 Task: Experiment with the "Denoise" tool to reduce noise in a high ISO photo
Action: Mouse scrolled (1074, 510) with delta (12, 36)
Screenshot: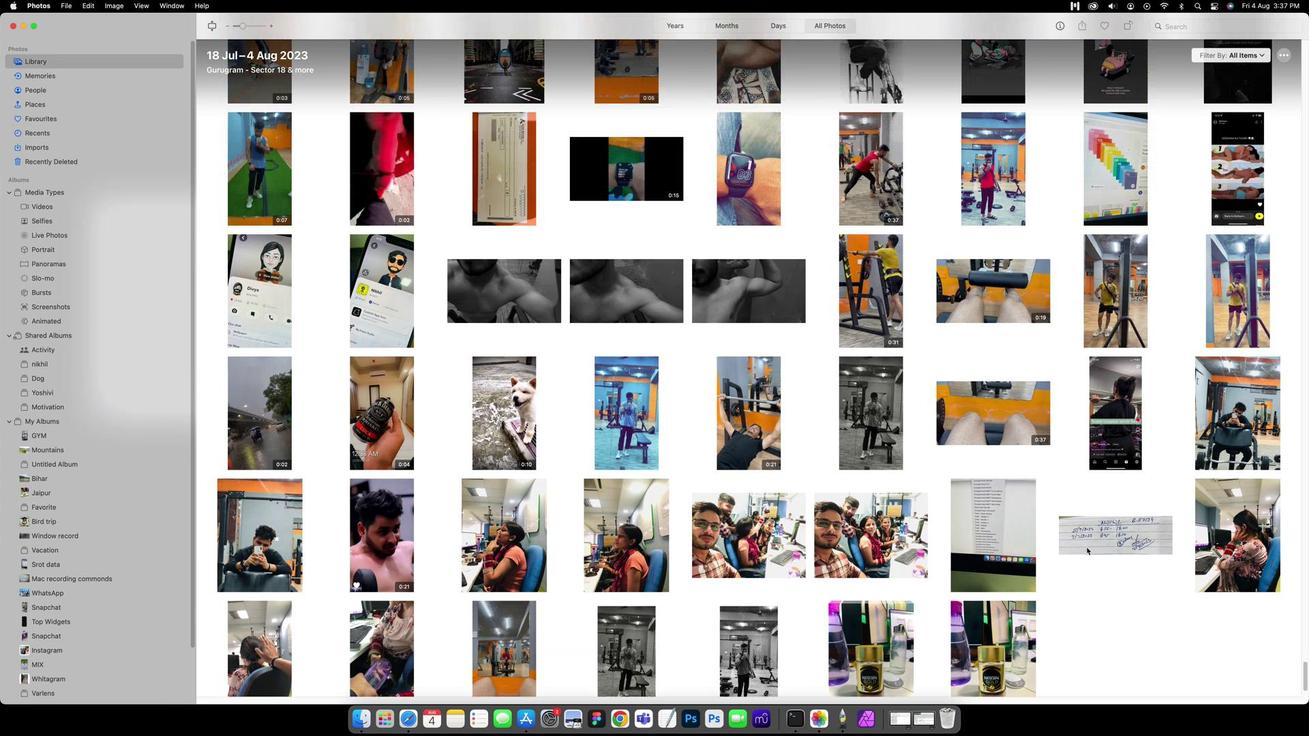 
Action: Mouse scrolled (1074, 510) with delta (12, 36)
Screenshot: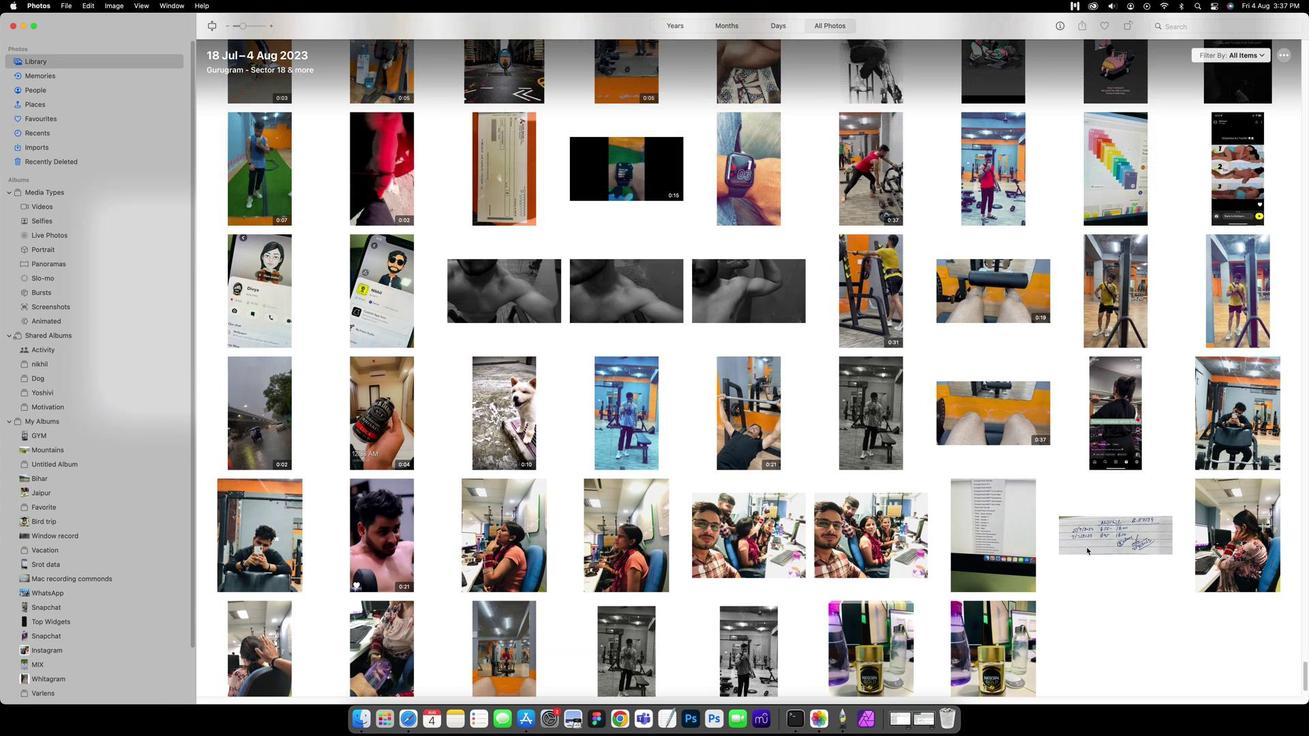 
Action: Mouse scrolled (1074, 510) with delta (12, 37)
Screenshot: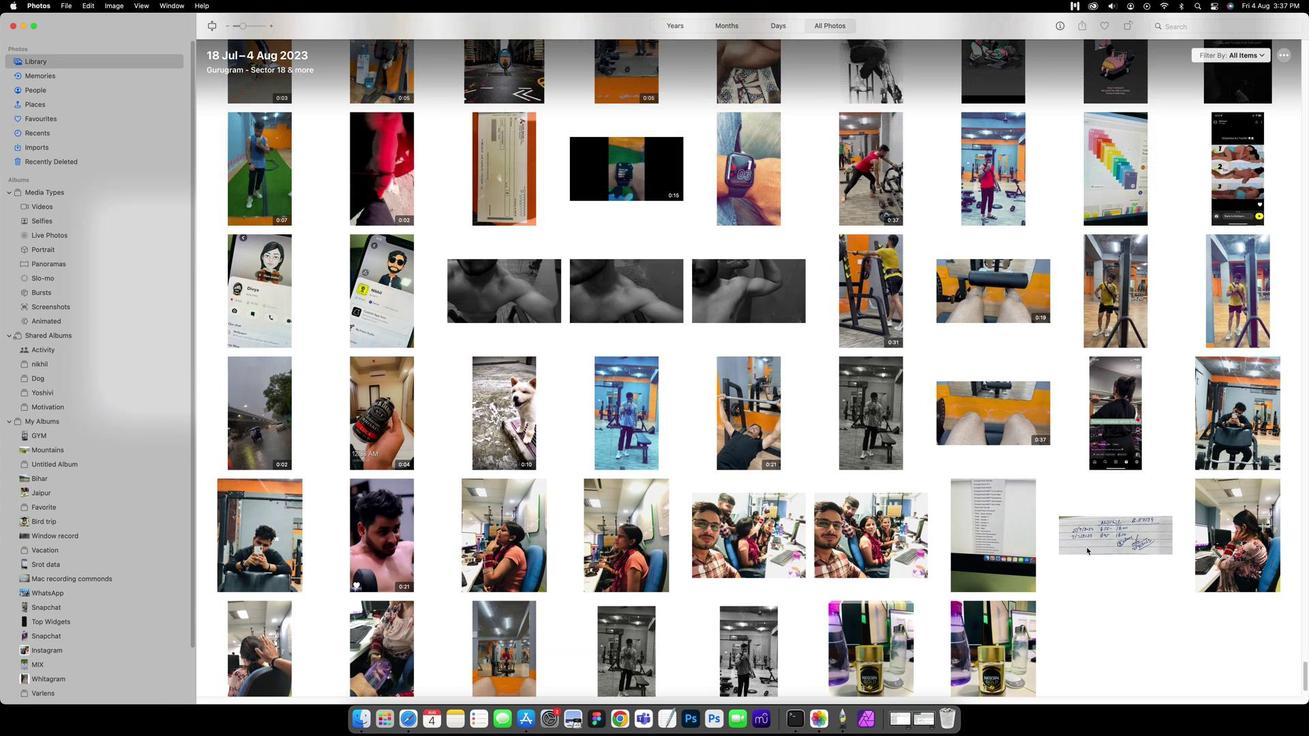 
Action: Mouse scrolled (1074, 510) with delta (12, 38)
Screenshot: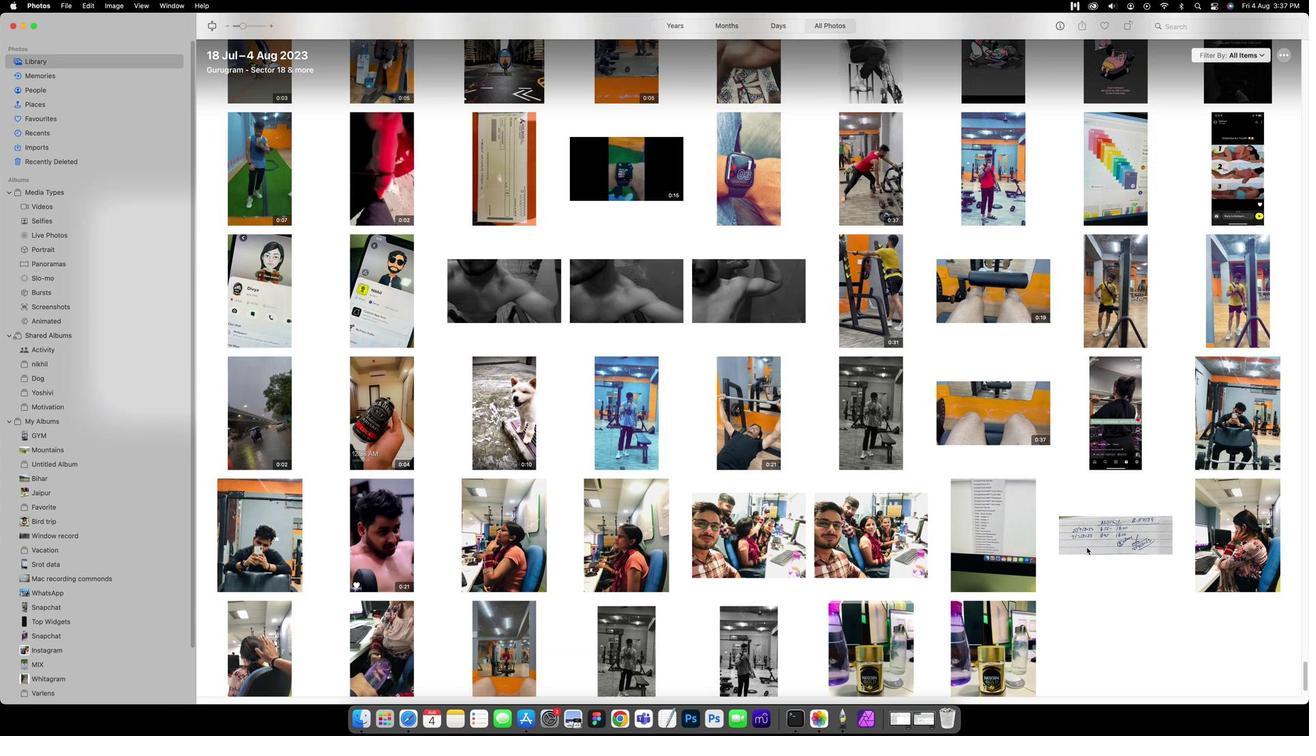 
Action: Mouse scrolled (1074, 510) with delta (12, 38)
Screenshot: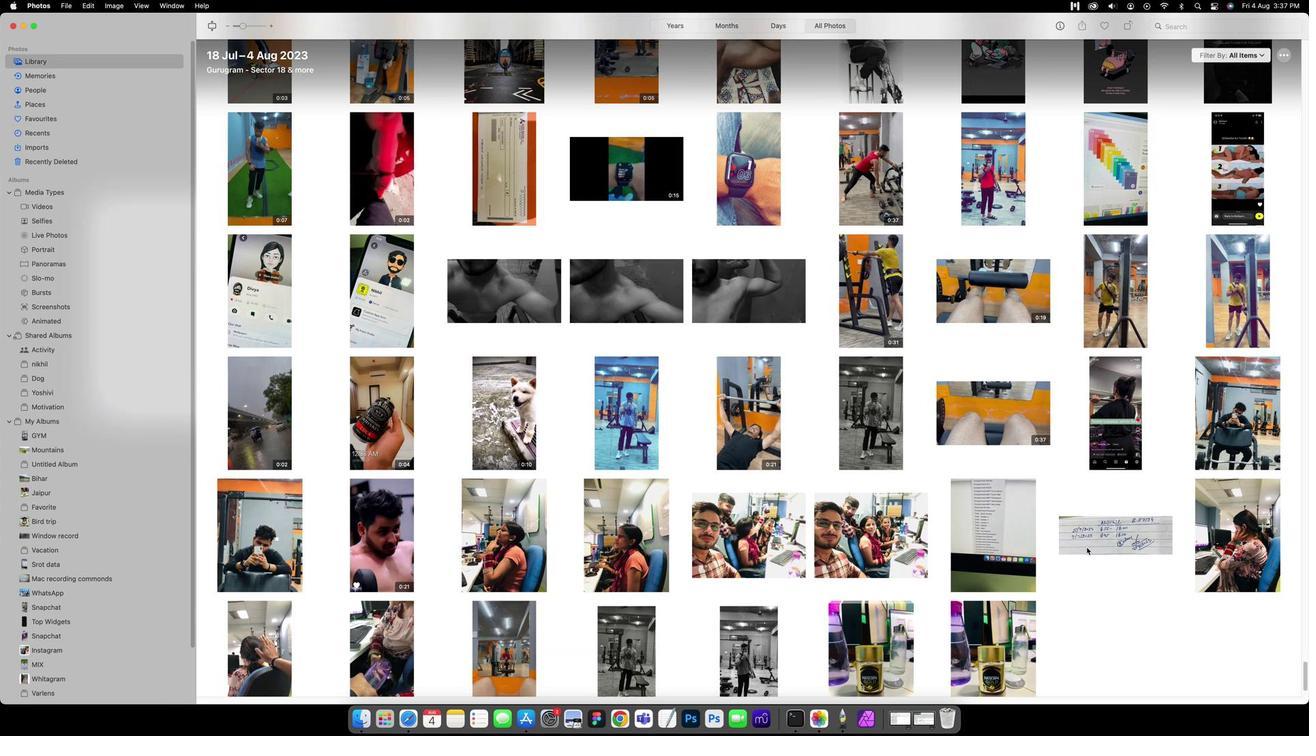 
Action: Mouse scrolled (1074, 510) with delta (12, 36)
Screenshot: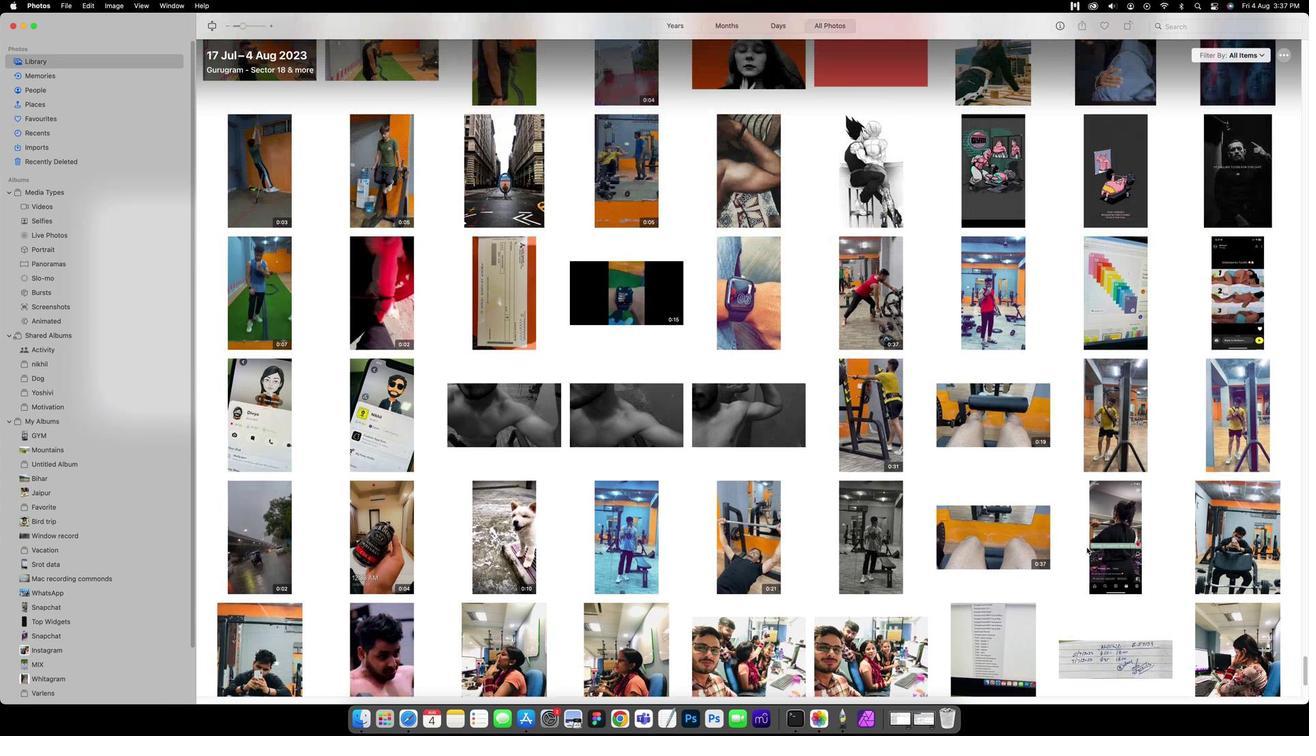 
Action: Mouse scrolled (1074, 510) with delta (12, 36)
Screenshot: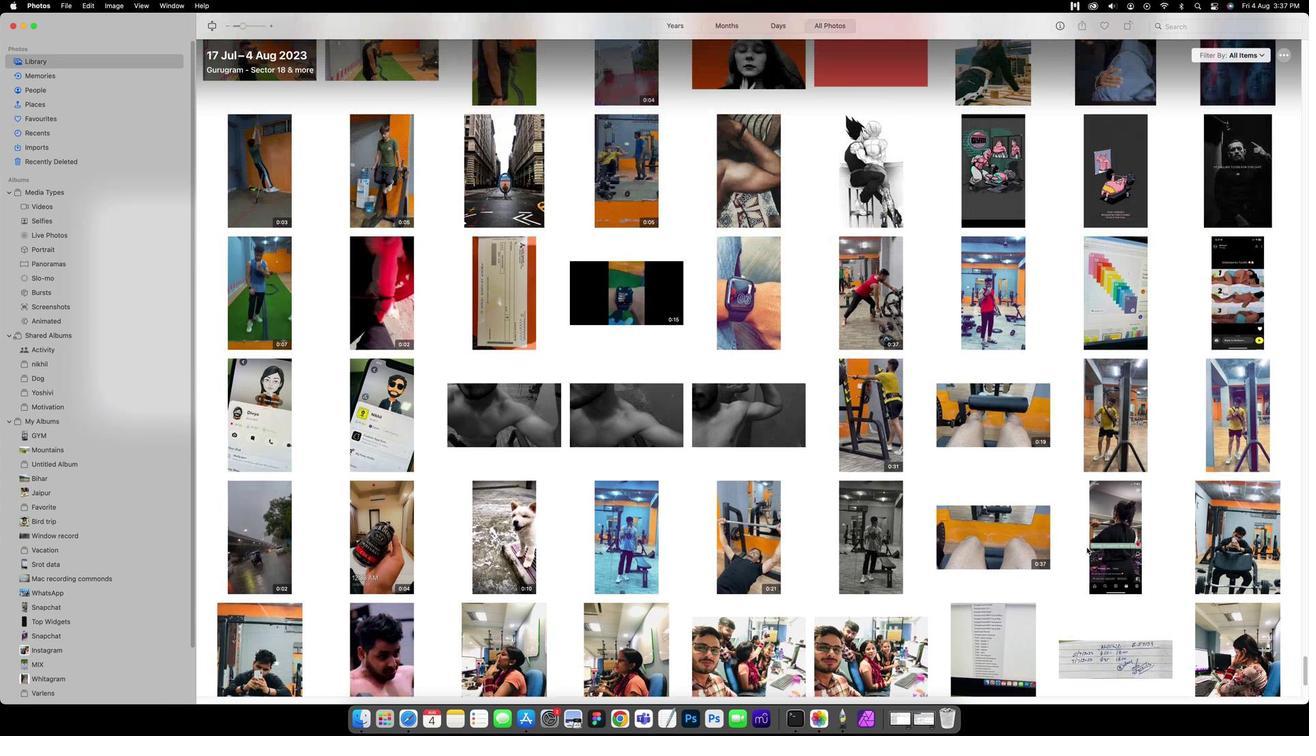
Action: Mouse scrolled (1074, 510) with delta (12, 38)
Screenshot: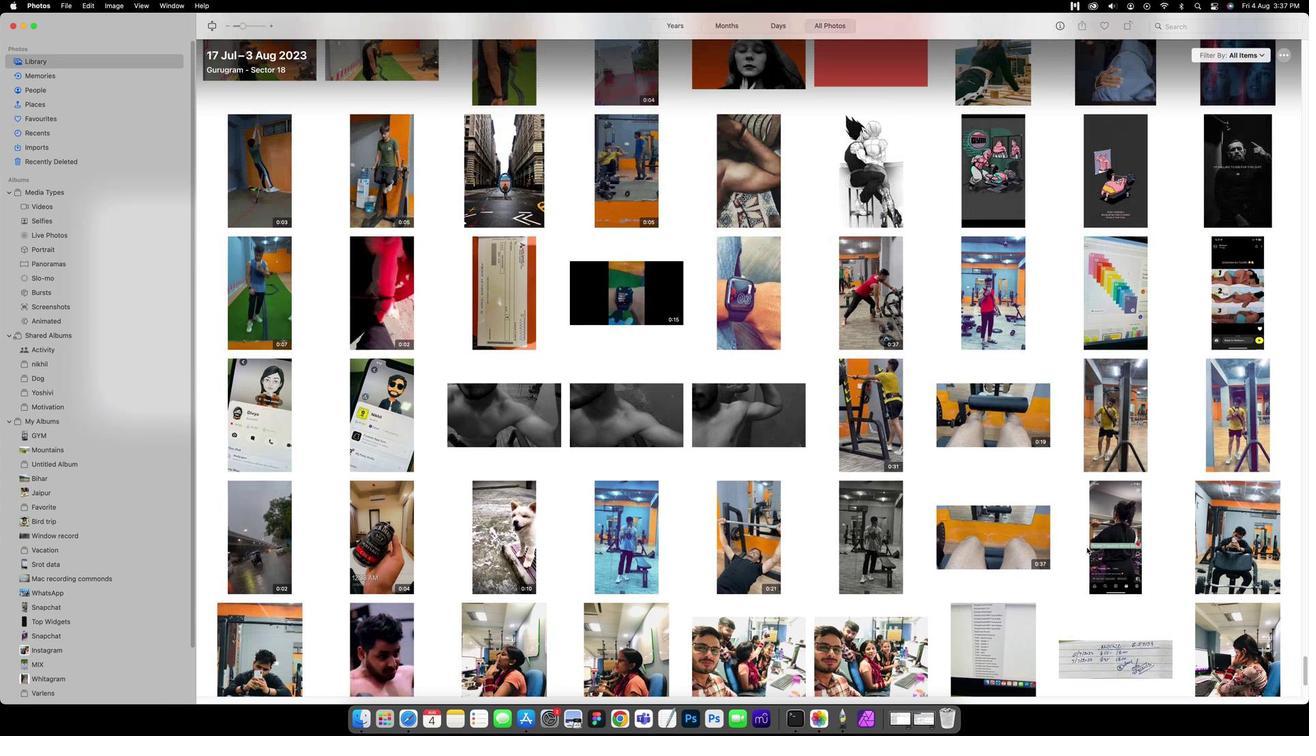 
Action: Mouse scrolled (1074, 510) with delta (12, 38)
Screenshot: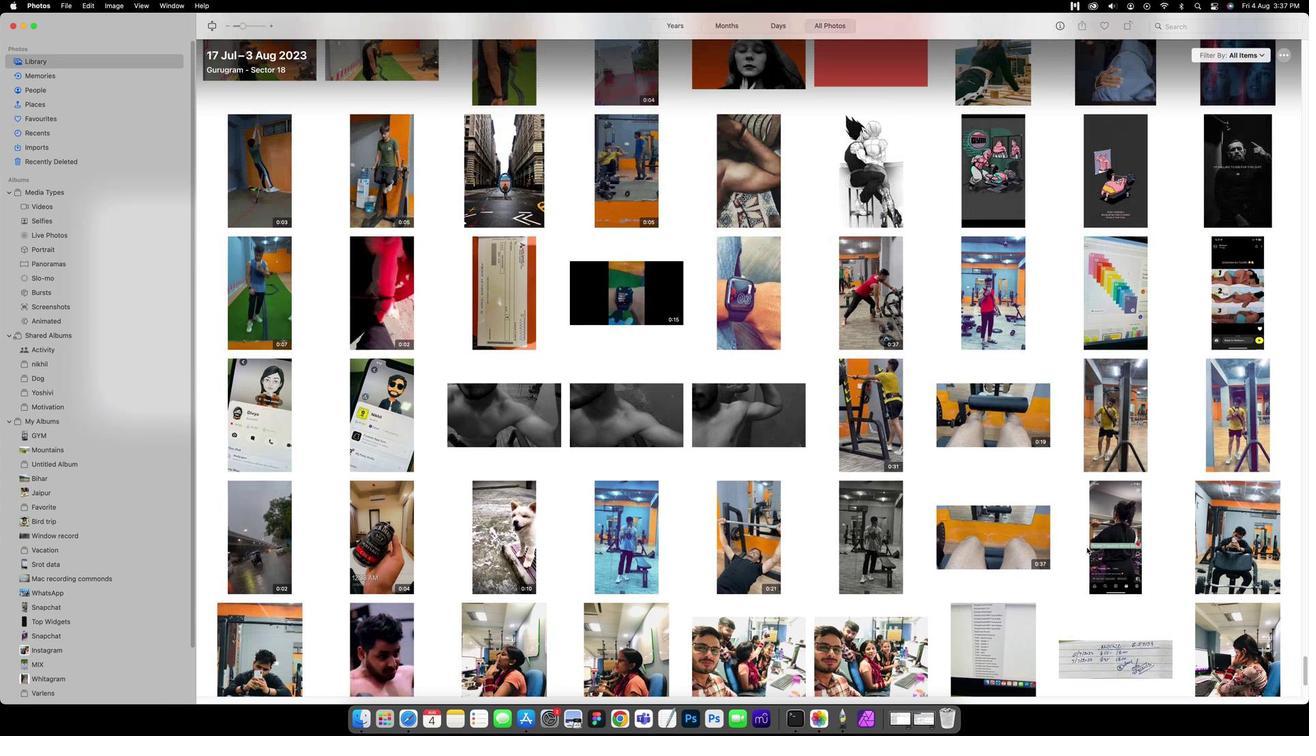 
Action: Mouse scrolled (1074, 510) with delta (12, 38)
Screenshot: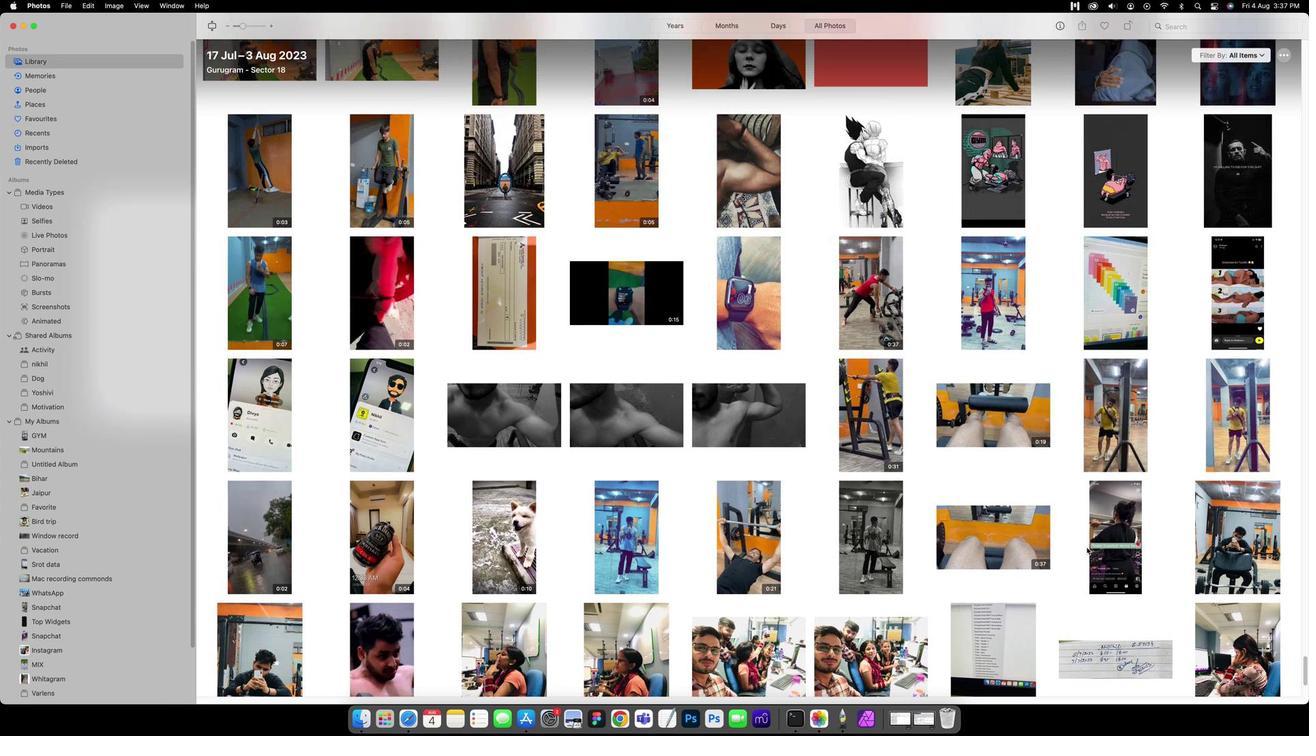 
Action: Mouse scrolled (1074, 510) with delta (12, 38)
Screenshot: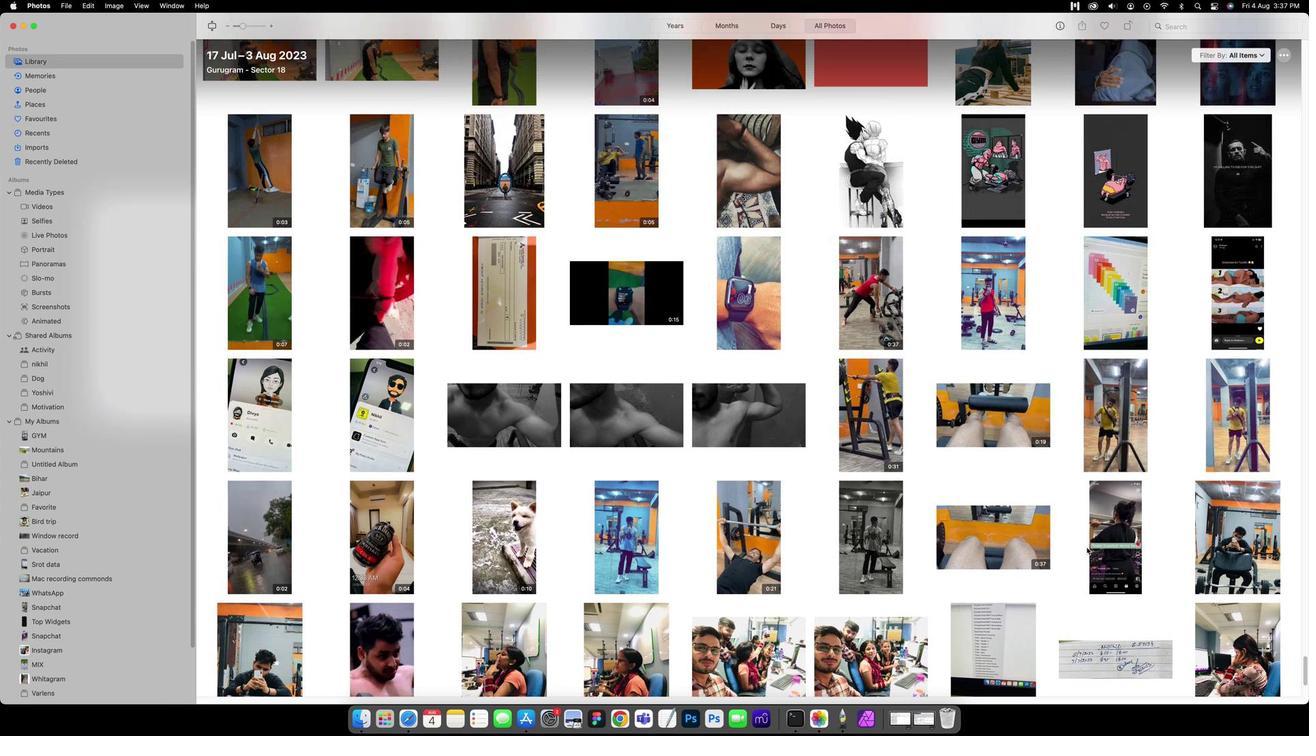 
Action: Mouse scrolled (1074, 510) with delta (12, 36)
Screenshot: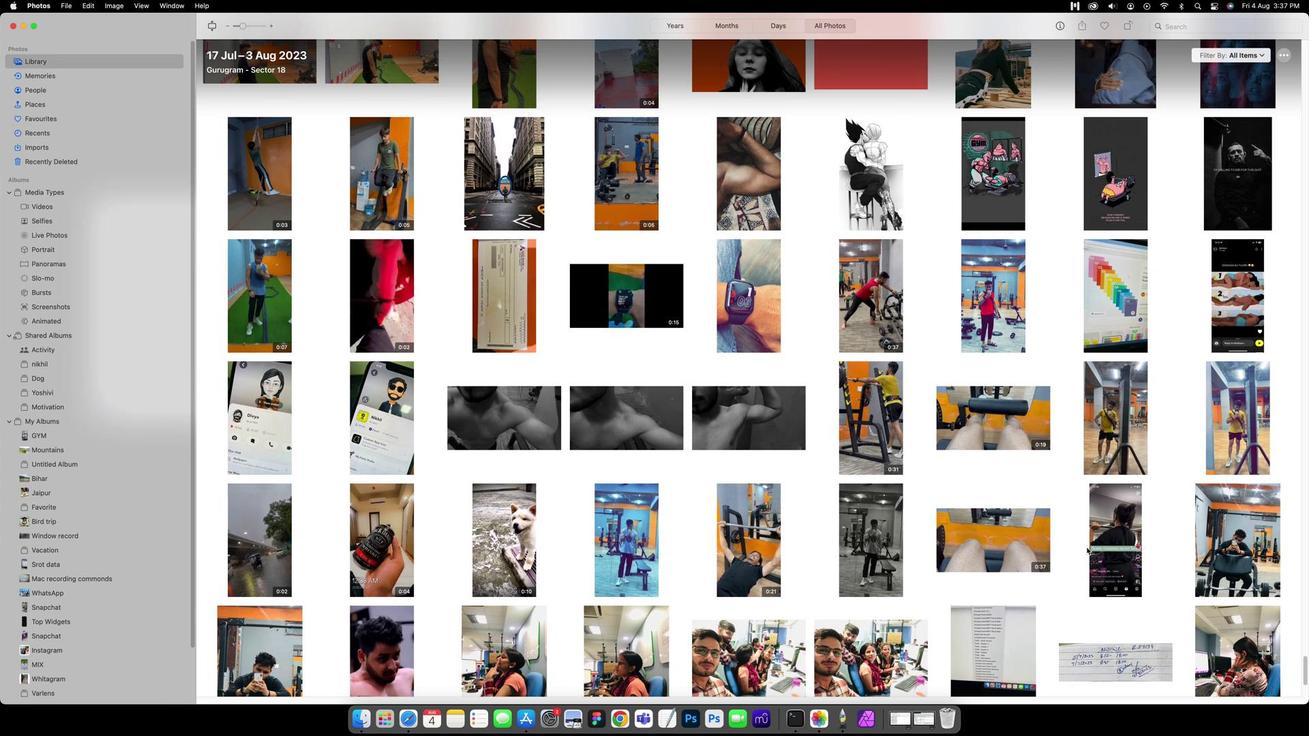 
Action: Mouse scrolled (1074, 510) with delta (12, 36)
Screenshot: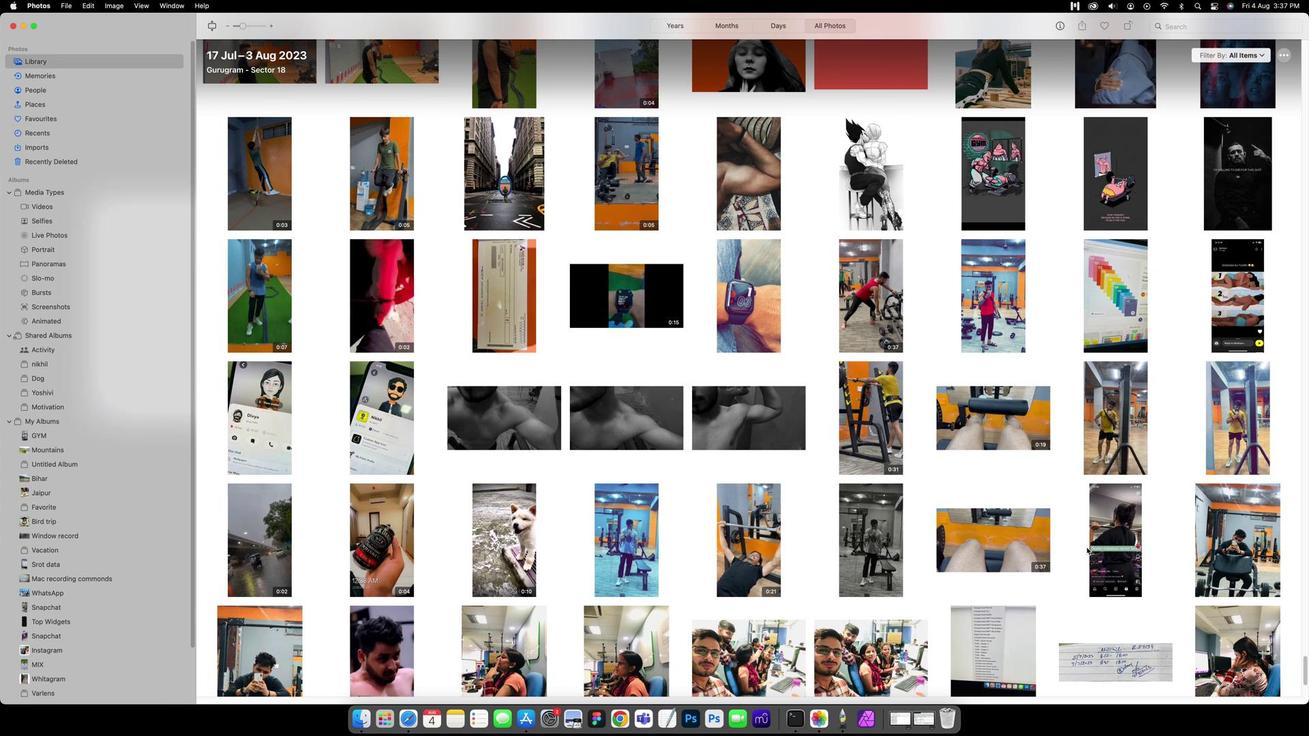 
Action: Mouse scrolled (1074, 510) with delta (12, 36)
Screenshot: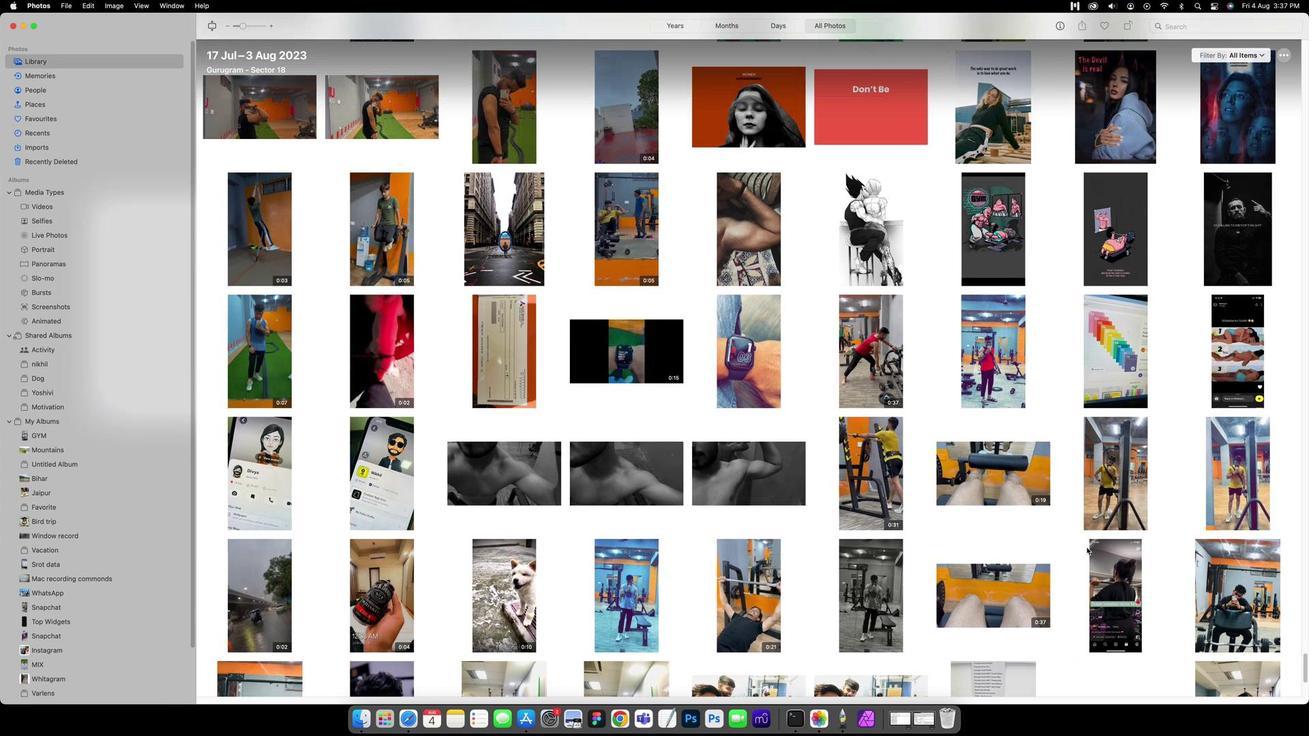 
Action: Mouse scrolled (1074, 510) with delta (12, 36)
Screenshot: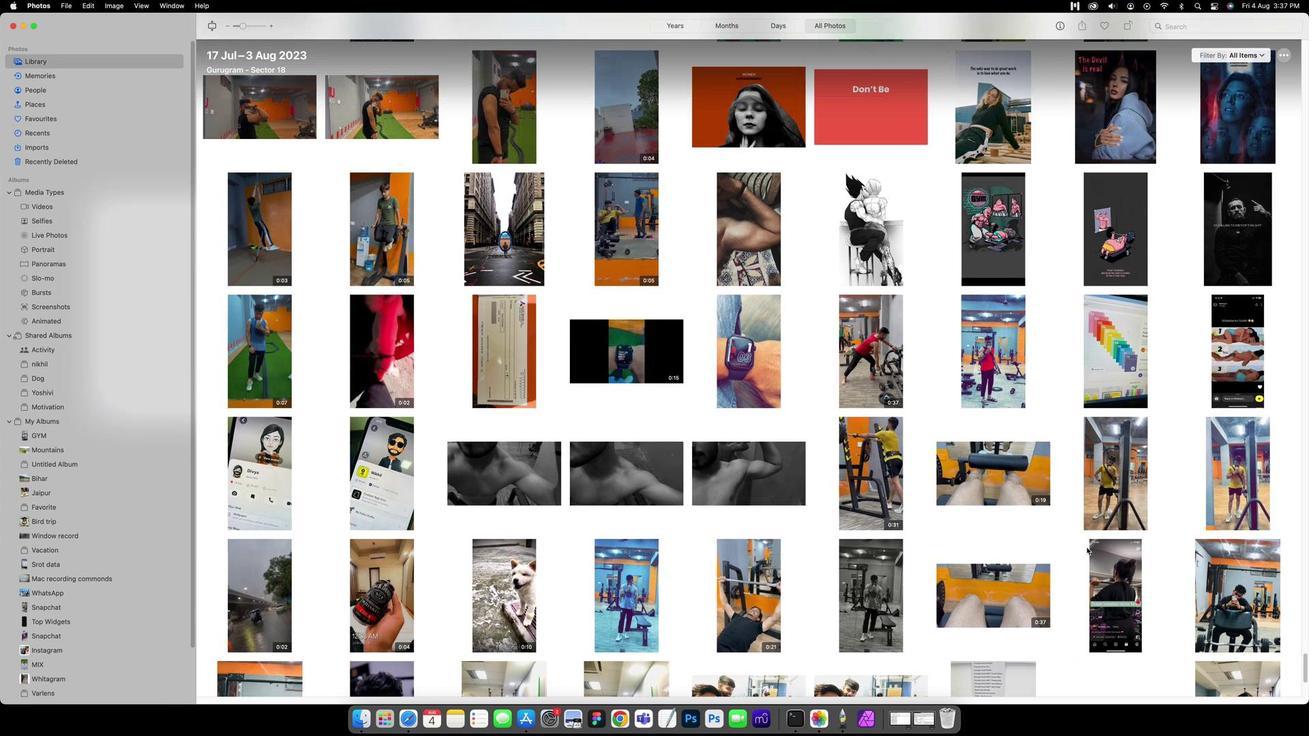 
Action: Mouse scrolled (1074, 510) with delta (12, 38)
Screenshot: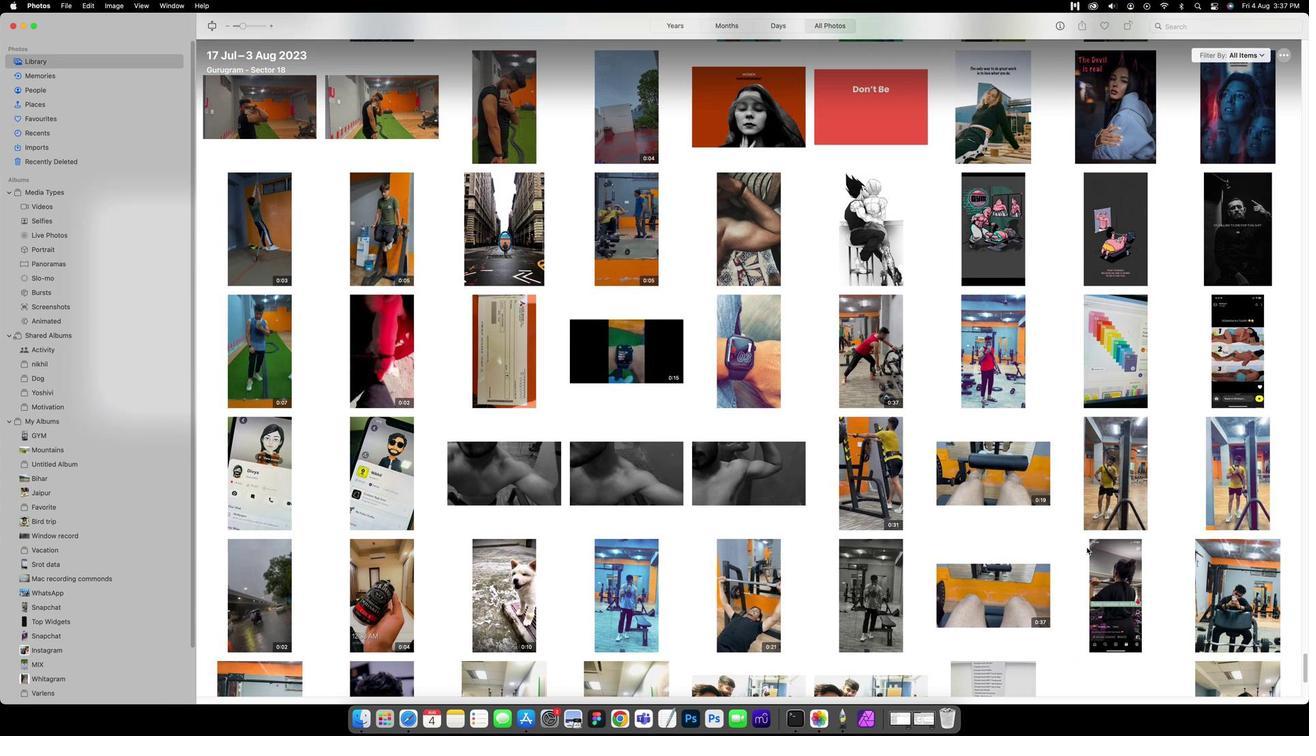 
Action: Mouse scrolled (1074, 510) with delta (12, 38)
Screenshot: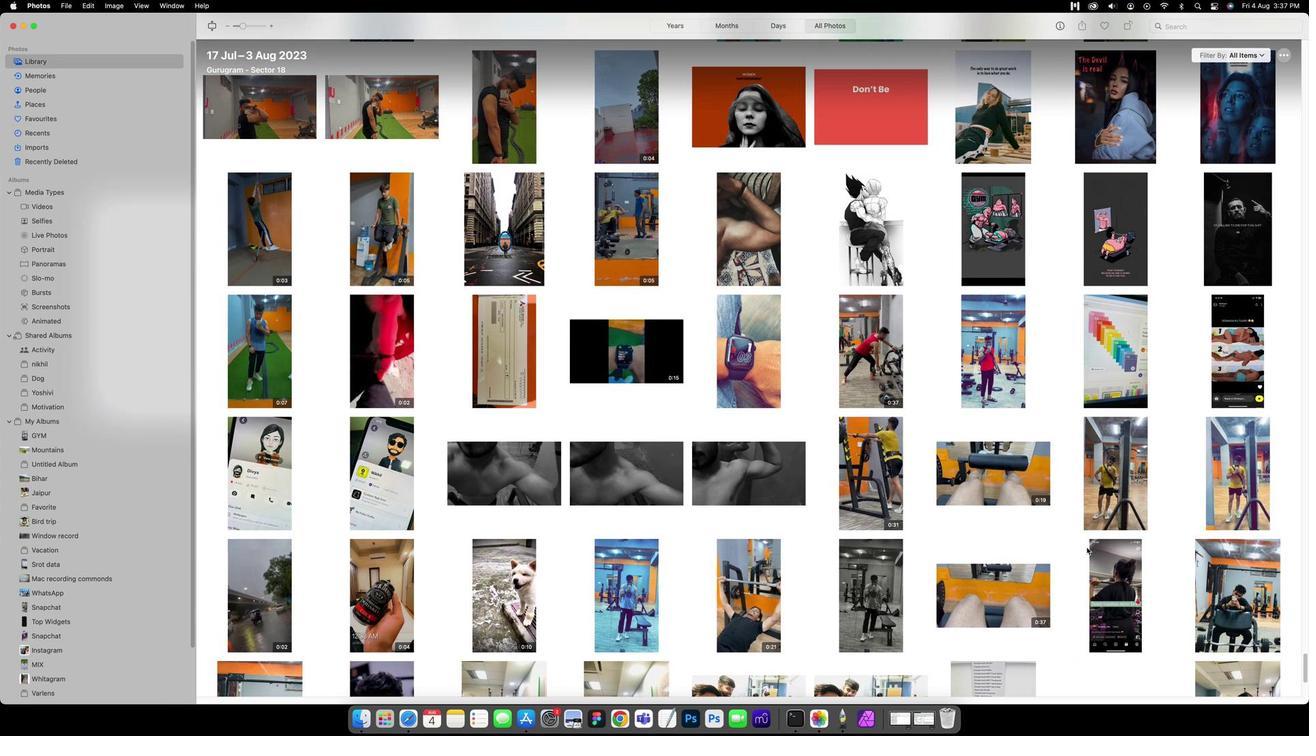 
Action: Mouse scrolled (1074, 510) with delta (12, 36)
Screenshot: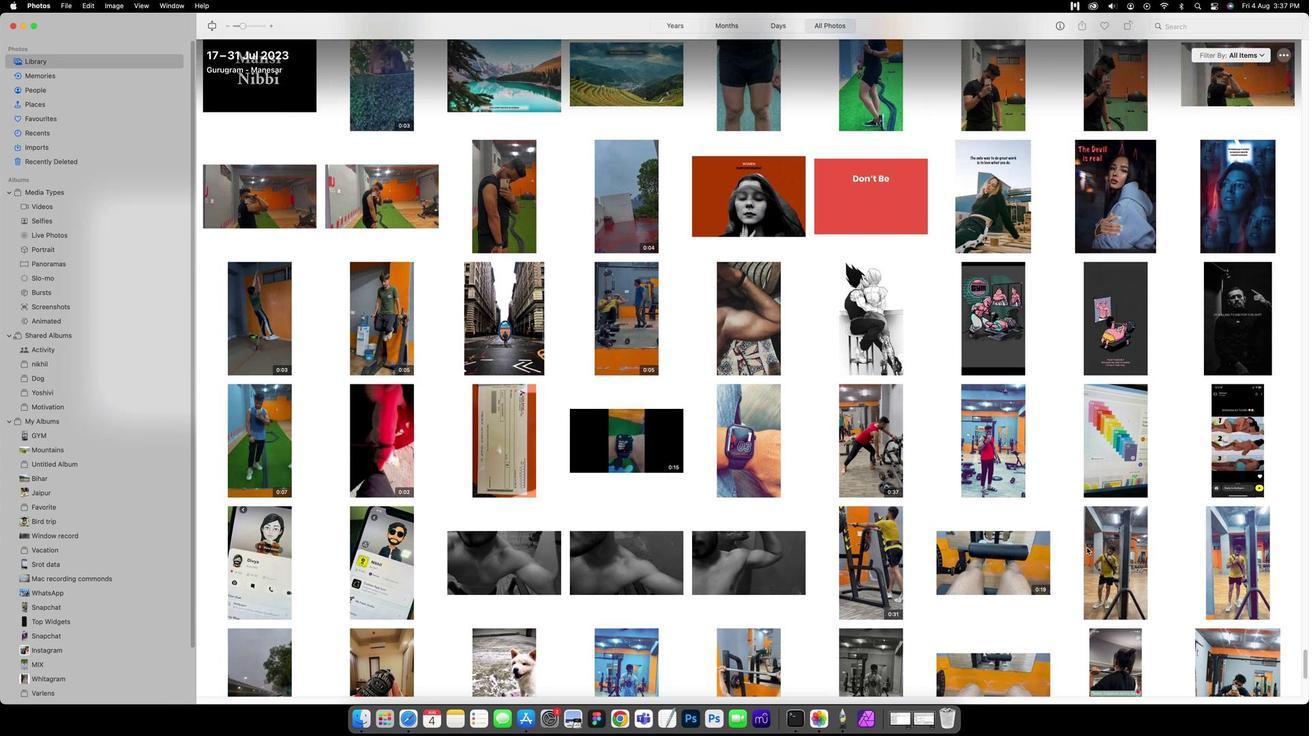 
Action: Mouse scrolled (1074, 510) with delta (12, 36)
Screenshot: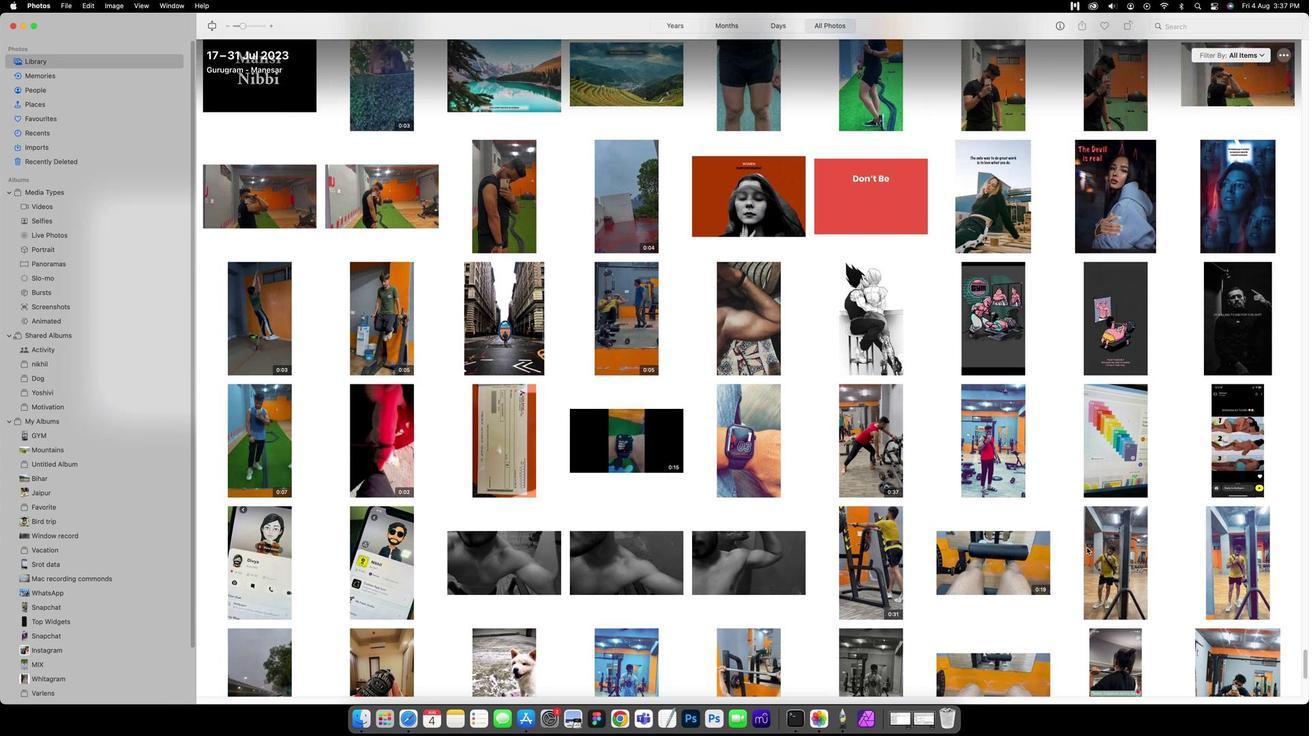 
Action: Mouse scrolled (1074, 510) with delta (12, 38)
Screenshot: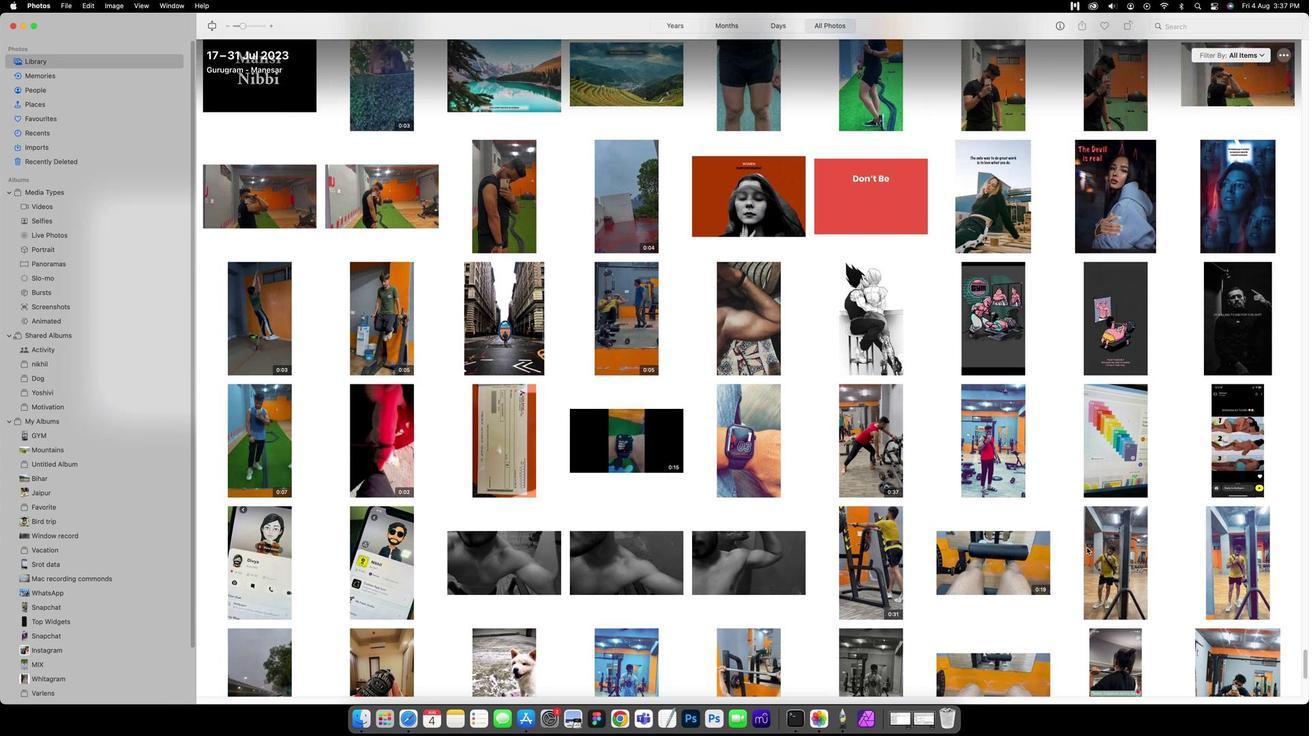 
Action: Mouse scrolled (1074, 510) with delta (12, 38)
Screenshot: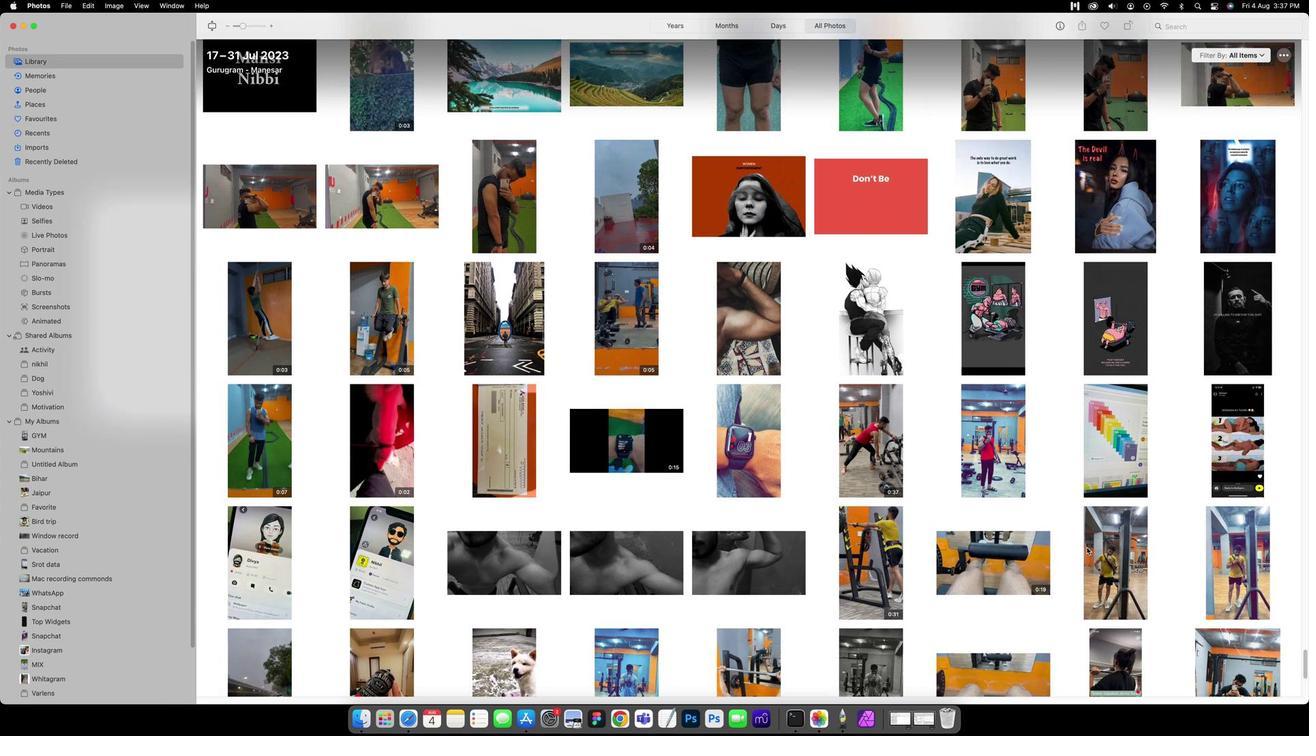 
Action: Mouse scrolled (1074, 510) with delta (12, 38)
Screenshot: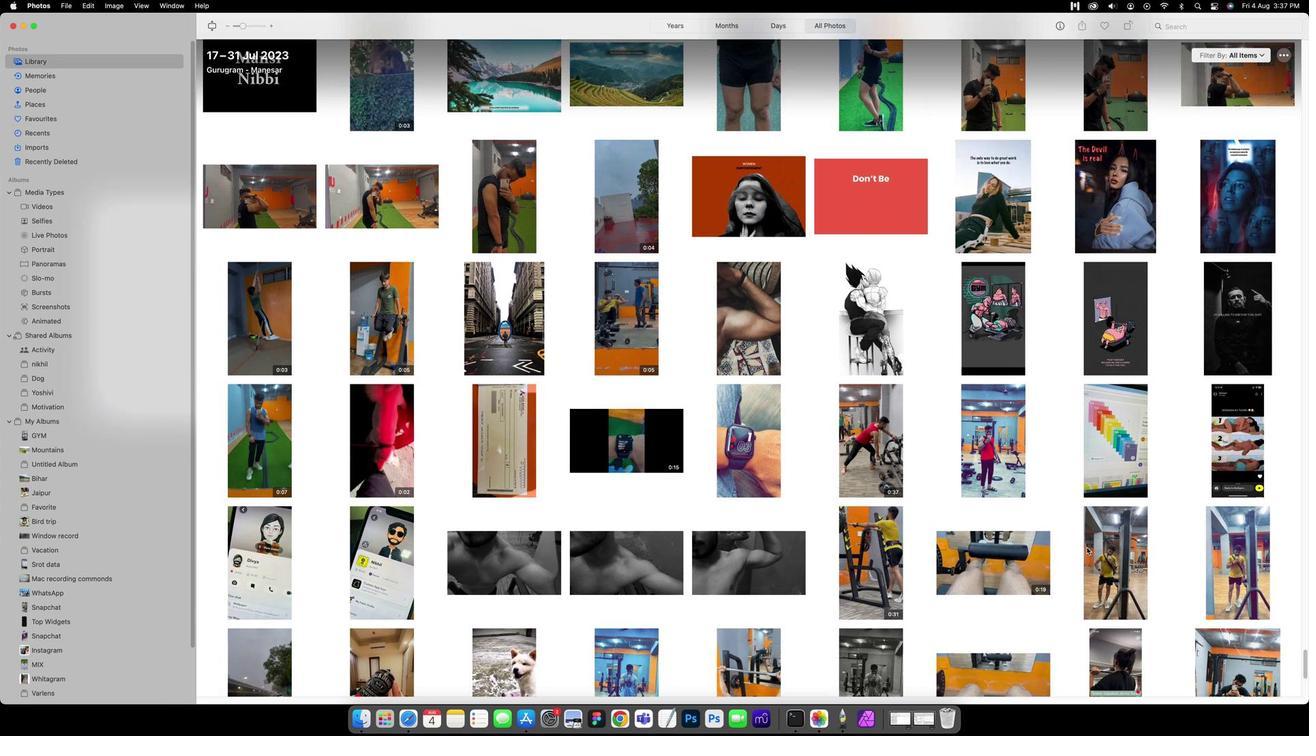 
Action: Mouse scrolled (1074, 510) with delta (12, 36)
Screenshot: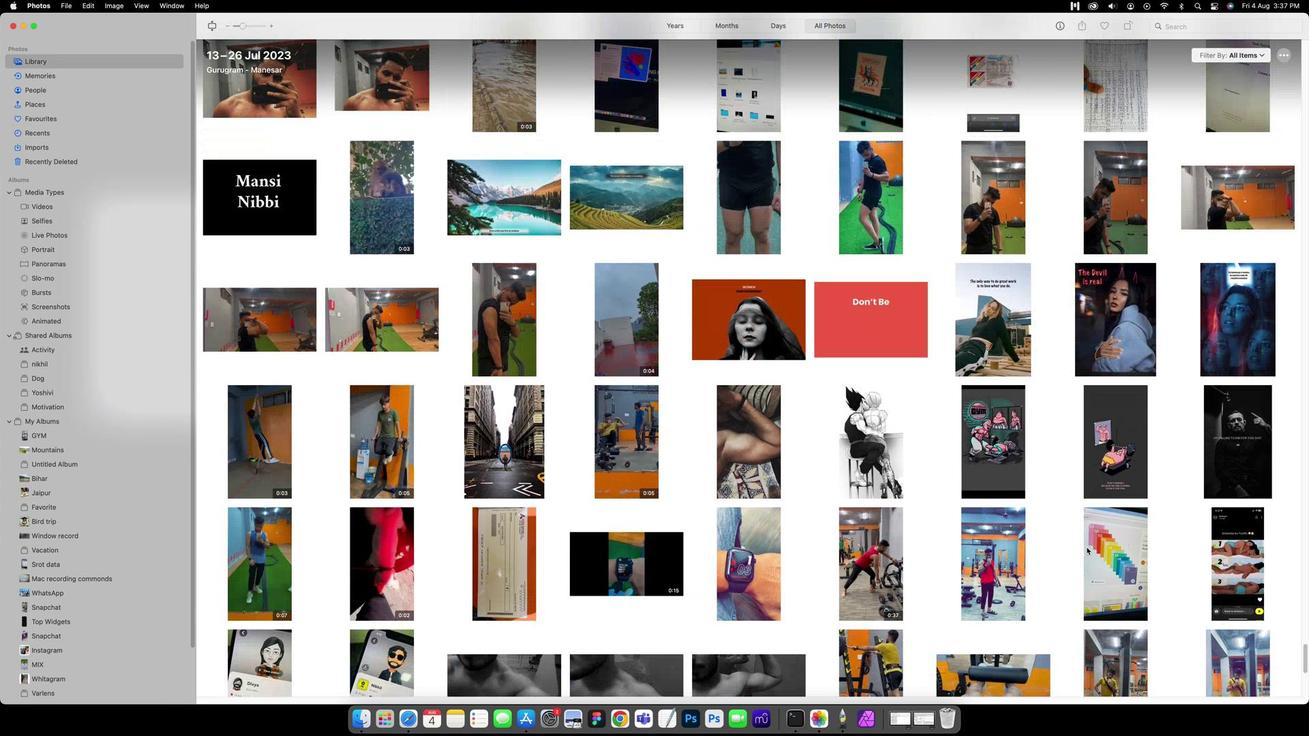 
Action: Mouse scrolled (1074, 510) with delta (12, 36)
Screenshot: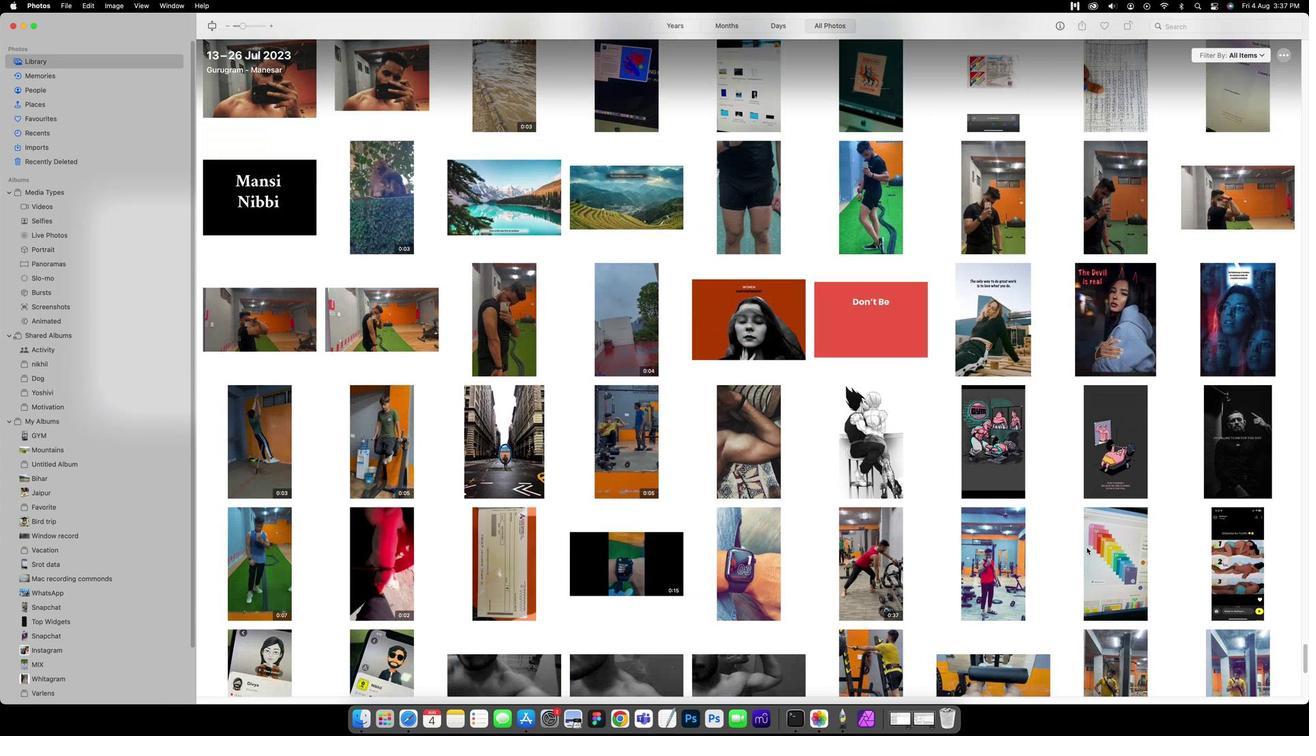 
Action: Mouse scrolled (1074, 510) with delta (12, 37)
Screenshot: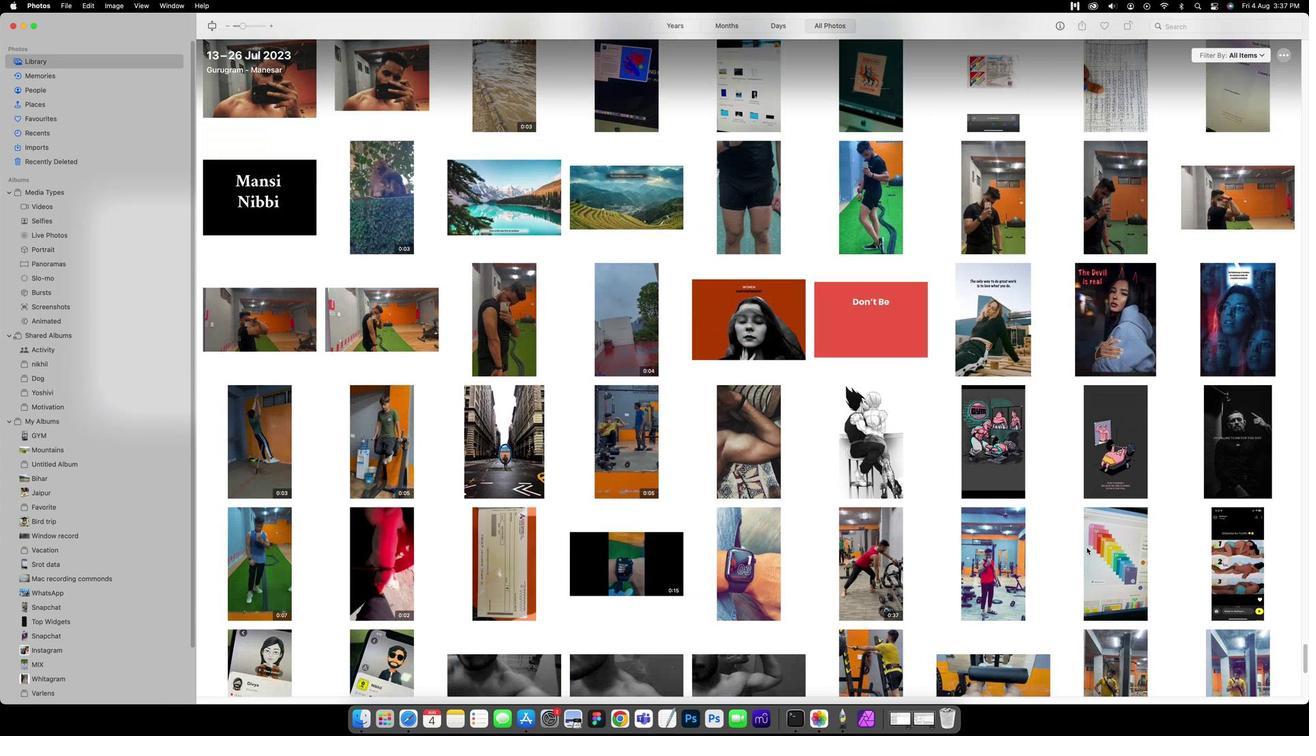 
Action: Mouse scrolled (1074, 510) with delta (12, 38)
Screenshot: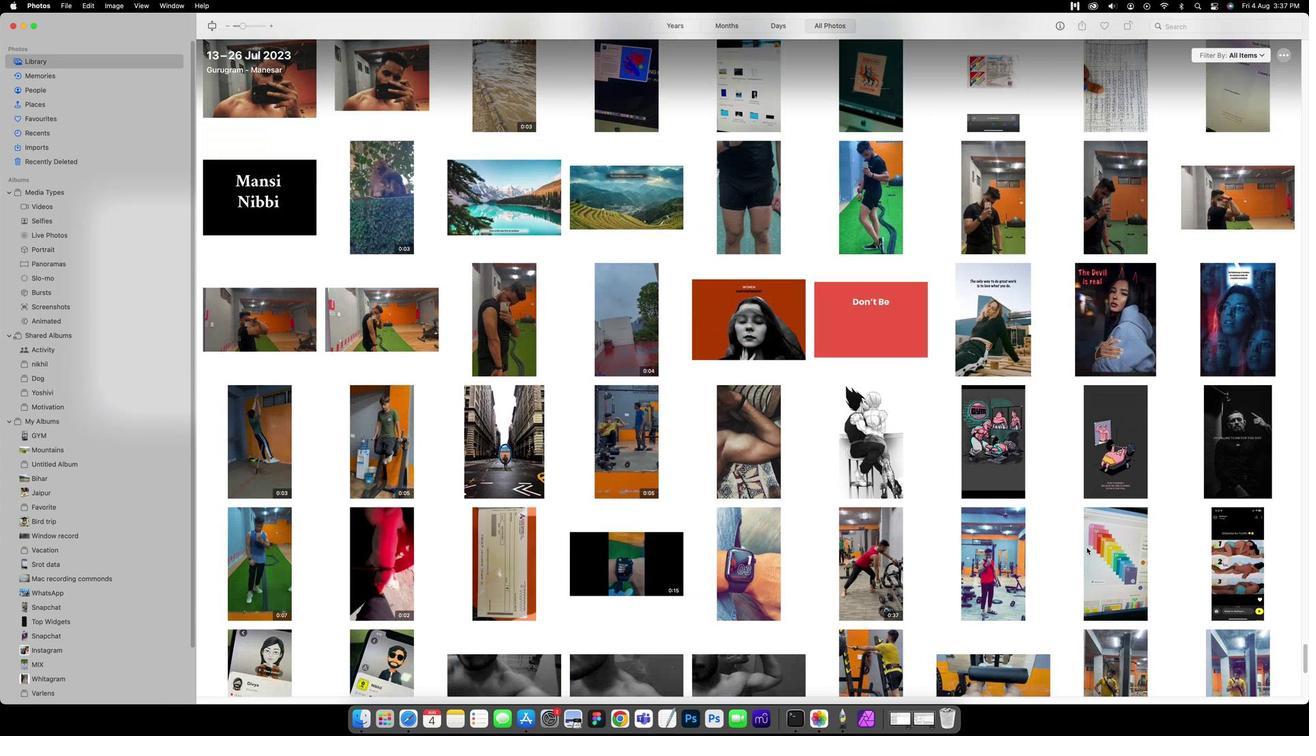 
Action: Mouse scrolled (1074, 510) with delta (12, 38)
Screenshot: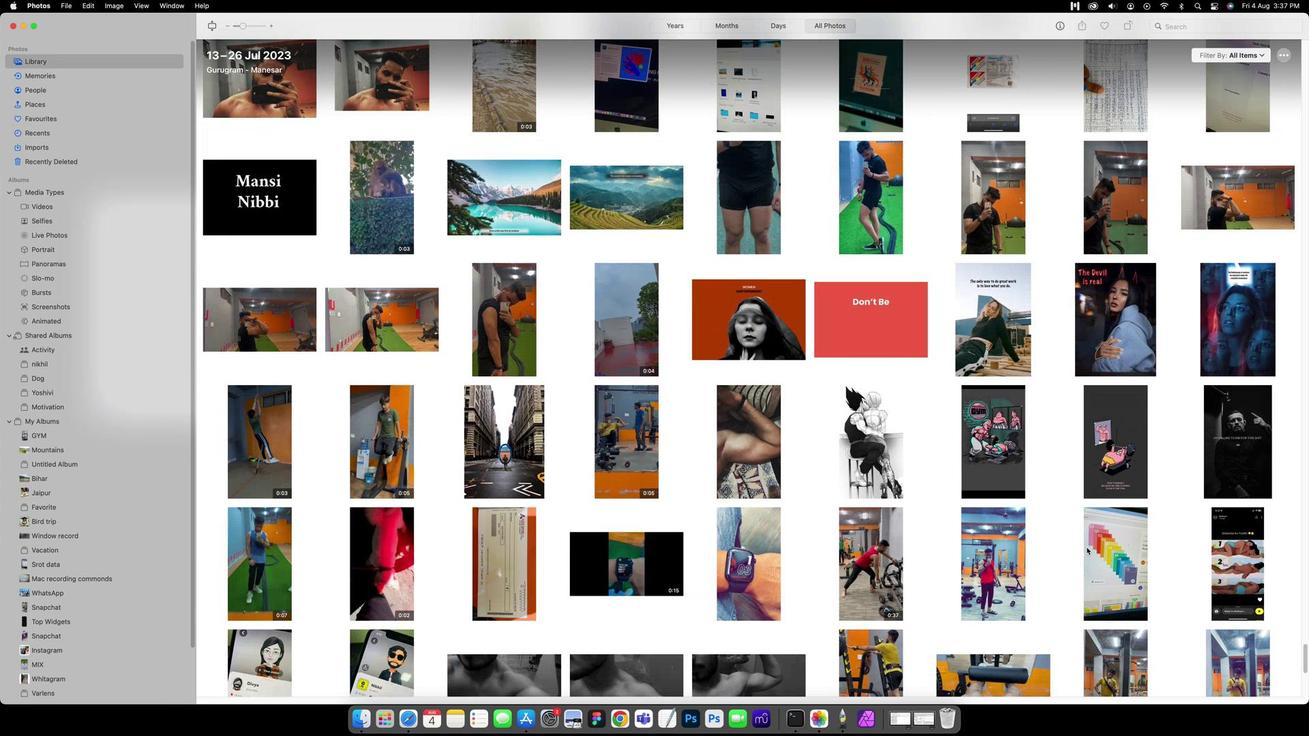 
Action: Mouse scrolled (1074, 510) with delta (12, 38)
Screenshot: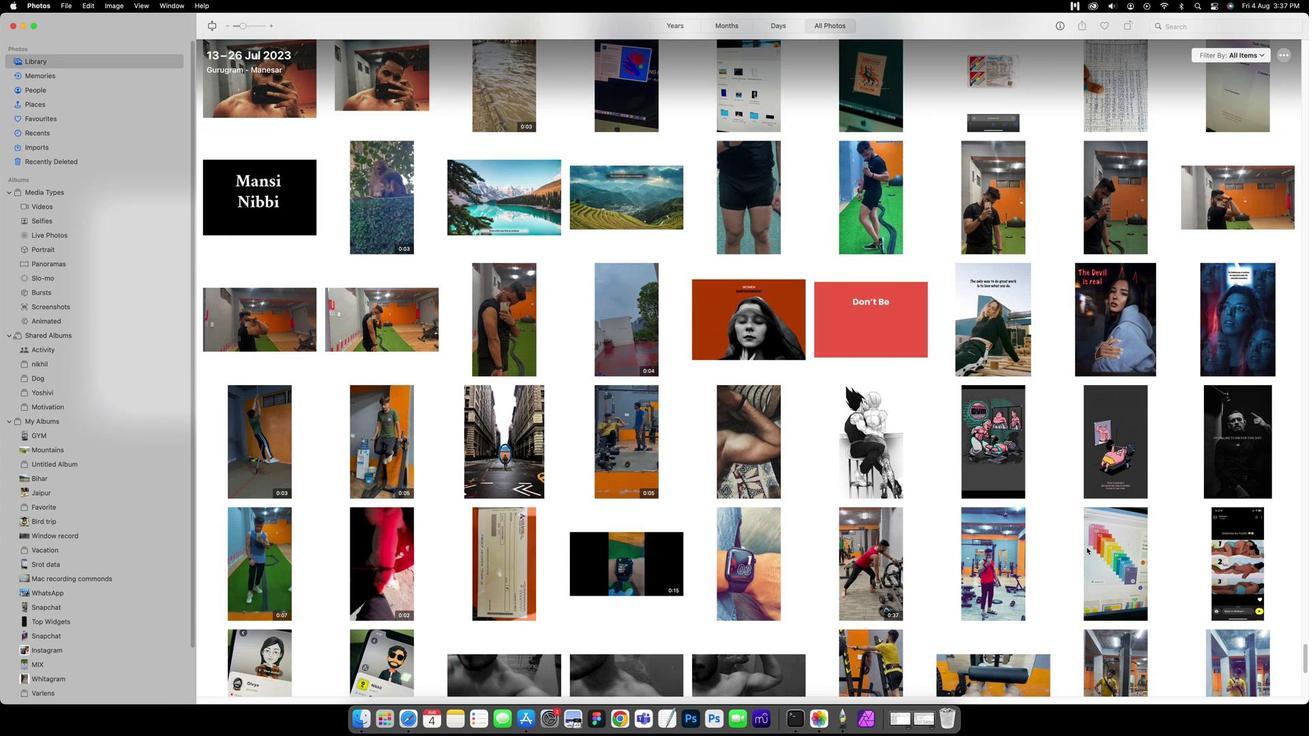 
Action: Mouse scrolled (1074, 510) with delta (12, 36)
Screenshot: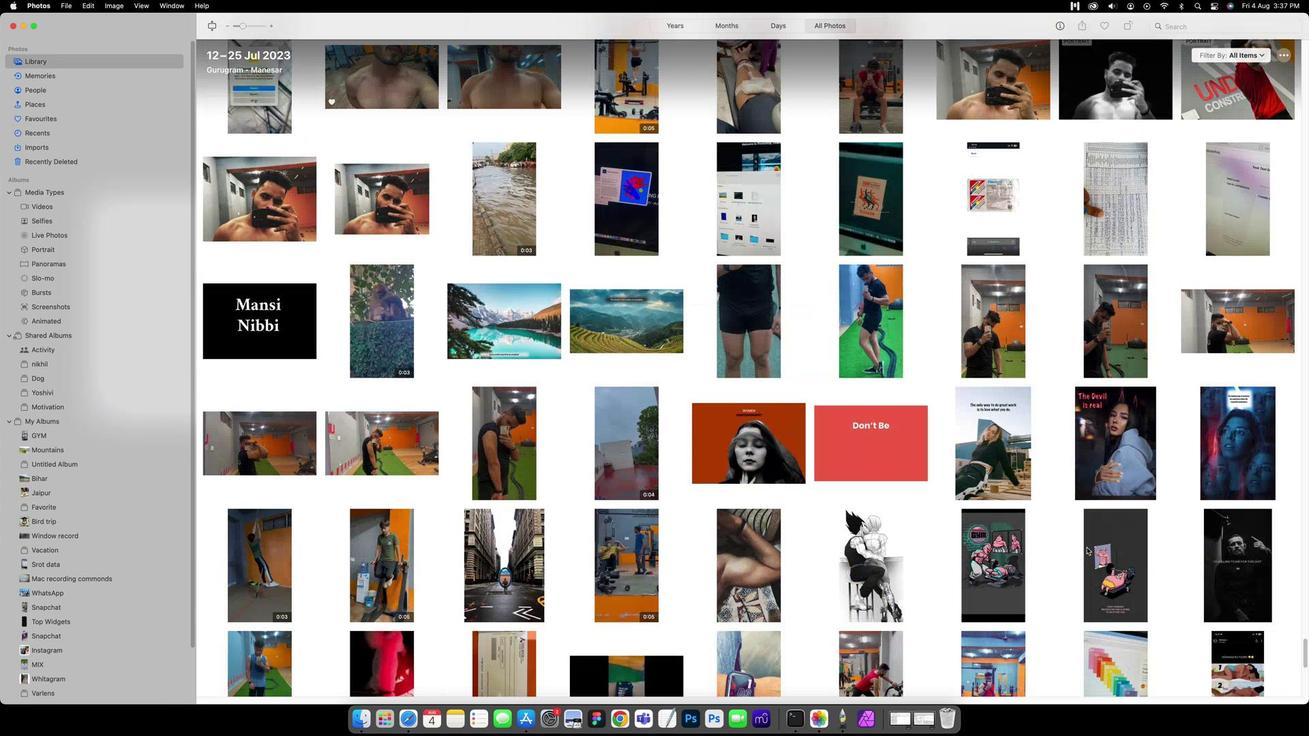 
Action: Mouse scrolled (1074, 510) with delta (12, 36)
Screenshot: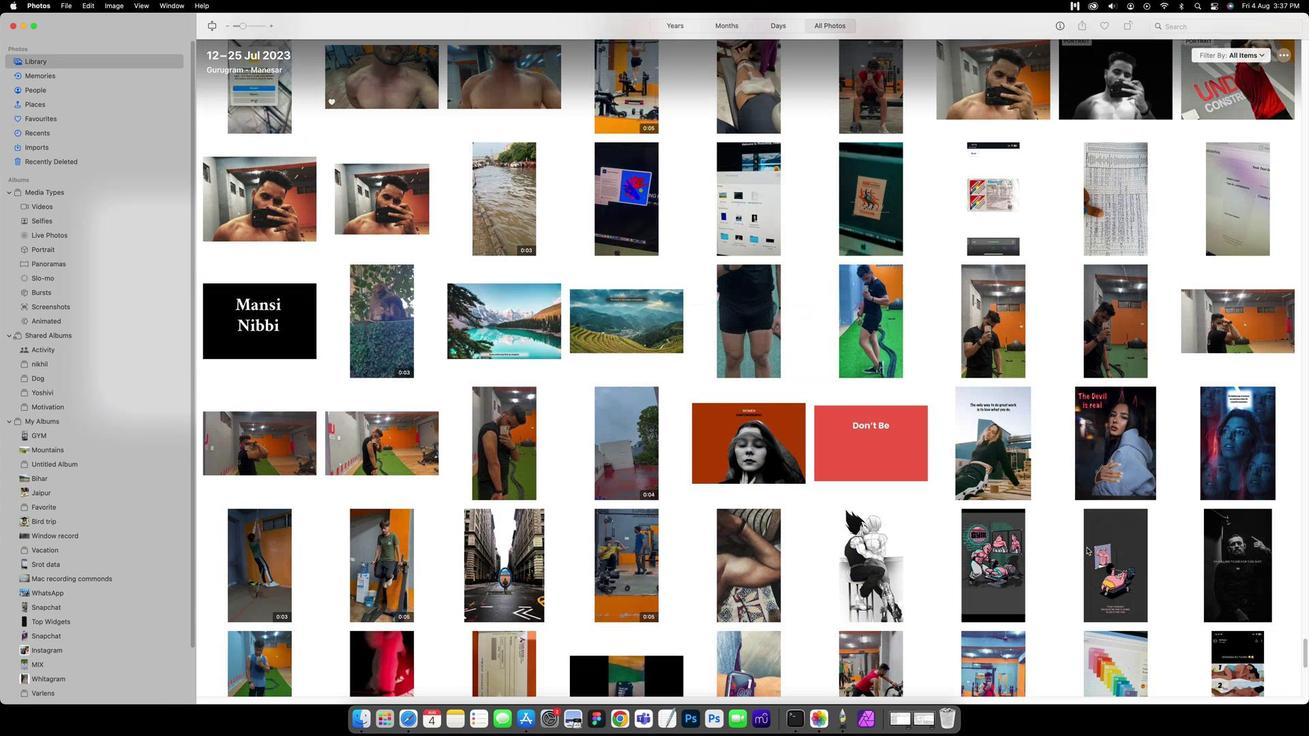 
Action: Mouse scrolled (1074, 510) with delta (12, 37)
Screenshot: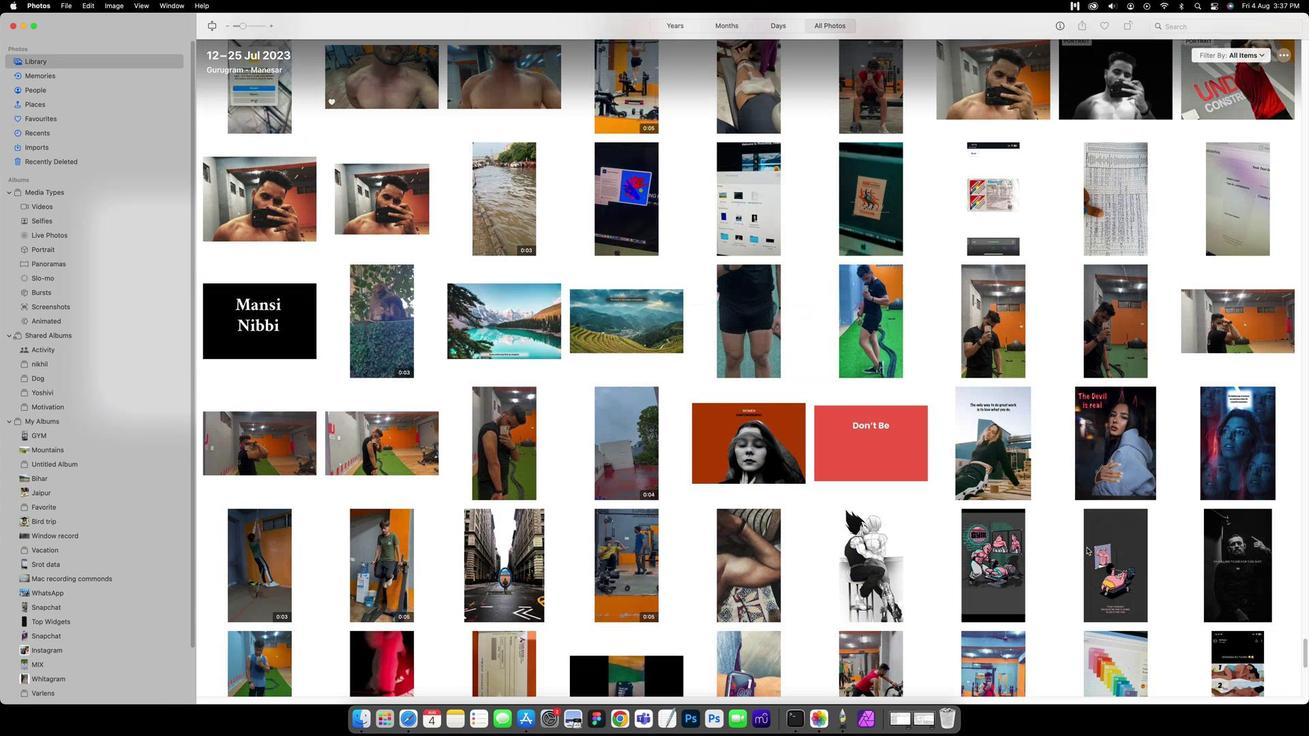 
Action: Mouse scrolled (1074, 510) with delta (12, 38)
Screenshot: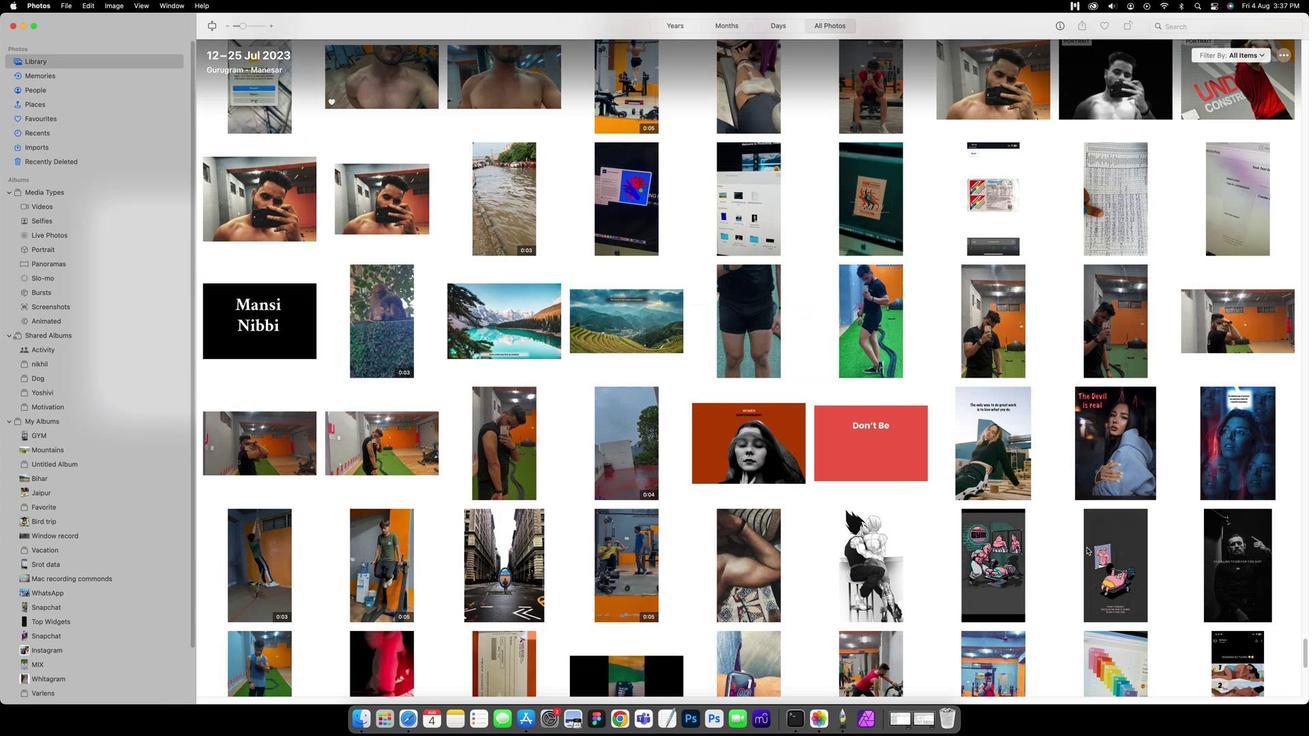 
Action: Mouse scrolled (1074, 510) with delta (12, 38)
Screenshot: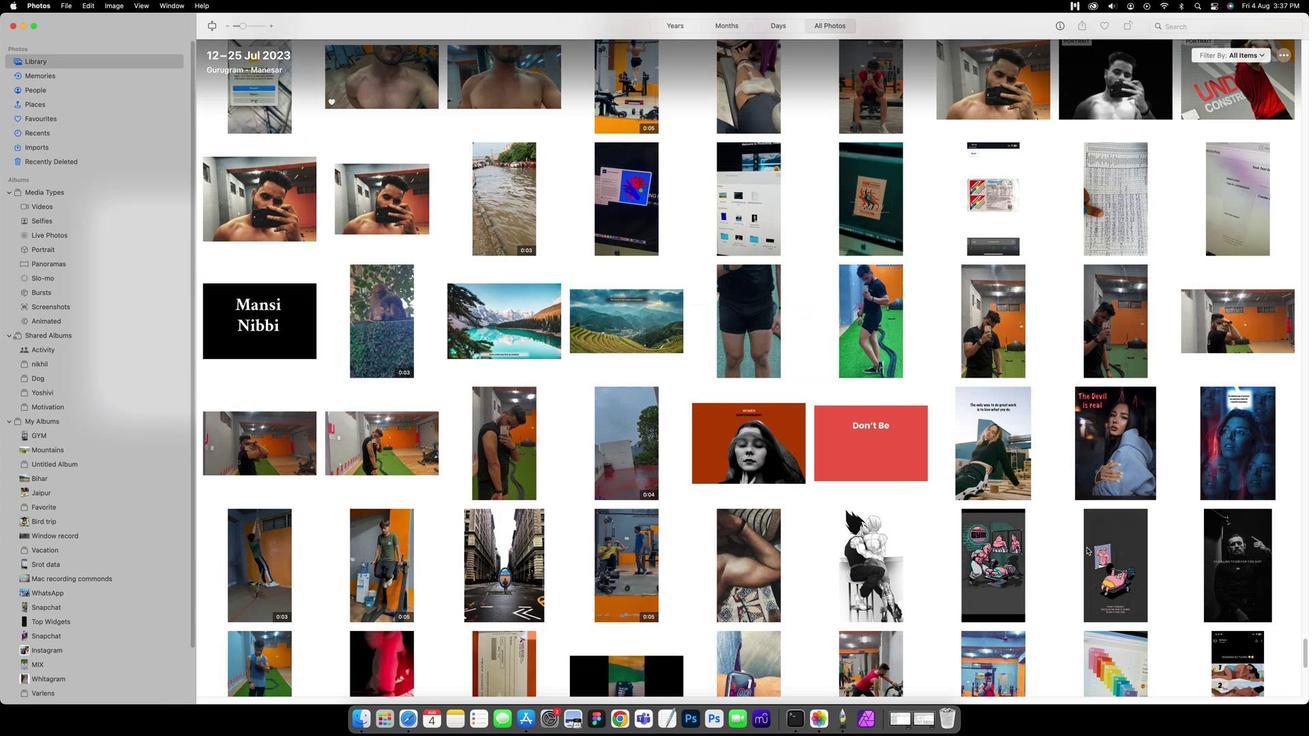 
Action: Mouse scrolled (1074, 510) with delta (12, 38)
Screenshot: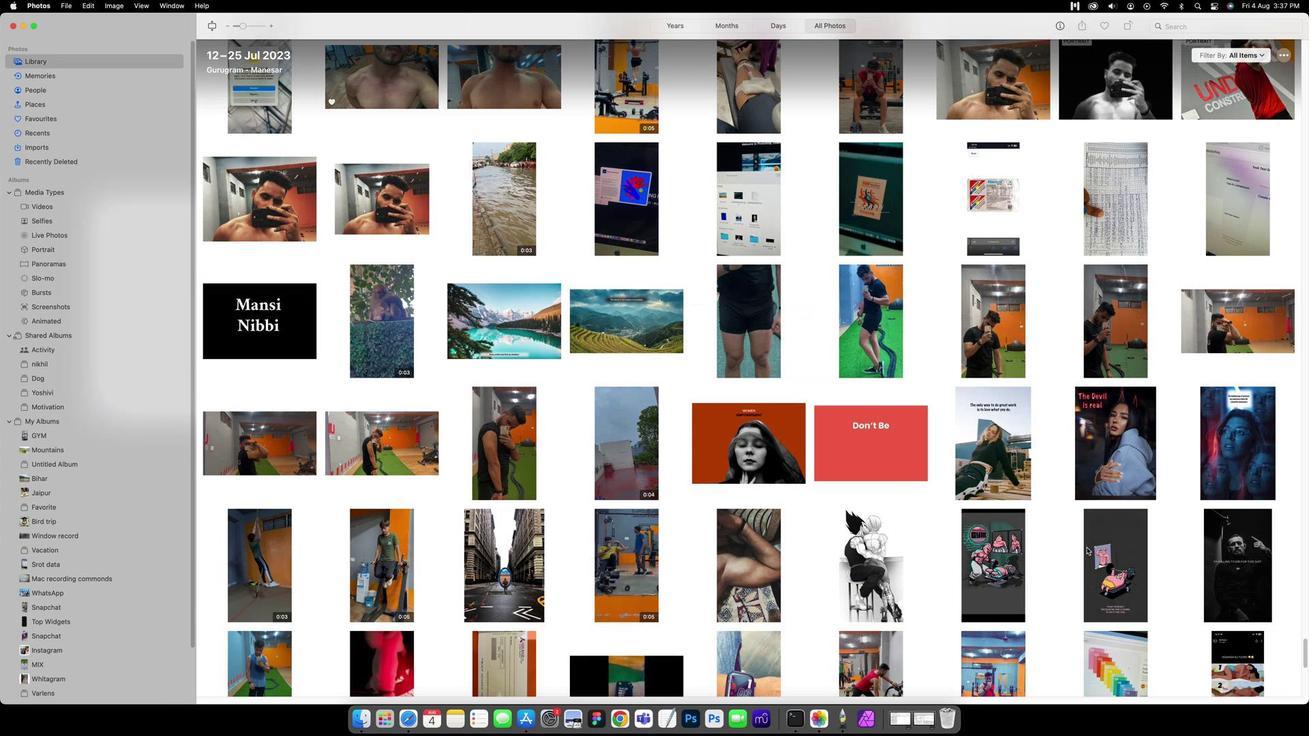 
Action: Mouse scrolled (1074, 510) with delta (12, 36)
Screenshot: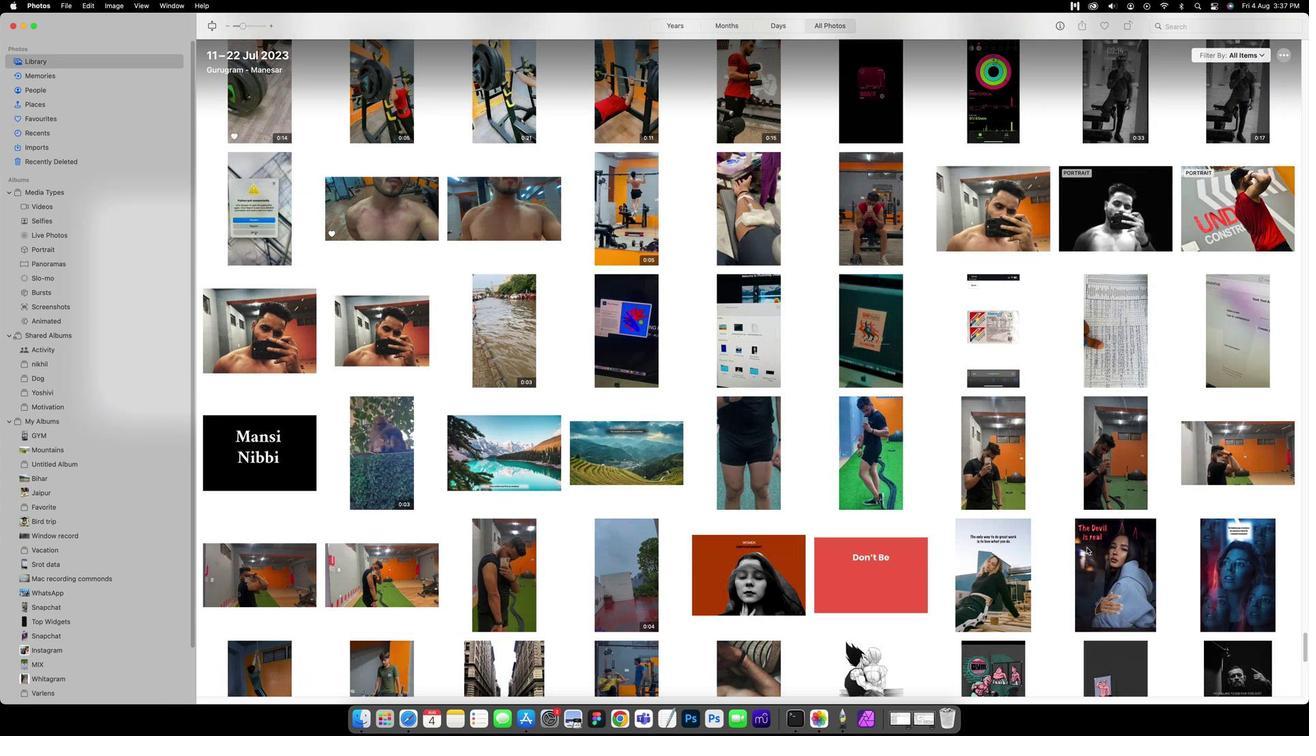 
Action: Mouse scrolled (1074, 510) with delta (12, 36)
Screenshot: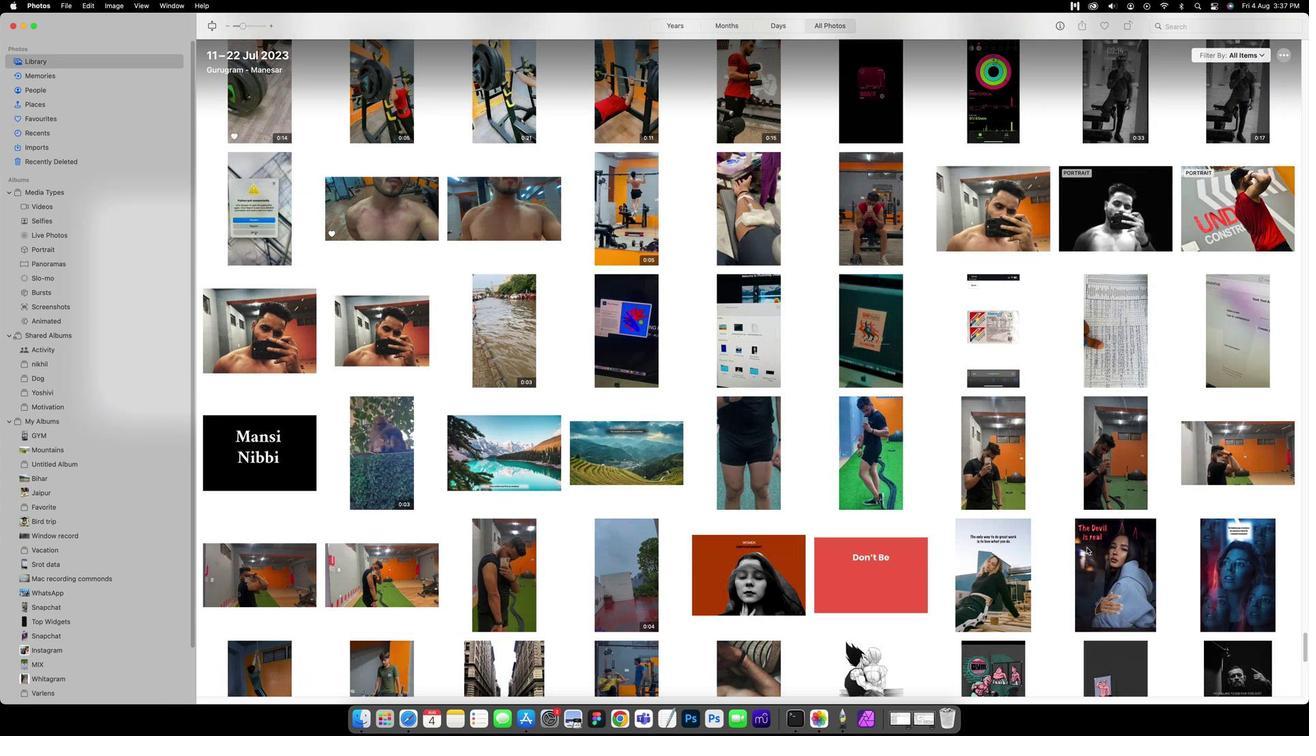 
Action: Mouse scrolled (1074, 510) with delta (12, 38)
Screenshot: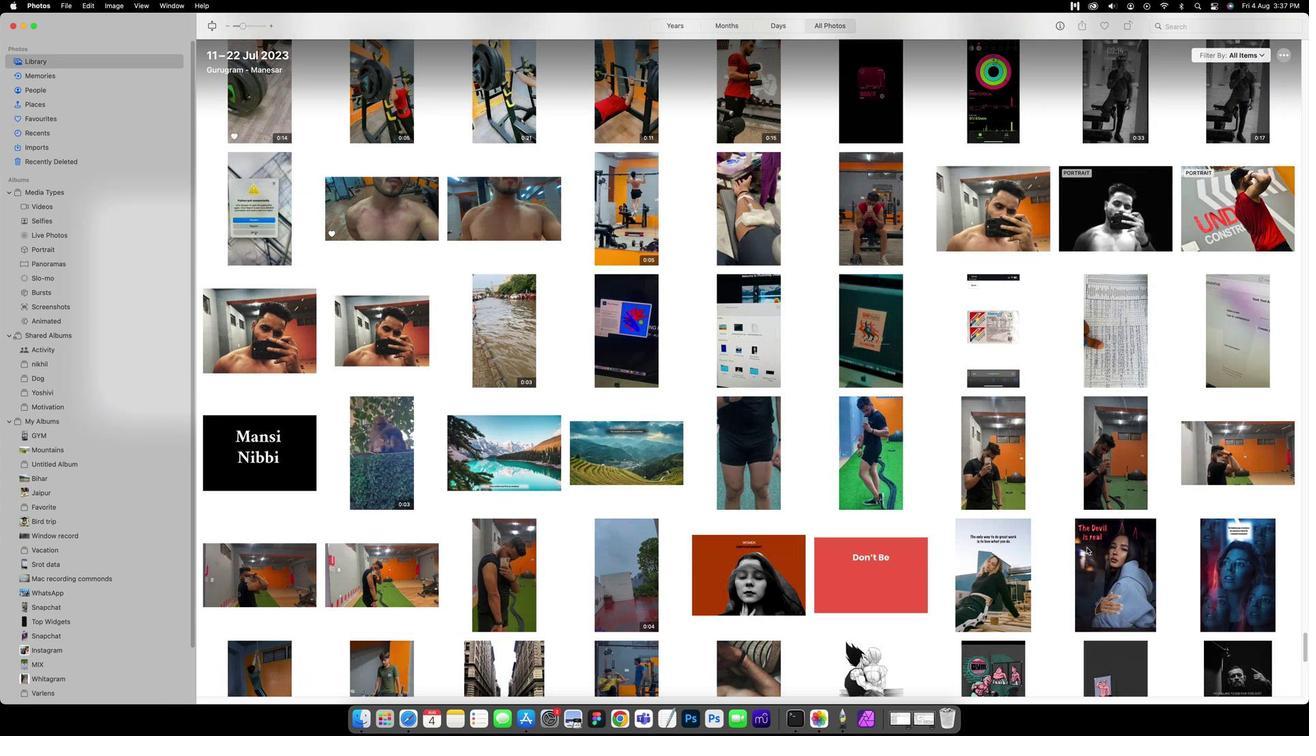 
Action: Mouse scrolled (1074, 510) with delta (12, 38)
Screenshot: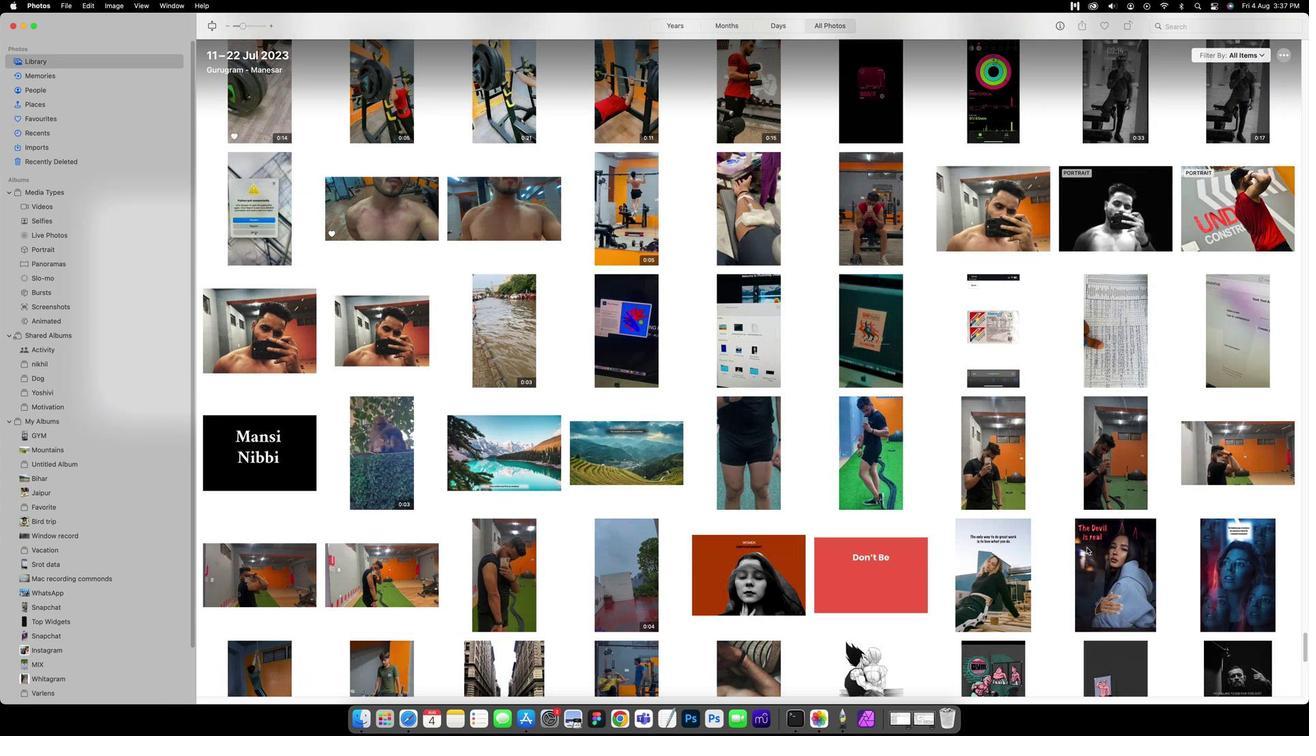 
Action: Mouse scrolled (1074, 510) with delta (12, 38)
Screenshot: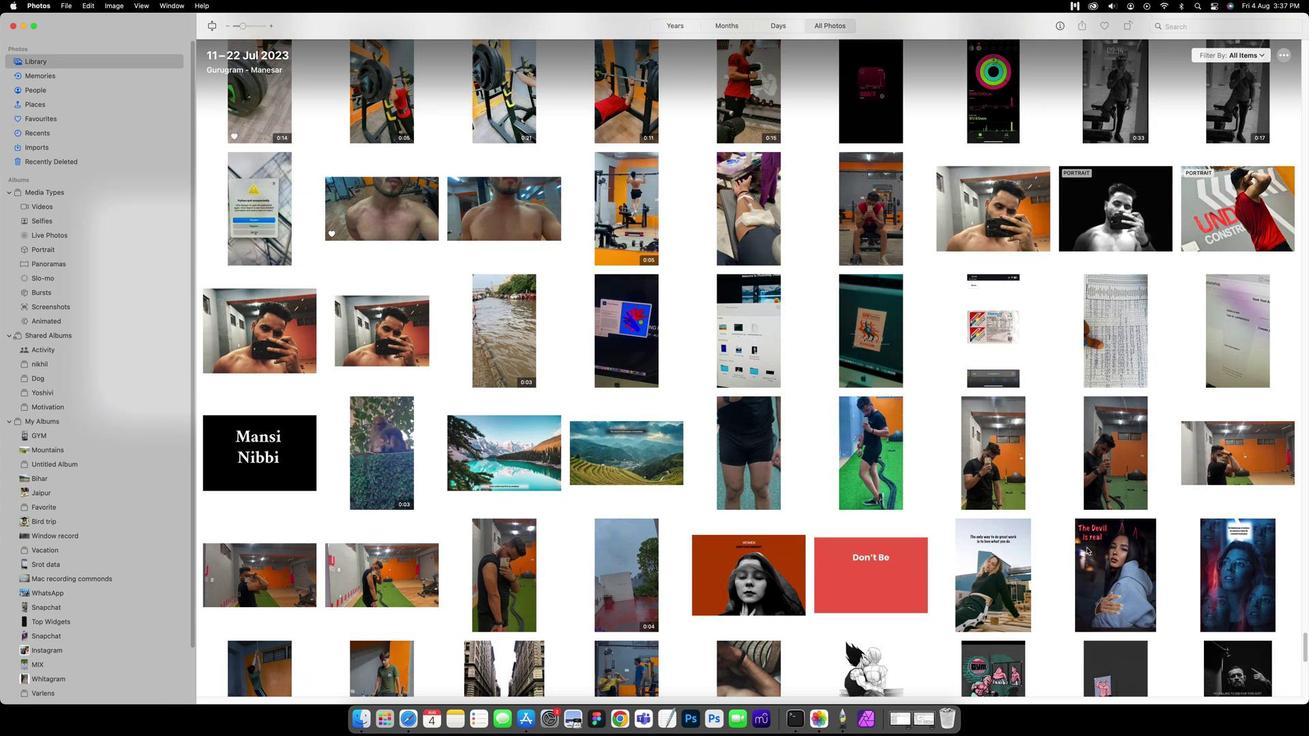 
Action: Mouse scrolled (1074, 510) with delta (12, 38)
Screenshot: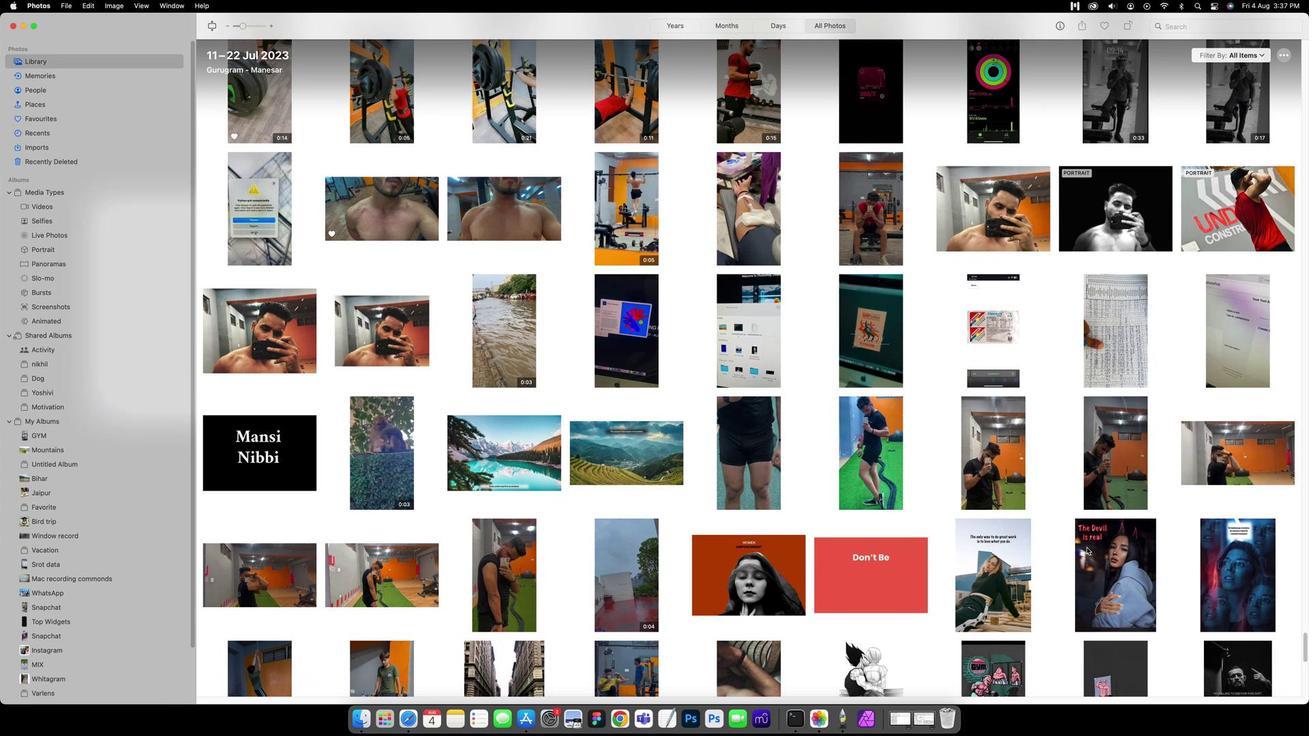 
Action: Mouse scrolled (1074, 510) with delta (12, 36)
Screenshot: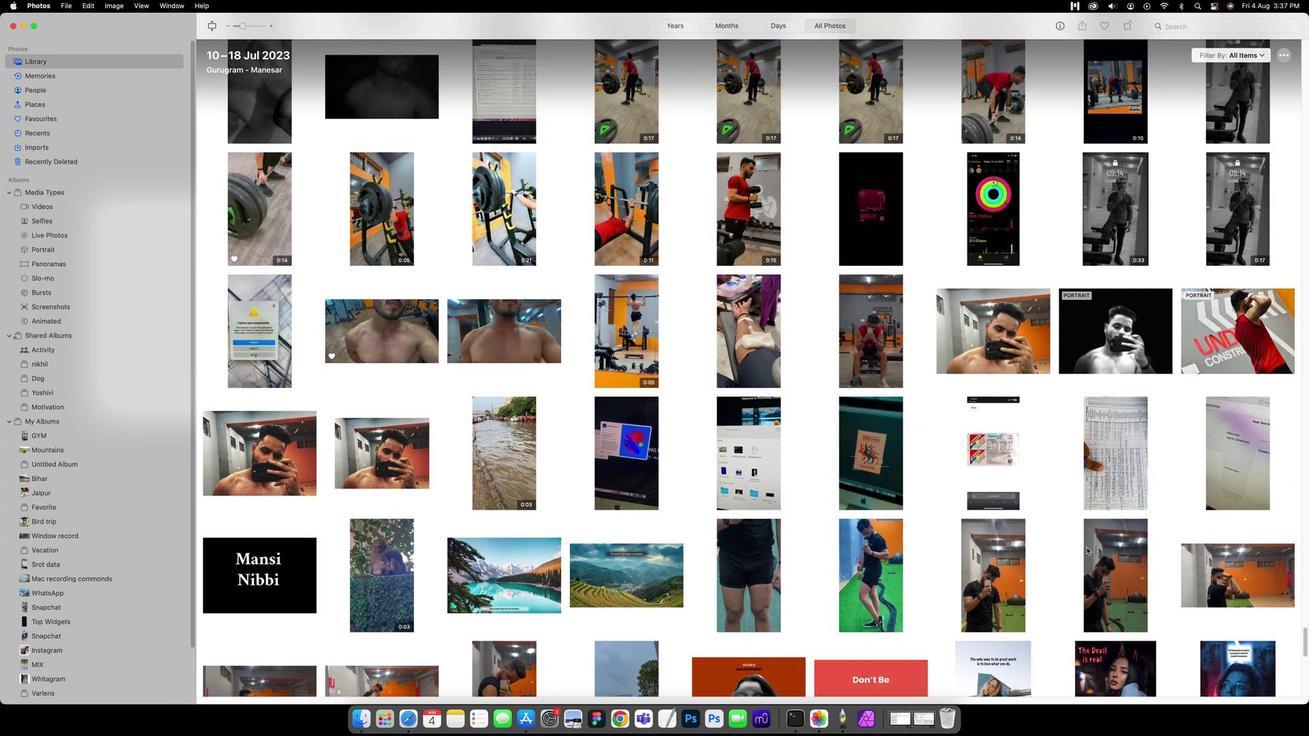 
Action: Mouse scrolled (1074, 510) with delta (12, 36)
Screenshot: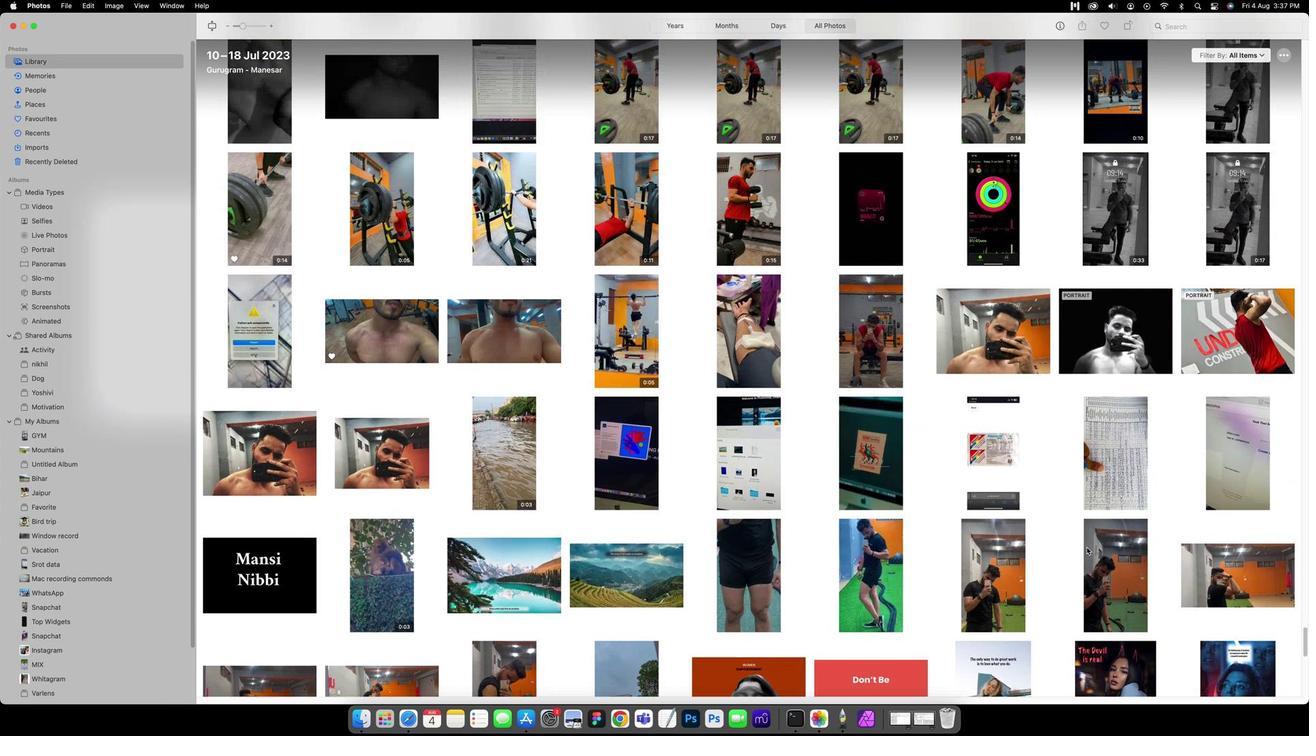 
Action: Mouse scrolled (1074, 510) with delta (12, 37)
Screenshot: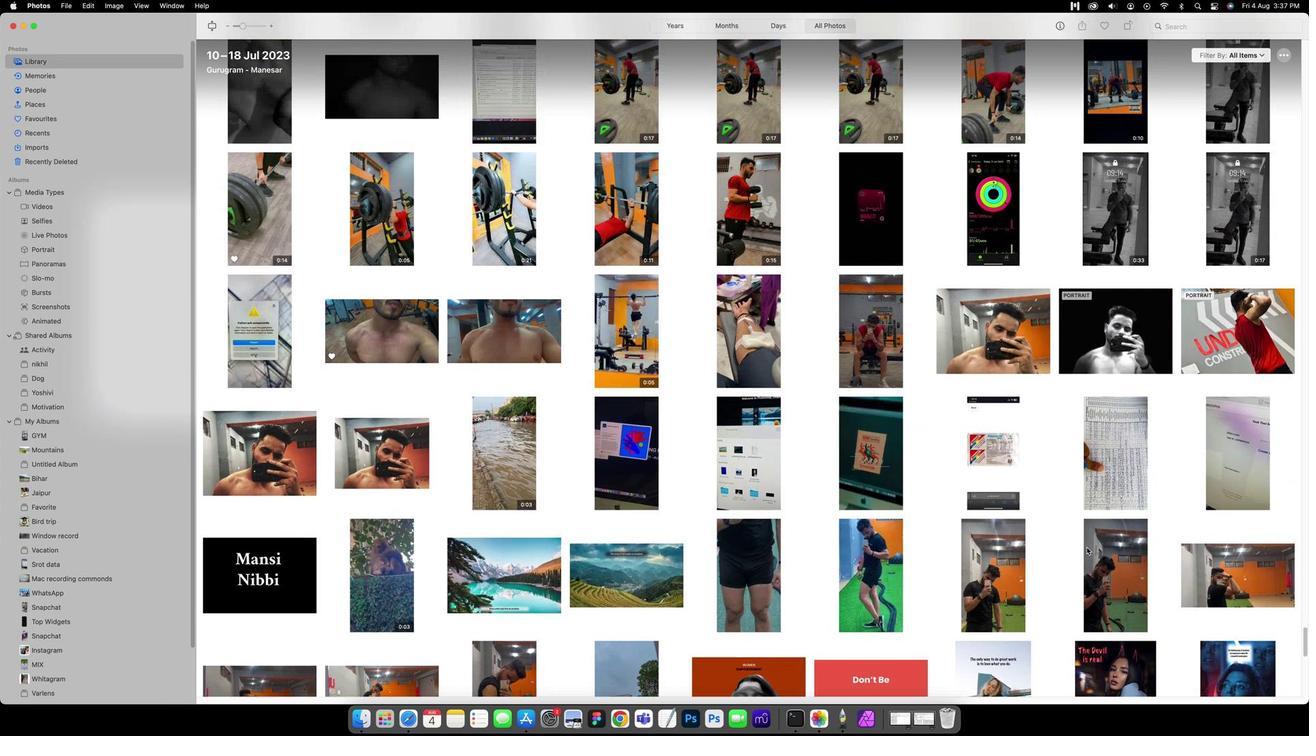 
Action: Mouse scrolled (1074, 510) with delta (12, 38)
Screenshot: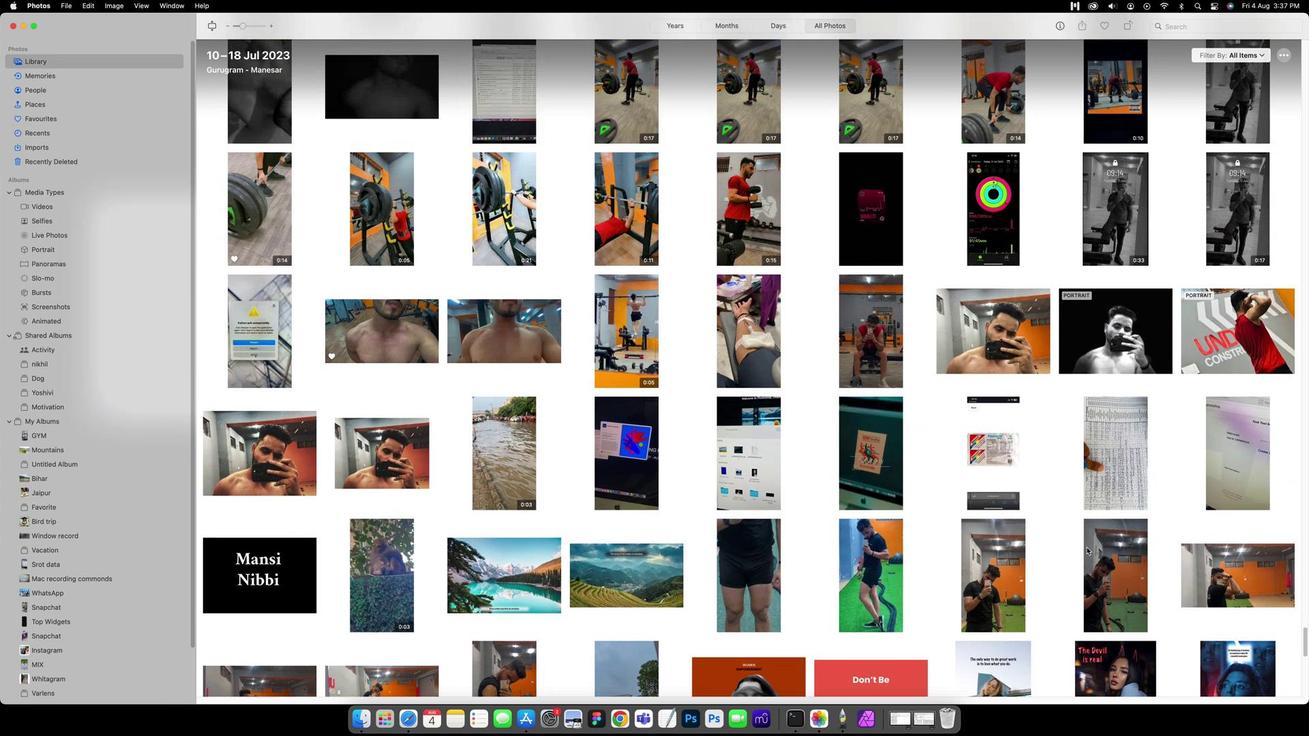 
Action: Mouse scrolled (1074, 510) with delta (12, 38)
Screenshot: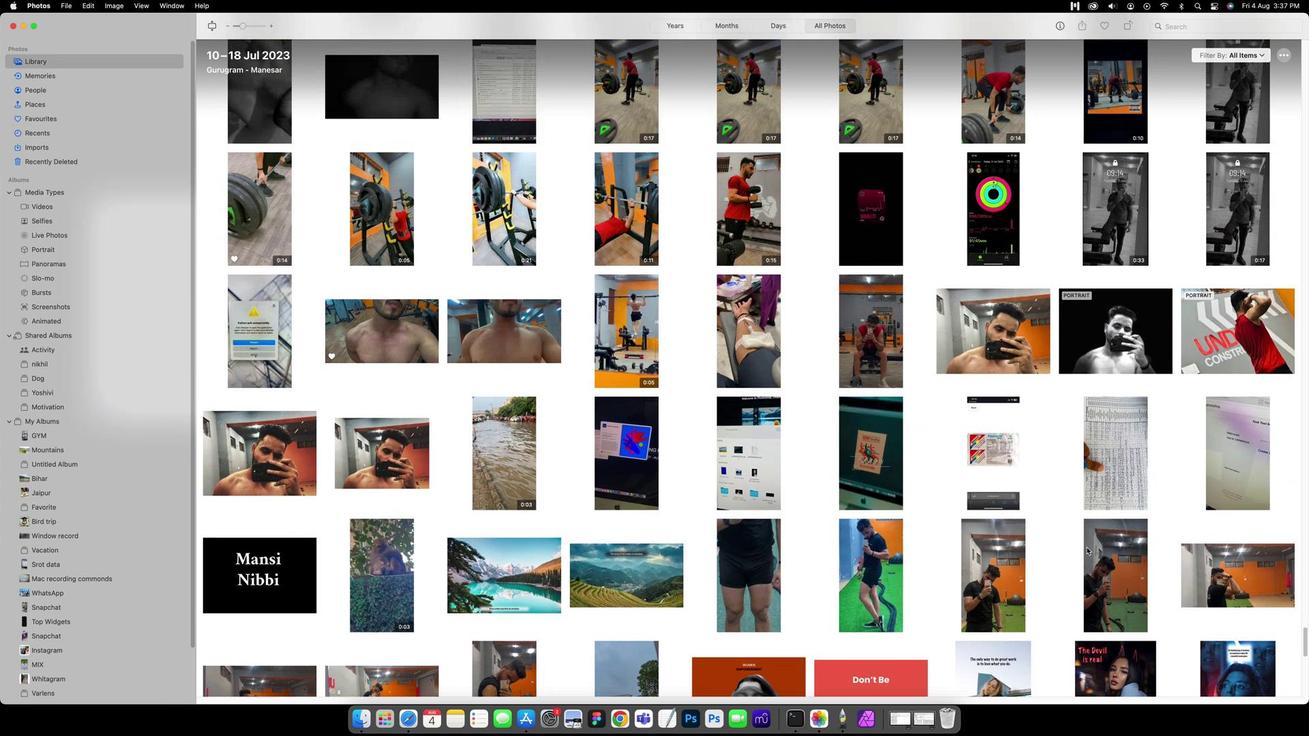 
Action: Mouse scrolled (1074, 510) with delta (12, 38)
Screenshot: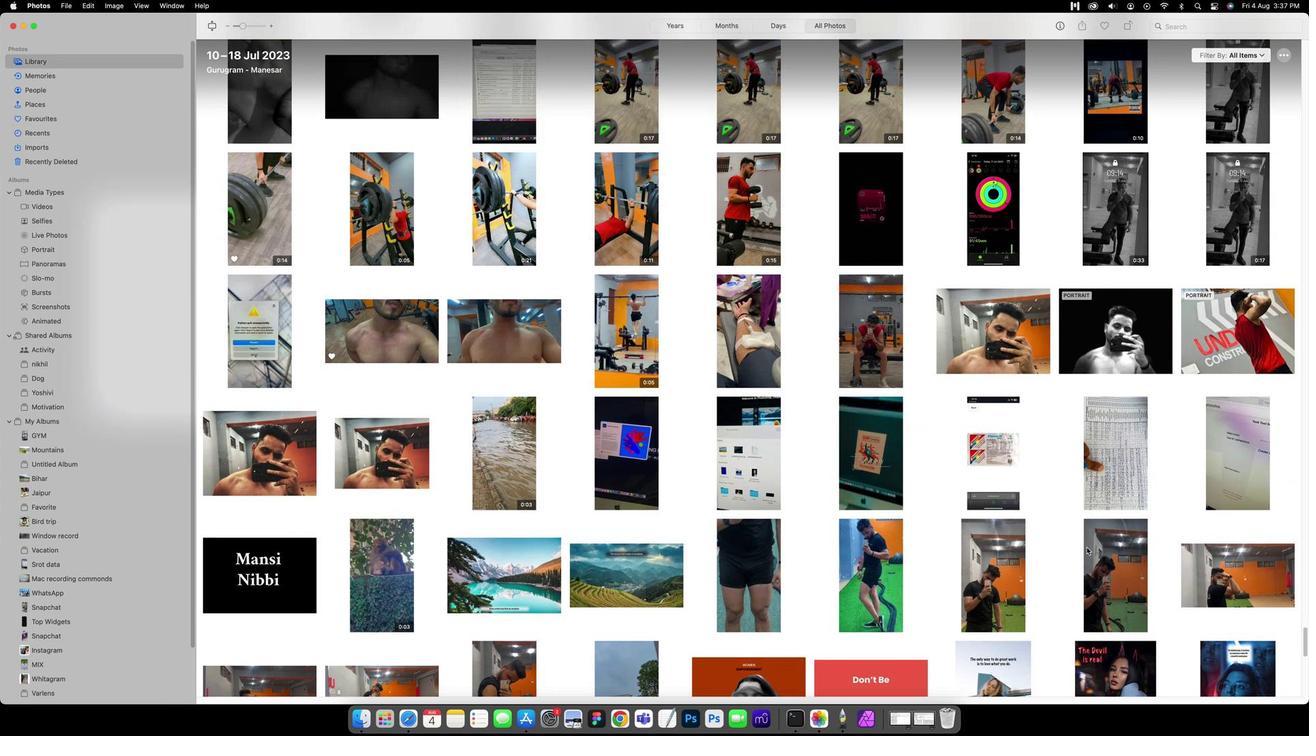 
Action: Mouse scrolled (1074, 510) with delta (12, 36)
Screenshot: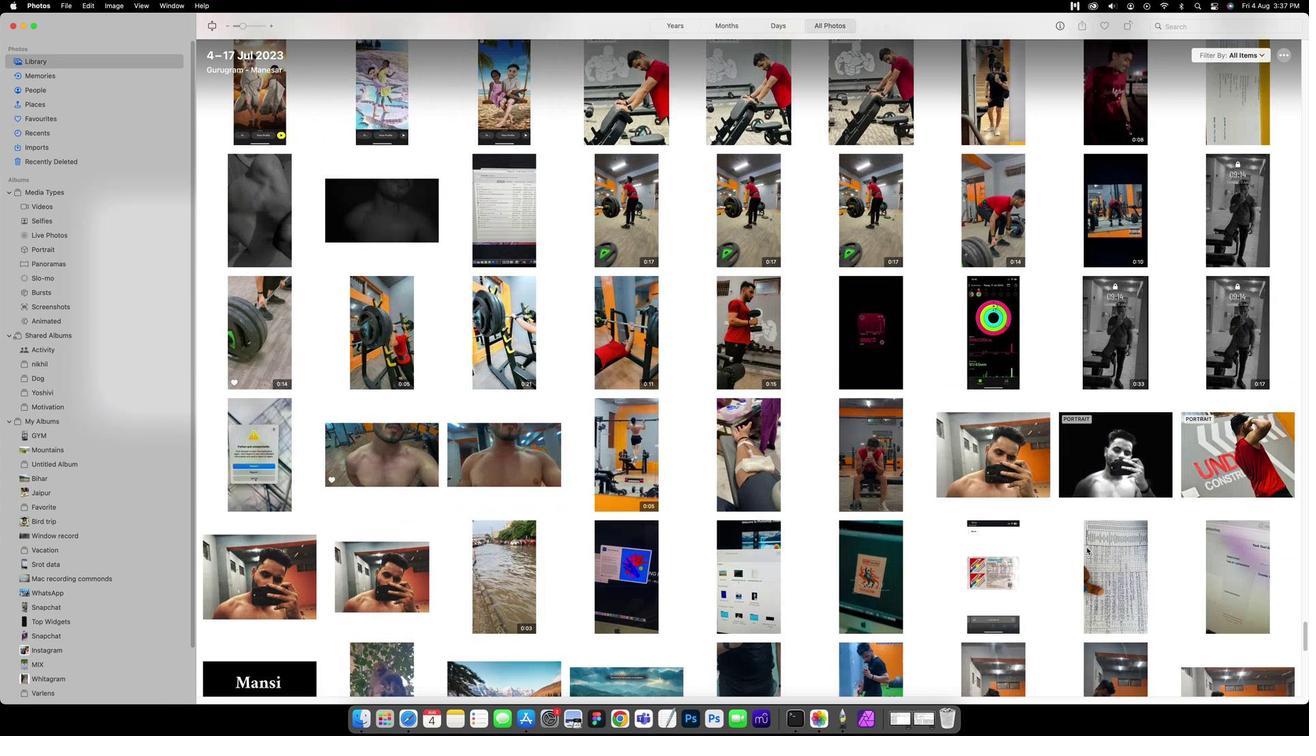 
Action: Mouse scrolled (1074, 510) with delta (12, 36)
Screenshot: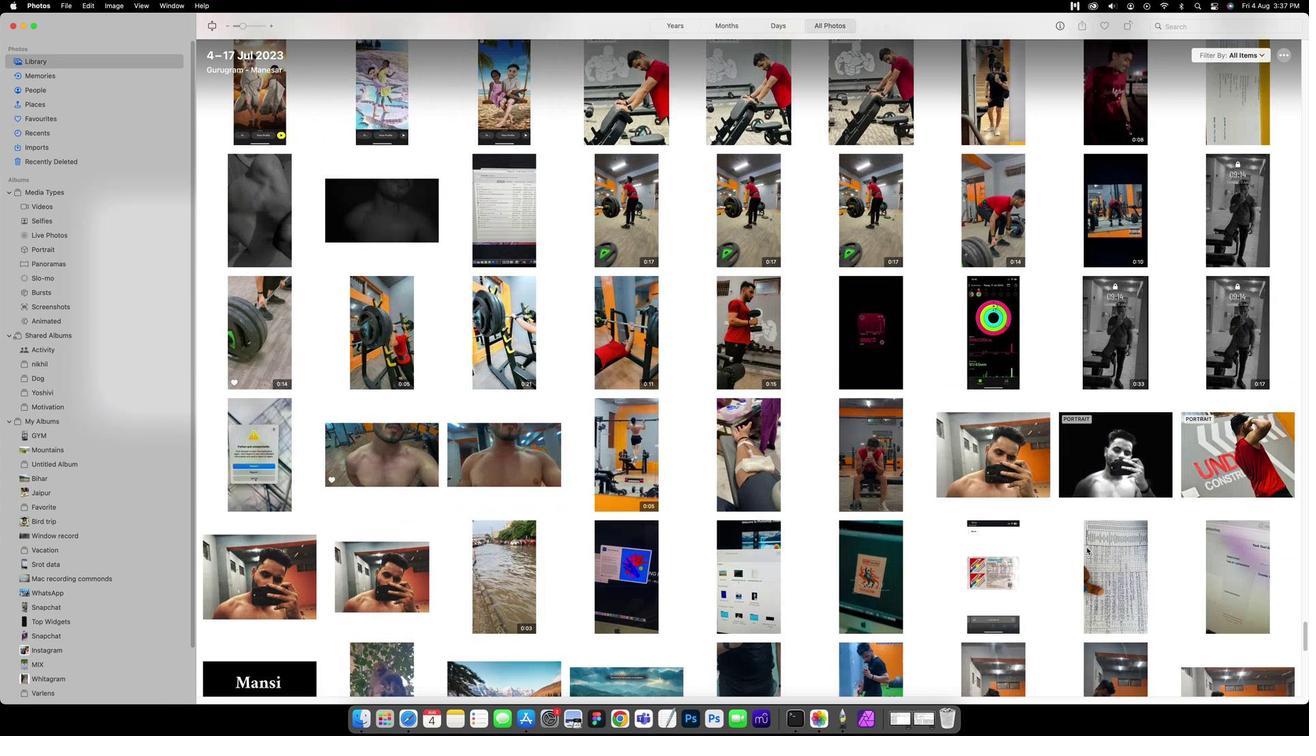 
Action: Mouse scrolled (1074, 510) with delta (12, 38)
Screenshot: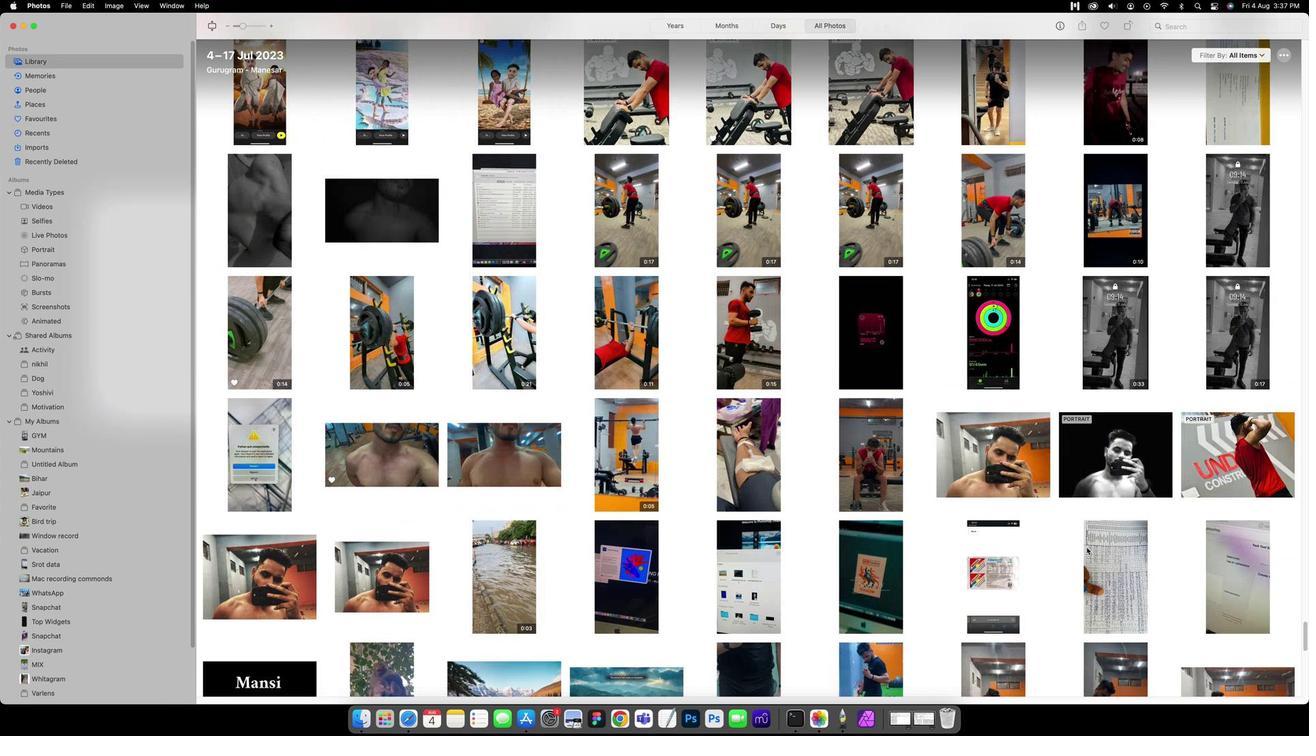 
Action: Mouse scrolled (1074, 510) with delta (12, 38)
Screenshot: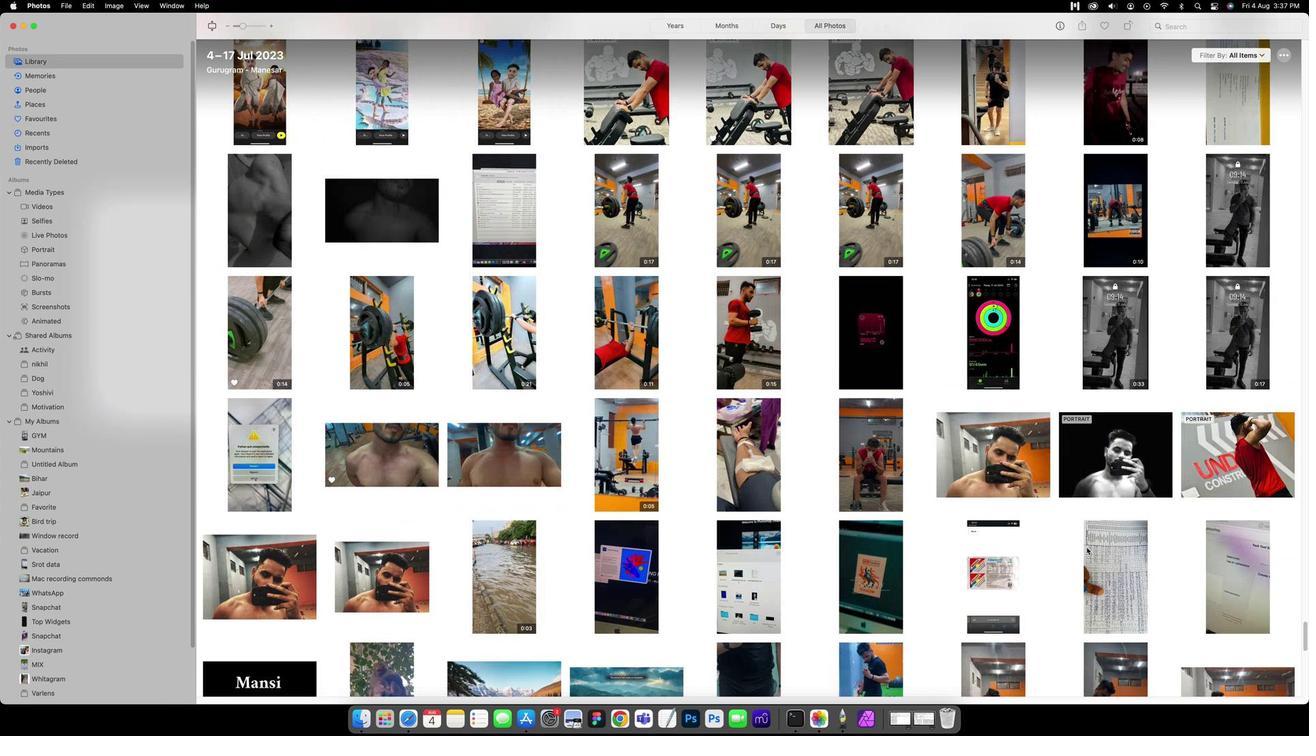 
Action: Mouse scrolled (1074, 510) with delta (12, 38)
Screenshot: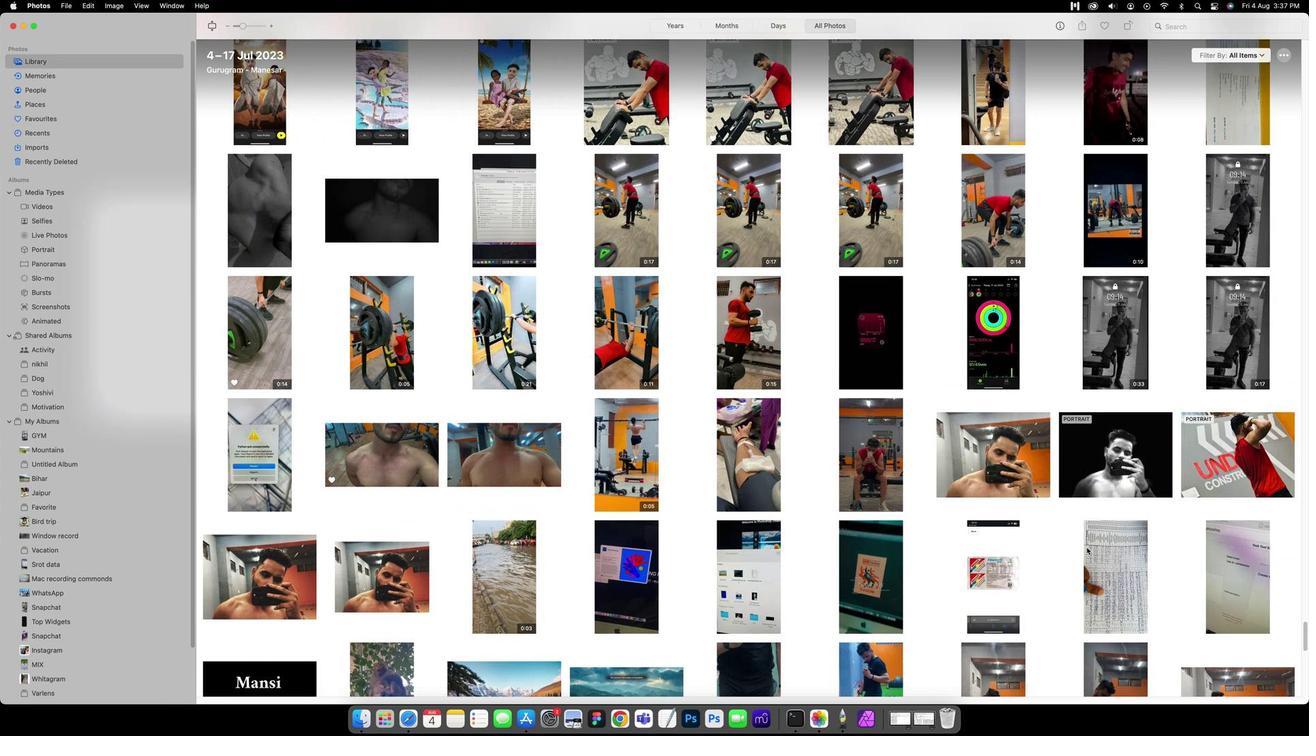 
Action: Mouse scrolled (1074, 510) with delta (12, 38)
Screenshot: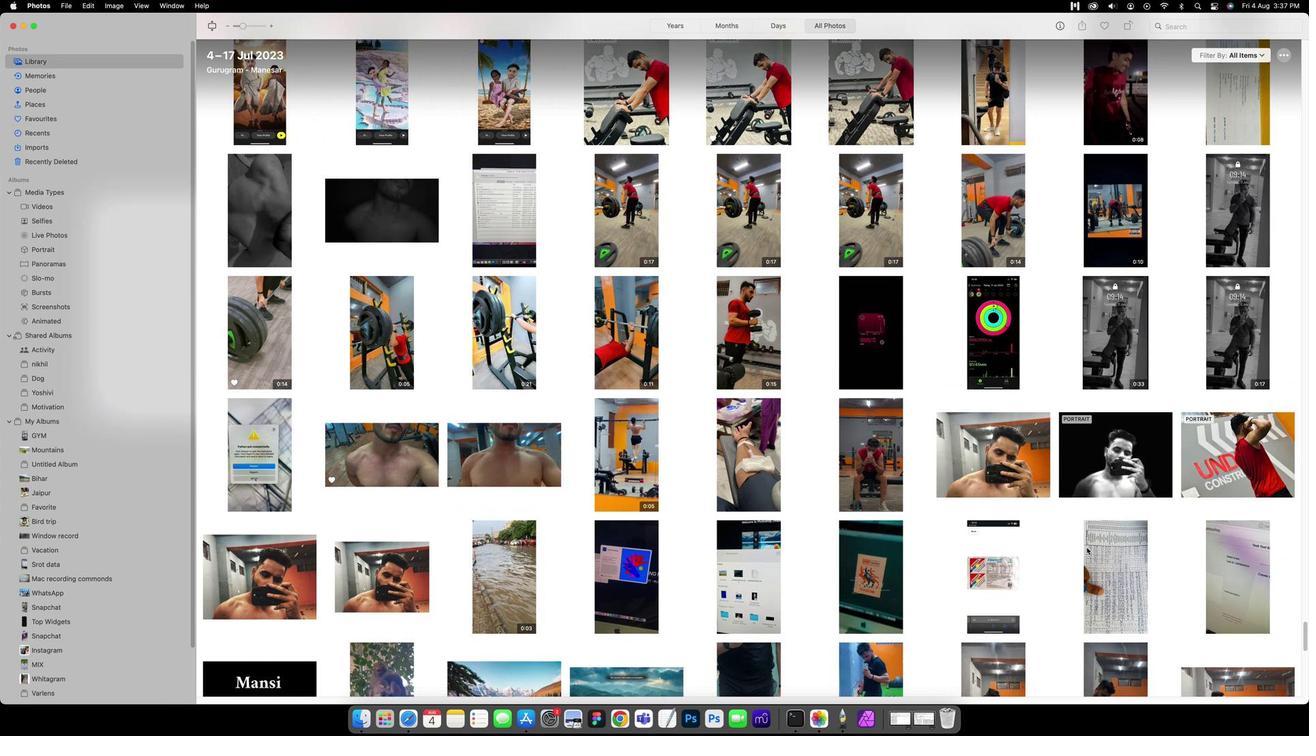 
Action: Mouse scrolled (1074, 510) with delta (12, 36)
Screenshot: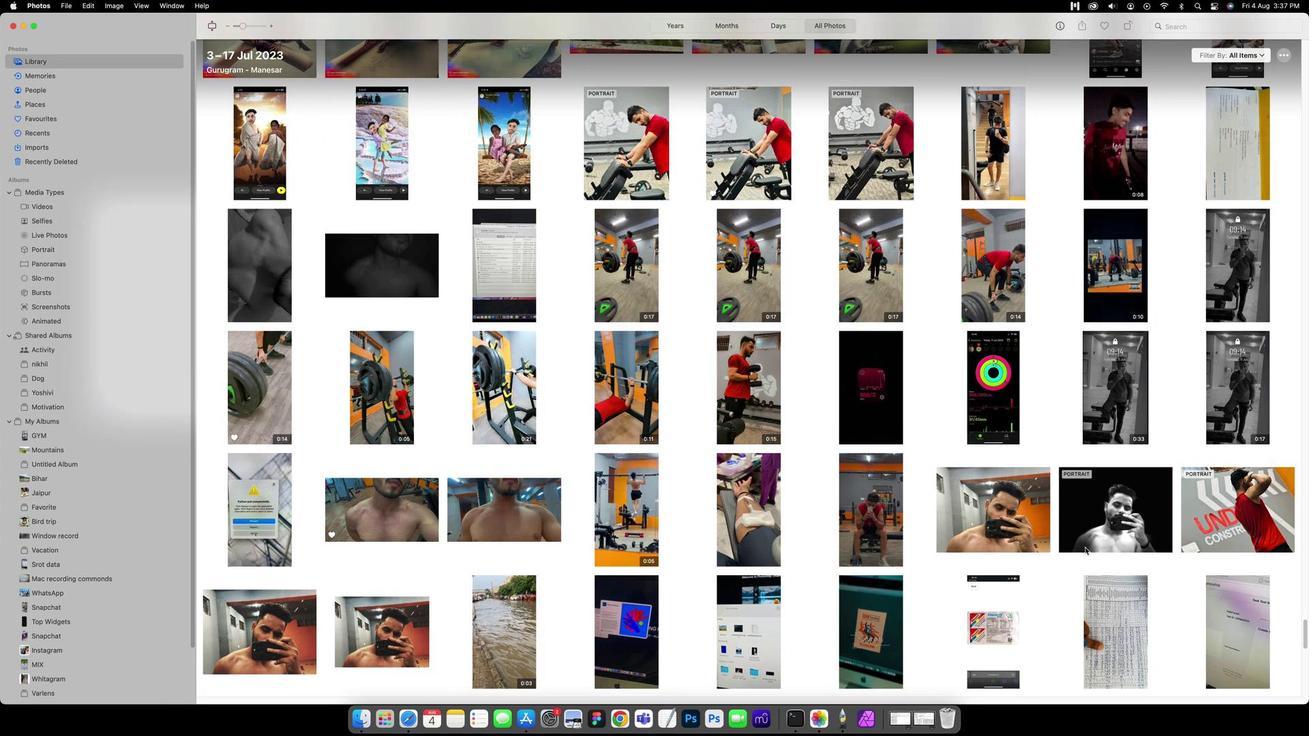 
Action: Mouse scrolled (1074, 510) with delta (12, 36)
Screenshot: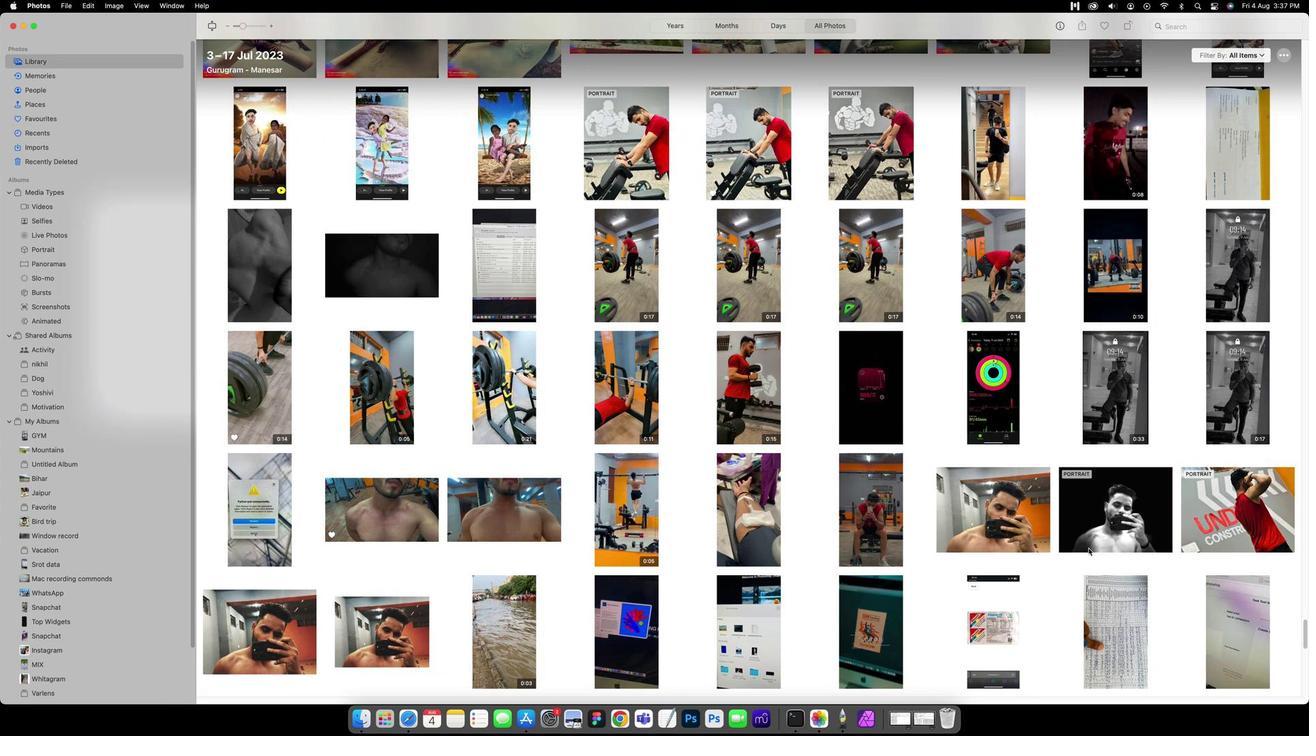 
Action: Mouse scrolled (1074, 510) with delta (12, 37)
Screenshot: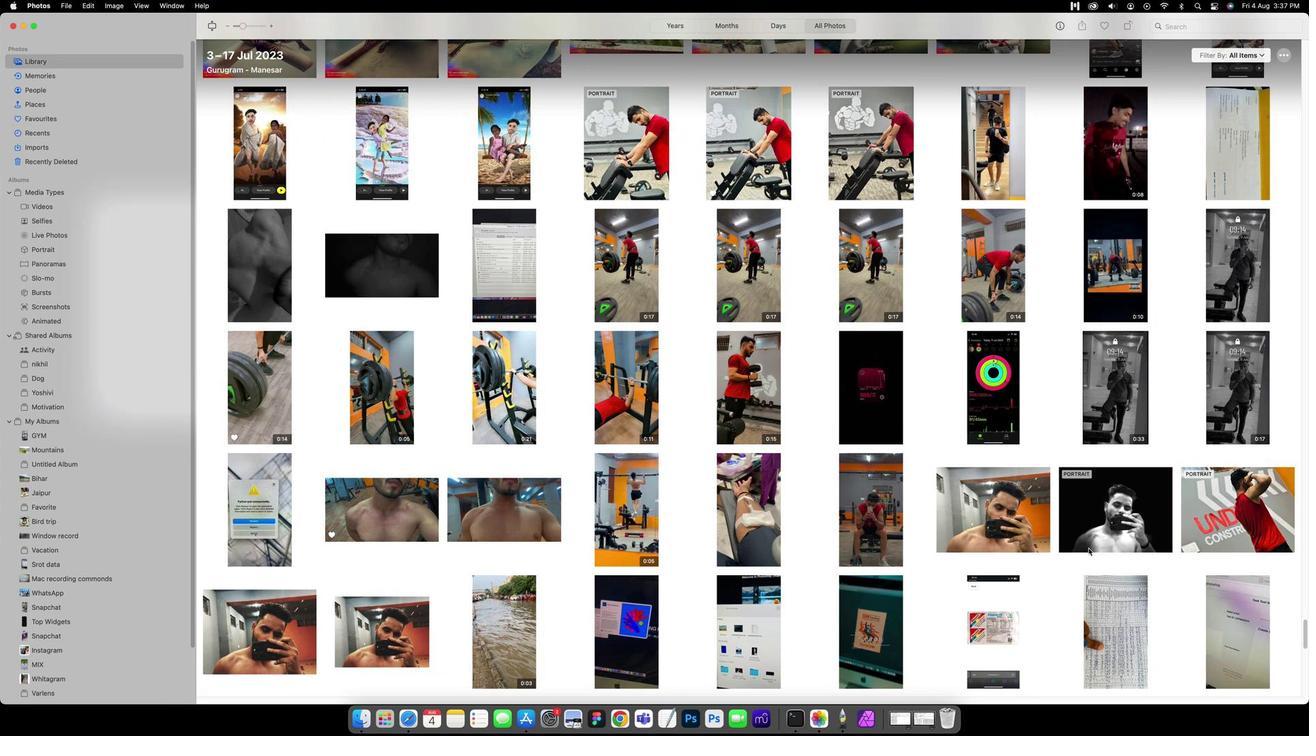 
Action: Mouse scrolled (1074, 510) with delta (12, 38)
Screenshot: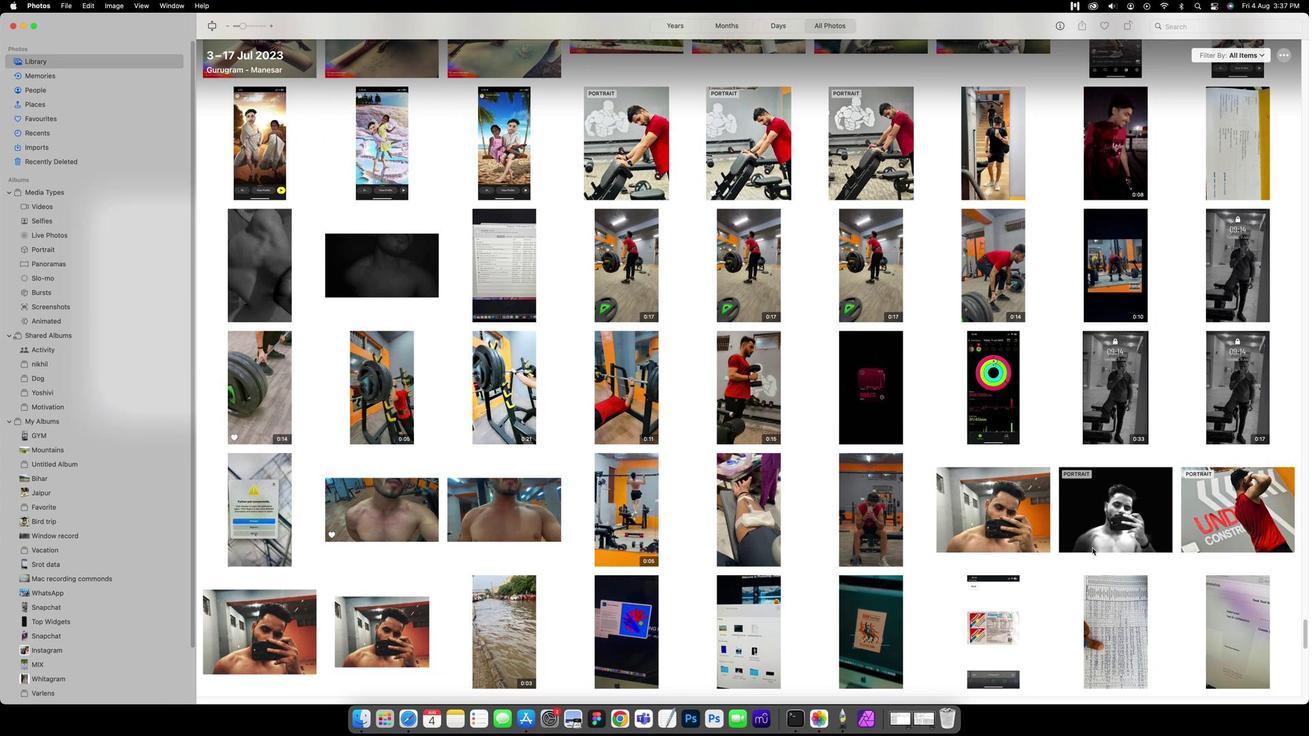 
Action: Mouse moved to (387, 250)
Screenshot: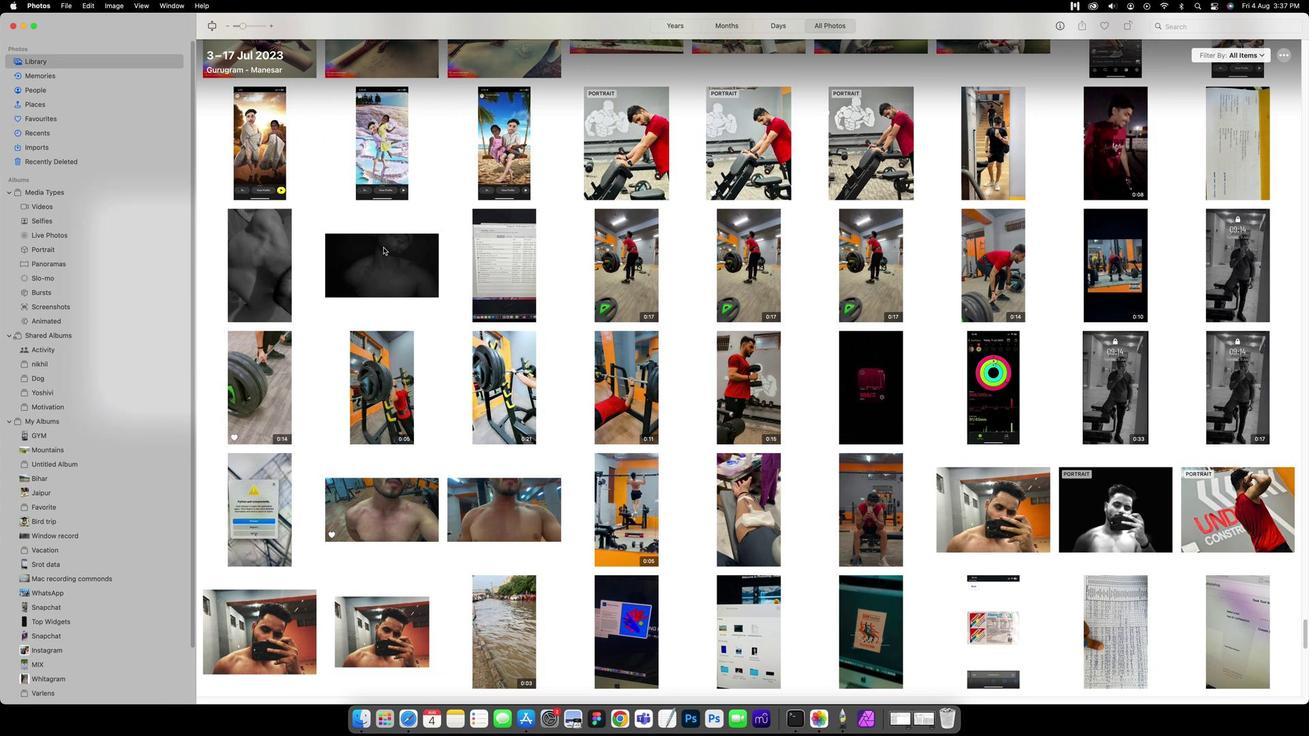 
Action: Mouse pressed left at (387, 250)
Screenshot: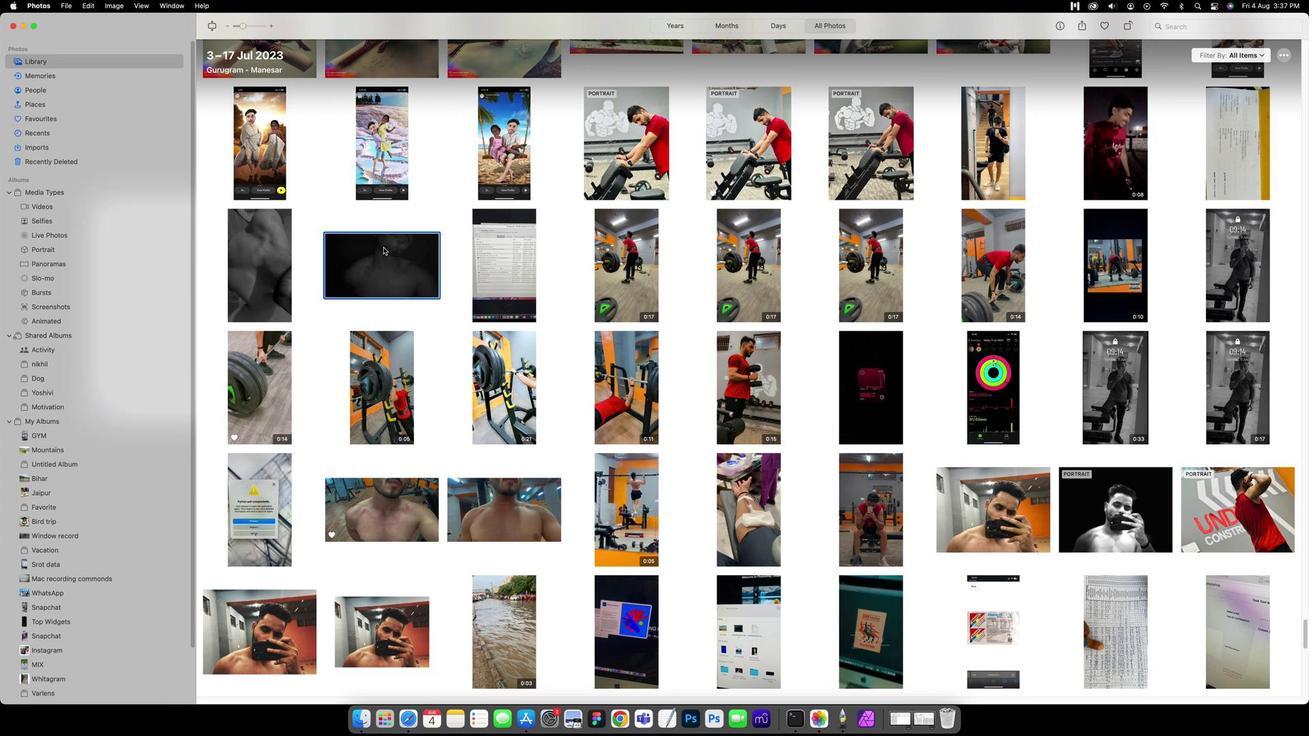 
Action: Mouse pressed left at (387, 250)
Screenshot: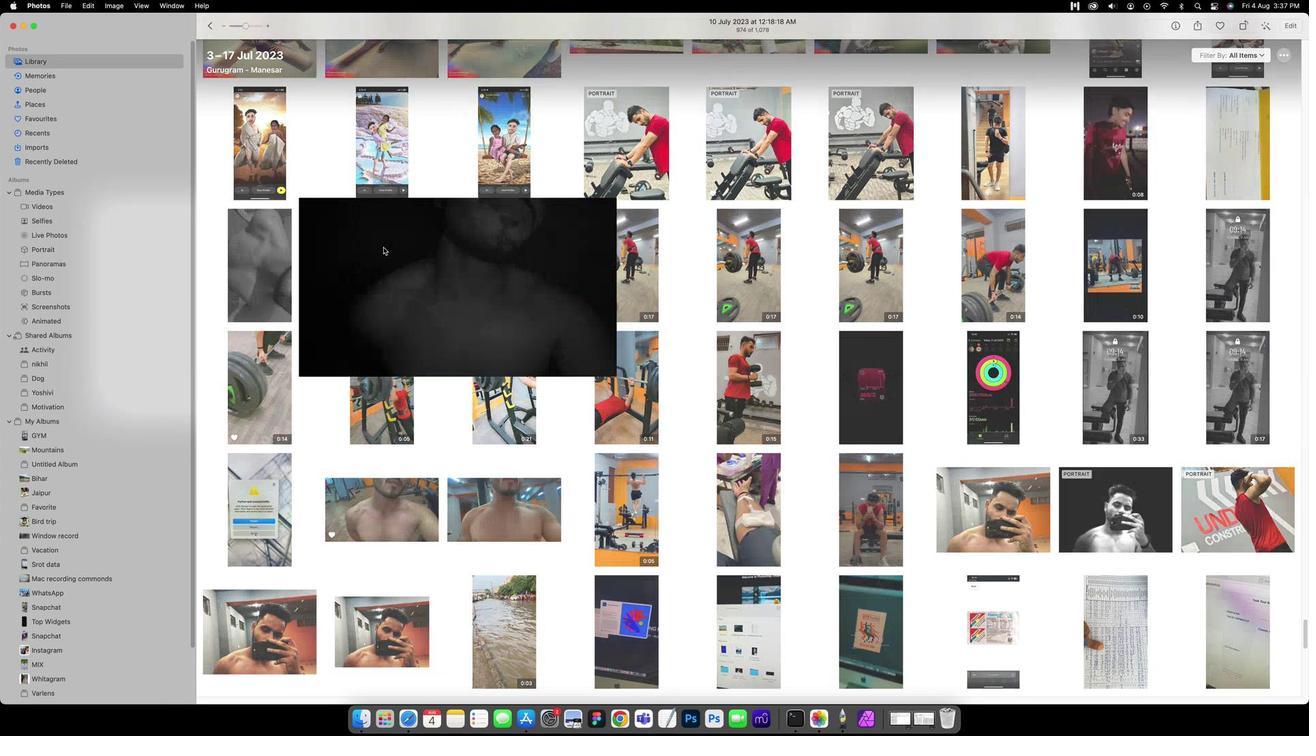 
Action: Mouse moved to (1273, 57)
Screenshot: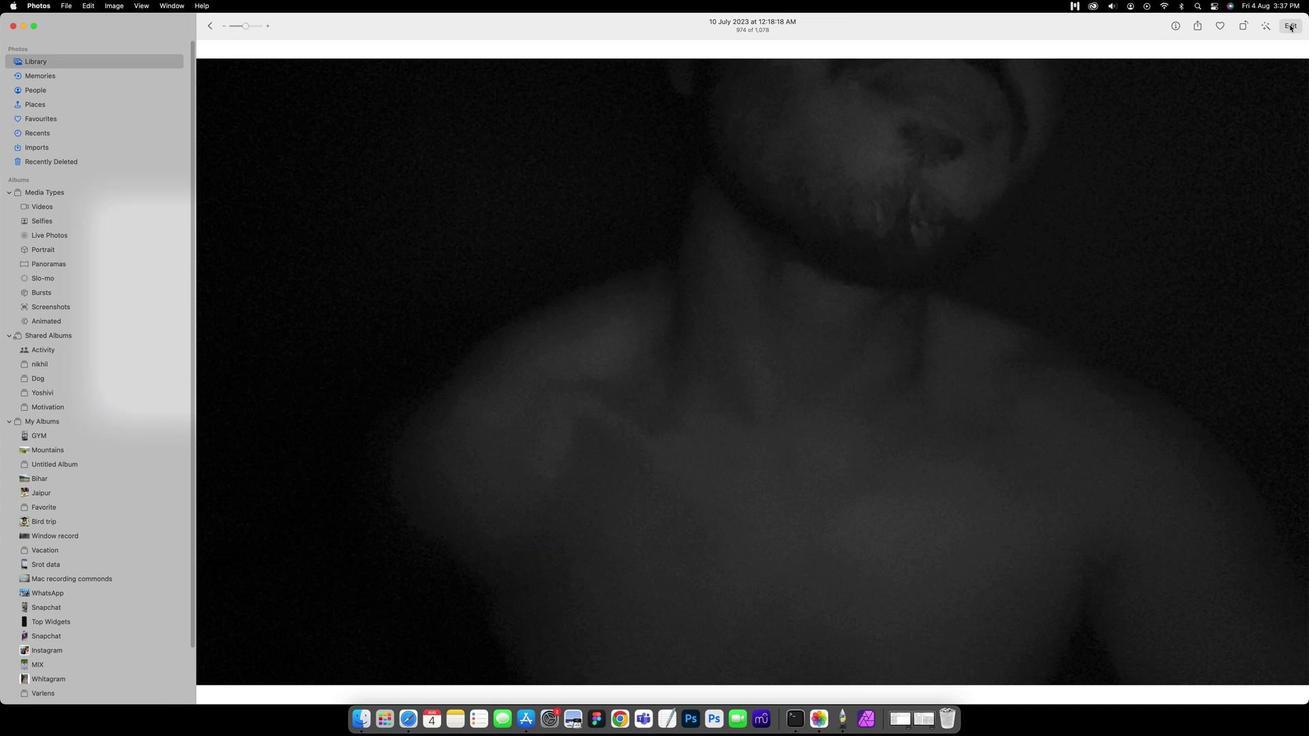
Action: Mouse pressed left at (1273, 57)
Screenshot: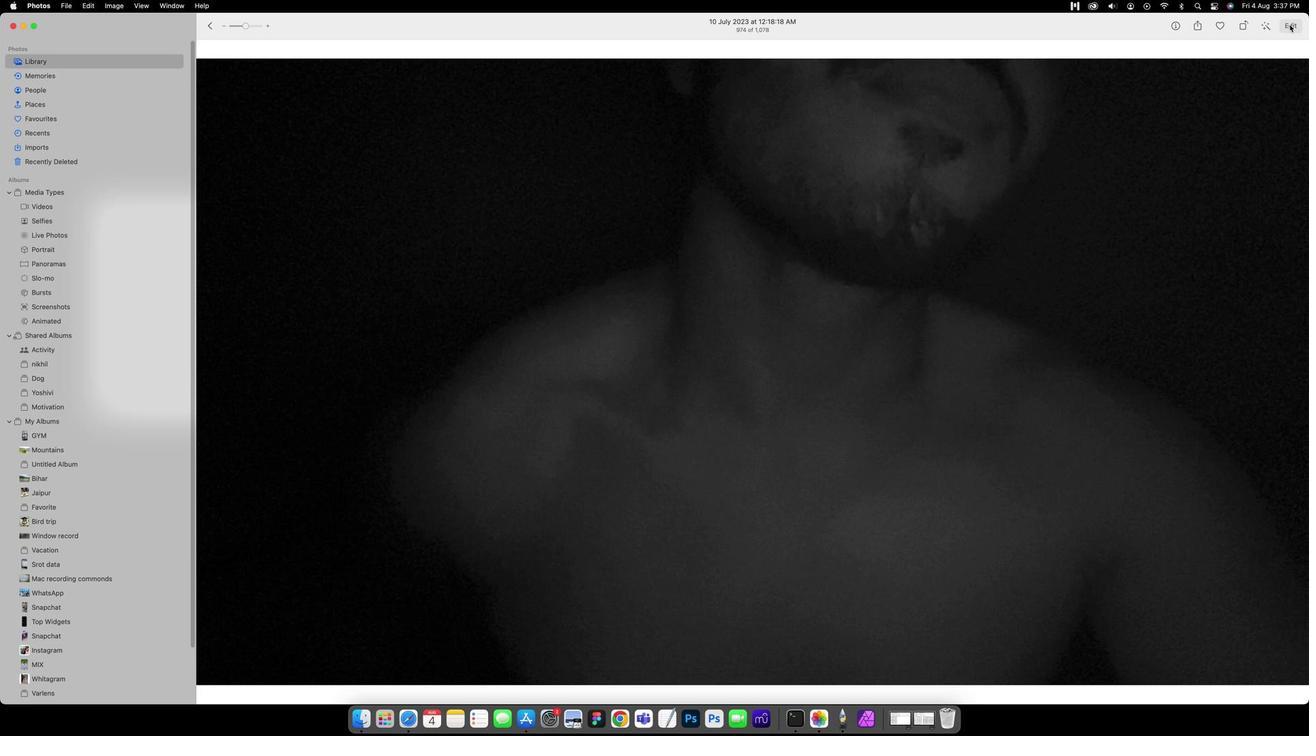 
Action: Mouse moved to (1256, 227)
Screenshot: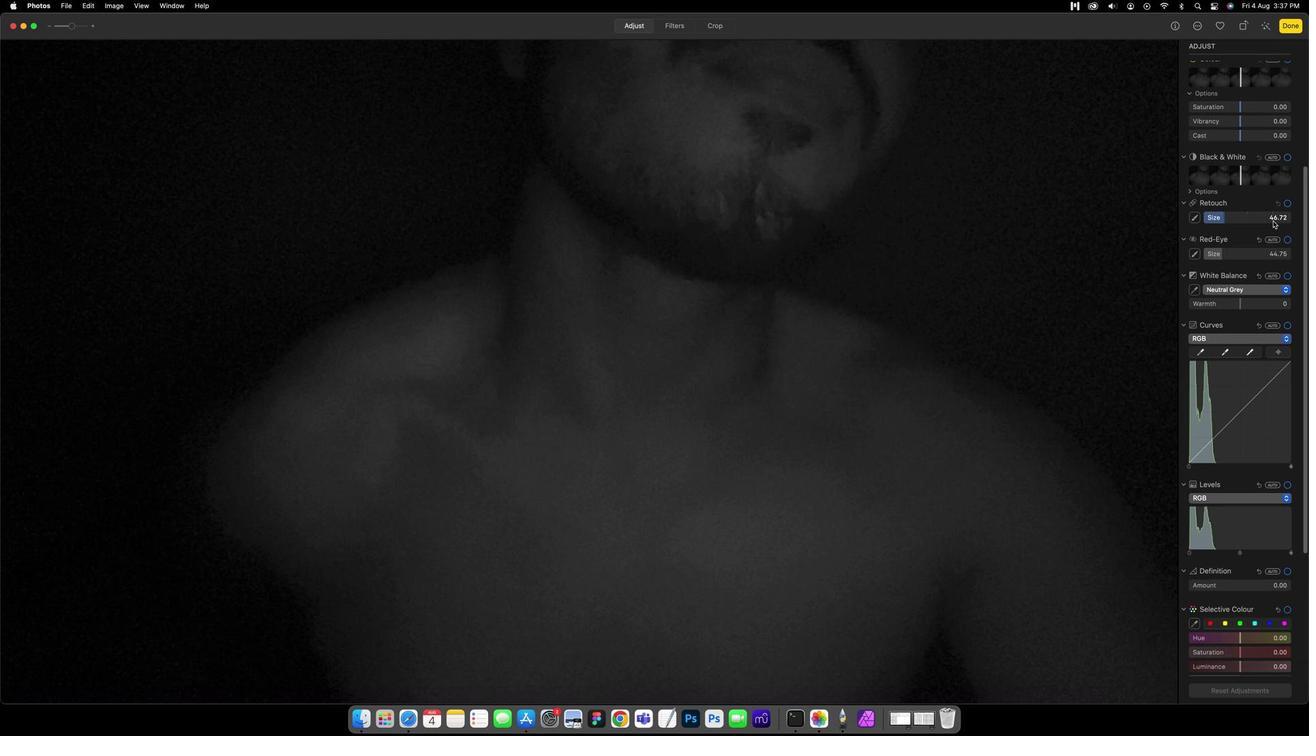 
Action: Mouse scrolled (1256, 227) with delta (12, 35)
Screenshot: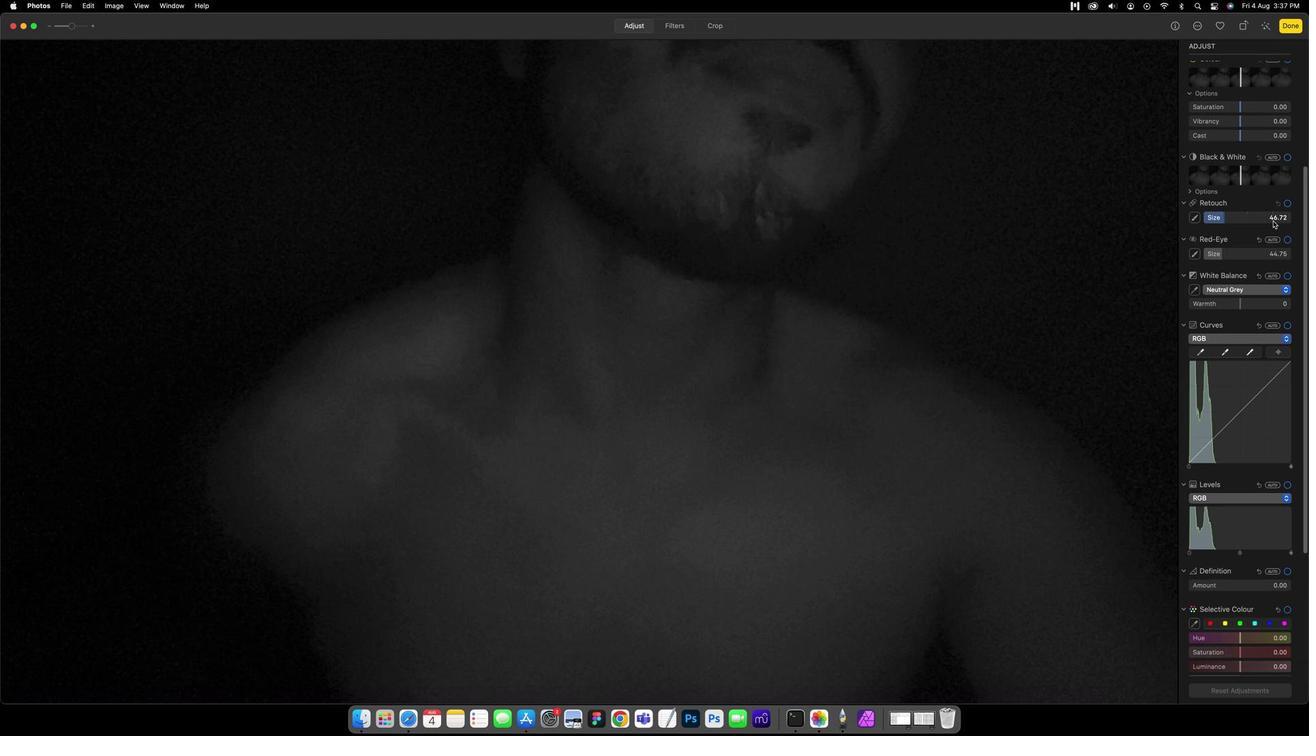 
Action: Mouse scrolled (1256, 227) with delta (12, 35)
Screenshot: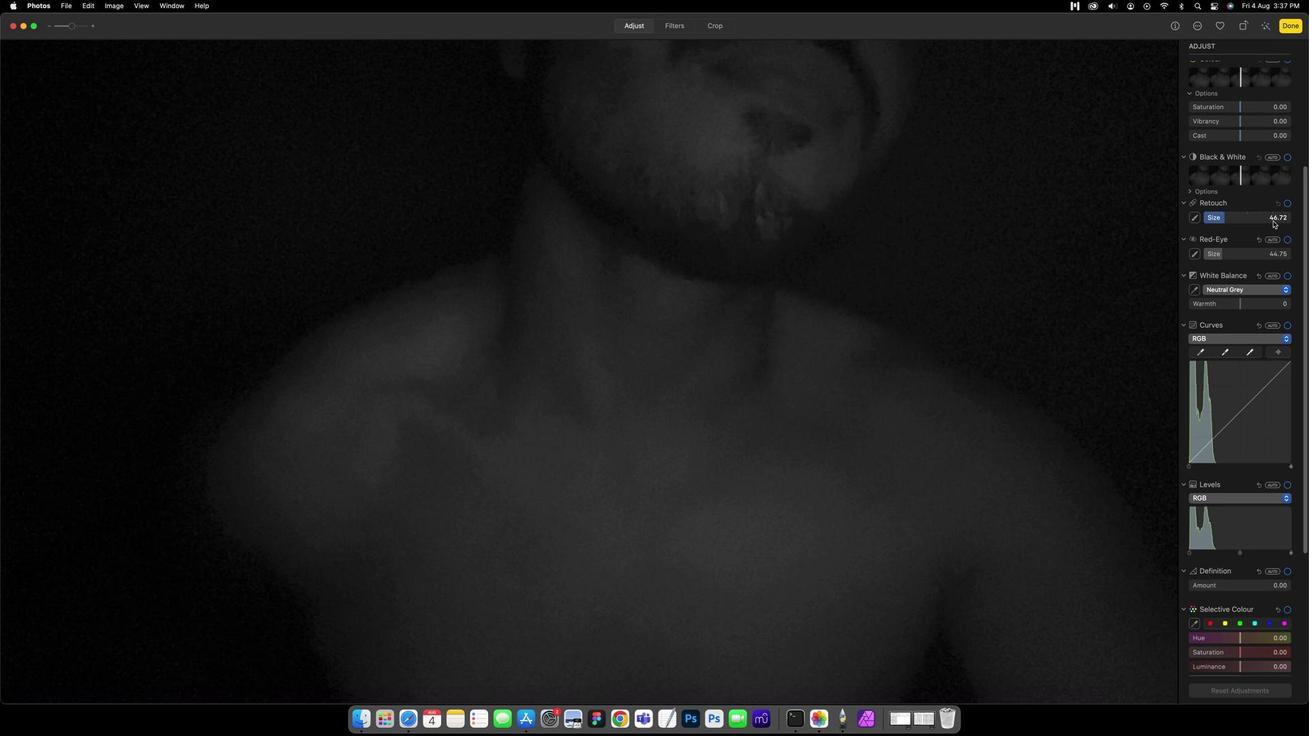 
Action: Mouse scrolled (1256, 227) with delta (12, 34)
Screenshot: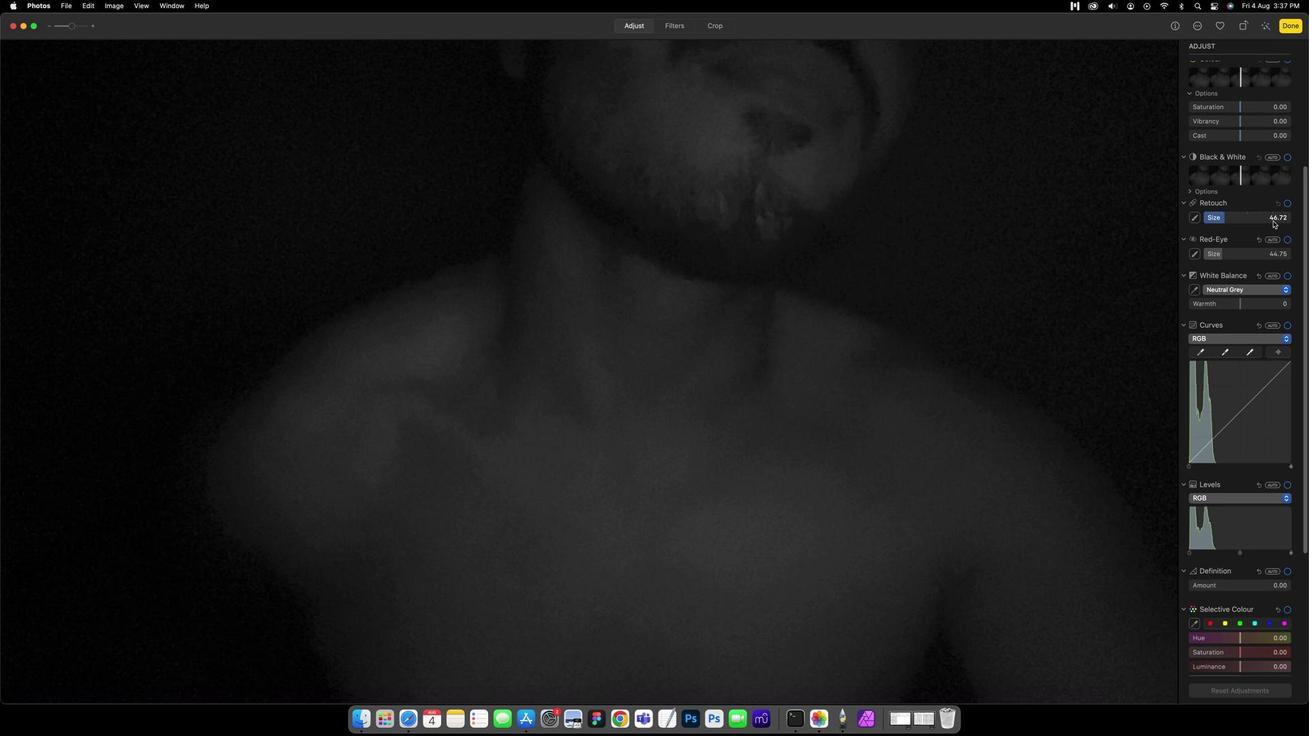
Action: Mouse scrolled (1256, 227) with delta (12, 34)
Screenshot: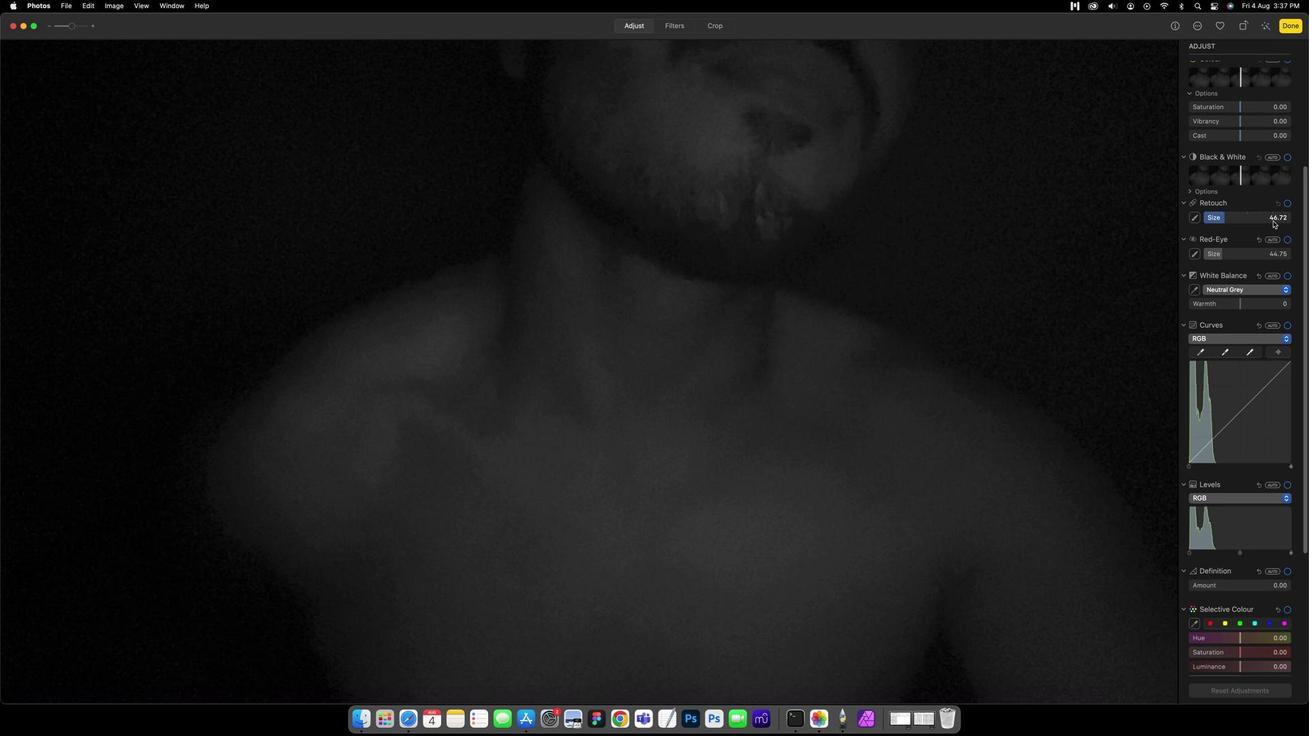 
Action: Mouse scrolled (1256, 227) with delta (12, 33)
Screenshot: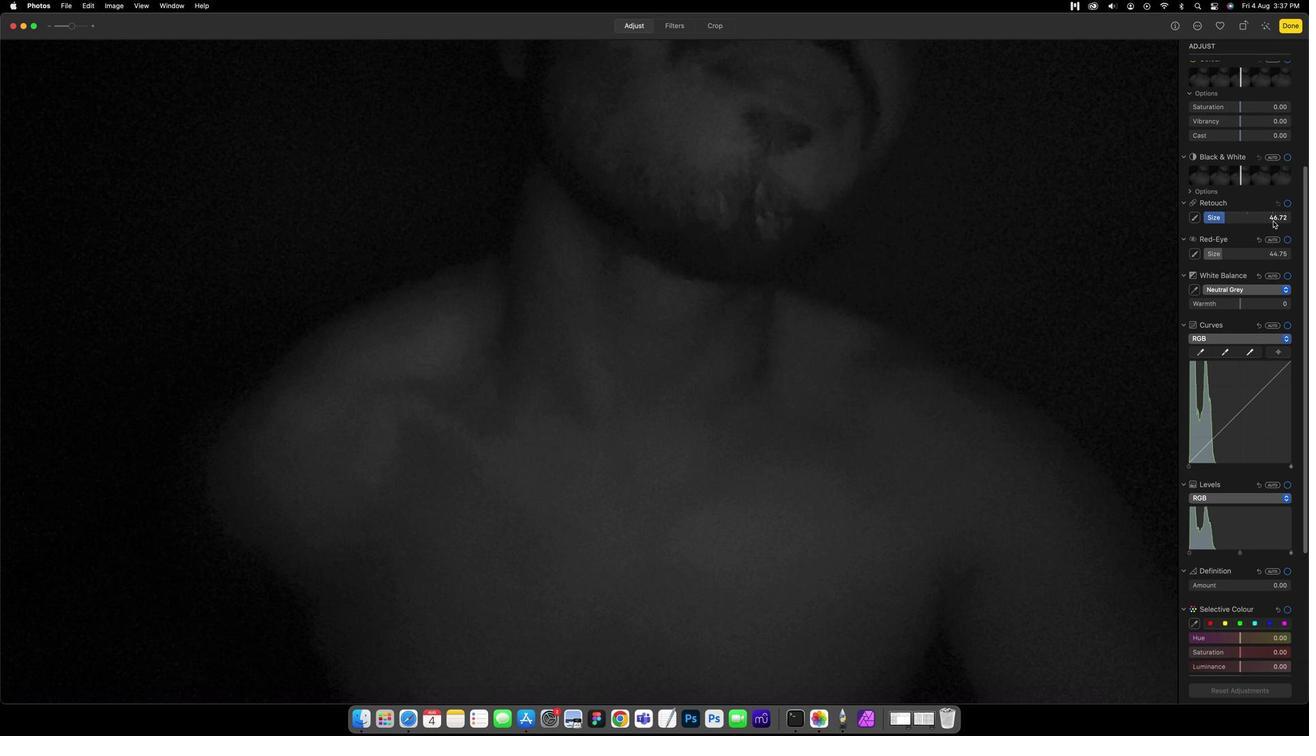 
Action: Mouse scrolled (1256, 227) with delta (12, 32)
Screenshot: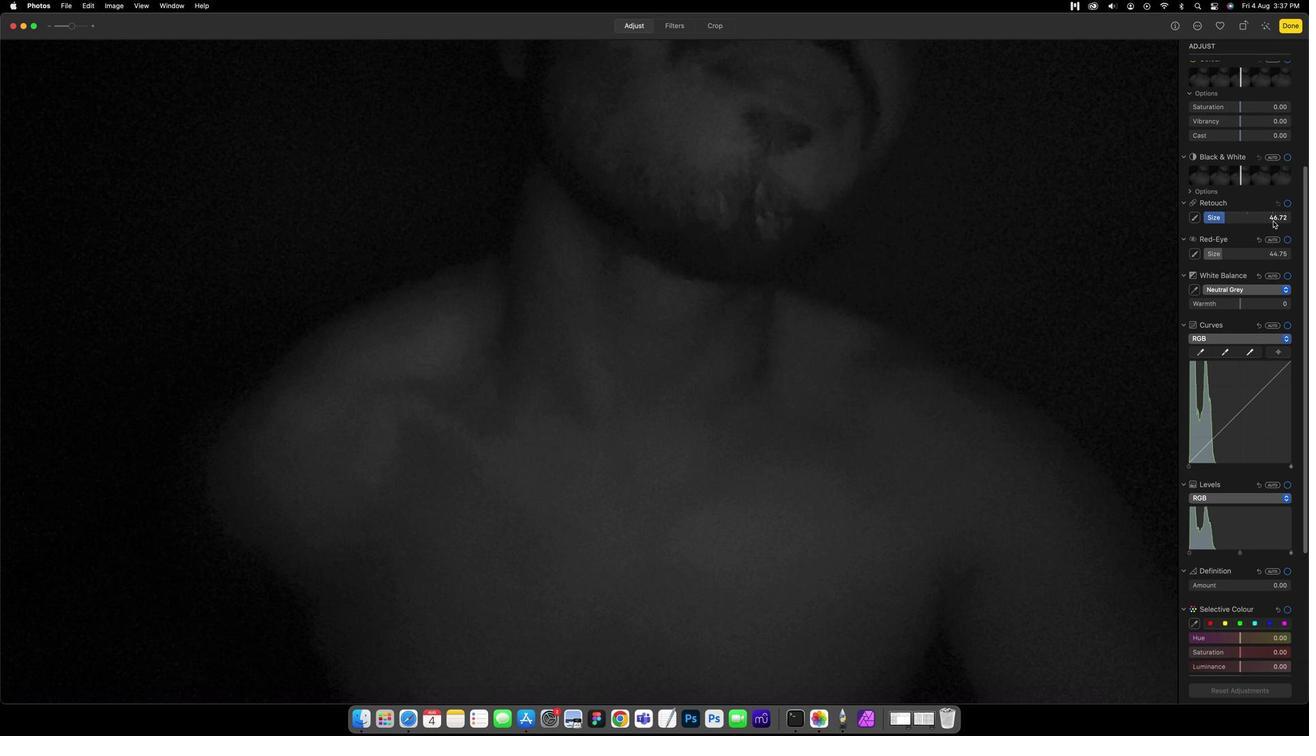 
Action: Mouse scrolled (1256, 227) with delta (12, 32)
Screenshot: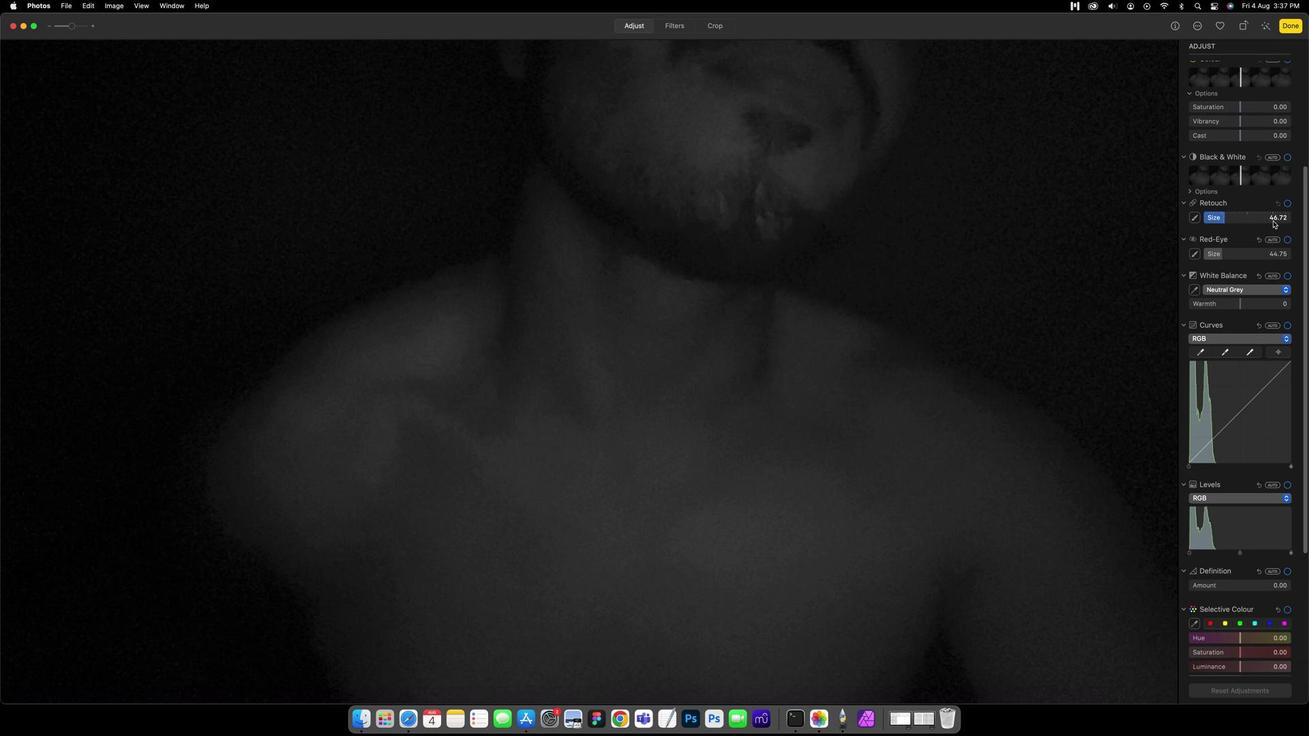 
Action: Mouse scrolled (1256, 227) with delta (12, 35)
Screenshot: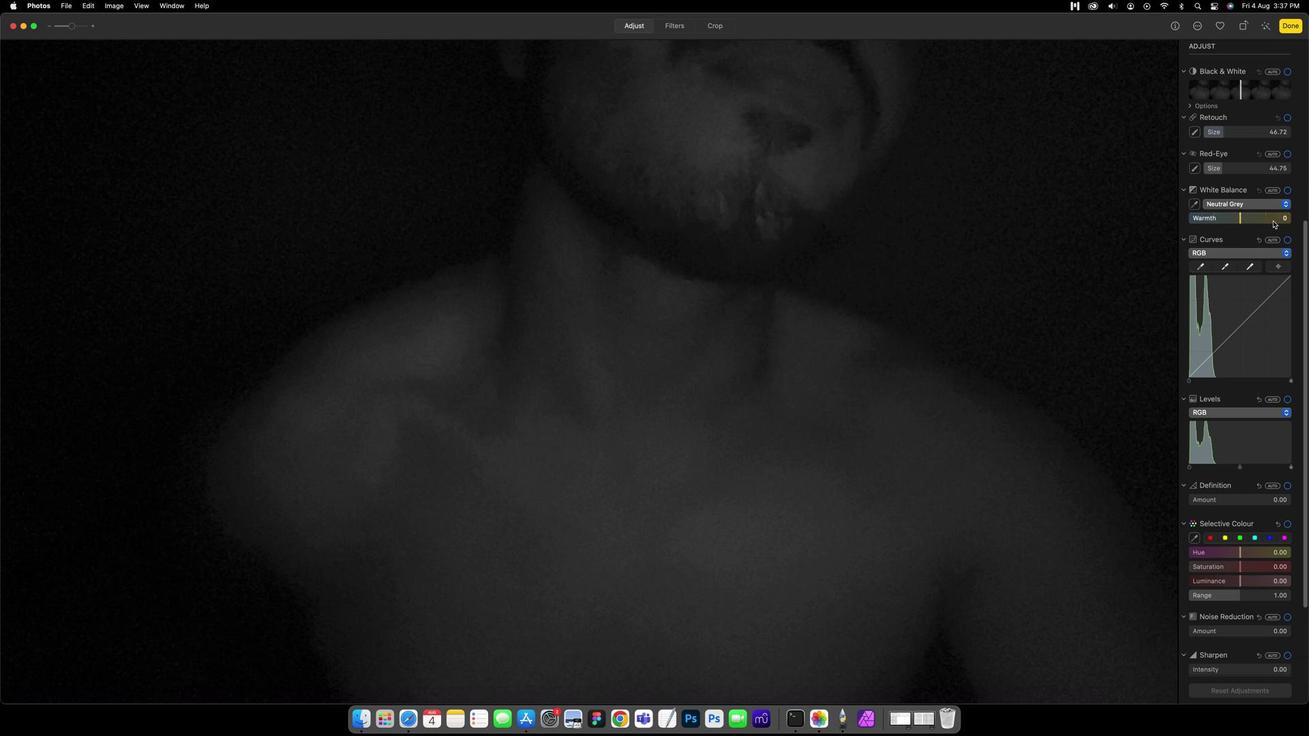 
Action: Mouse scrolled (1256, 227) with delta (12, 35)
Screenshot: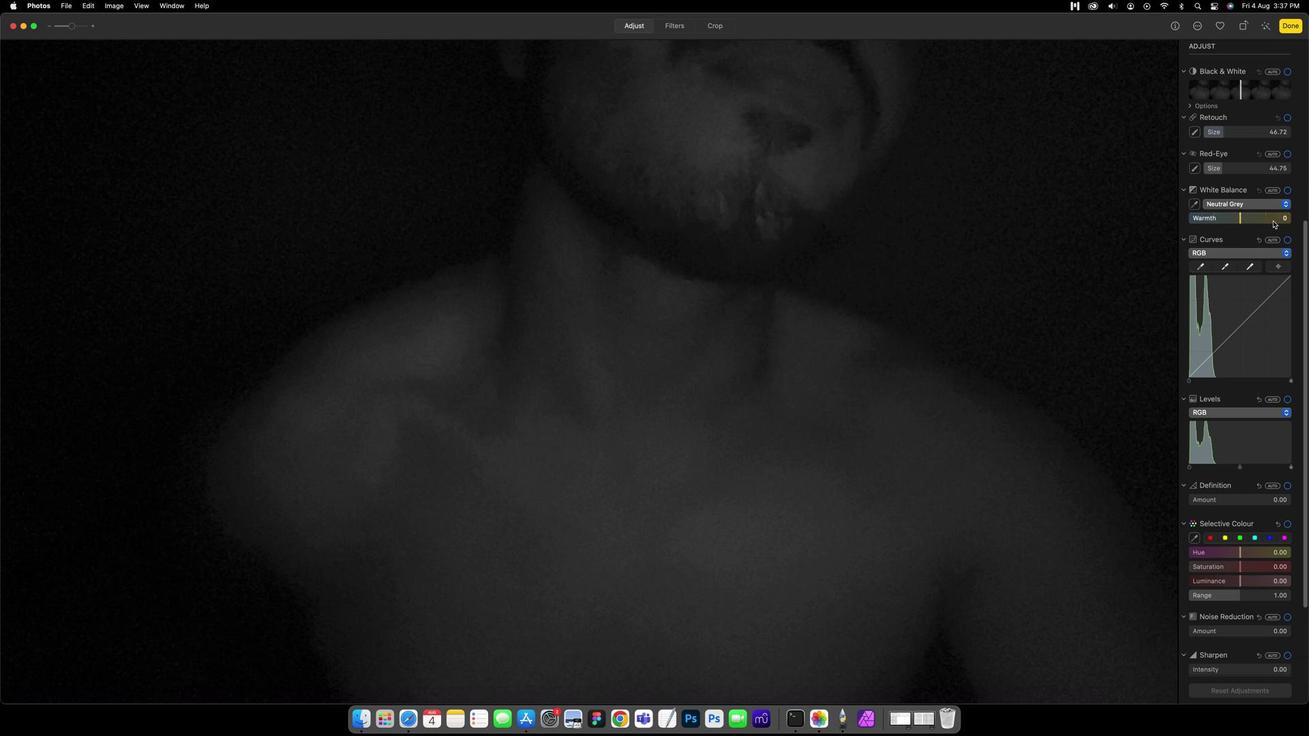 
Action: Mouse scrolled (1256, 227) with delta (12, 34)
Screenshot: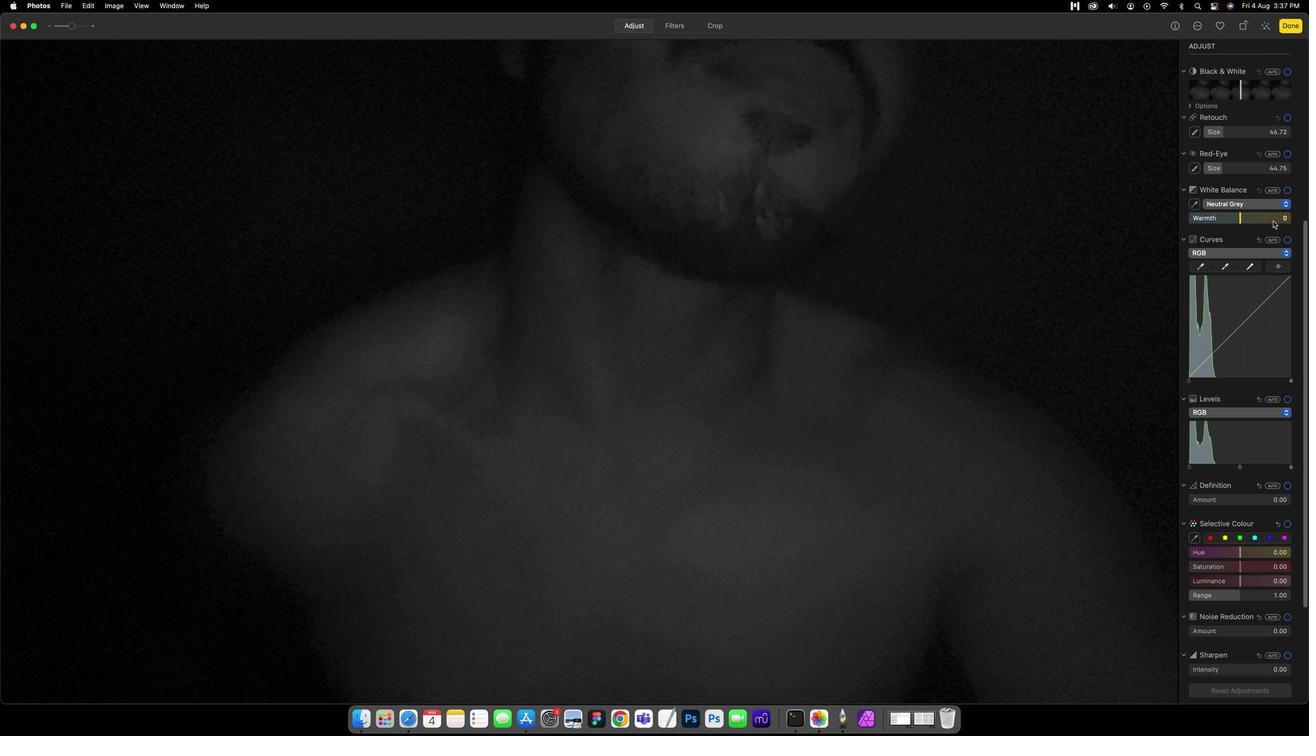 
Action: Mouse scrolled (1256, 227) with delta (12, 34)
Screenshot: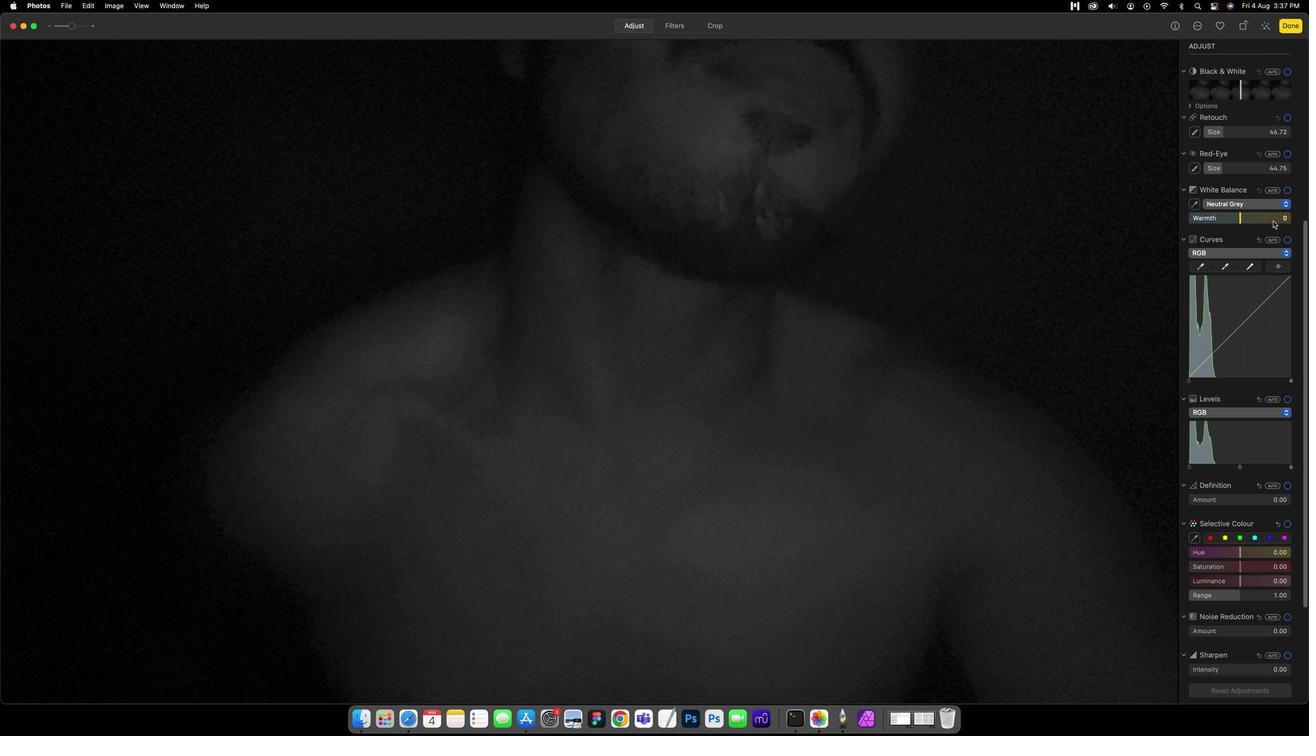 
Action: Mouse scrolled (1256, 227) with delta (12, 33)
Screenshot: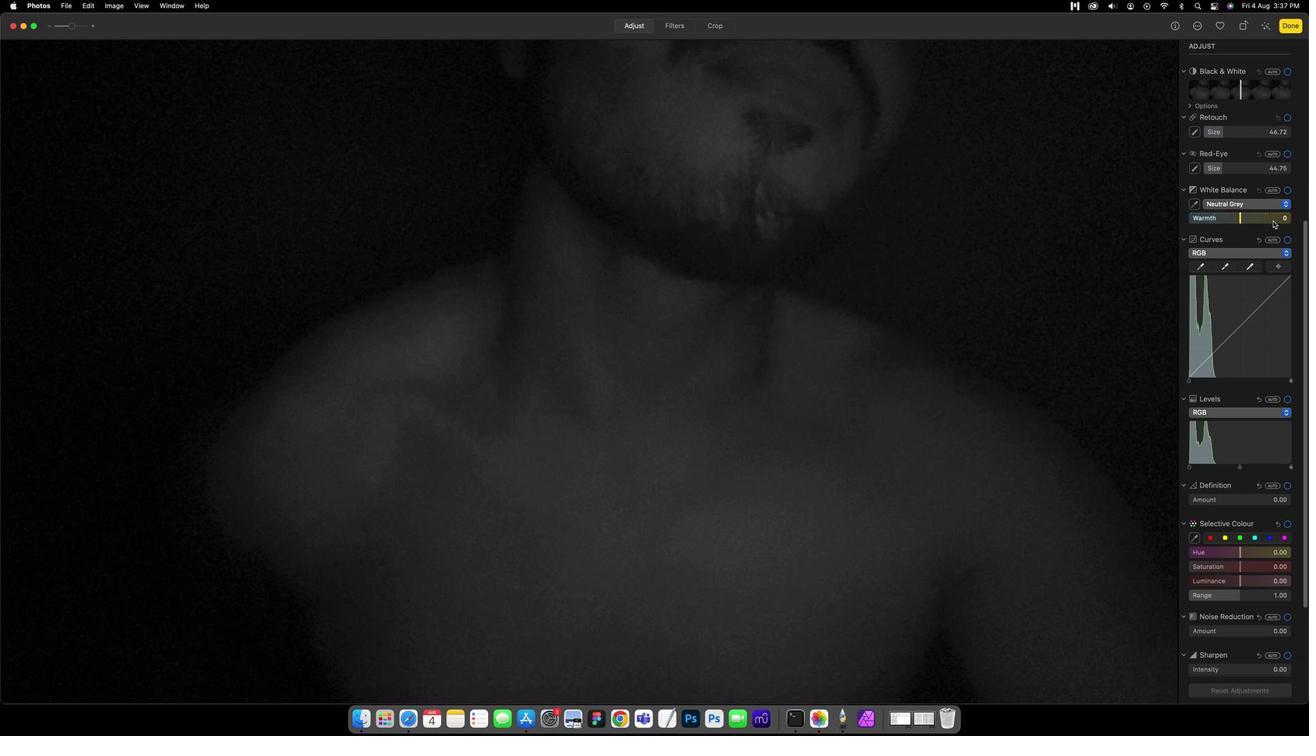 
Action: Mouse scrolled (1256, 227) with delta (12, 35)
Screenshot: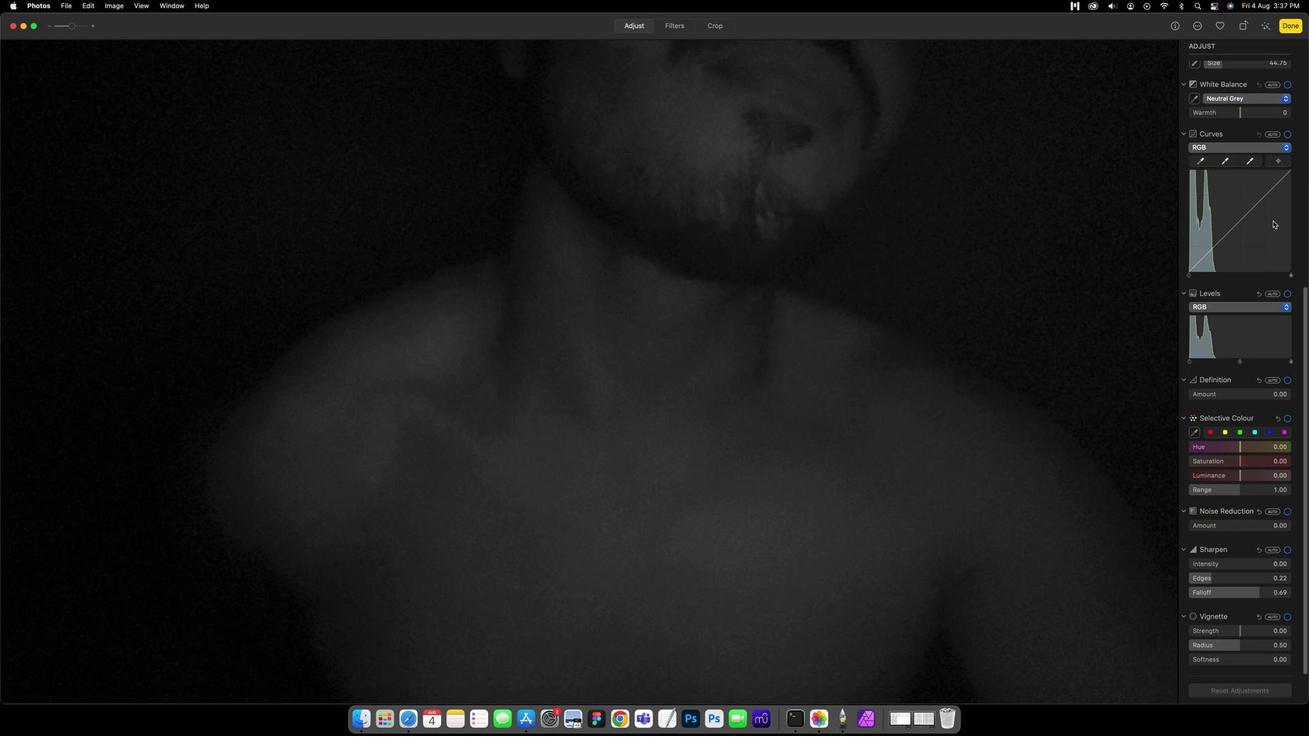 
Action: Mouse scrolled (1256, 227) with delta (12, 35)
Screenshot: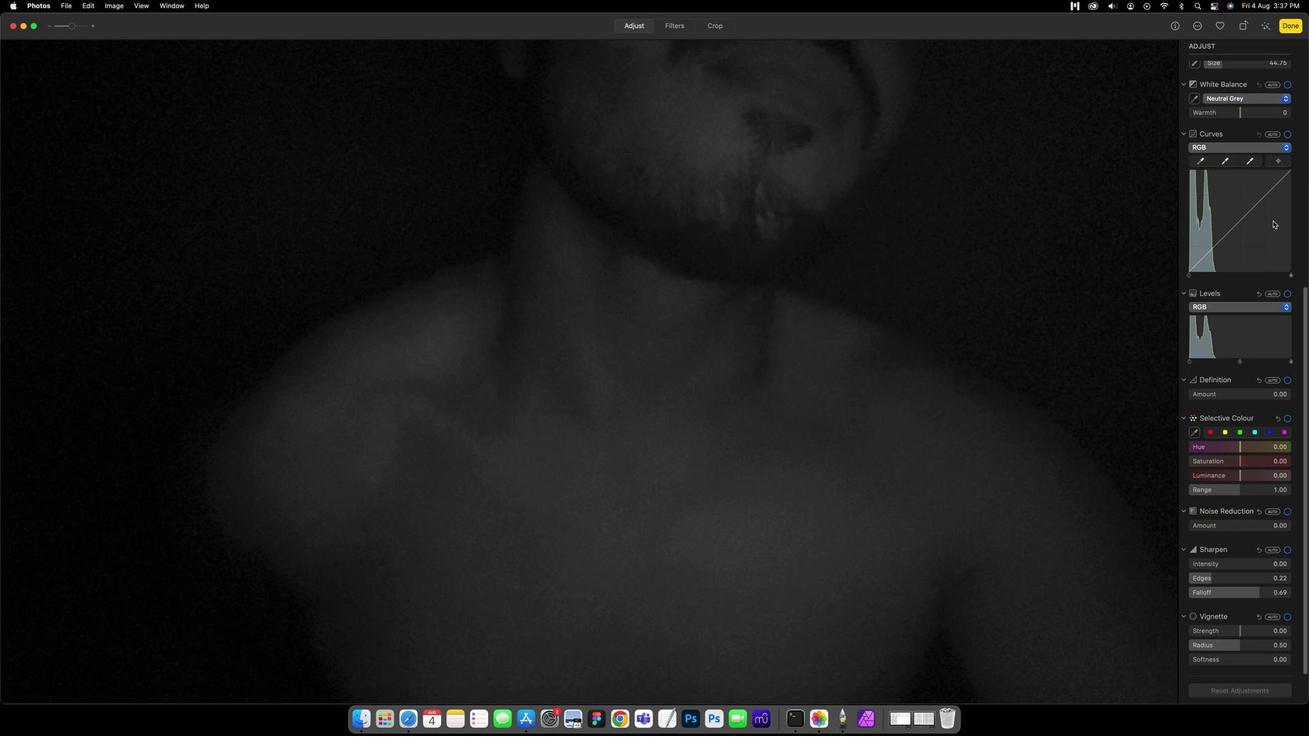 
Action: Mouse scrolled (1256, 227) with delta (12, 34)
Screenshot: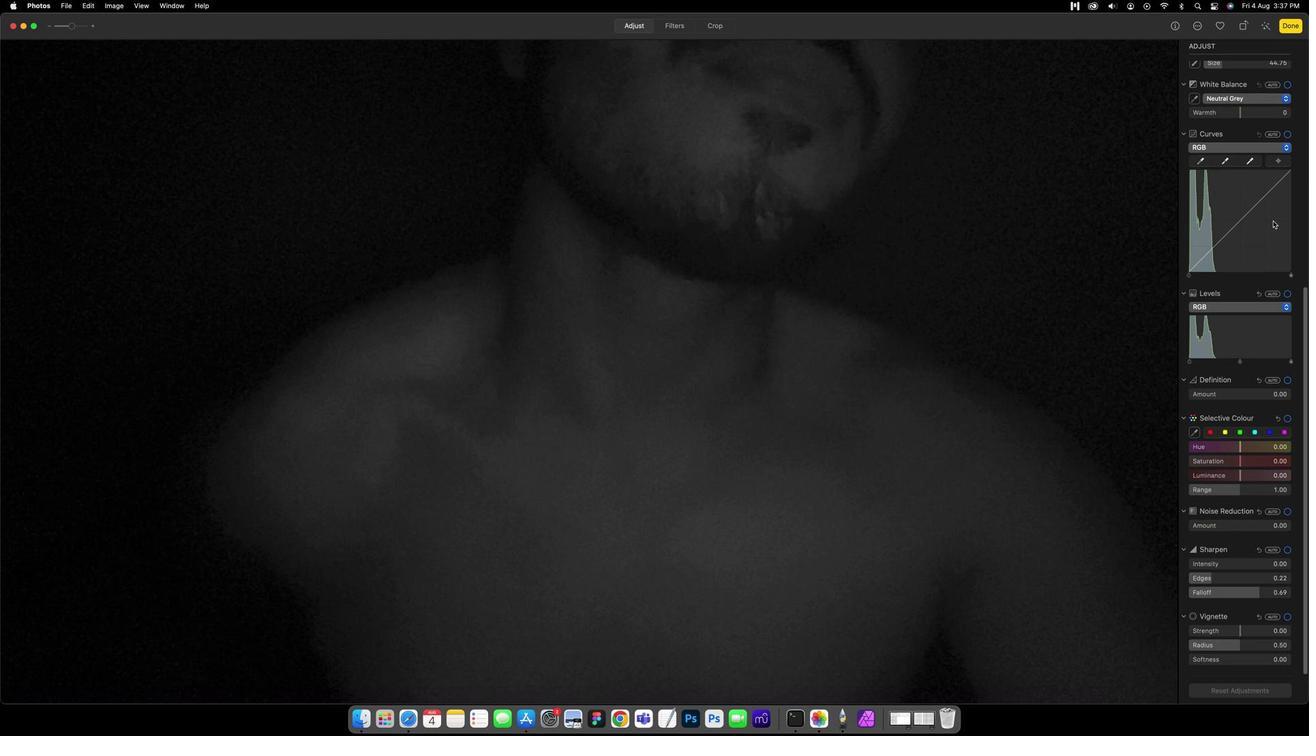 
Action: Mouse scrolled (1256, 227) with delta (12, 34)
Screenshot: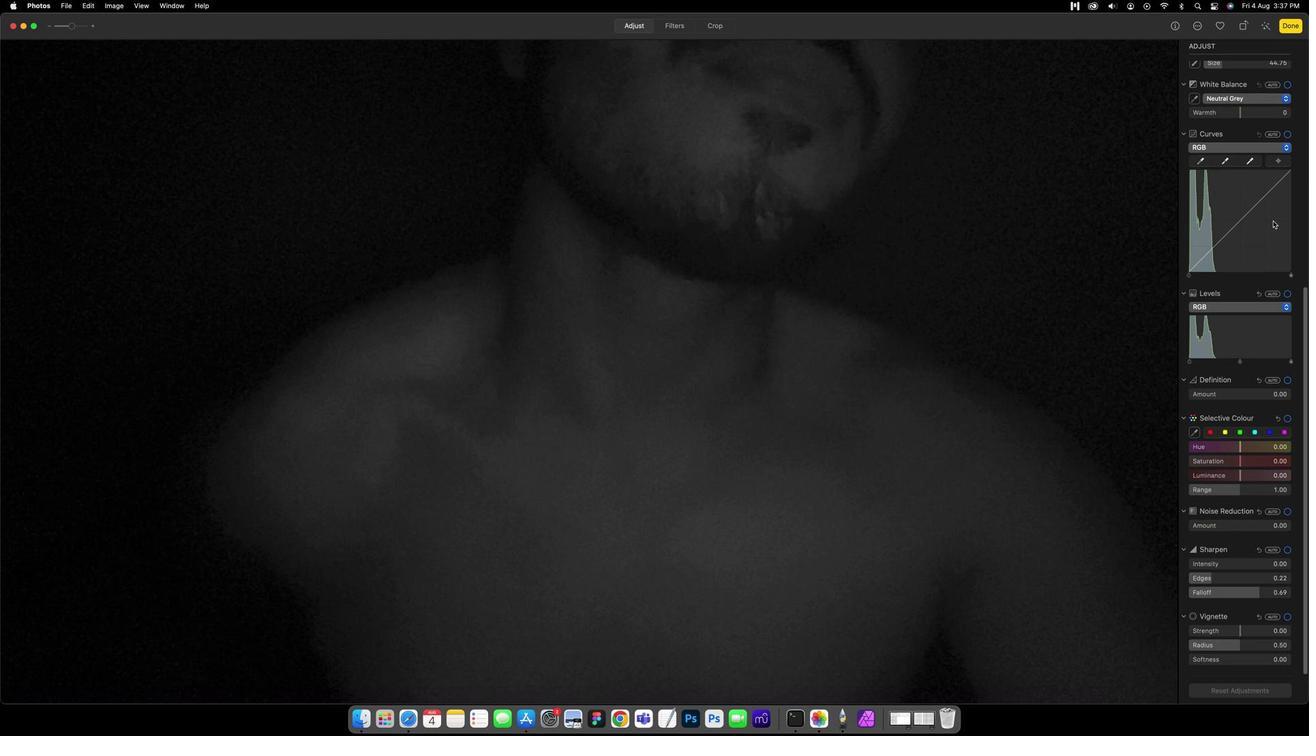 
Action: Mouse scrolled (1256, 227) with delta (12, 33)
Screenshot: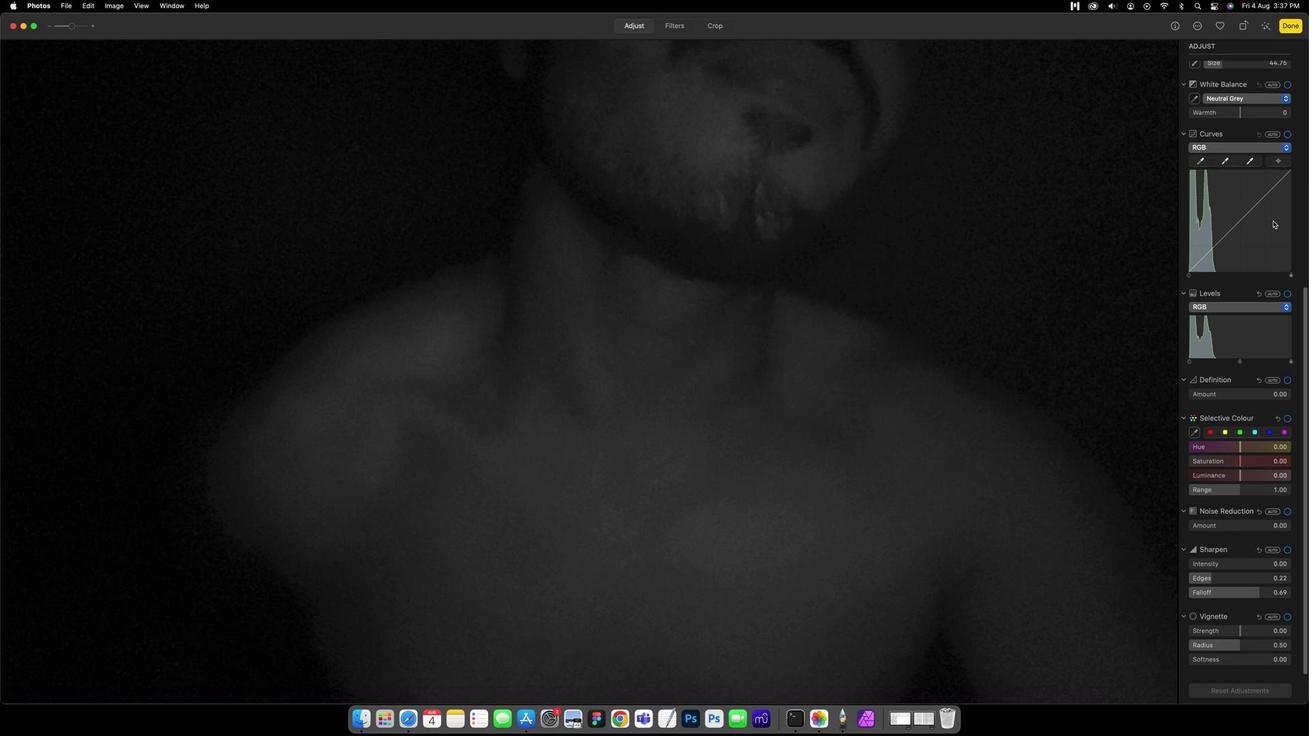 
Action: Mouse scrolled (1256, 227) with delta (12, 32)
Screenshot: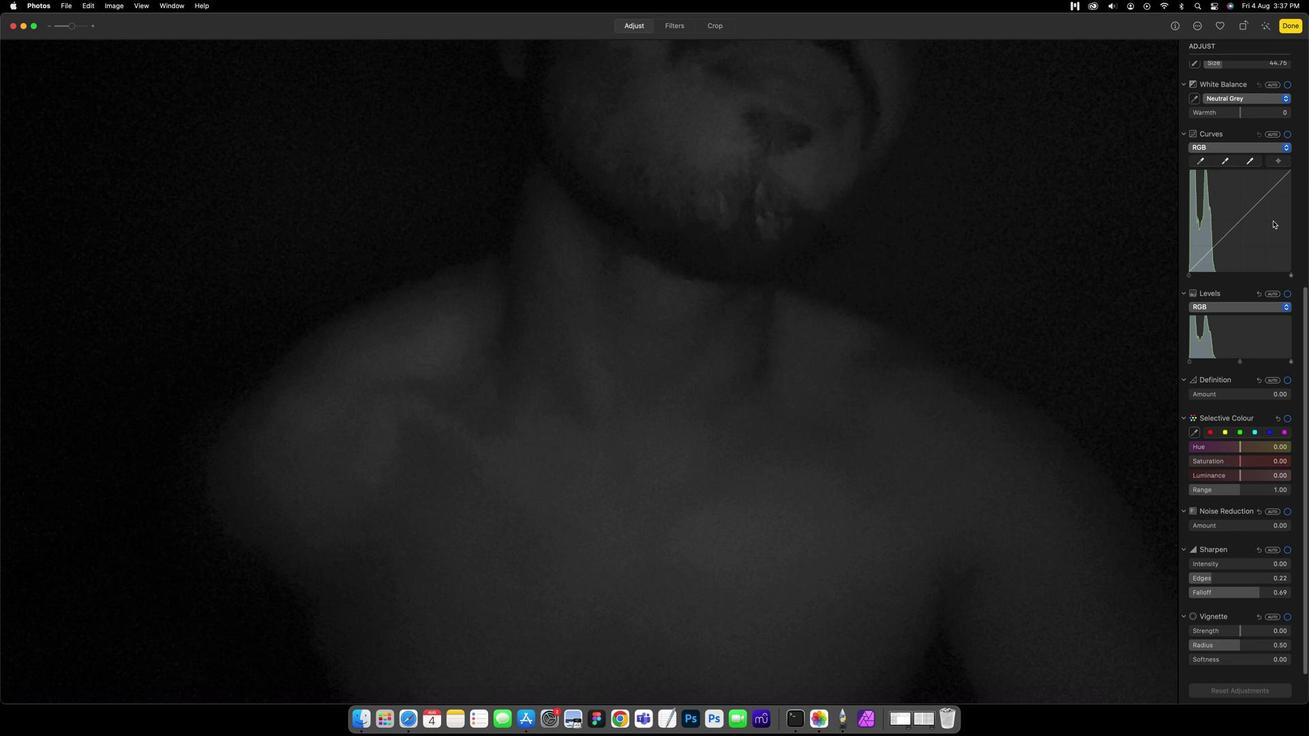 
Action: Mouse scrolled (1256, 227) with delta (12, 35)
Screenshot: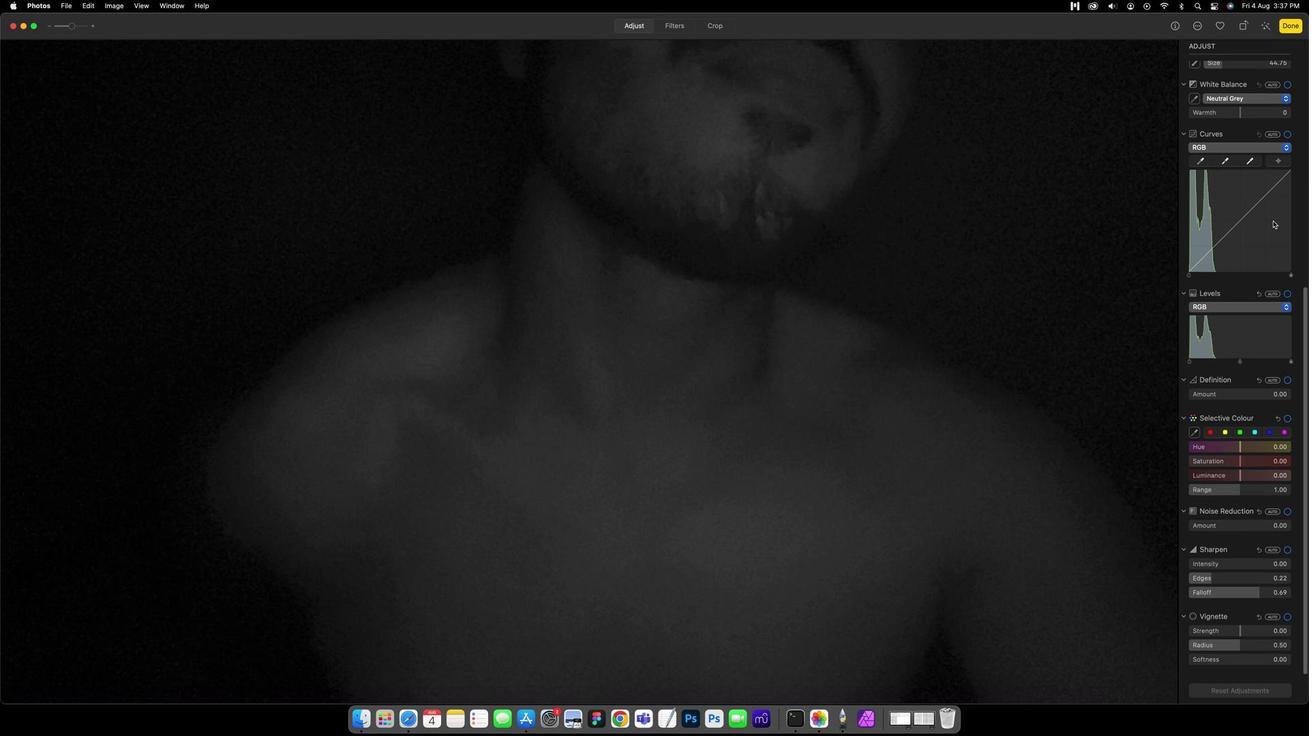 
Action: Mouse scrolled (1256, 227) with delta (12, 35)
Screenshot: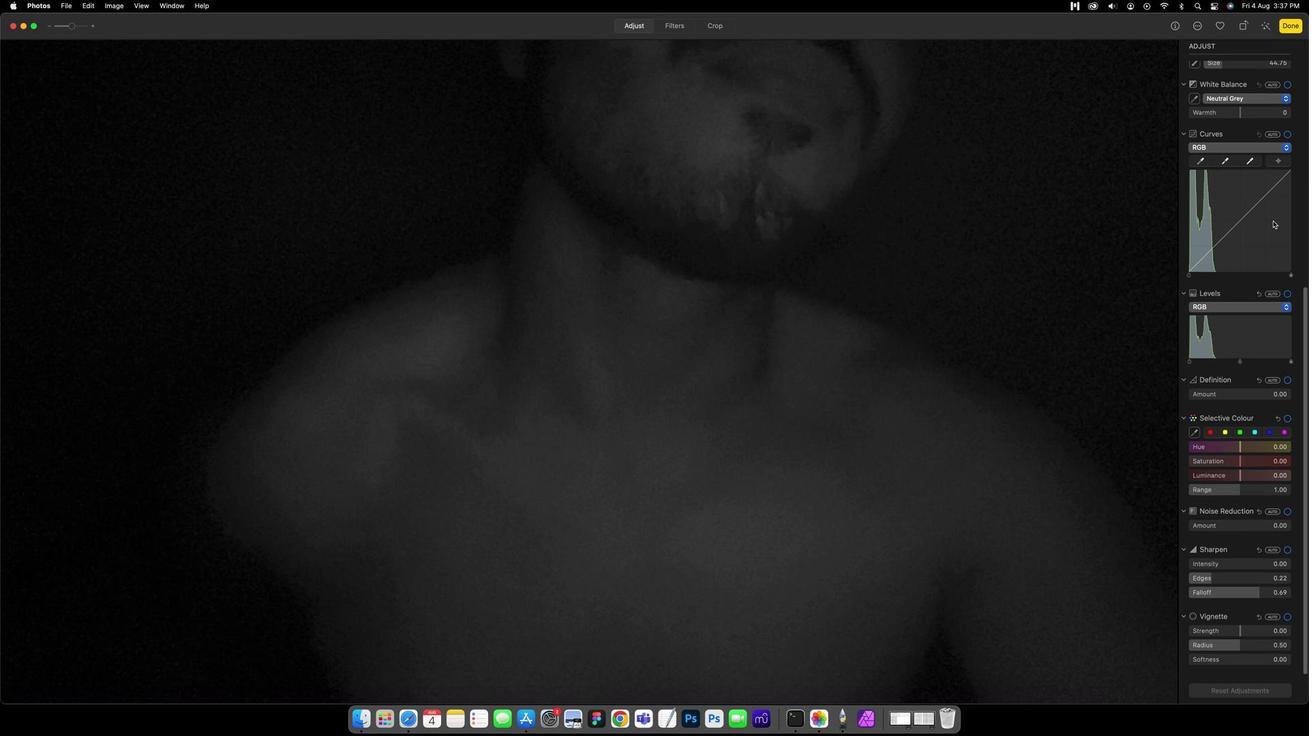 
Action: Mouse scrolled (1256, 227) with delta (12, 34)
Screenshot: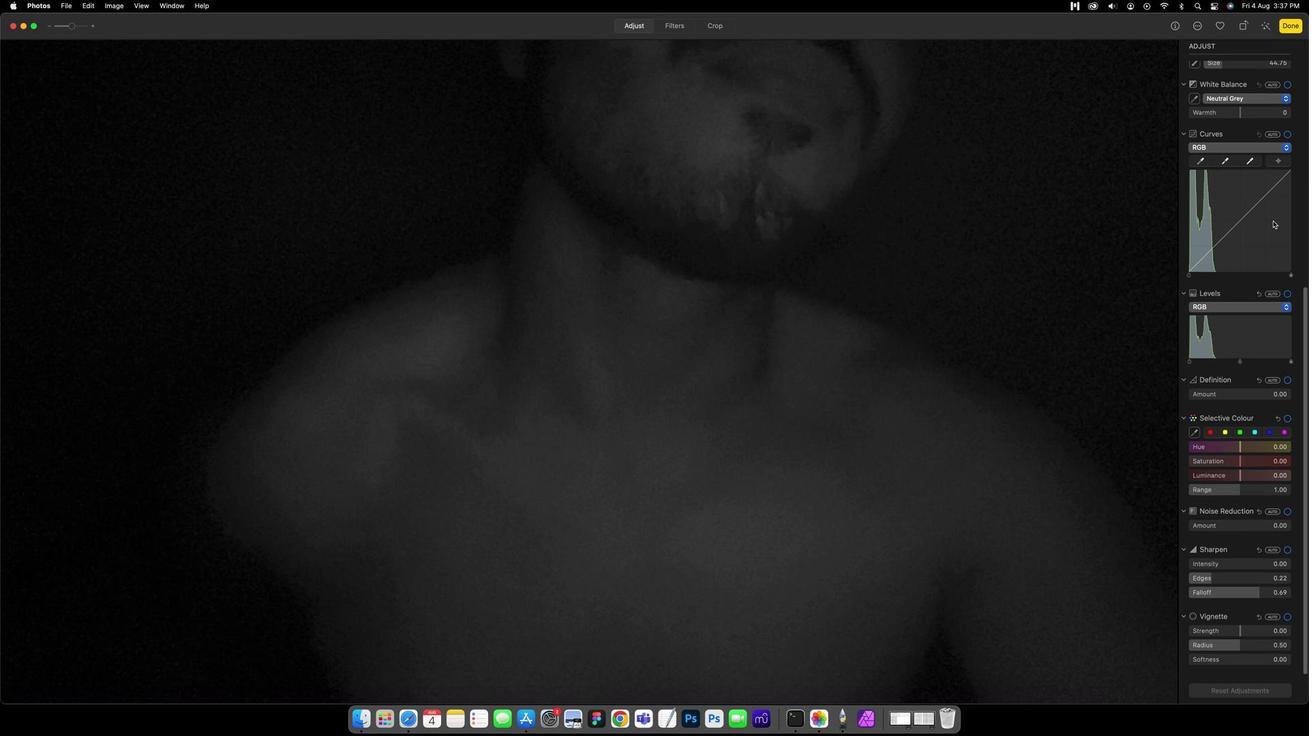 
Action: Mouse moved to (1178, 489)
Screenshot: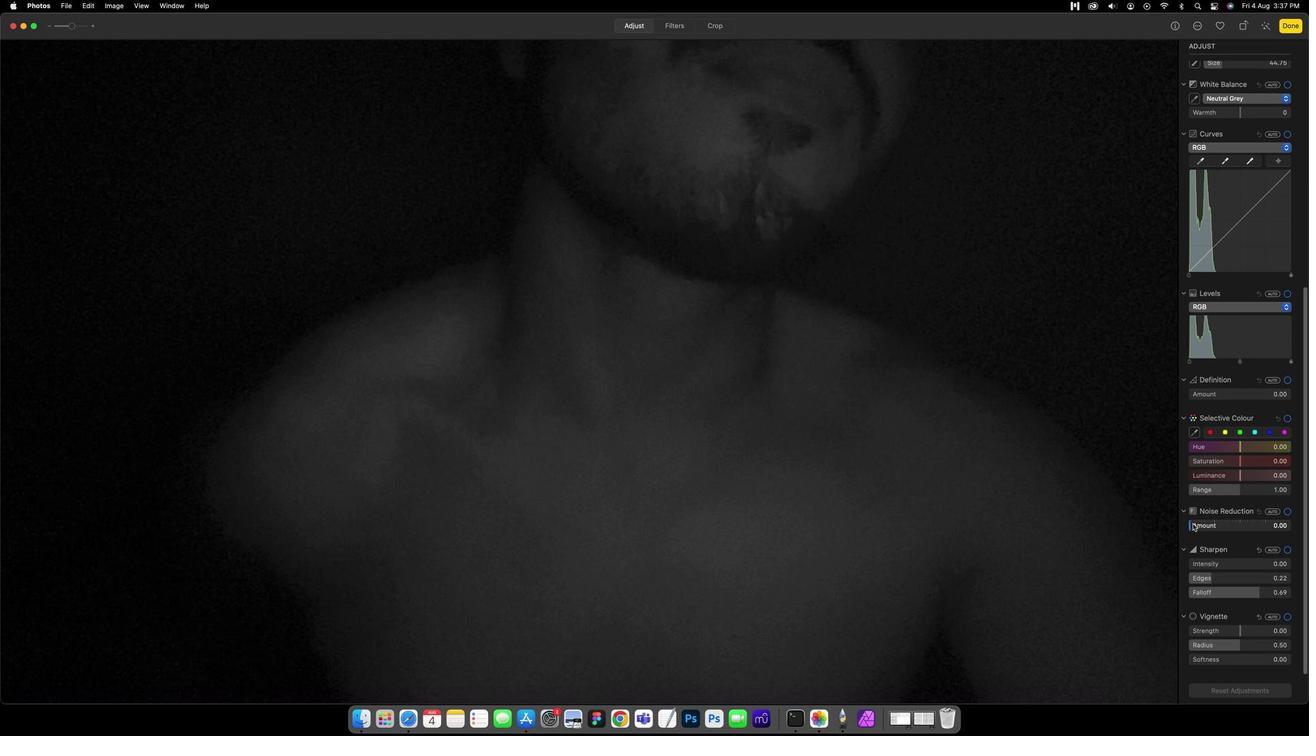 
Action: Mouse pressed left at (1178, 489)
Screenshot: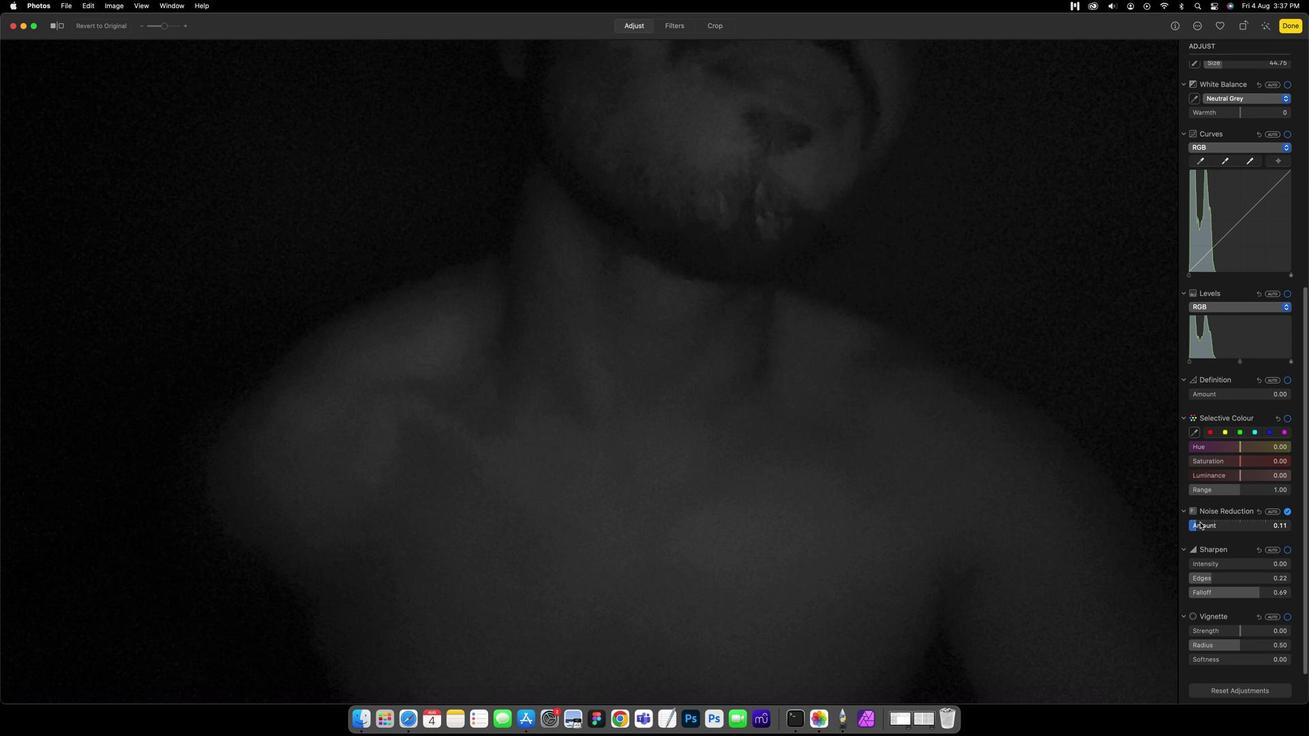 
Action: Mouse moved to (1191, 359)
Screenshot: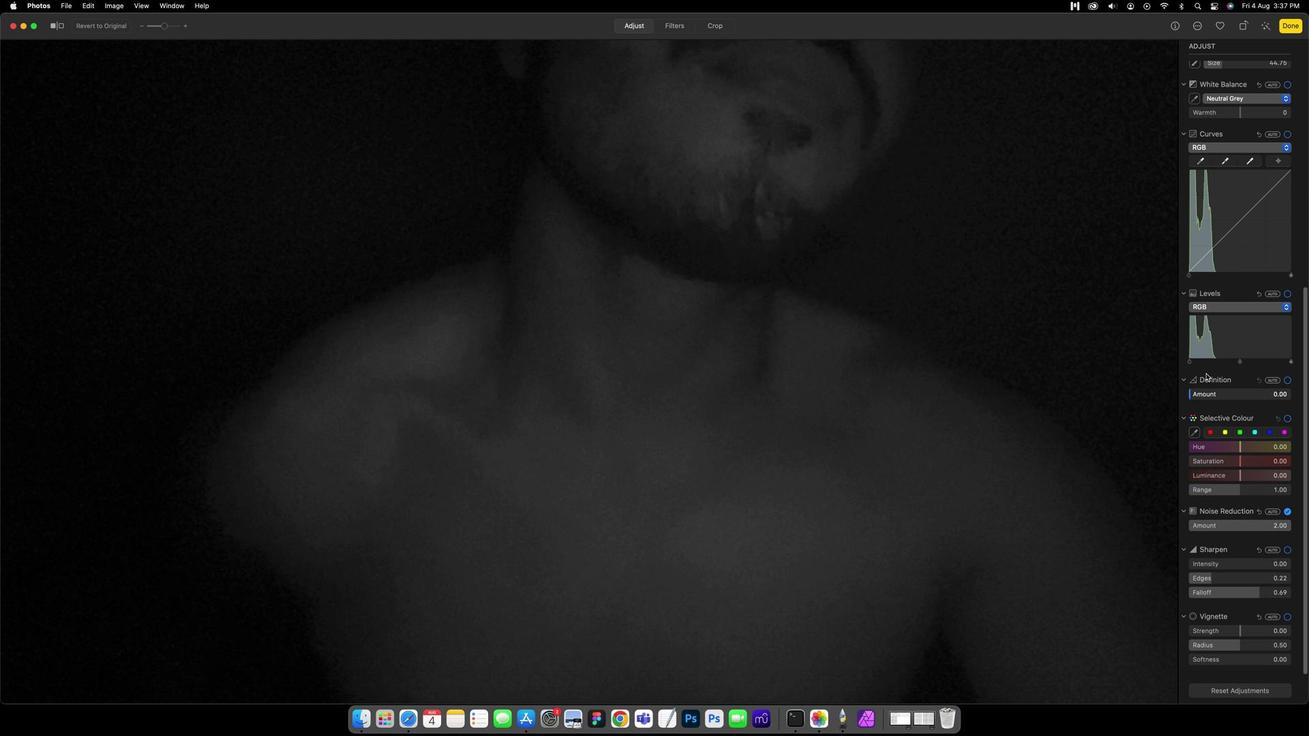 
Action: Mouse scrolled (1191, 359) with delta (12, 36)
Screenshot: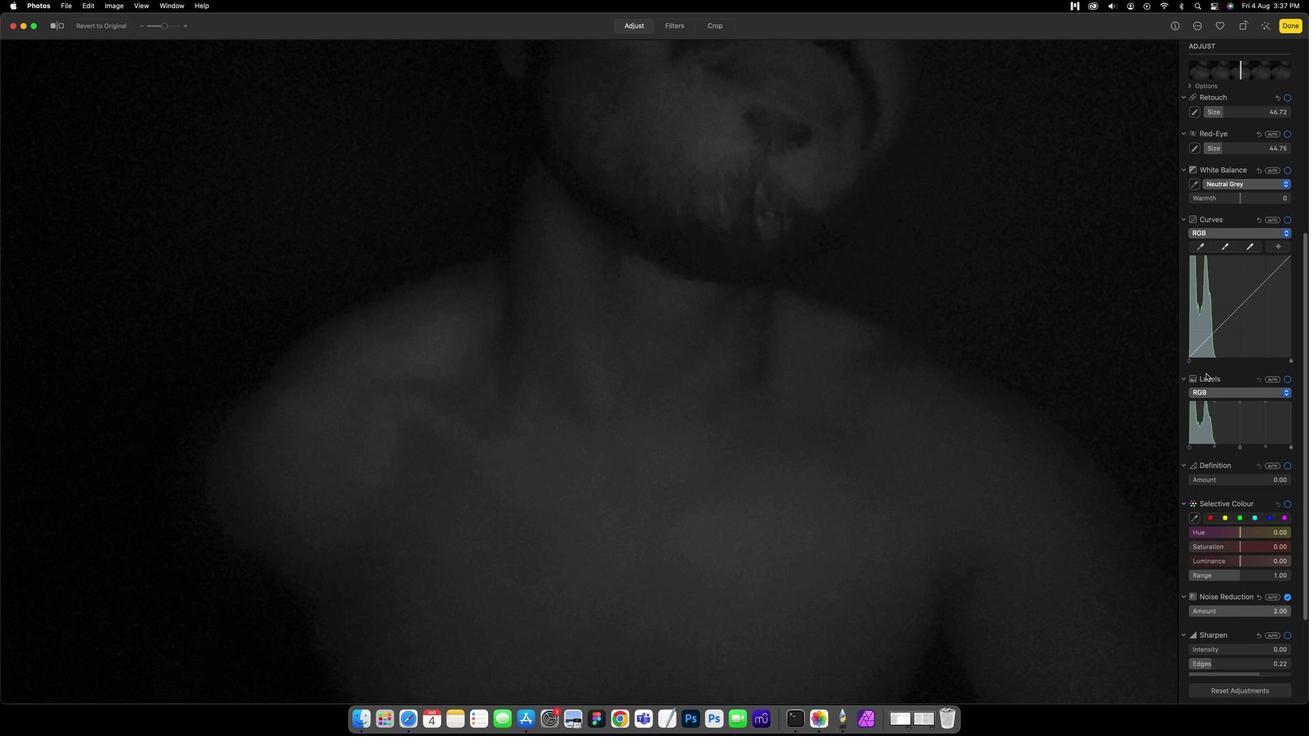 
Action: Mouse scrolled (1191, 359) with delta (12, 36)
Screenshot: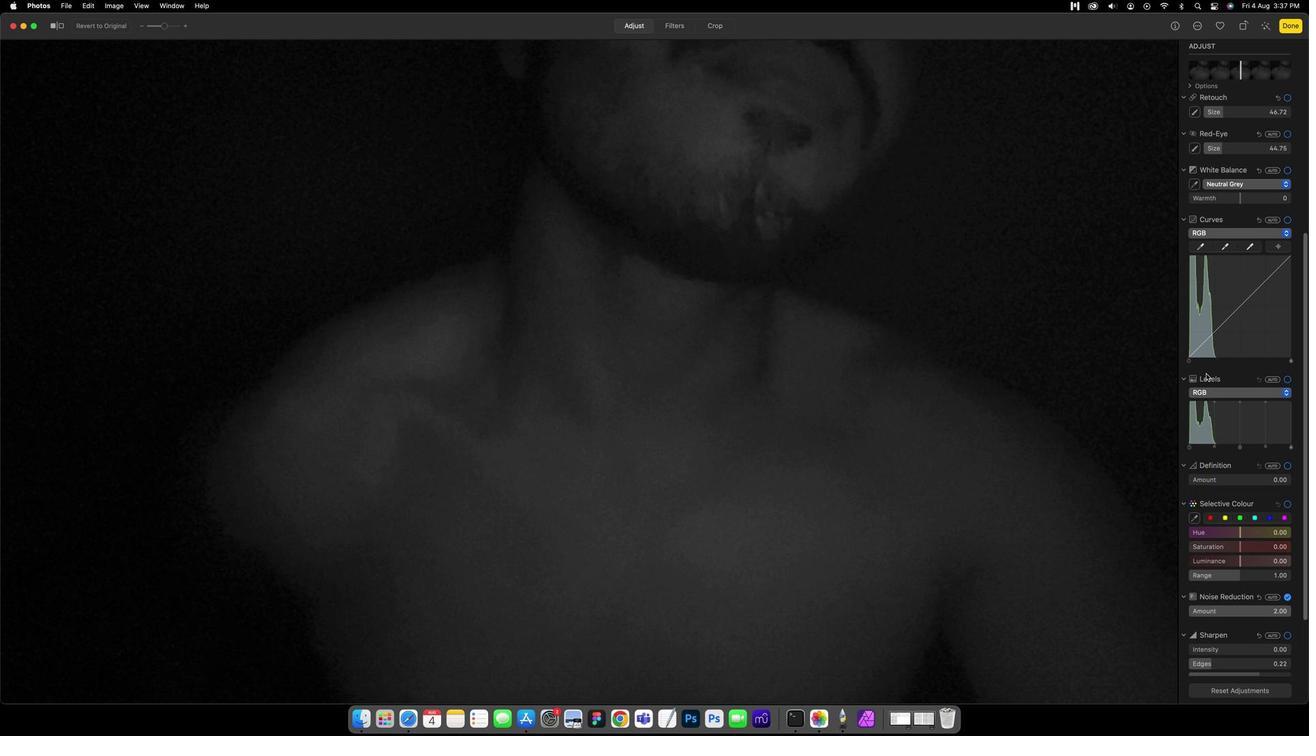 
Action: Mouse scrolled (1191, 359) with delta (12, 37)
Screenshot: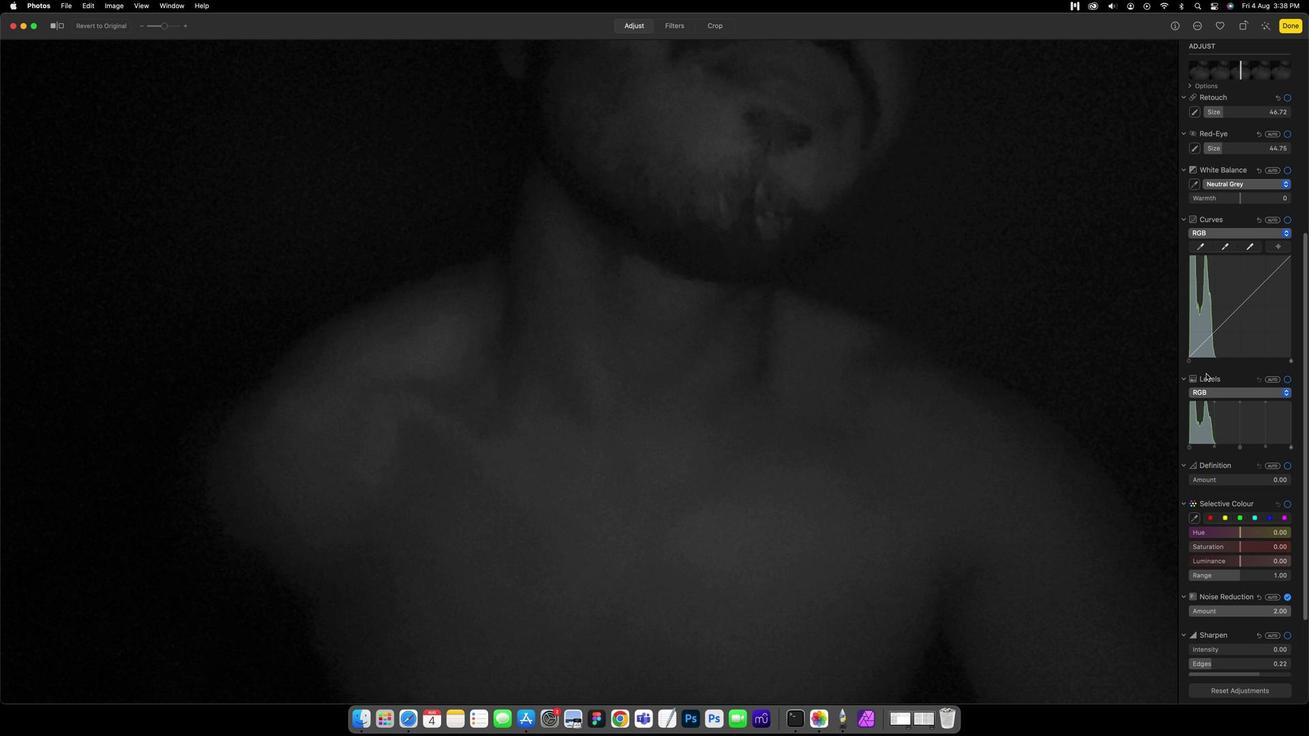 
Action: Mouse scrolled (1191, 359) with delta (12, 38)
Screenshot: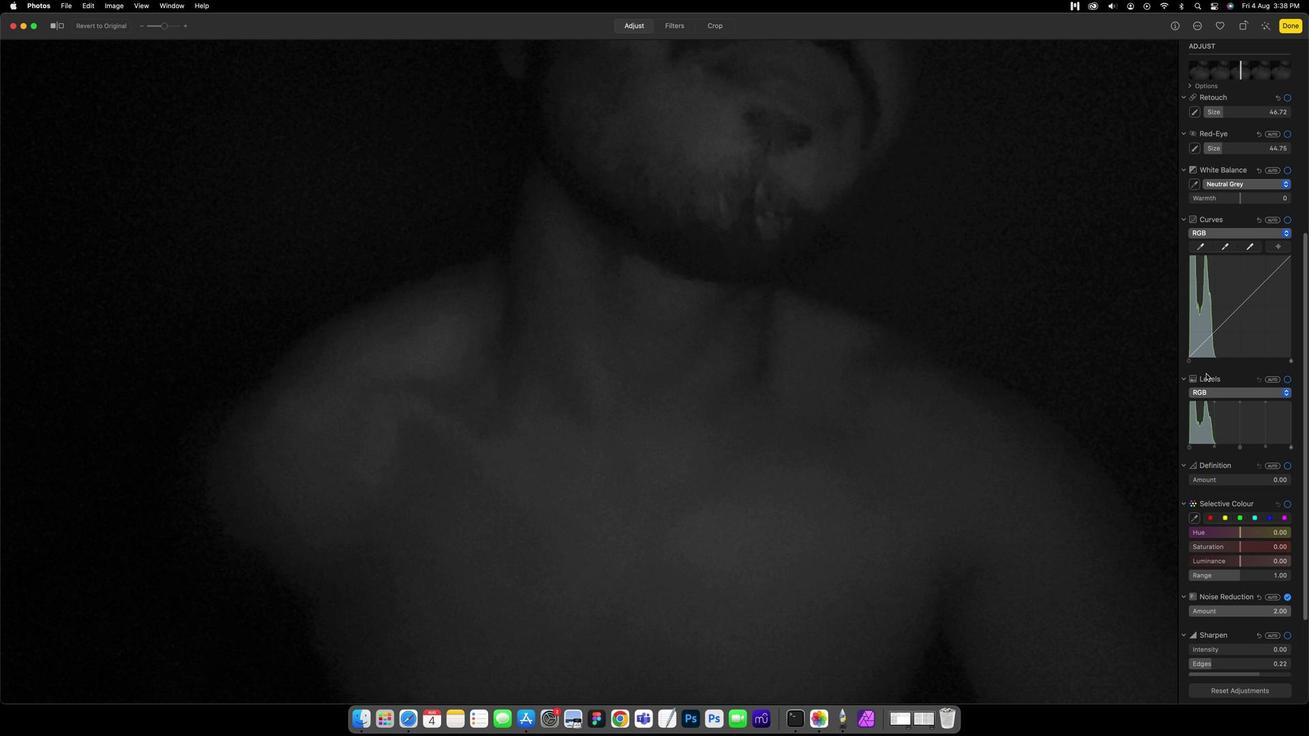 
Action: Mouse scrolled (1191, 359) with delta (12, 38)
Screenshot: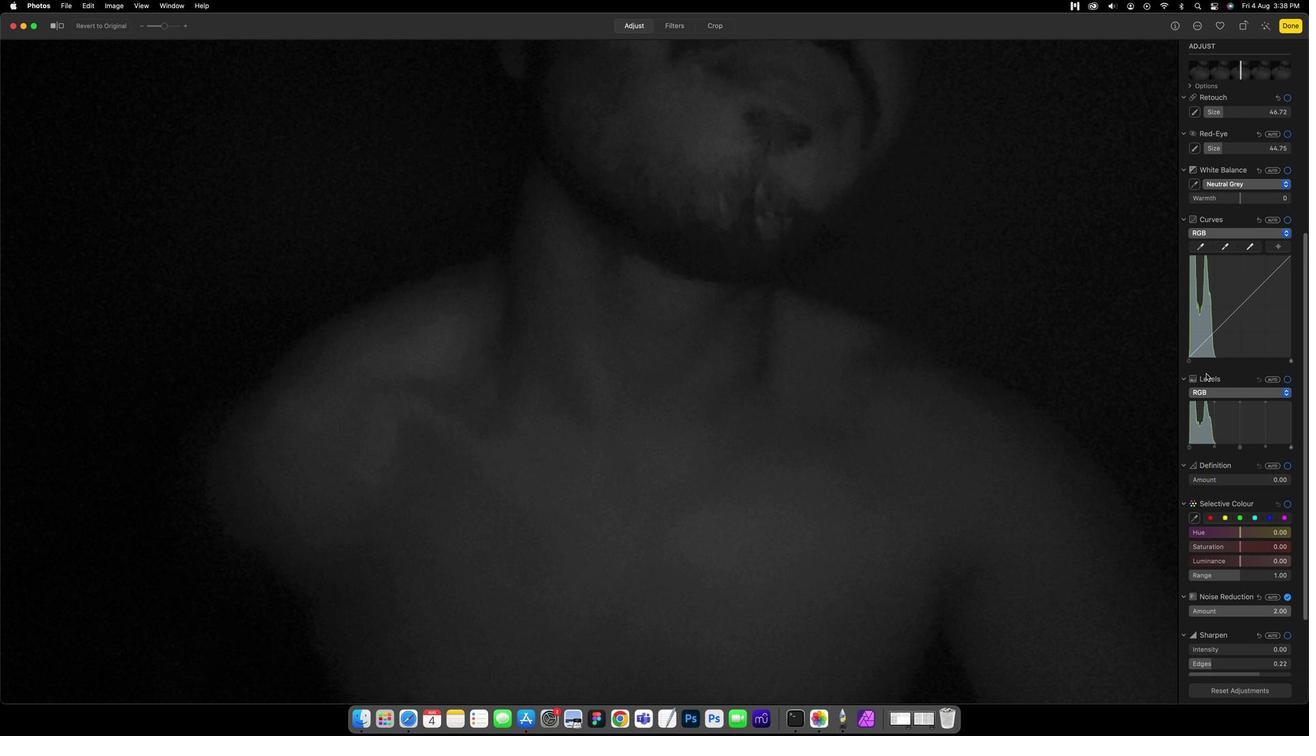 
Action: Mouse scrolled (1191, 359) with delta (12, 36)
Screenshot: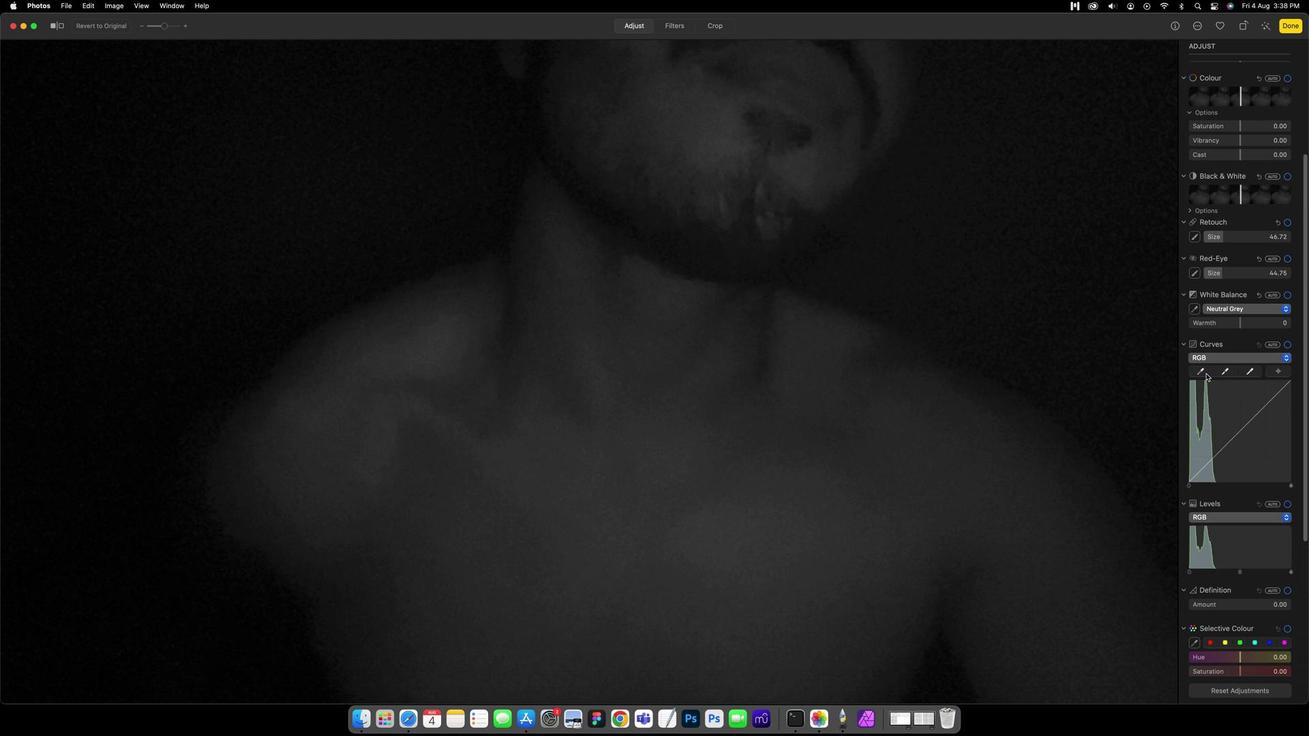 
Action: Mouse scrolled (1191, 359) with delta (12, 36)
Screenshot: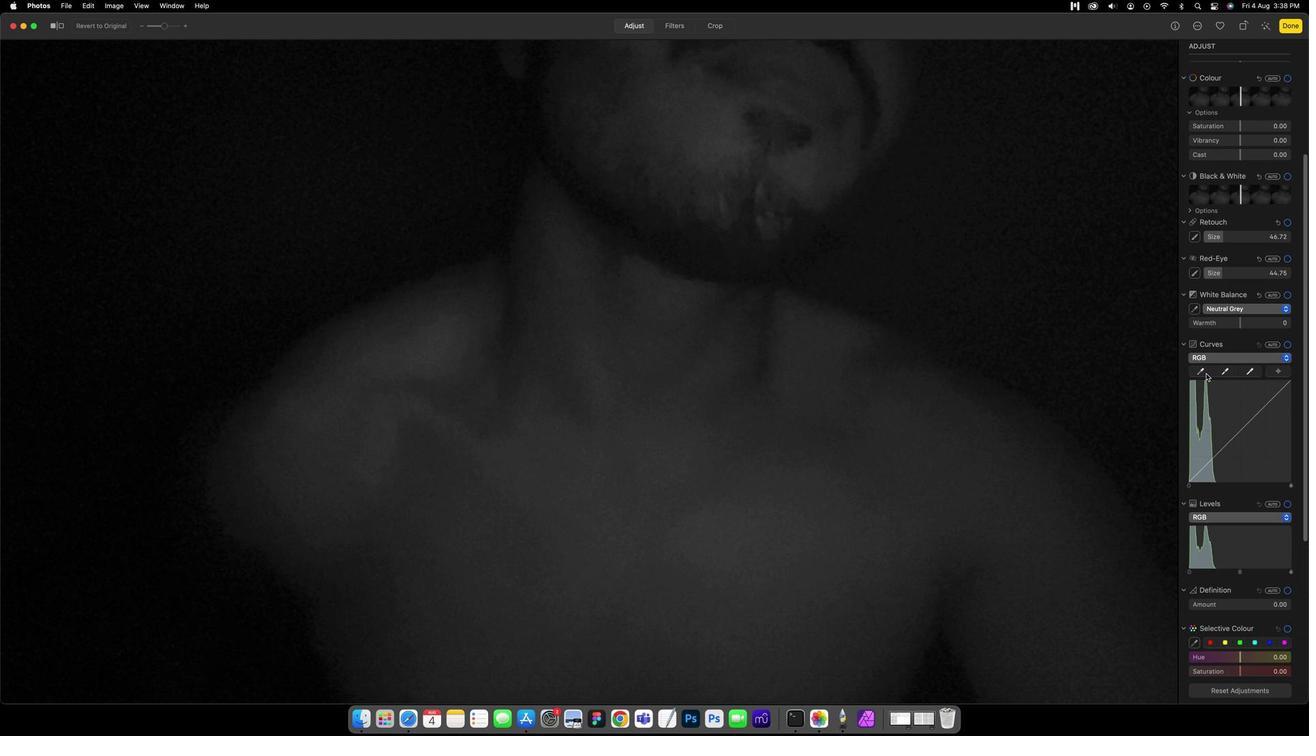
Action: Mouse scrolled (1191, 359) with delta (12, 37)
Screenshot: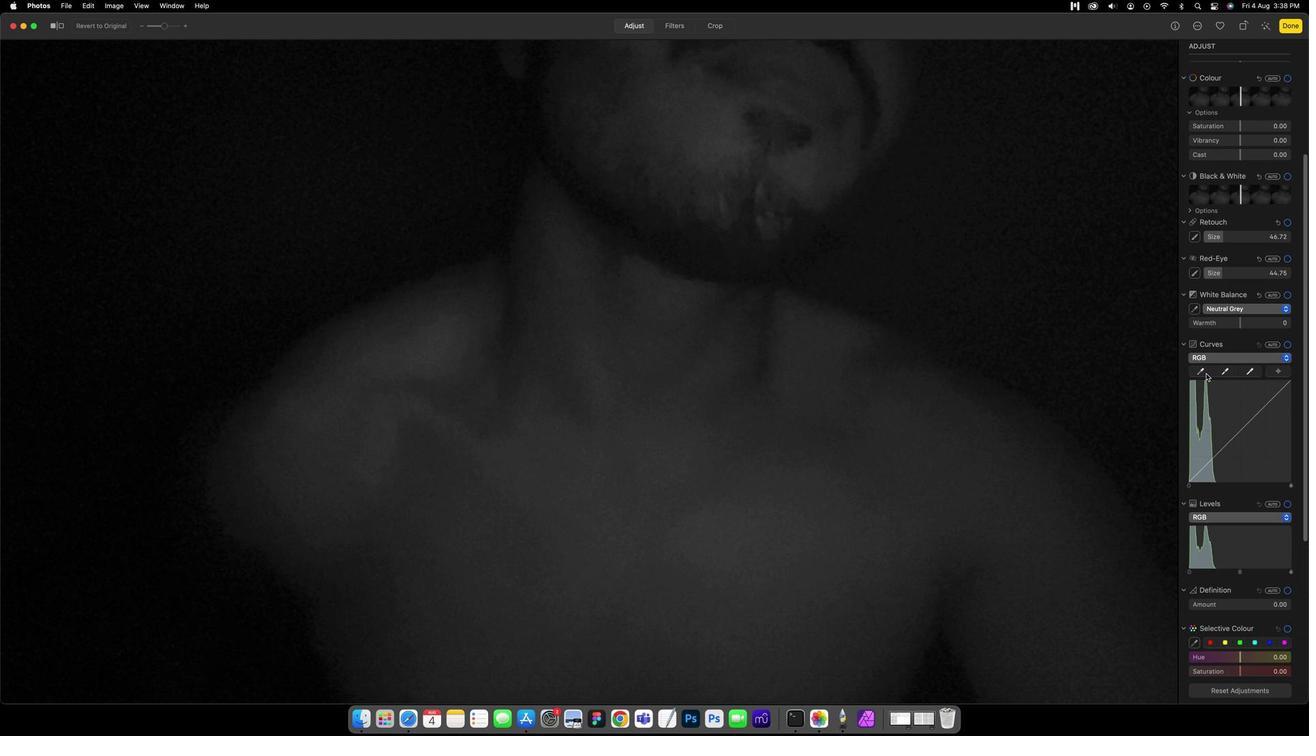 
Action: Mouse scrolled (1191, 359) with delta (12, 38)
Screenshot: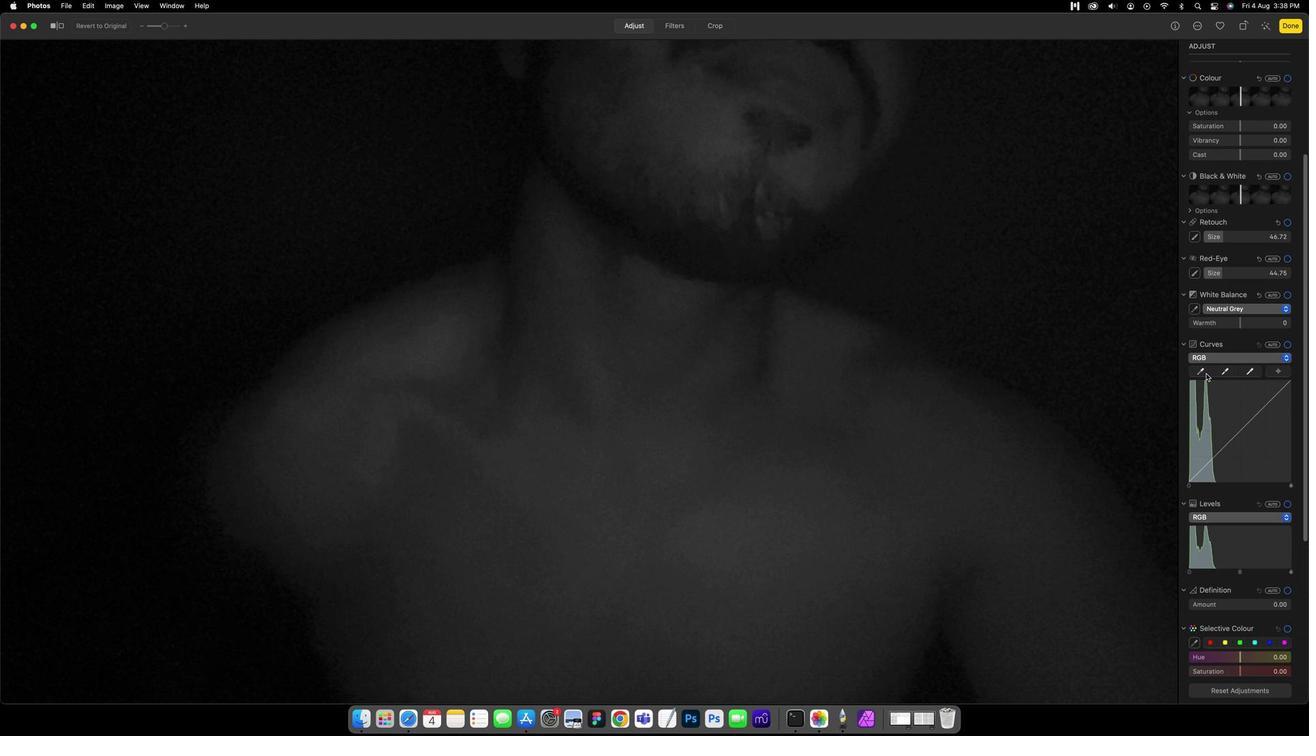 
Action: Mouse scrolled (1191, 359) with delta (12, 38)
Screenshot: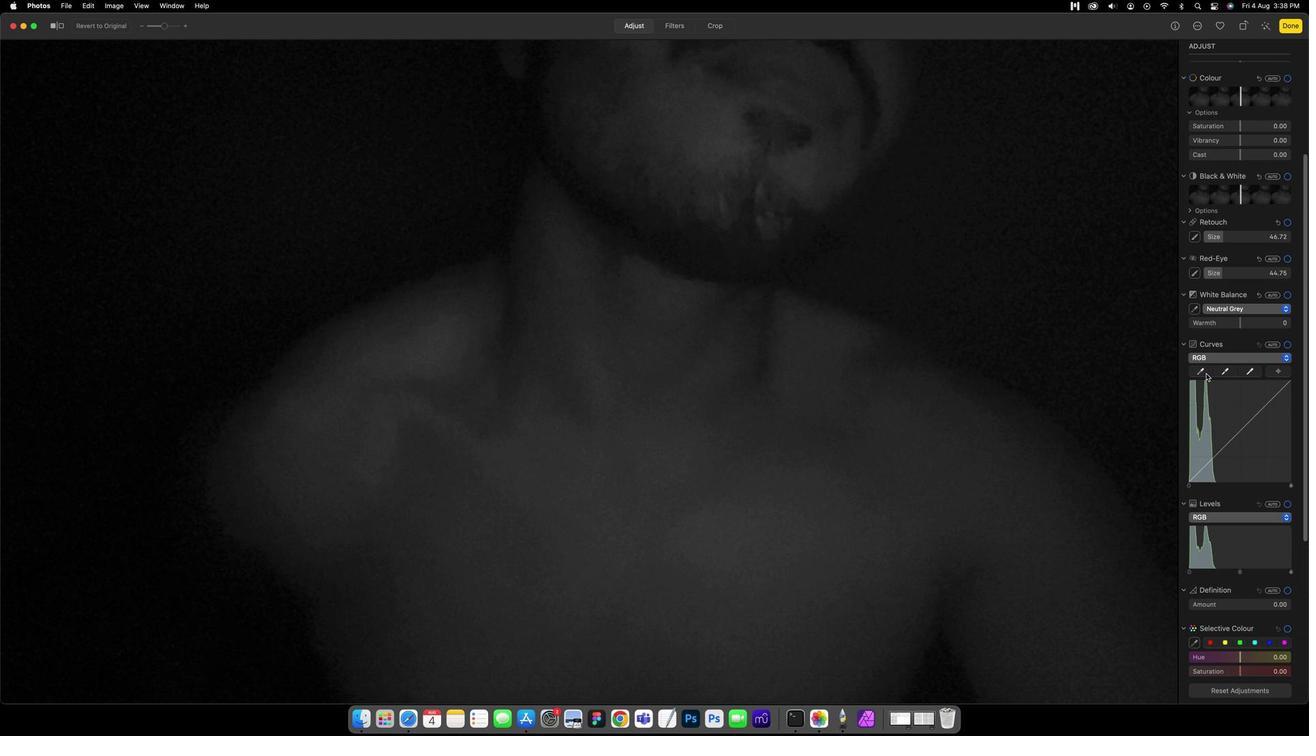 
Action: Mouse scrolled (1191, 359) with delta (12, 38)
Screenshot: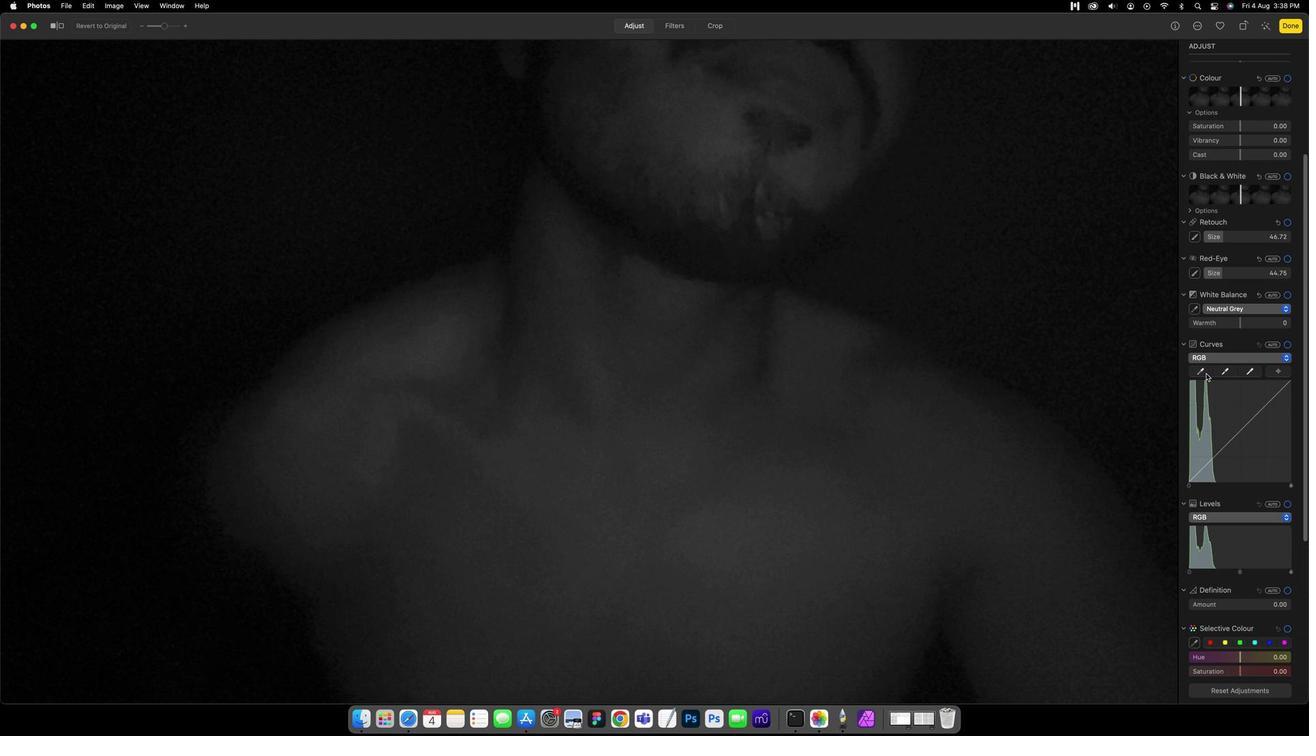 
Action: Mouse moved to (1191, 359)
Screenshot: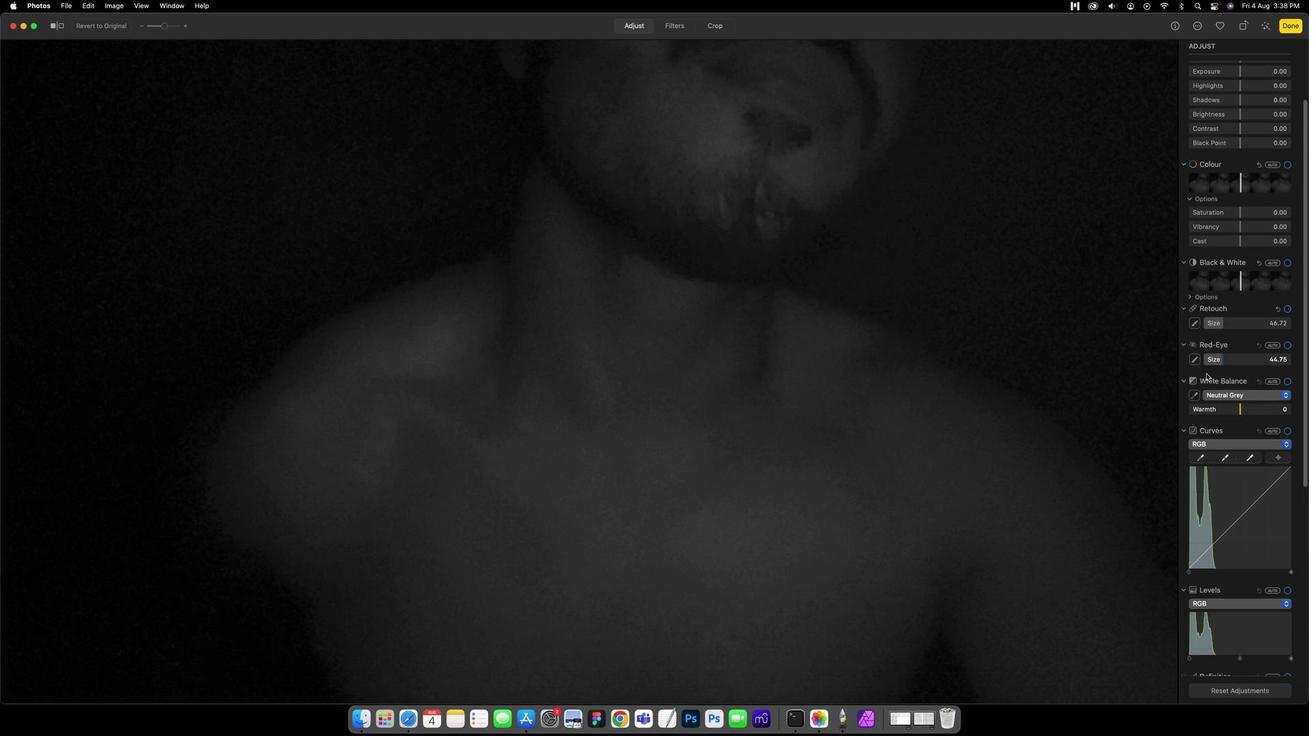 
Action: Mouse scrolled (1191, 359) with delta (12, 36)
Screenshot: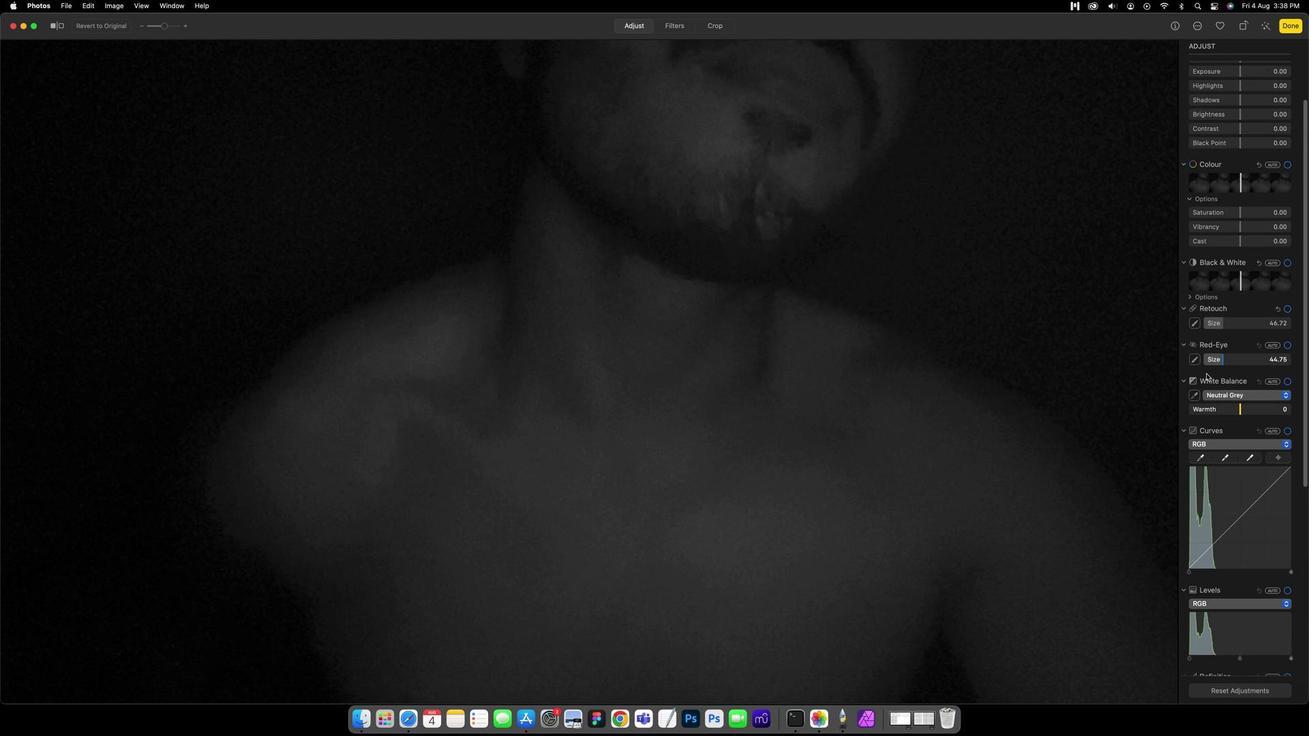 
Action: Mouse scrolled (1191, 359) with delta (12, 36)
Screenshot: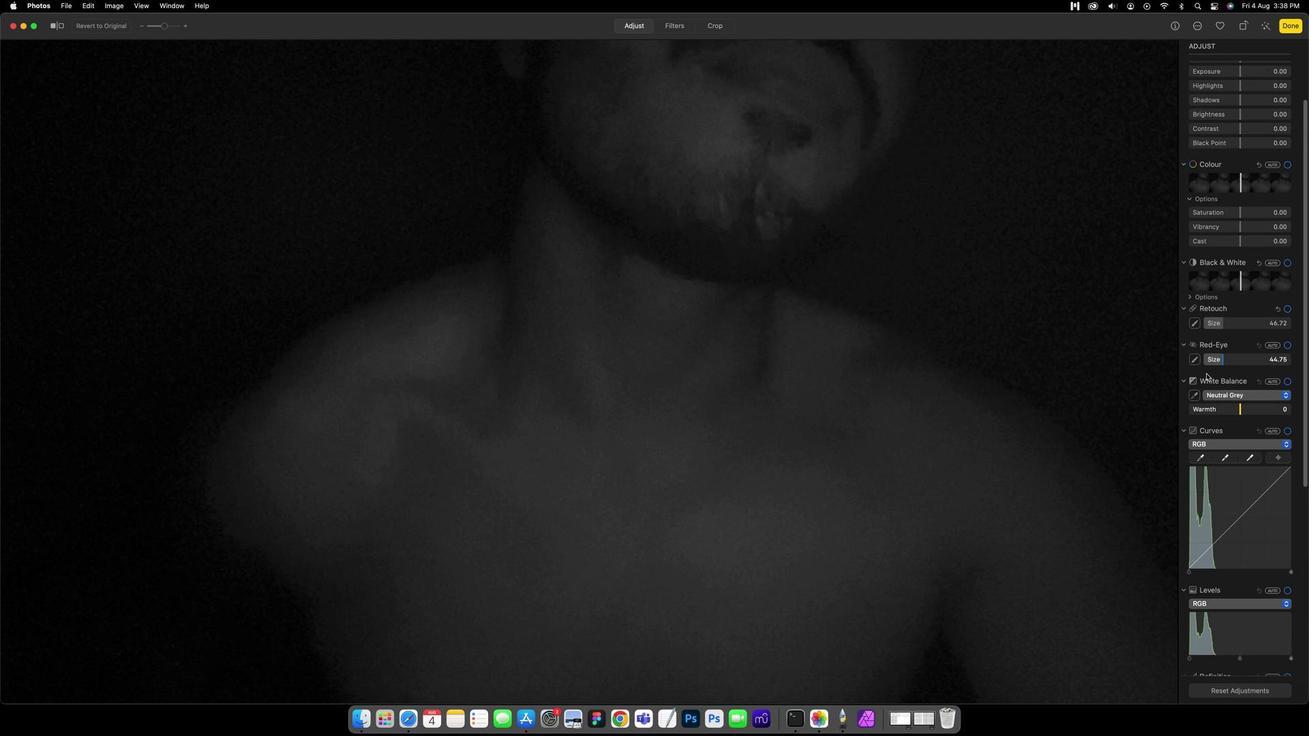 
Action: Mouse scrolled (1191, 359) with delta (12, 37)
Screenshot: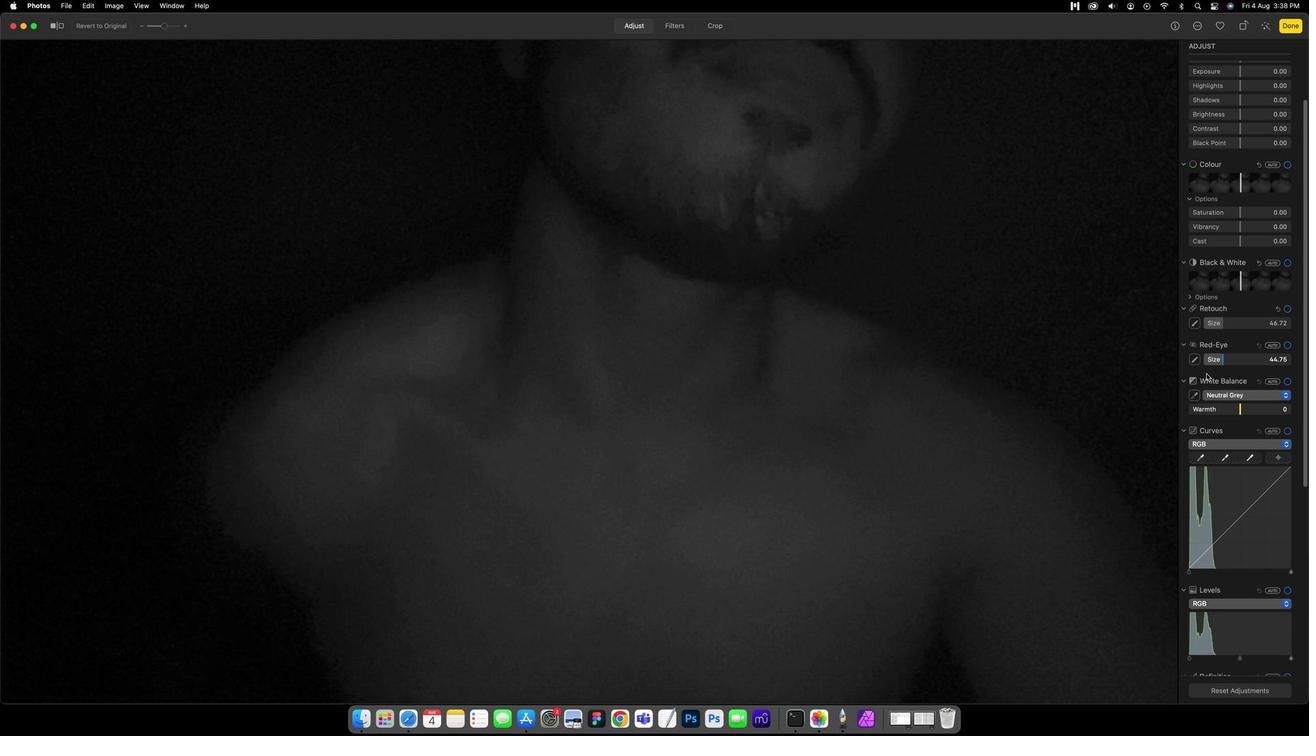 
Action: Mouse scrolled (1191, 359) with delta (12, 38)
Screenshot: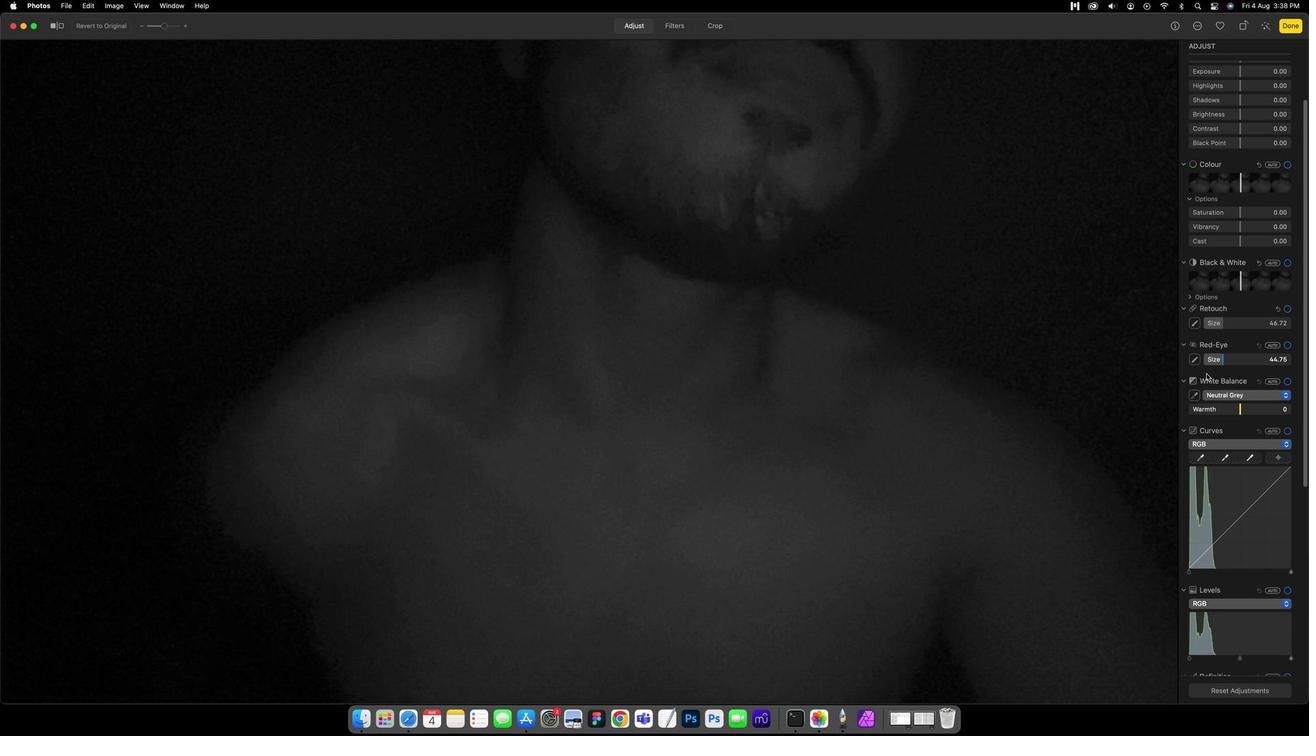 
Action: Mouse scrolled (1191, 359) with delta (12, 38)
Screenshot: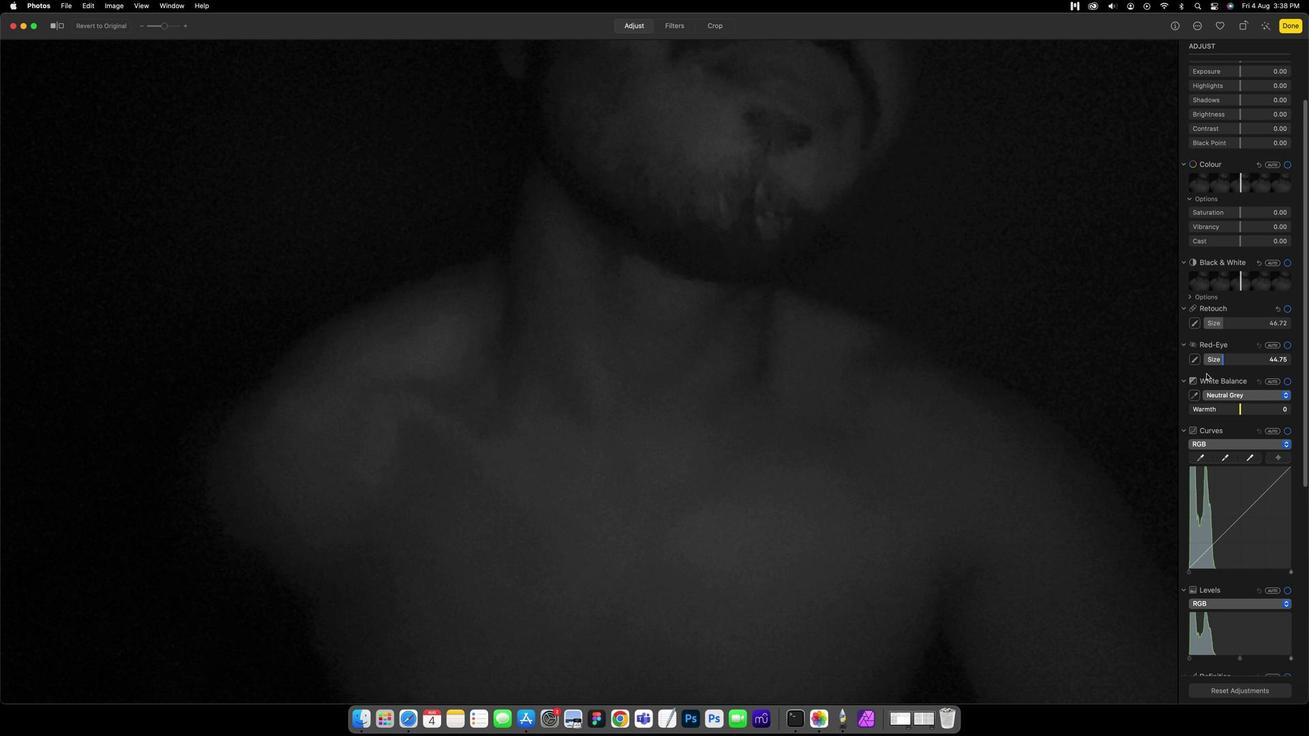 
Action: Mouse moved to (1228, 280)
Screenshot: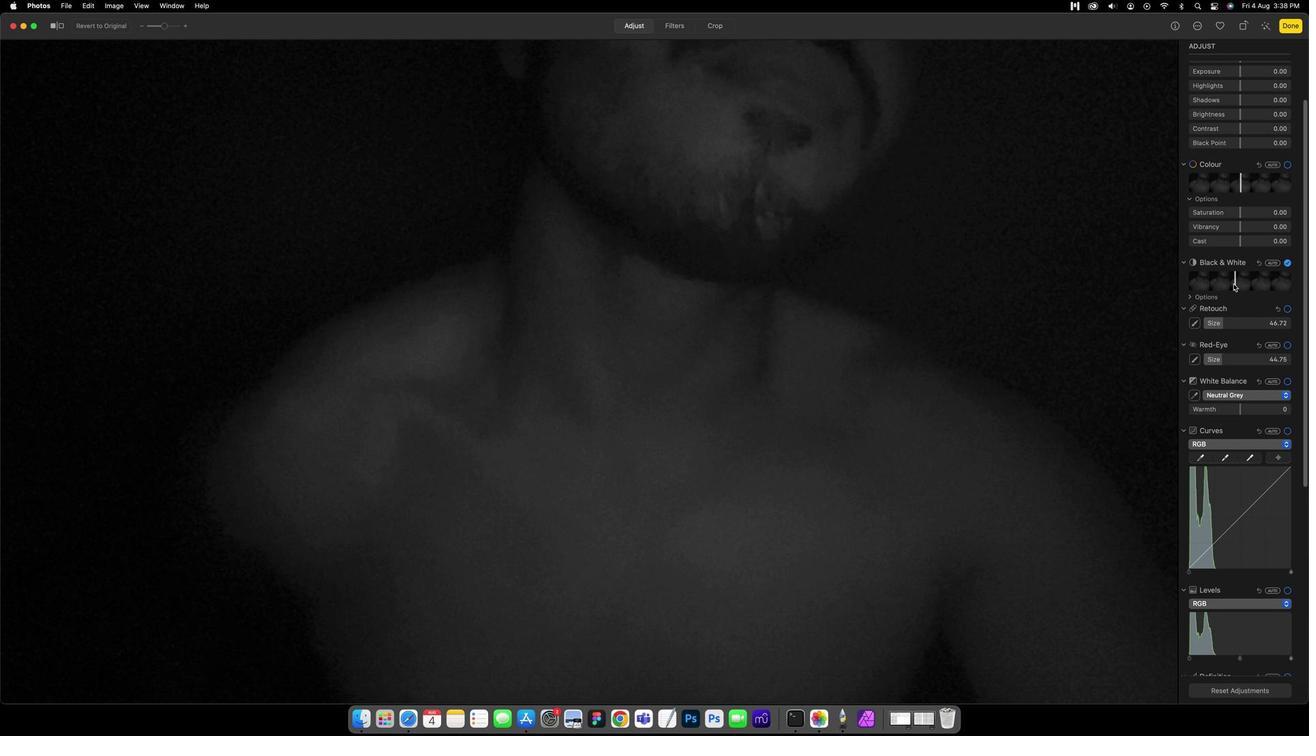 
Action: Mouse pressed left at (1228, 280)
Screenshot: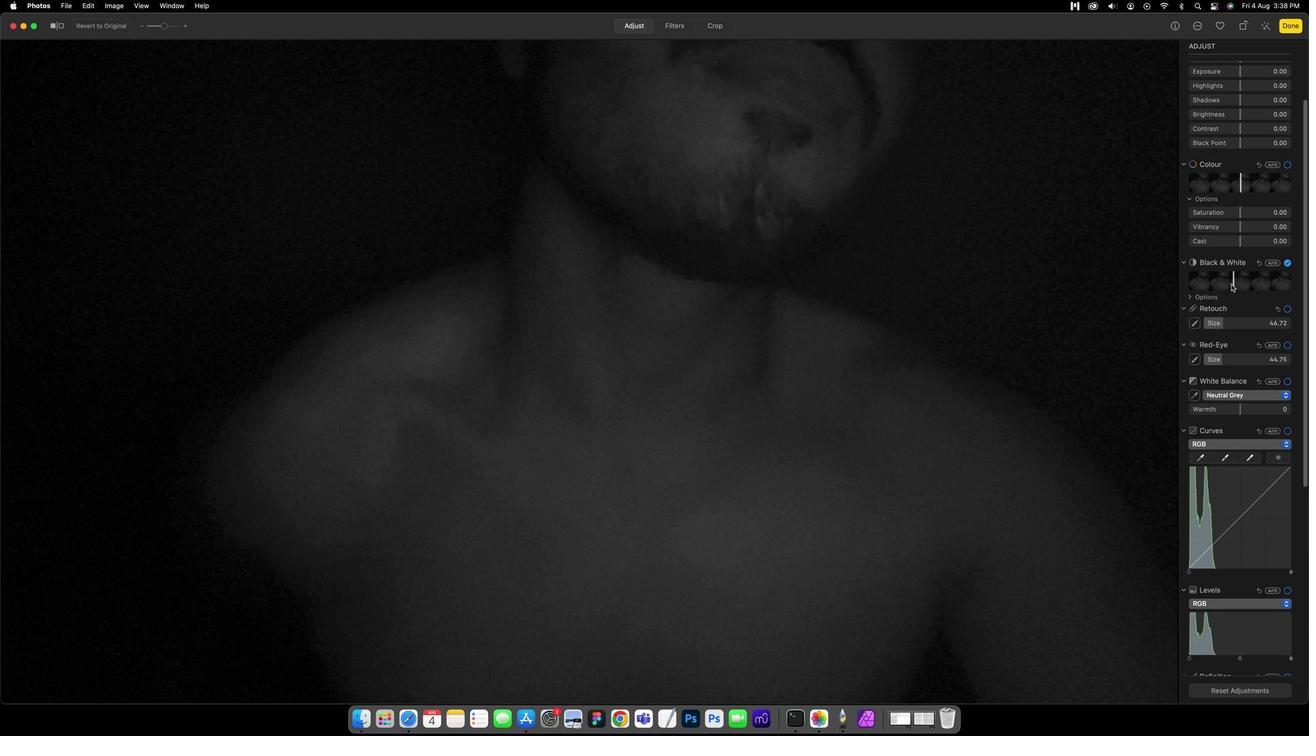 
Action: Mouse moved to (1197, 283)
Screenshot: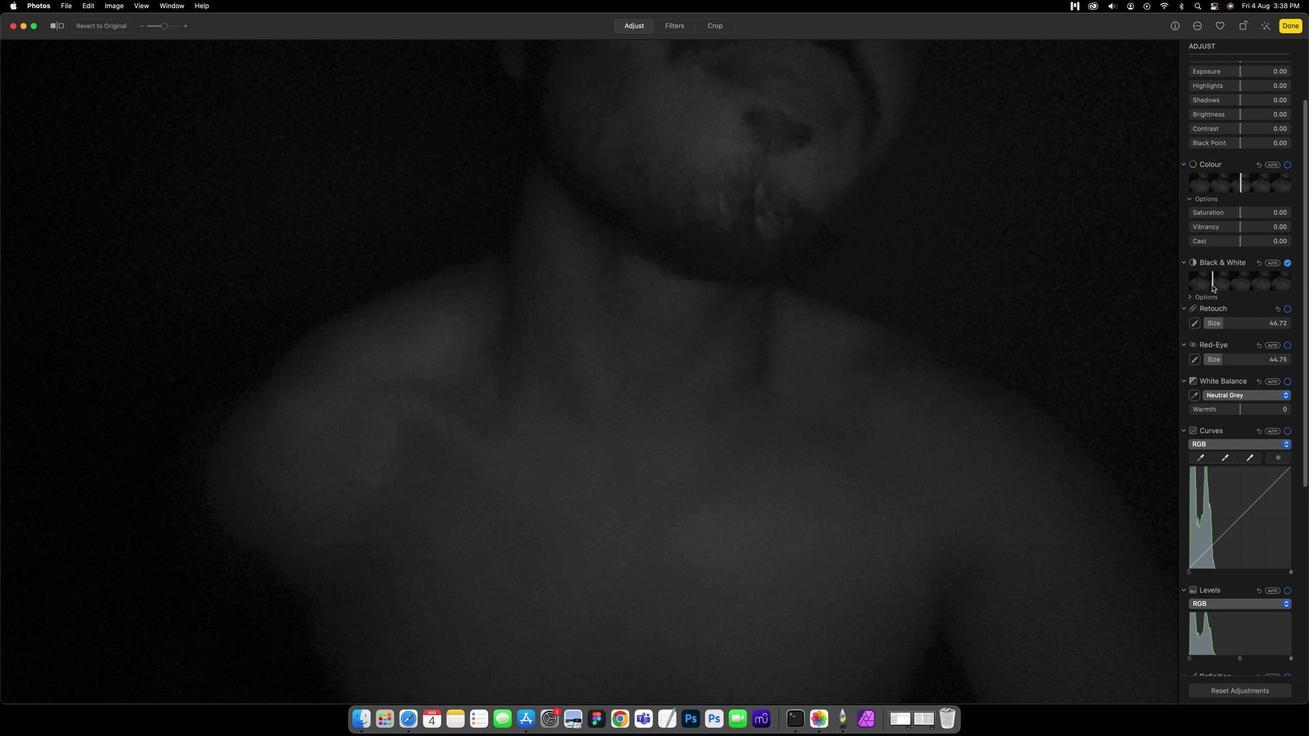 
Action: Mouse pressed left at (1197, 283)
Screenshot: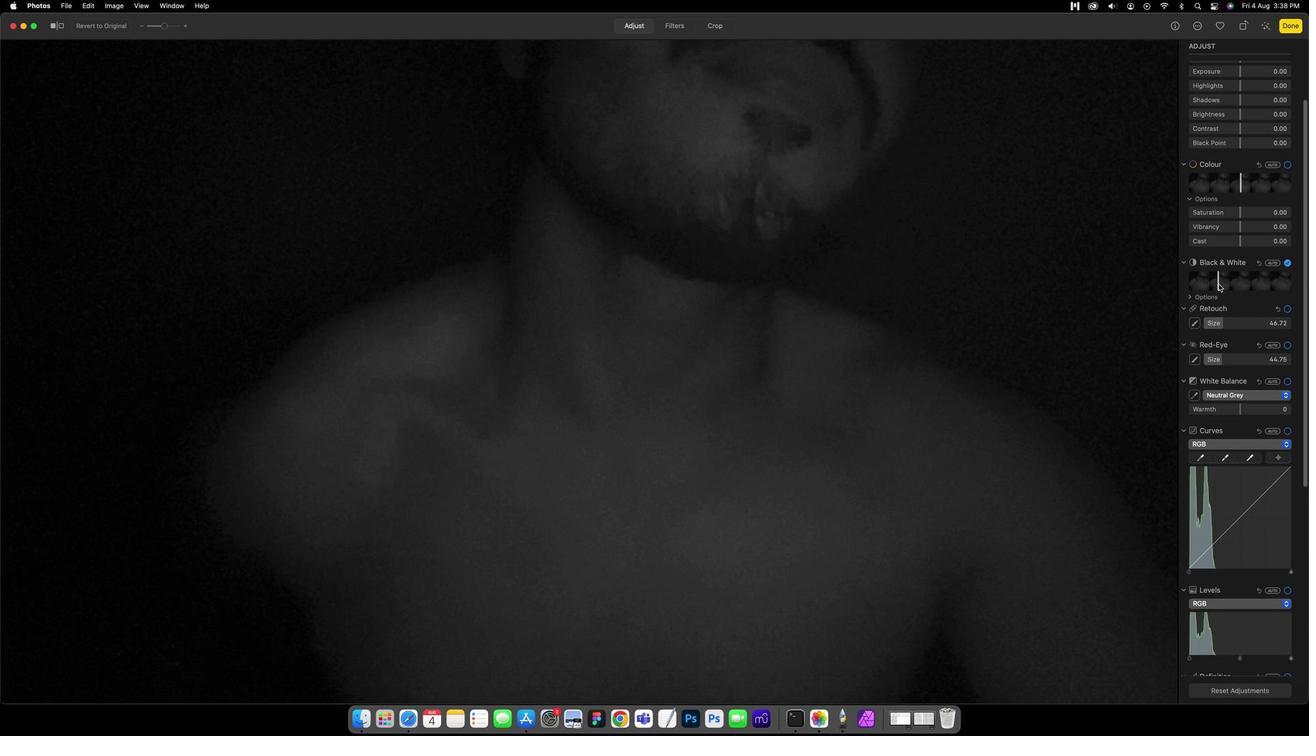 
Action: Mouse moved to (1214, 102)
Screenshot: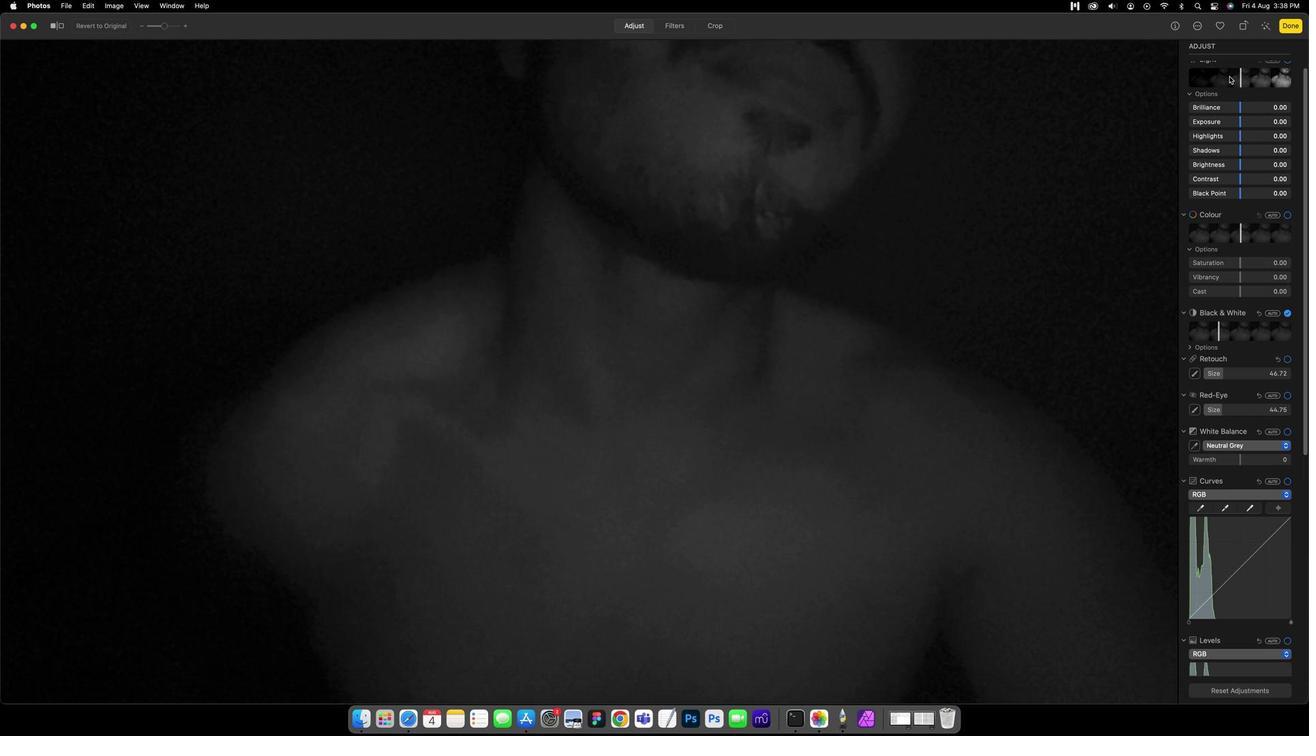 
Action: Mouse scrolled (1214, 102) with delta (12, 36)
Screenshot: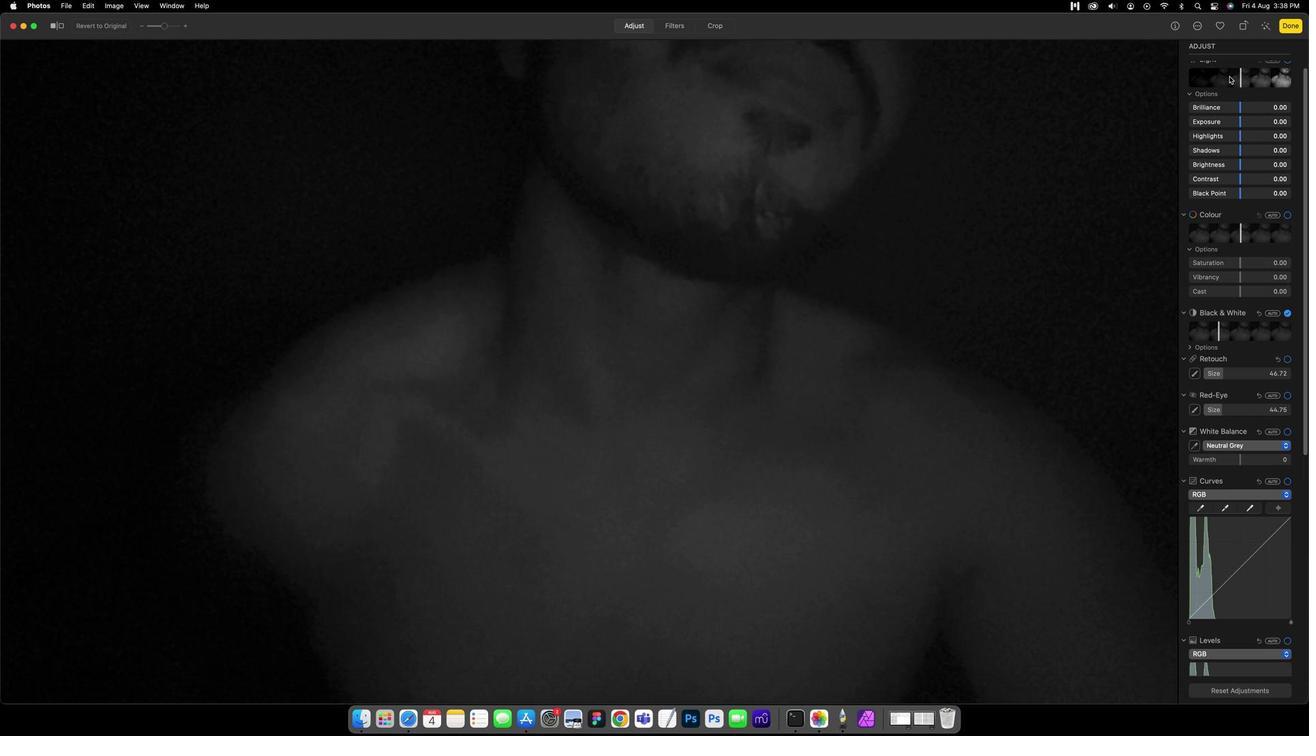 
Action: Mouse scrolled (1214, 102) with delta (12, 36)
Screenshot: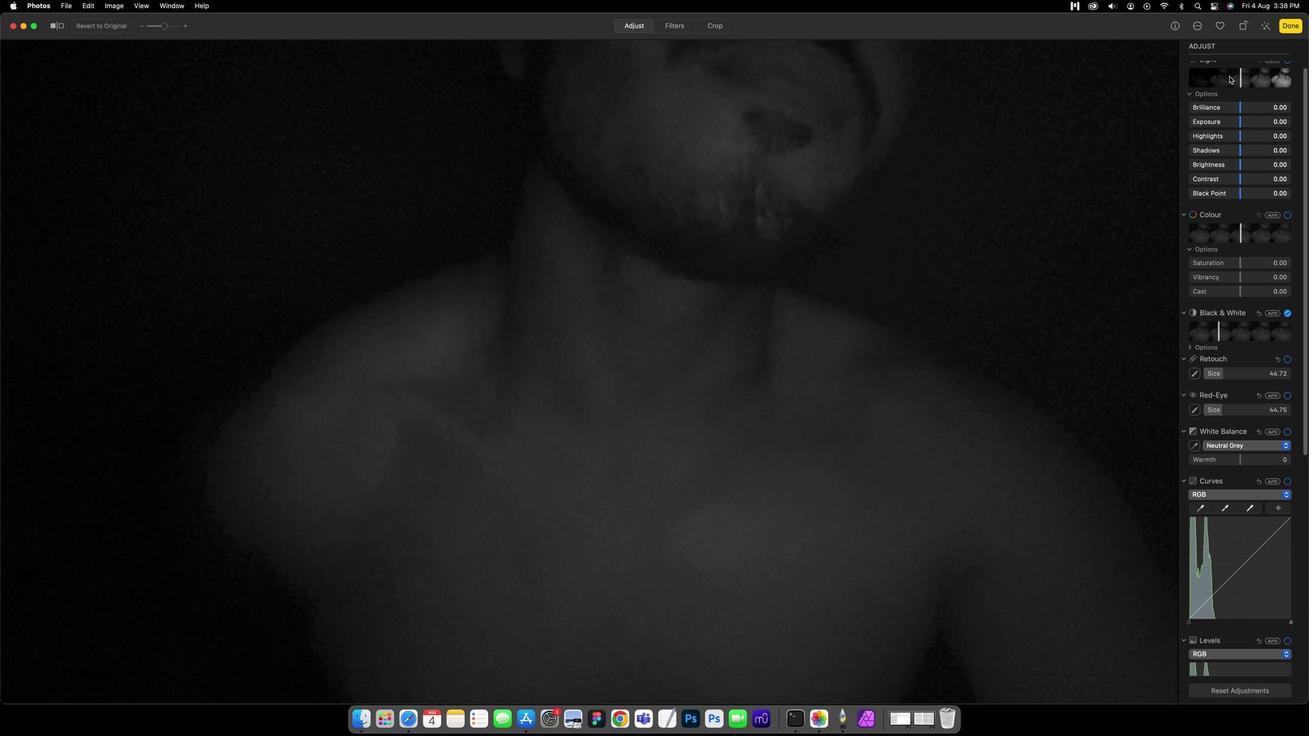 
Action: Mouse scrolled (1214, 102) with delta (12, 37)
Screenshot: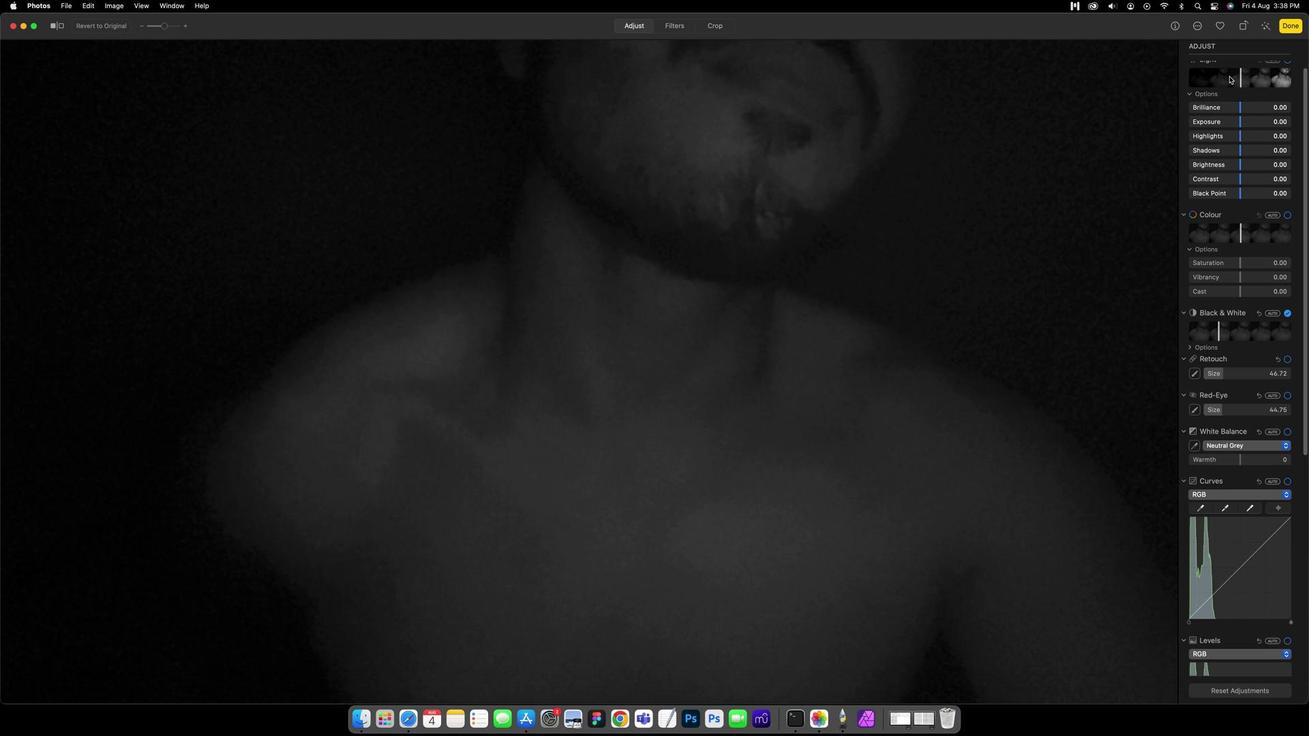 
Action: Mouse scrolled (1214, 102) with delta (12, 38)
Screenshot: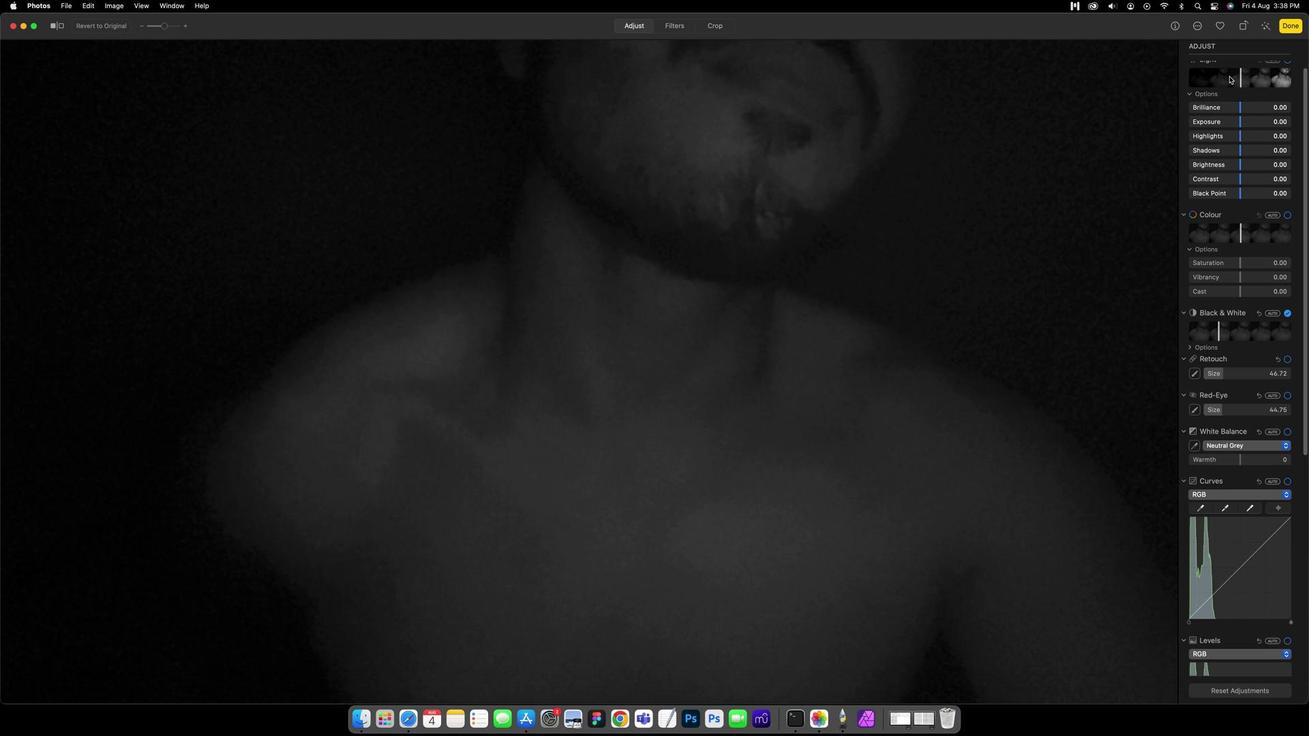 
Action: Mouse moved to (1224, 132)
Screenshot: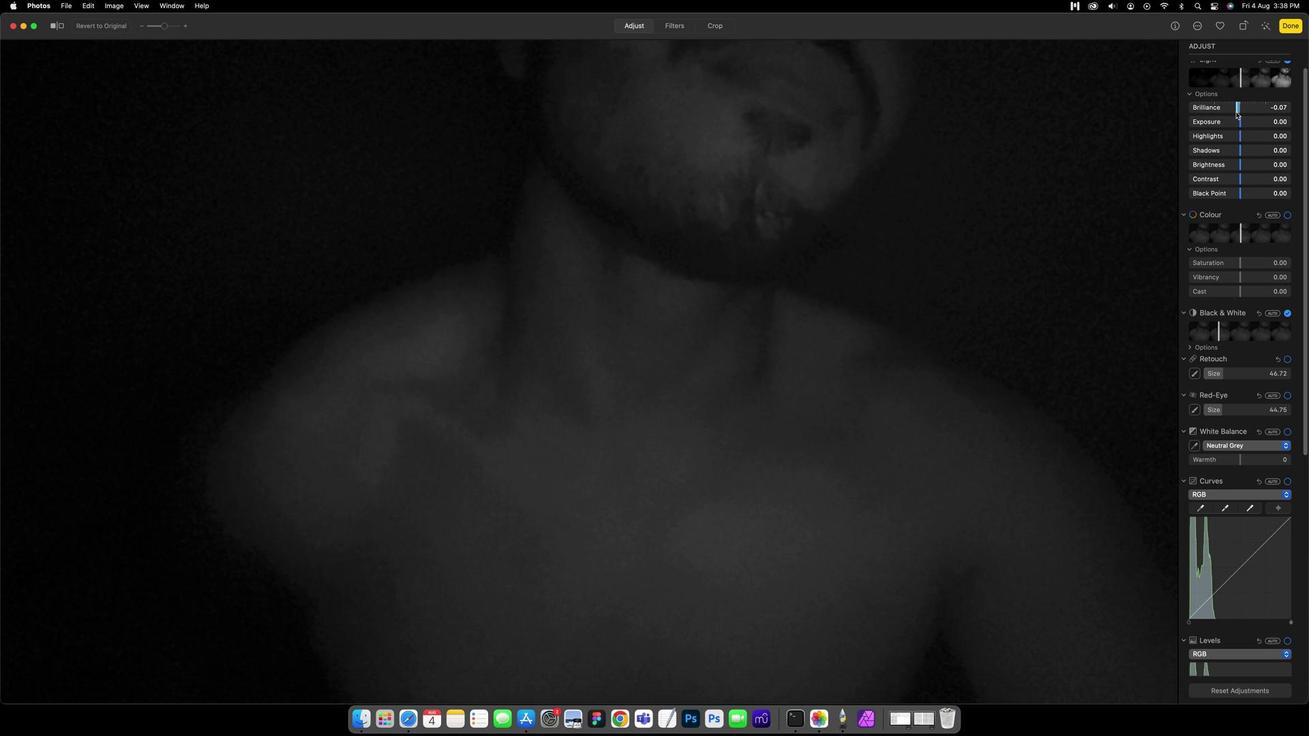 
Action: Mouse pressed left at (1224, 132)
Screenshot: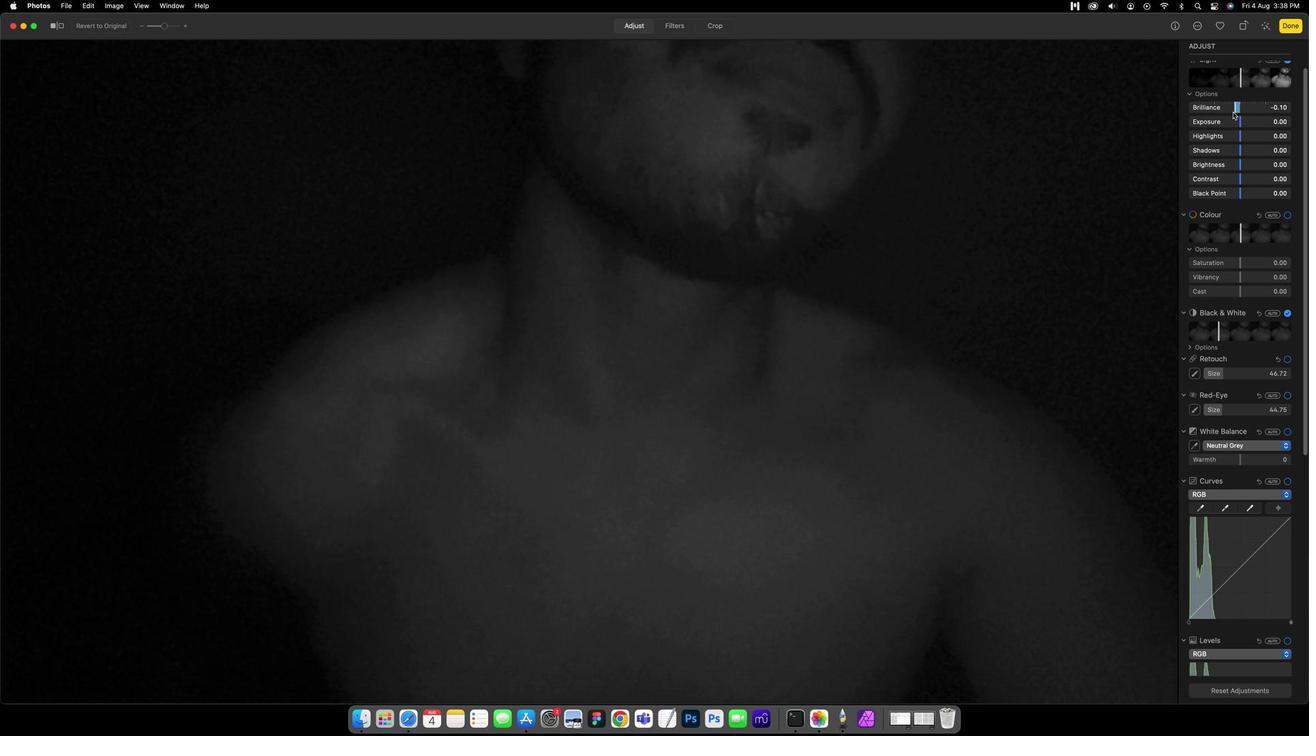 
Action: Mouse moved to (1226, 139)
Screenshot: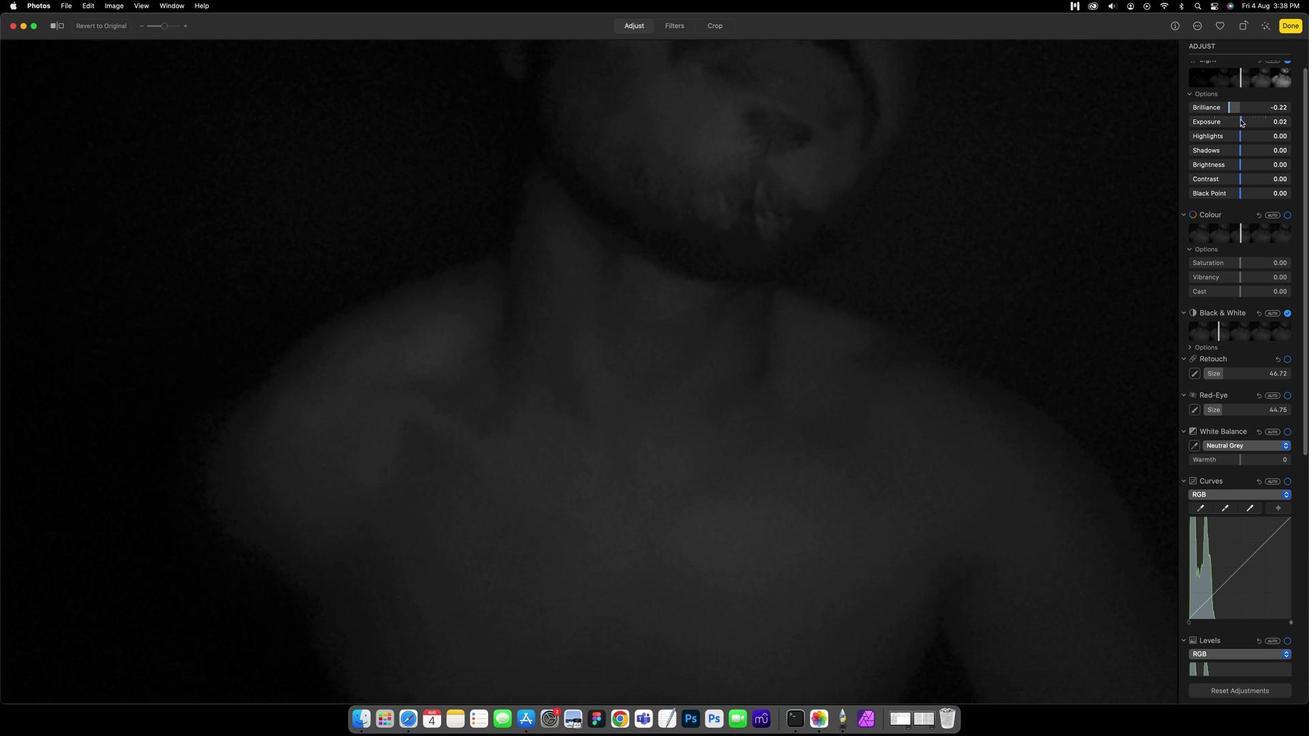 
Action: Mouse pressed left at (1226, 139)
Screenshot: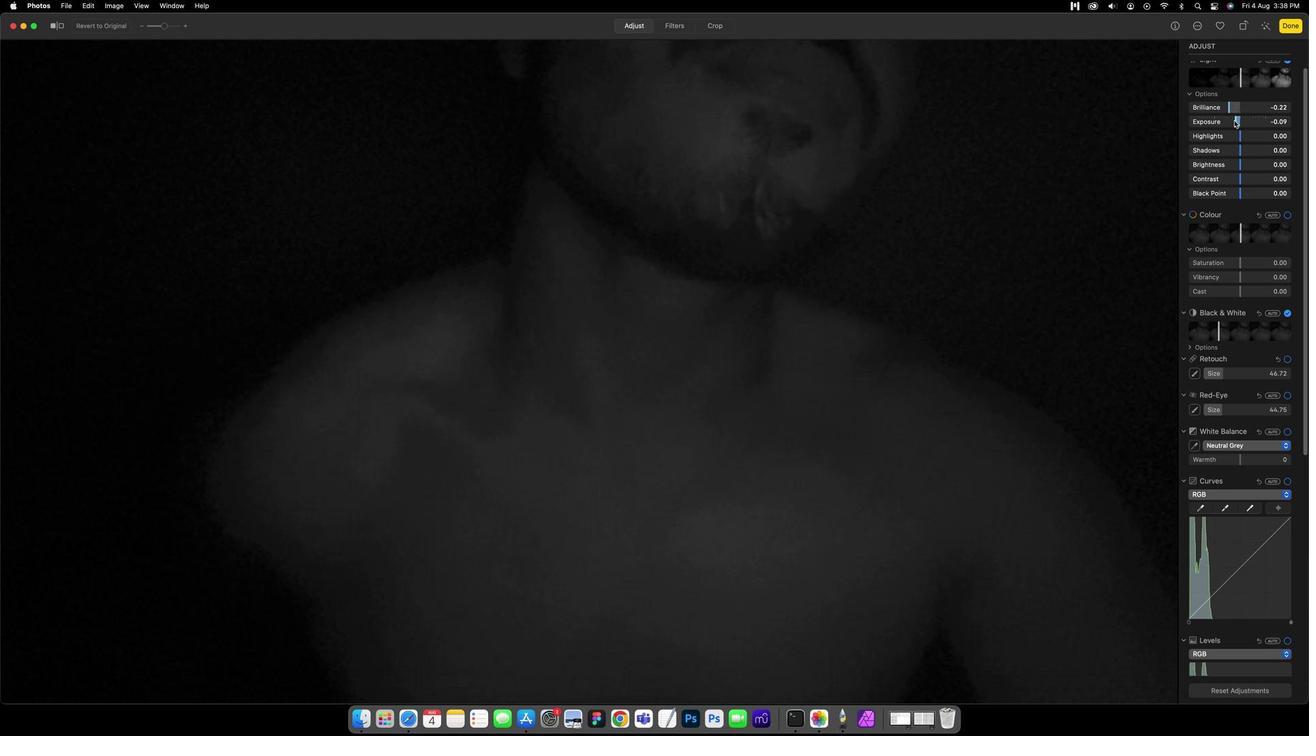 
Action: Mouse moved to (1224, 142)
Screenshot: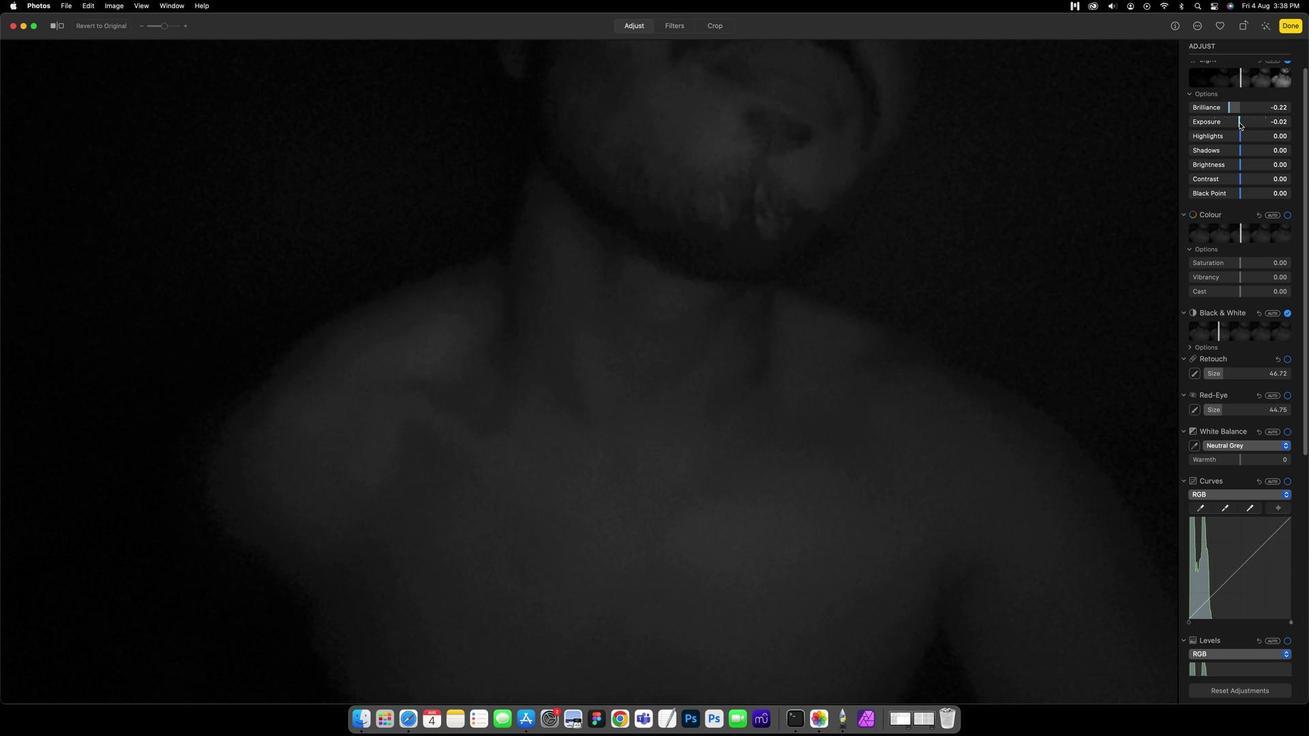 
Action: Mouse pressed left at (1224, 142)
Screenshot: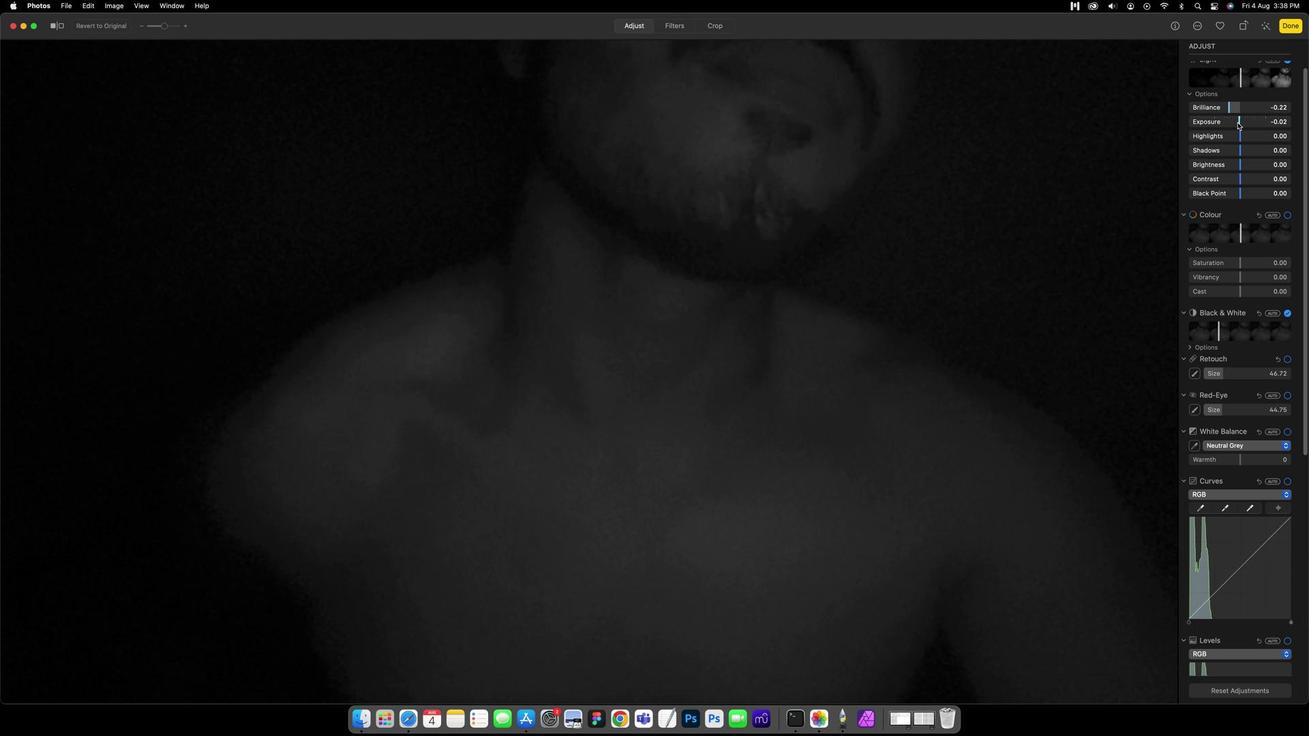 
Action: Mouse moved to (1227, 151)
Screenshot: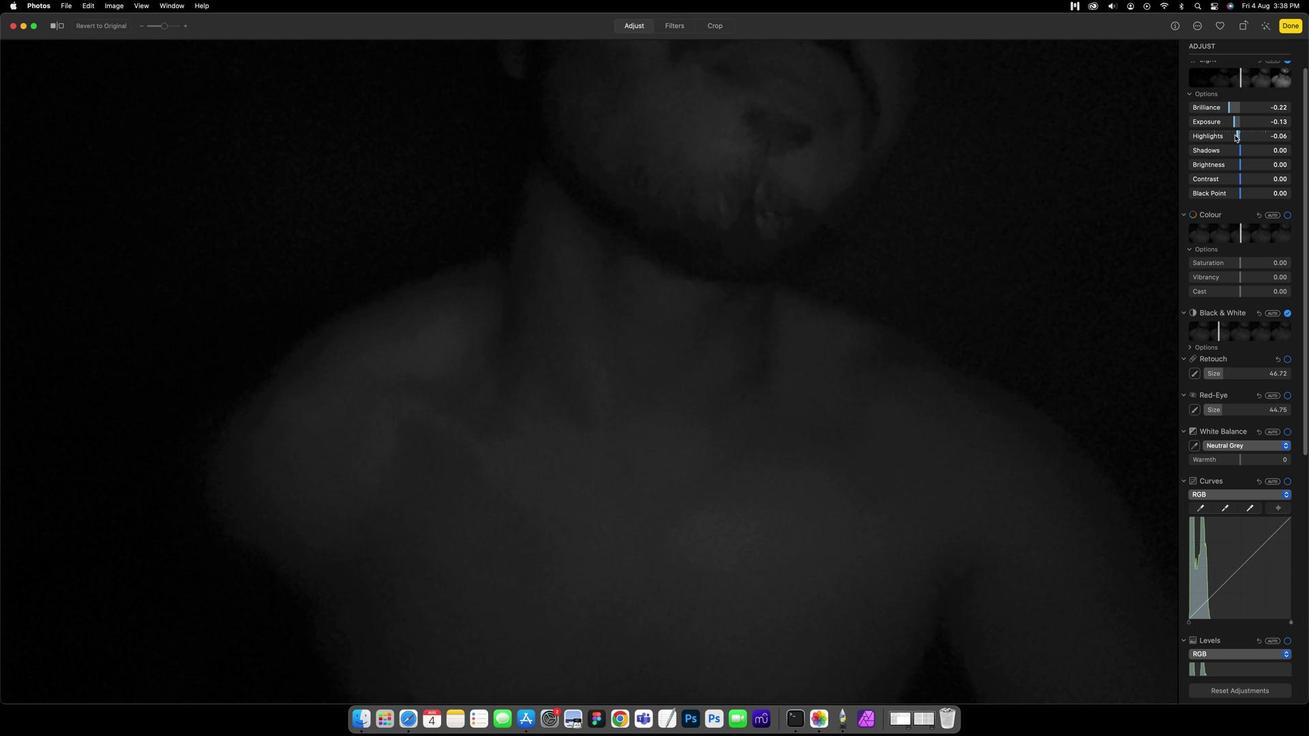 
Action: Mouse pressed left at (1227, 151)
Screenshot: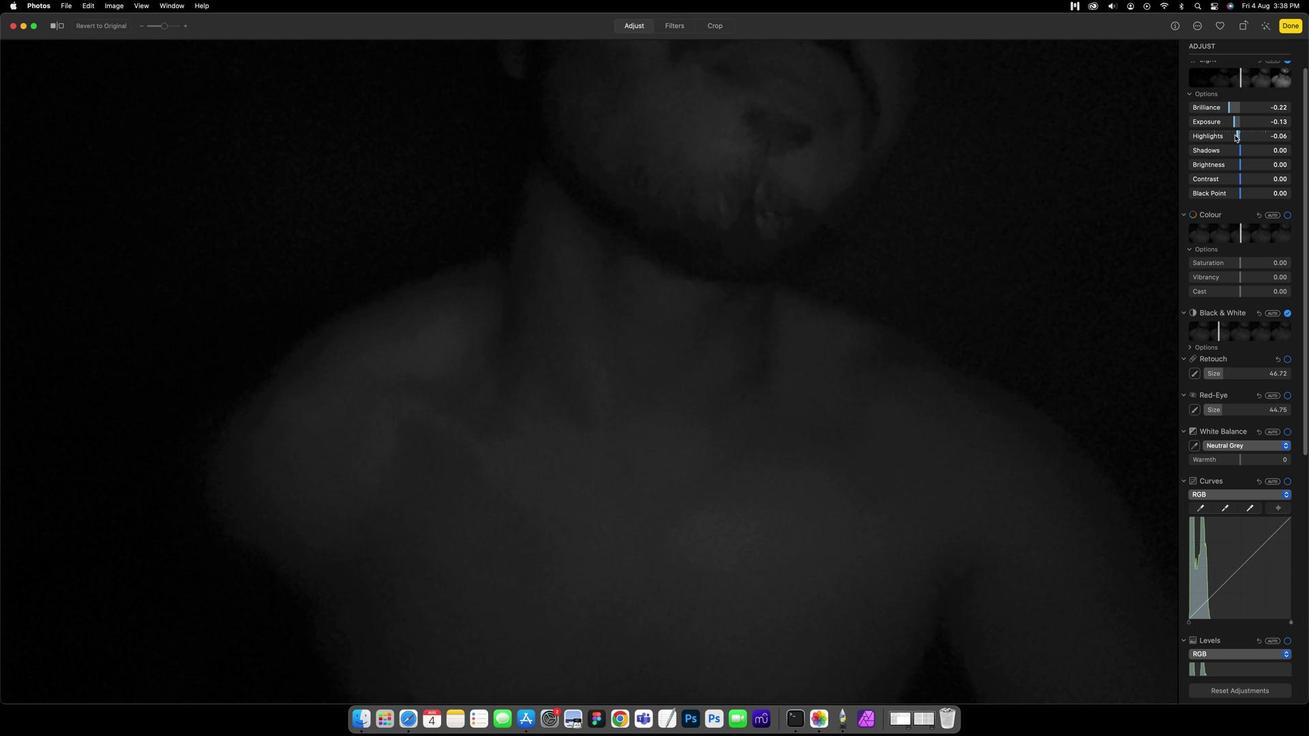 
Action: Mouse moved to (1226, 169)
Screenshot: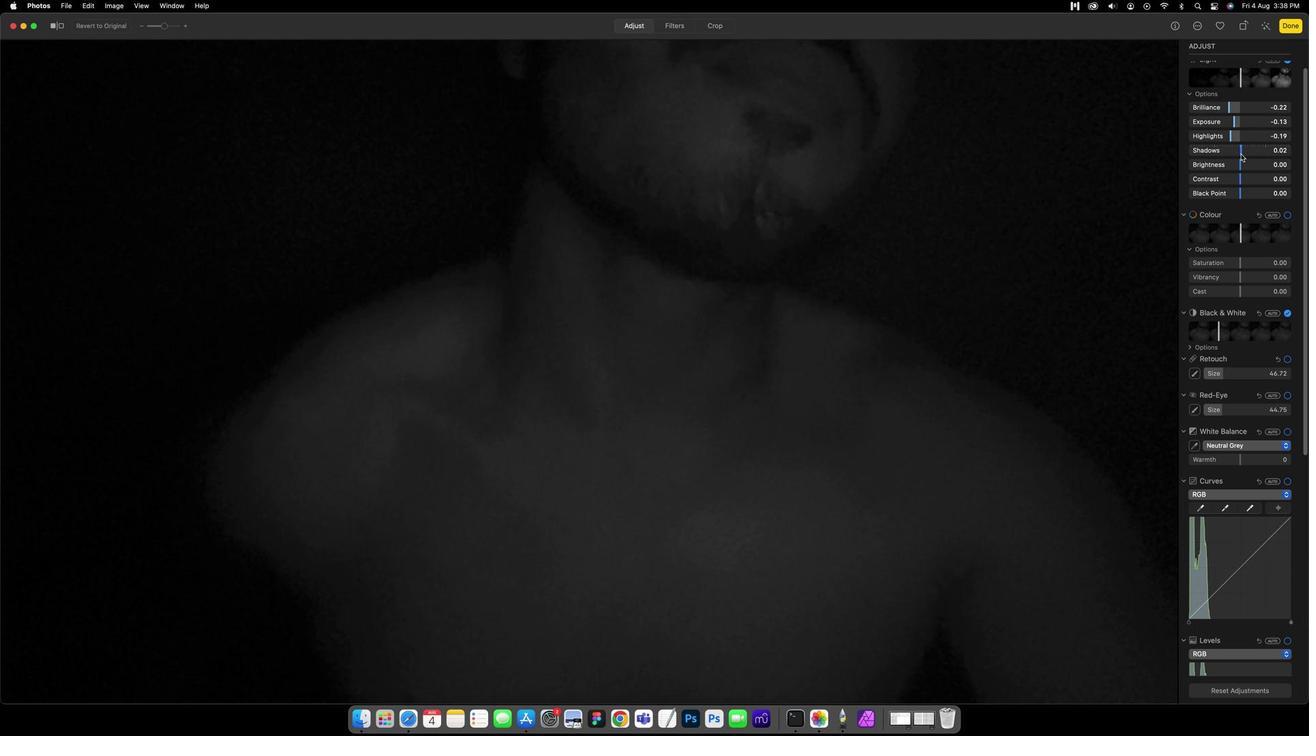 
Action: Mouse pressed left at (1226, 169)
Screenshot: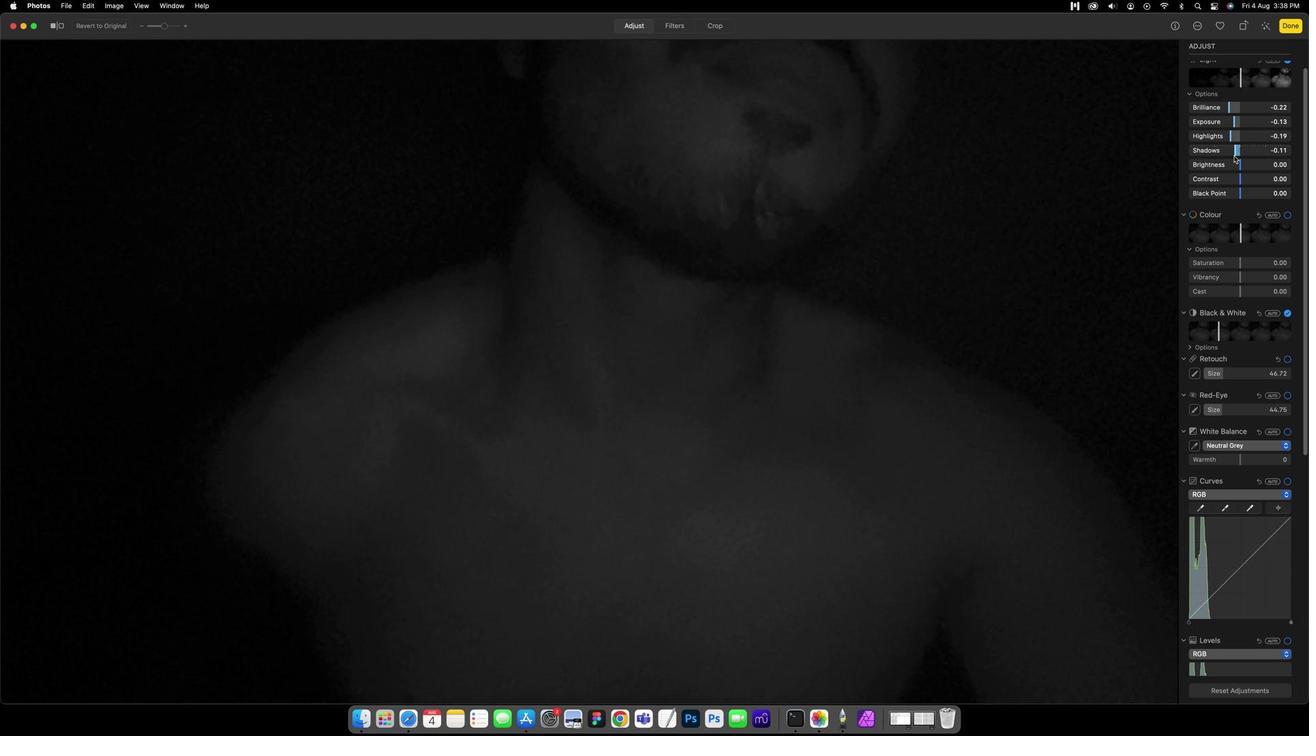 
Action: Mouse moved to (1225, 180)
Screenshot: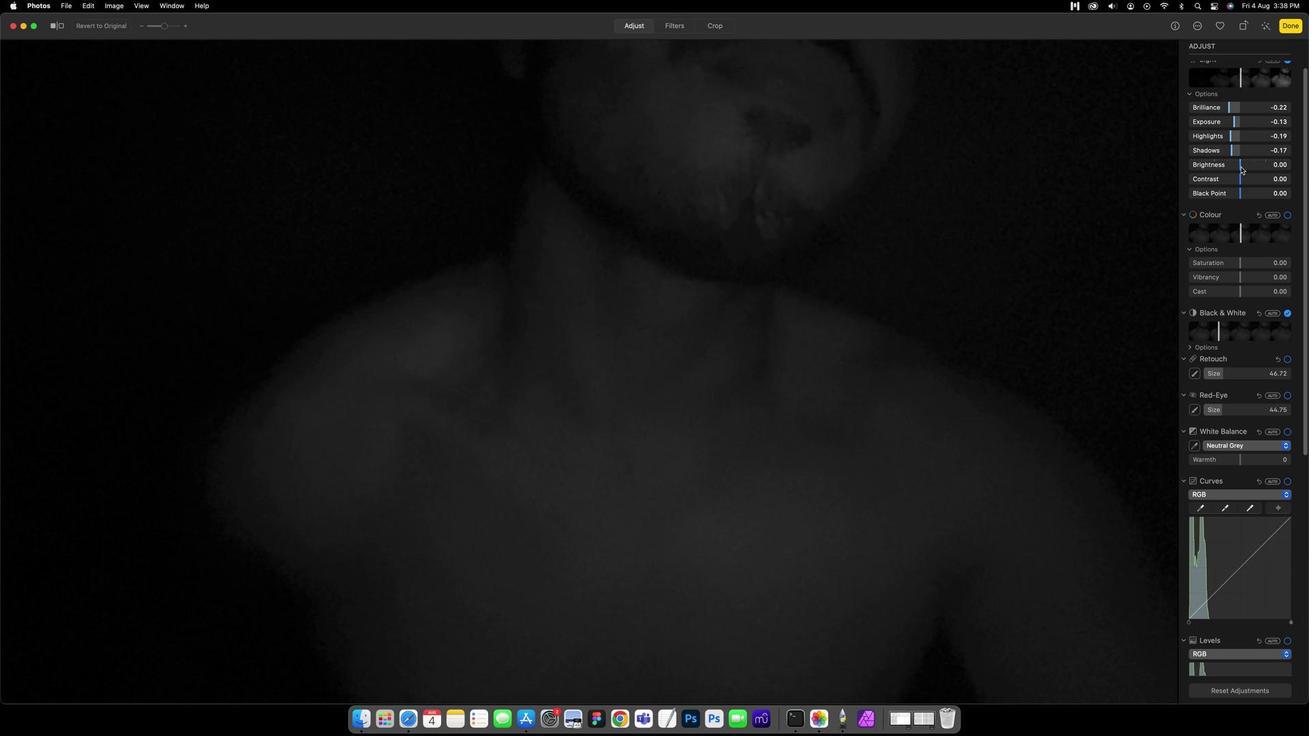 
Action: Mouse pressed left at (1225, 180)
Screenshot: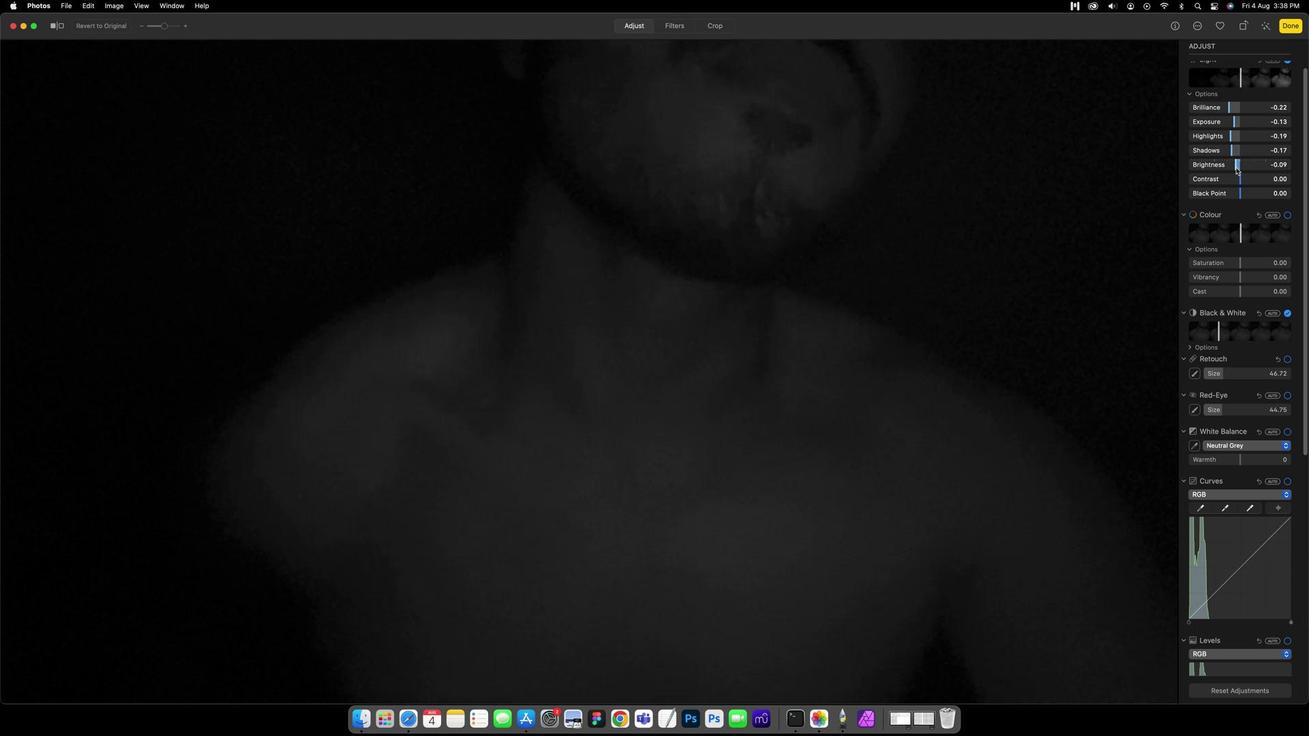 
Action: Mouse moved to (1223, 189)
Screenshot: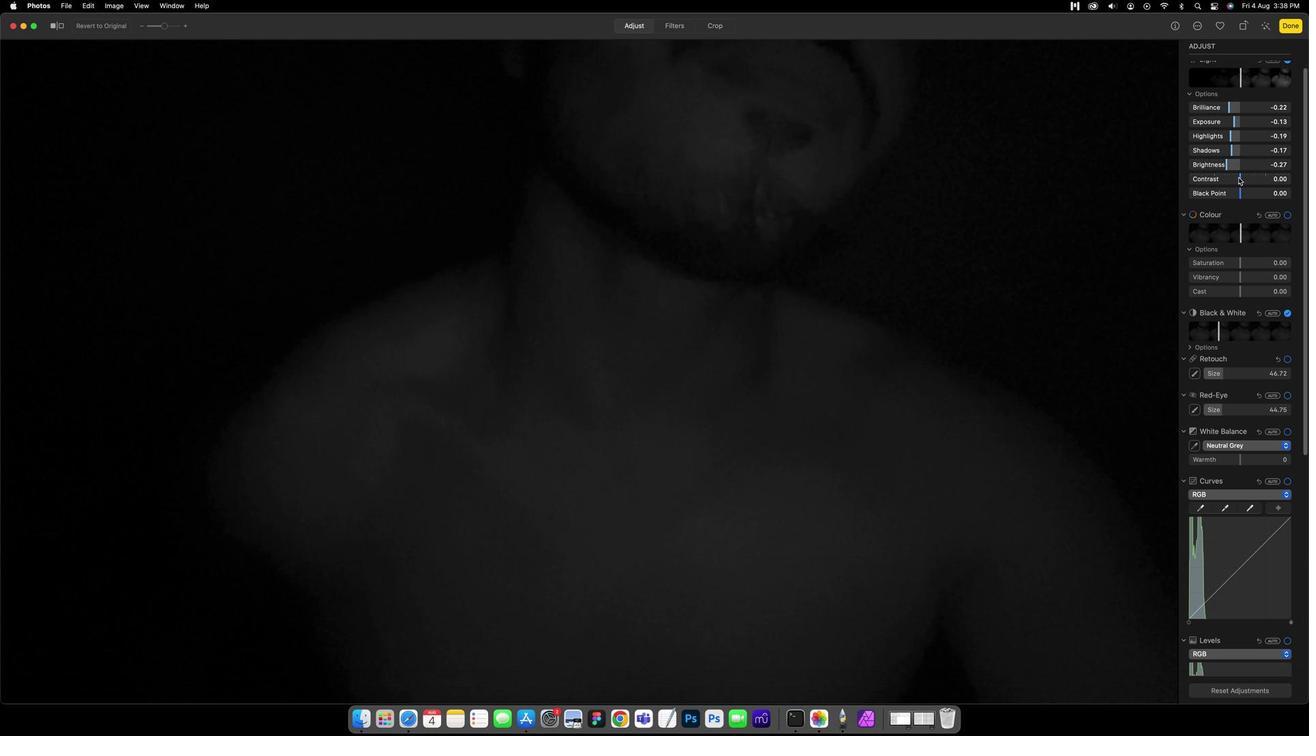 
Action: Mouse pressed left at (1223, 189)
Screenshot: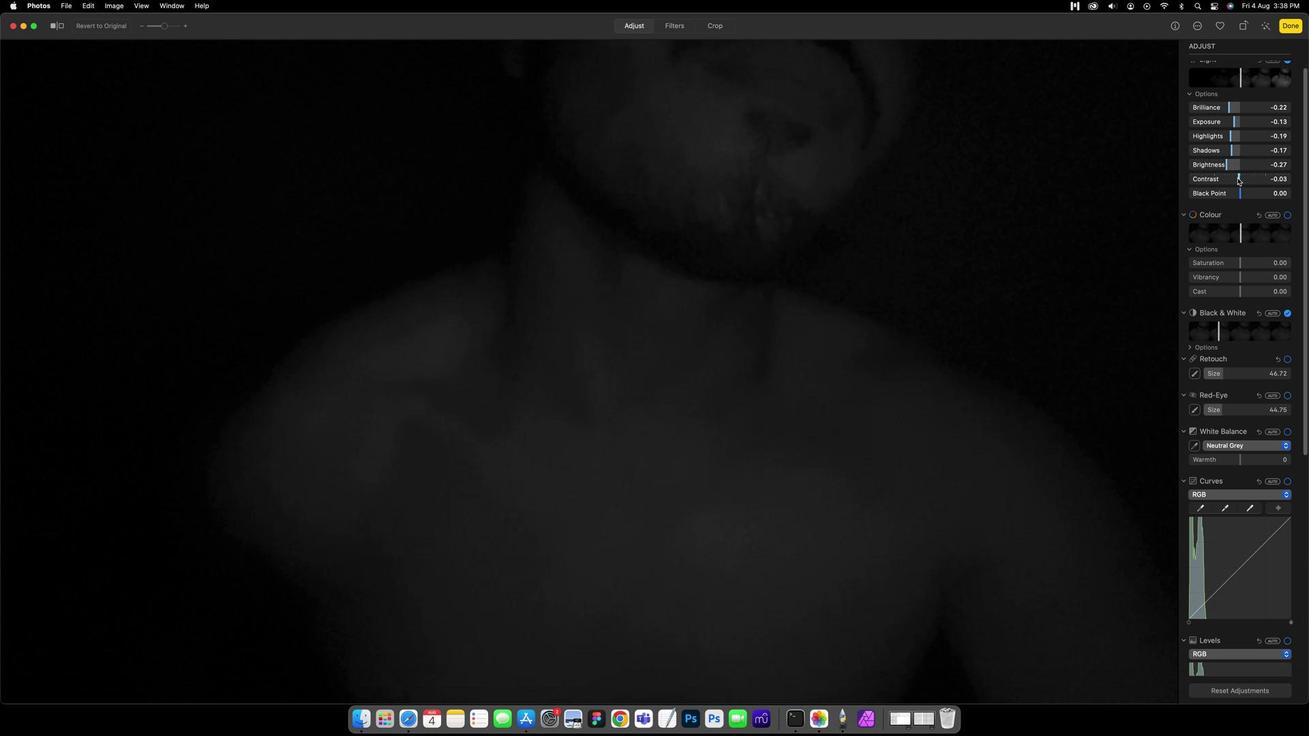 
Action: Mouse moved to (1226, 201)
Screenshot: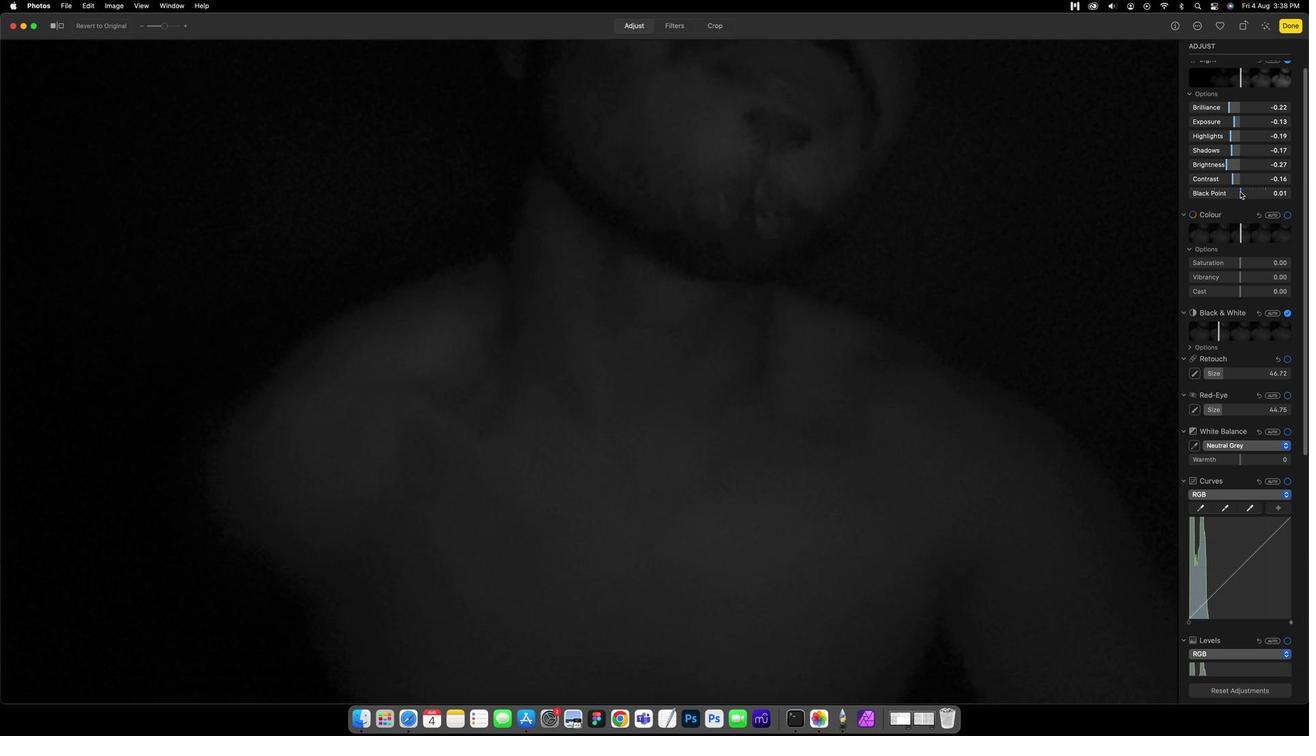 
Action: Mouse pressed left at (1226, 201)
Screenshot: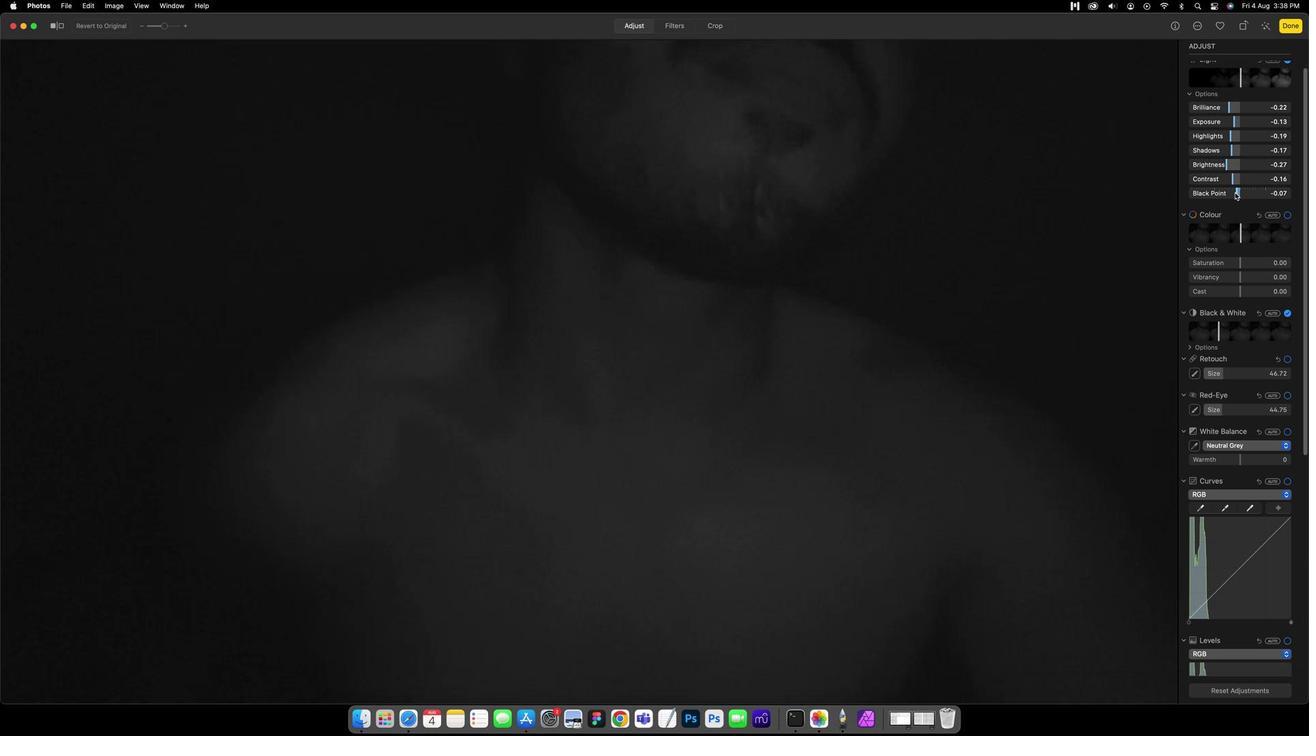 
Action: Mouse moved to (1226, 263)
Screenshot: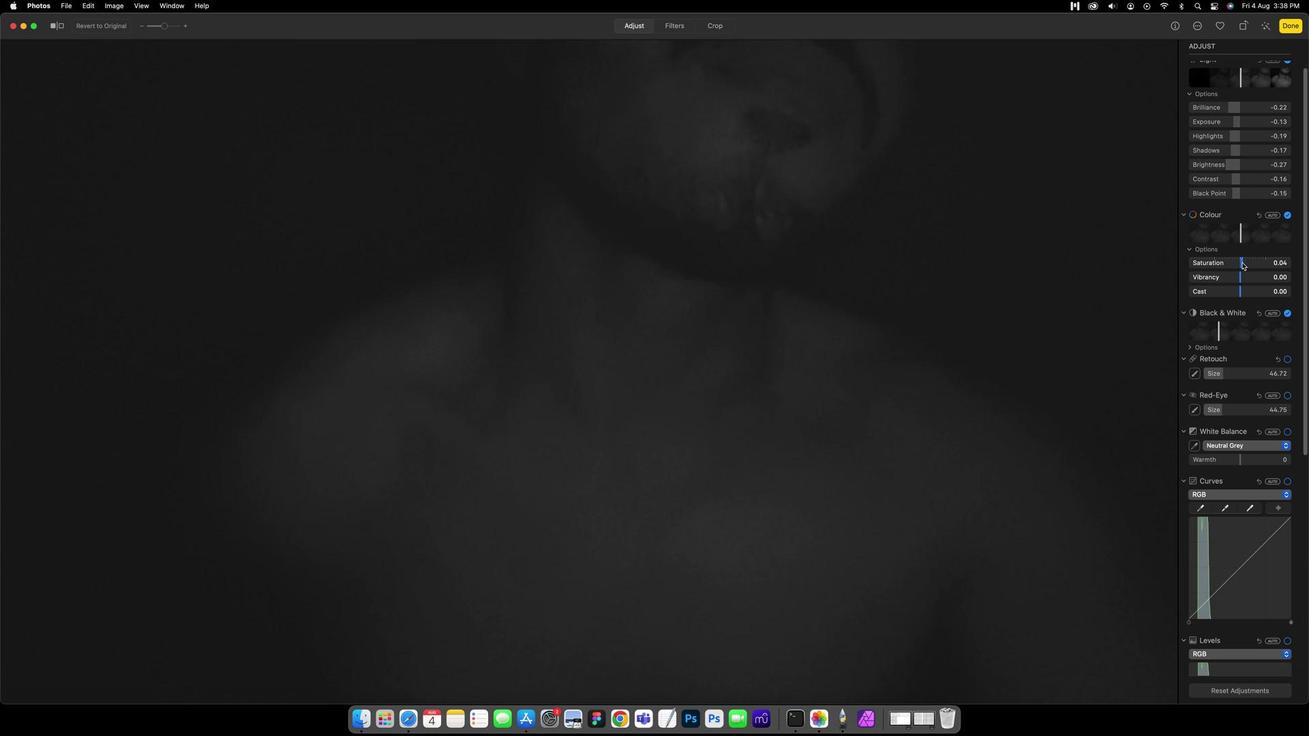 
Action: Mouse pressed left at (1226, 263)
Screenshot: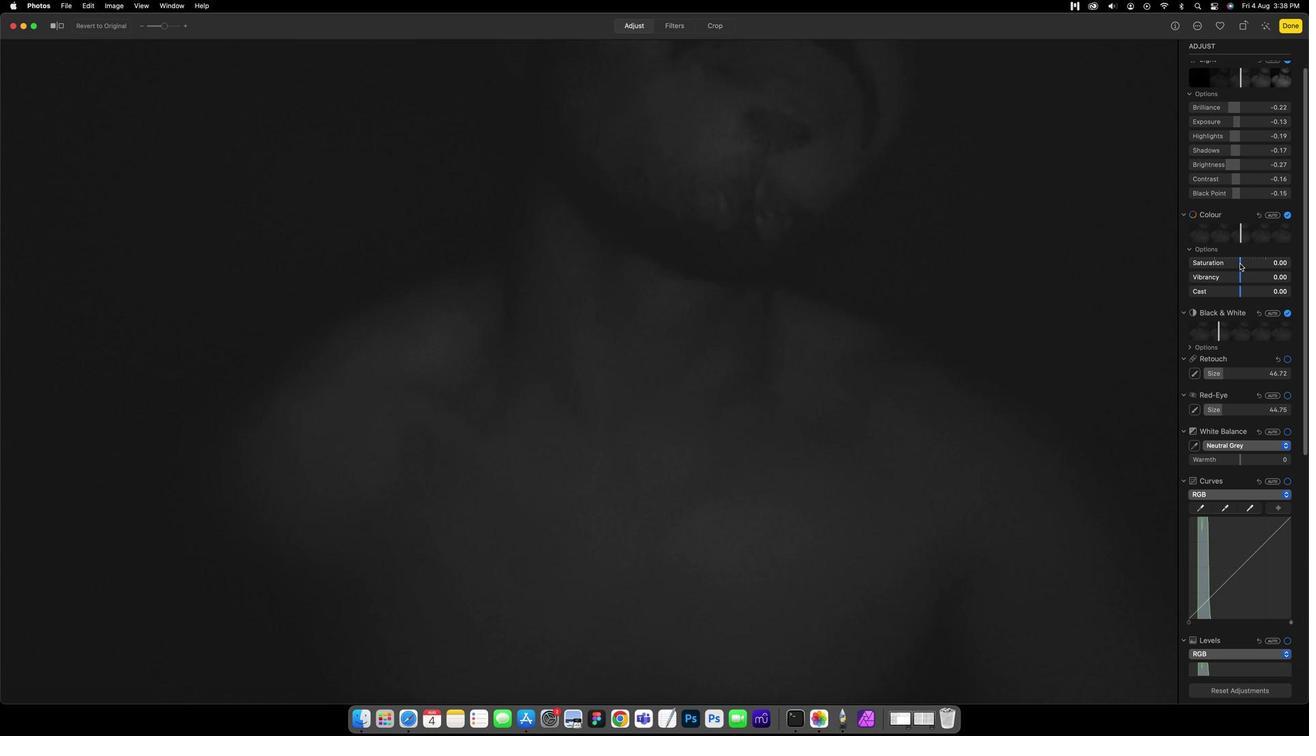 
Action: Mouse moved to (1226, 272)
Screenshot: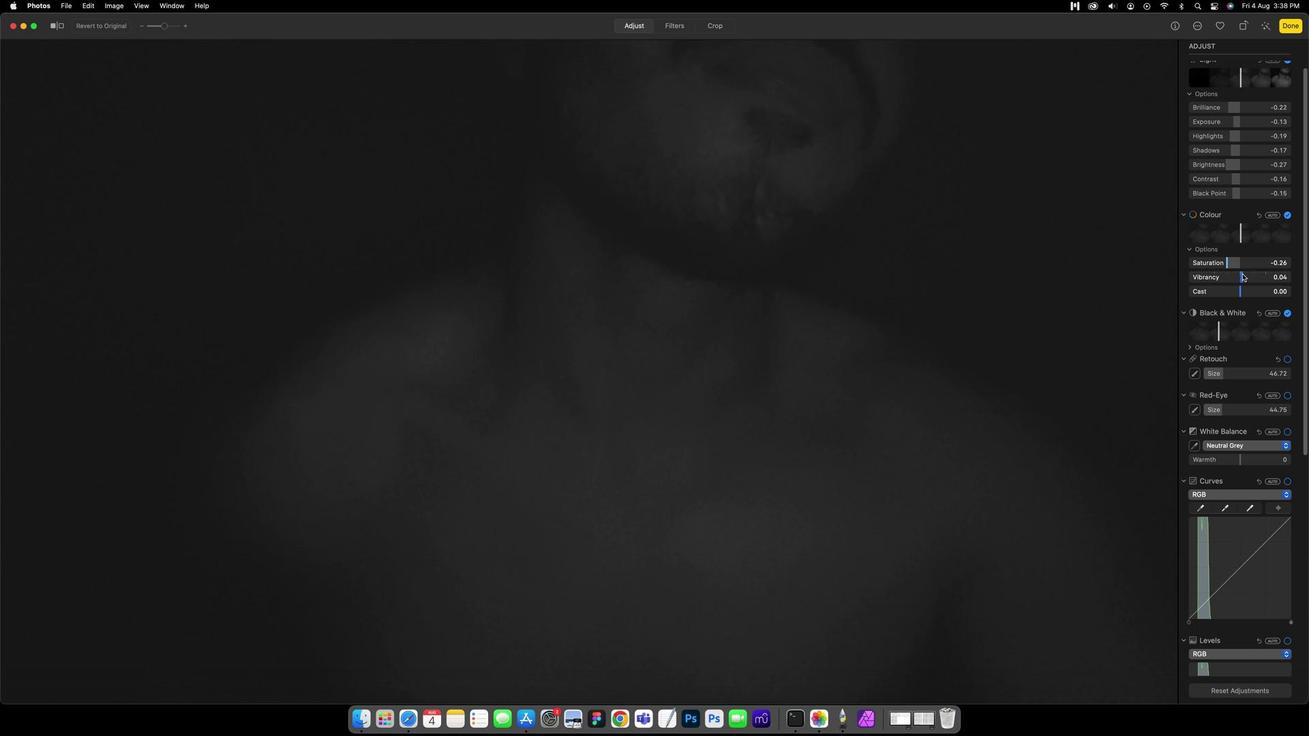 
Action: Mouse pressed left at (1226, 272)
Screenshot: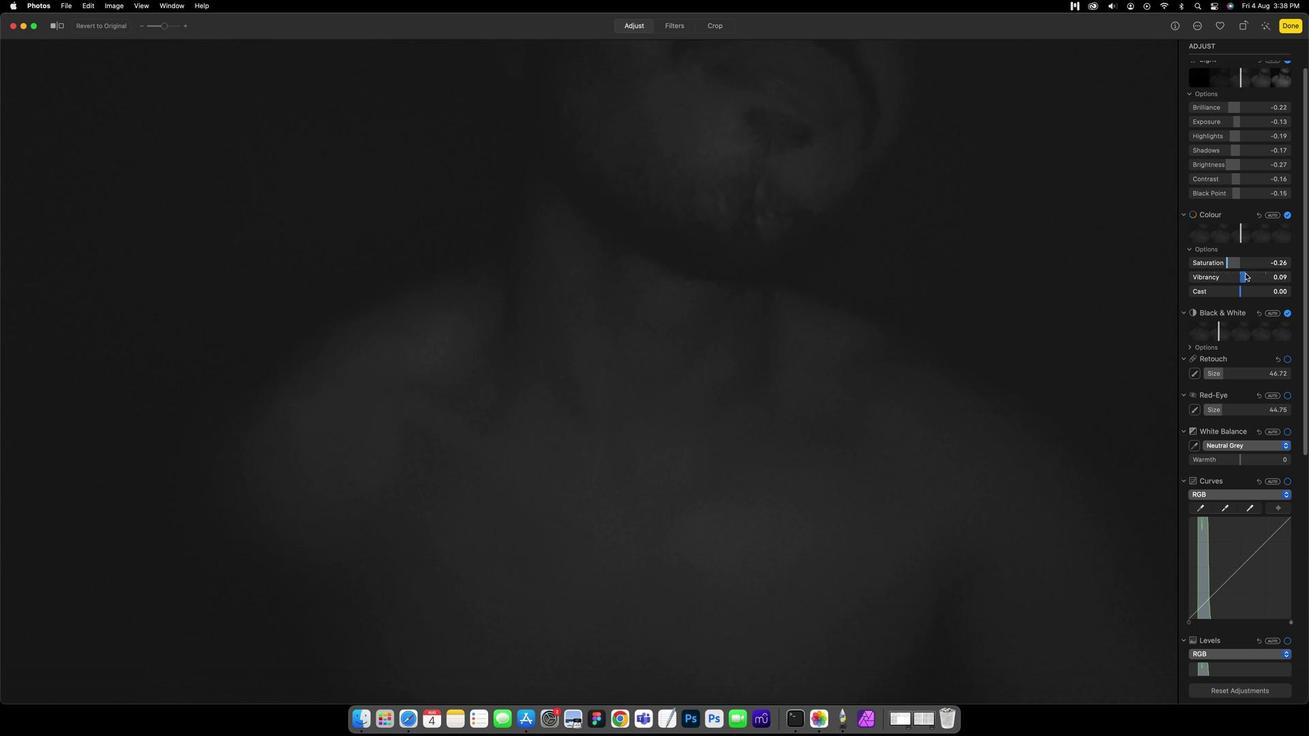 
Action: Mouse moved to (1225, 286)
Screenshot: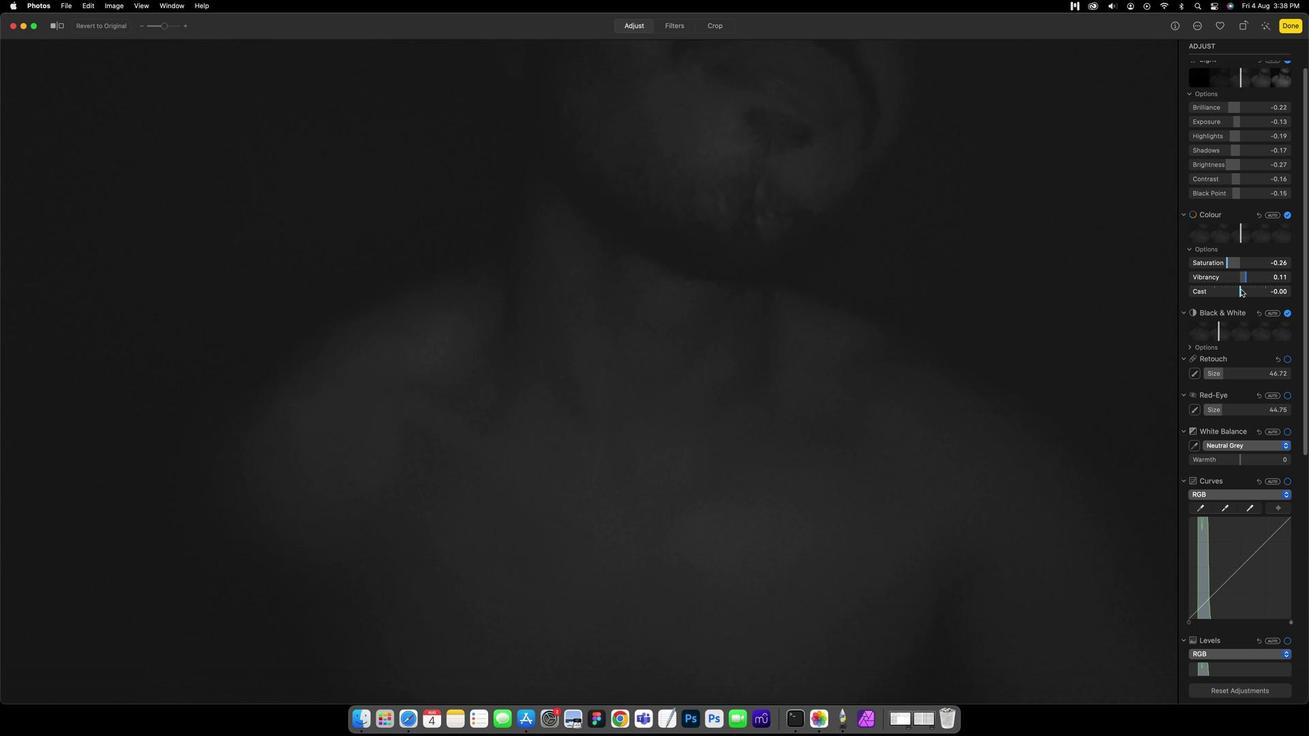 
Action: Mouse pressed left at (1225, 286)
Screenshot: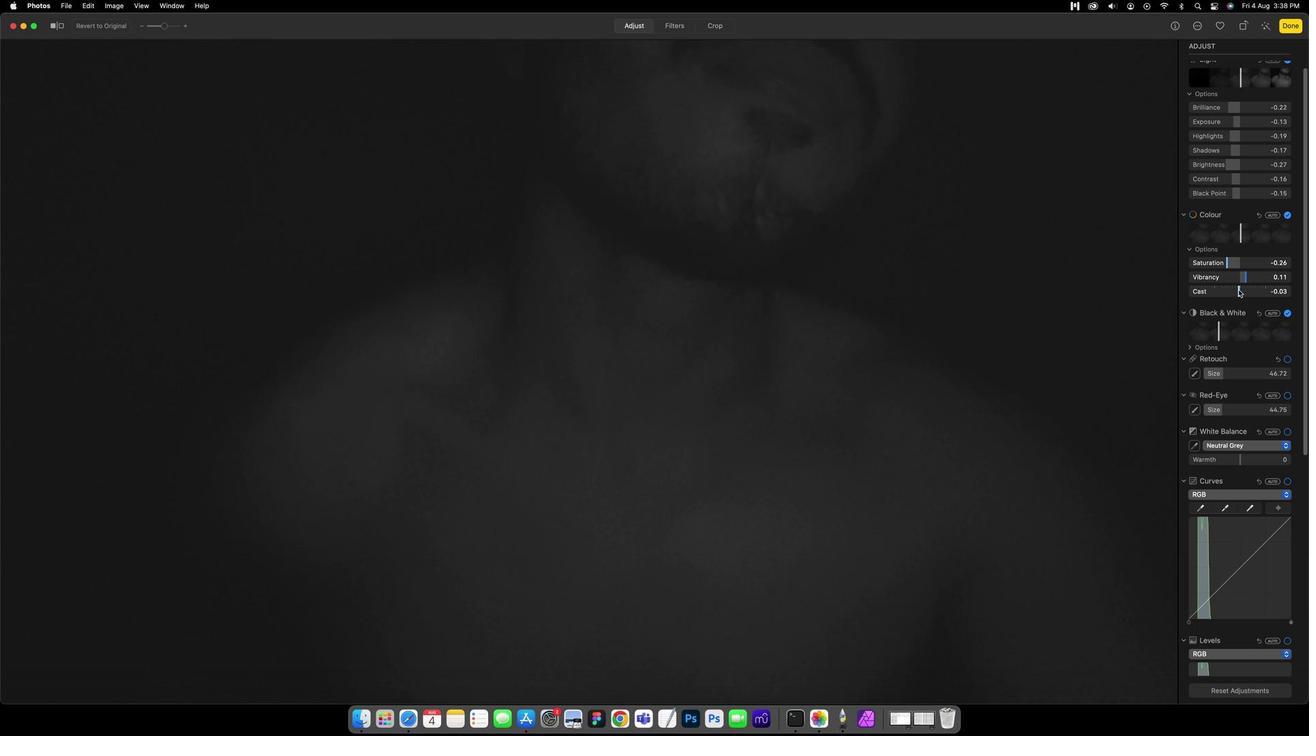 
Action: Mouse moved to (1218, 287)
Screenshot: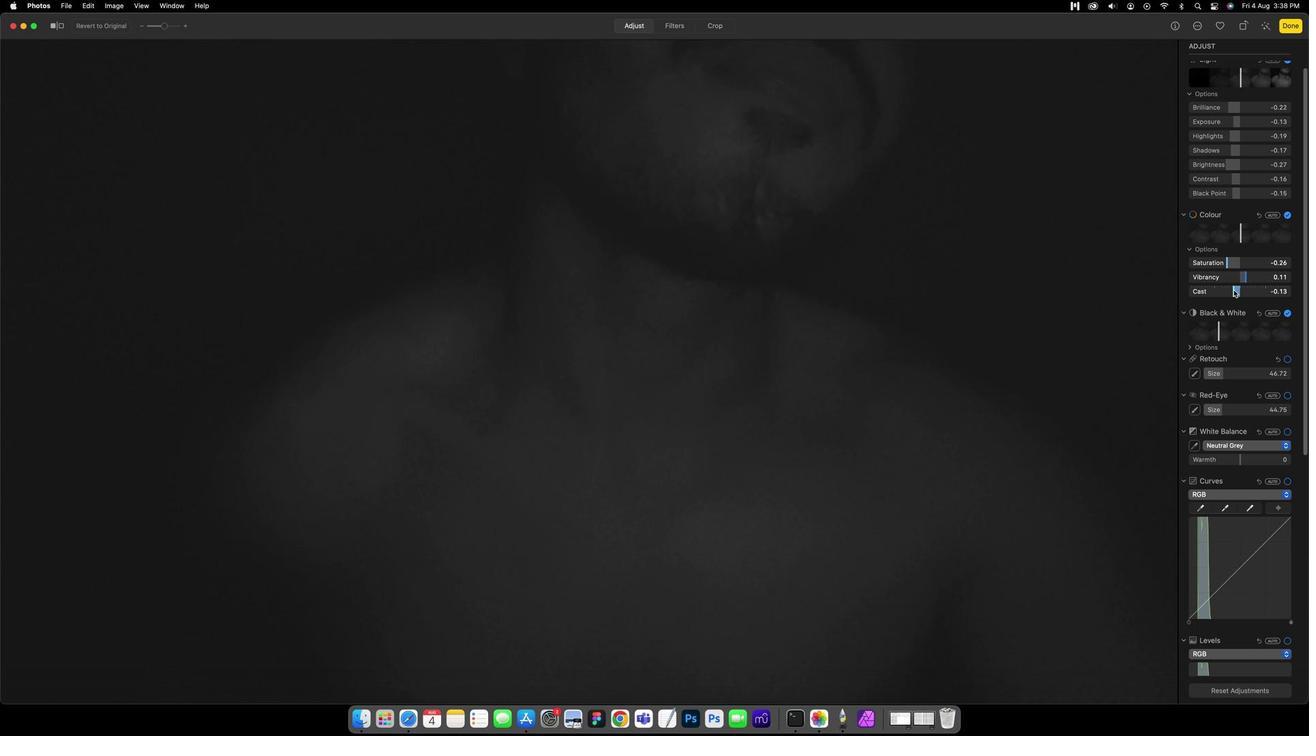 
Action: Mouse pressed left at (1218, 287)
Screenshot: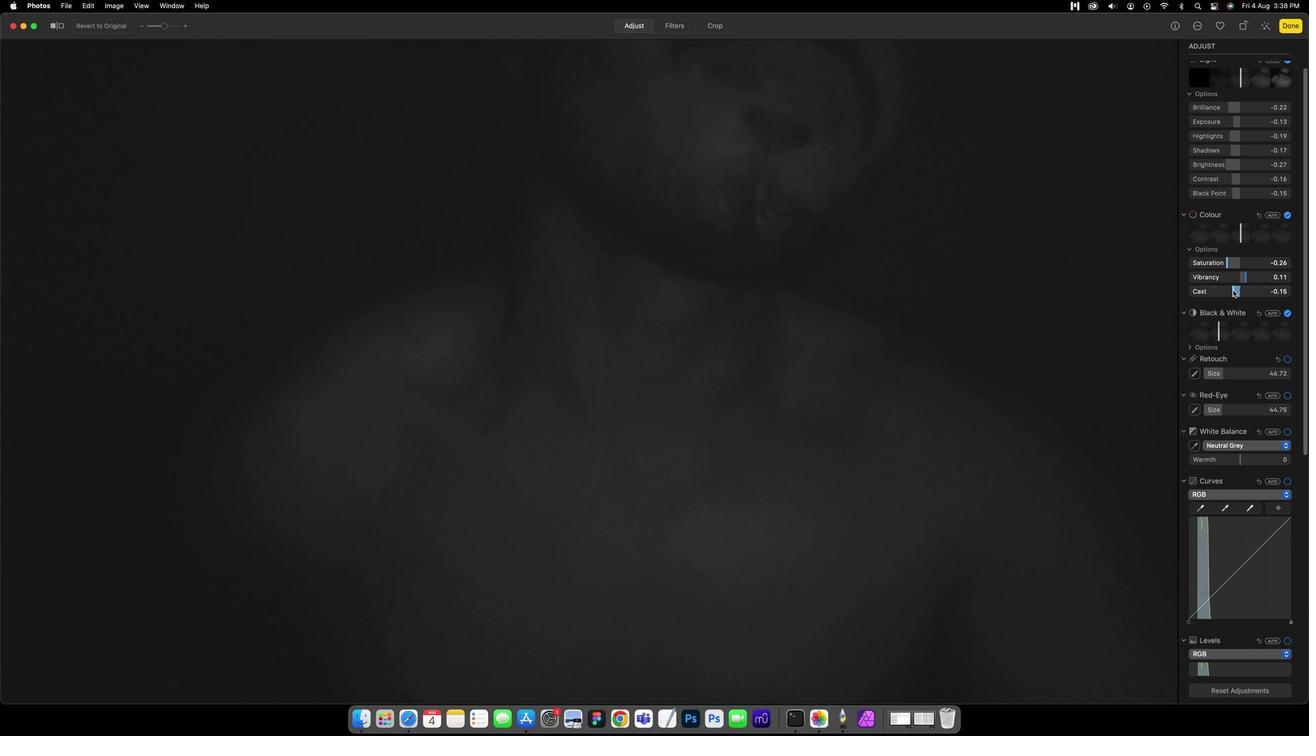 
Action: Mouse moved to (1217, 285)
Screenshot: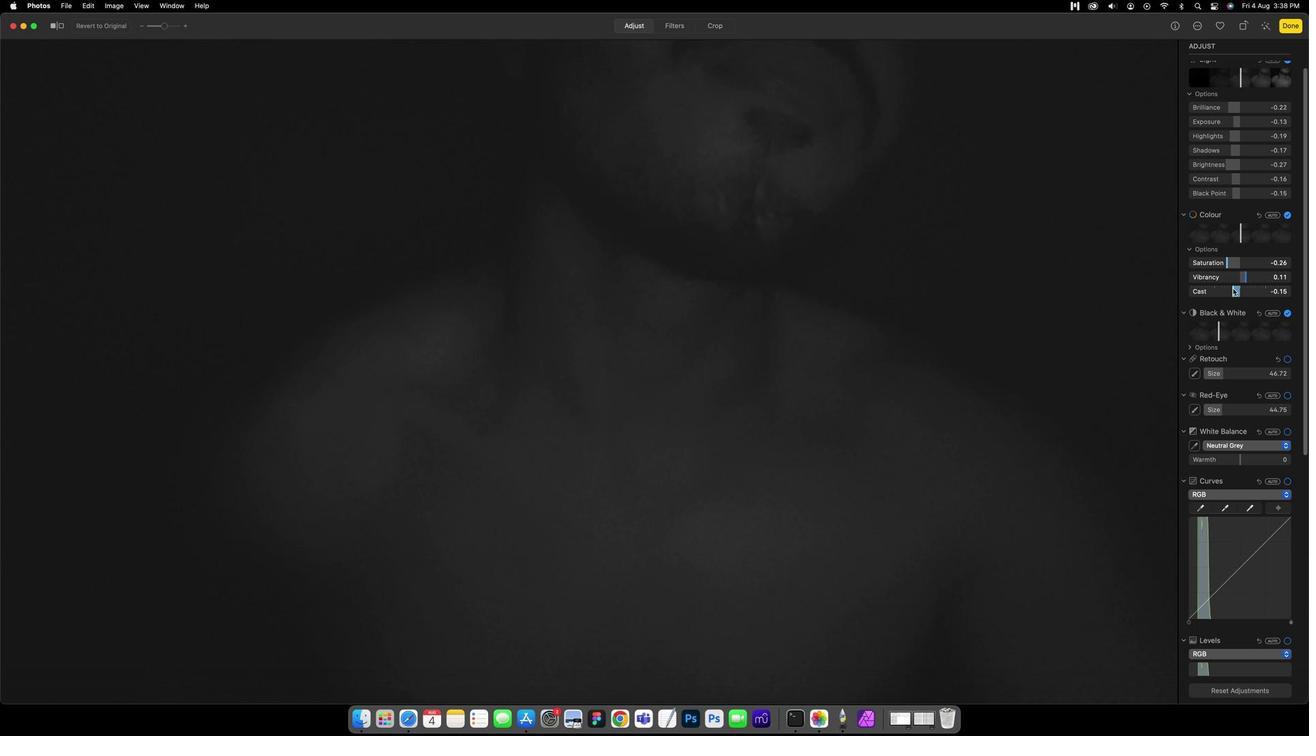 
Action: Mouse scrolled (1217, 285) with delta (12, 35)
Screenshot: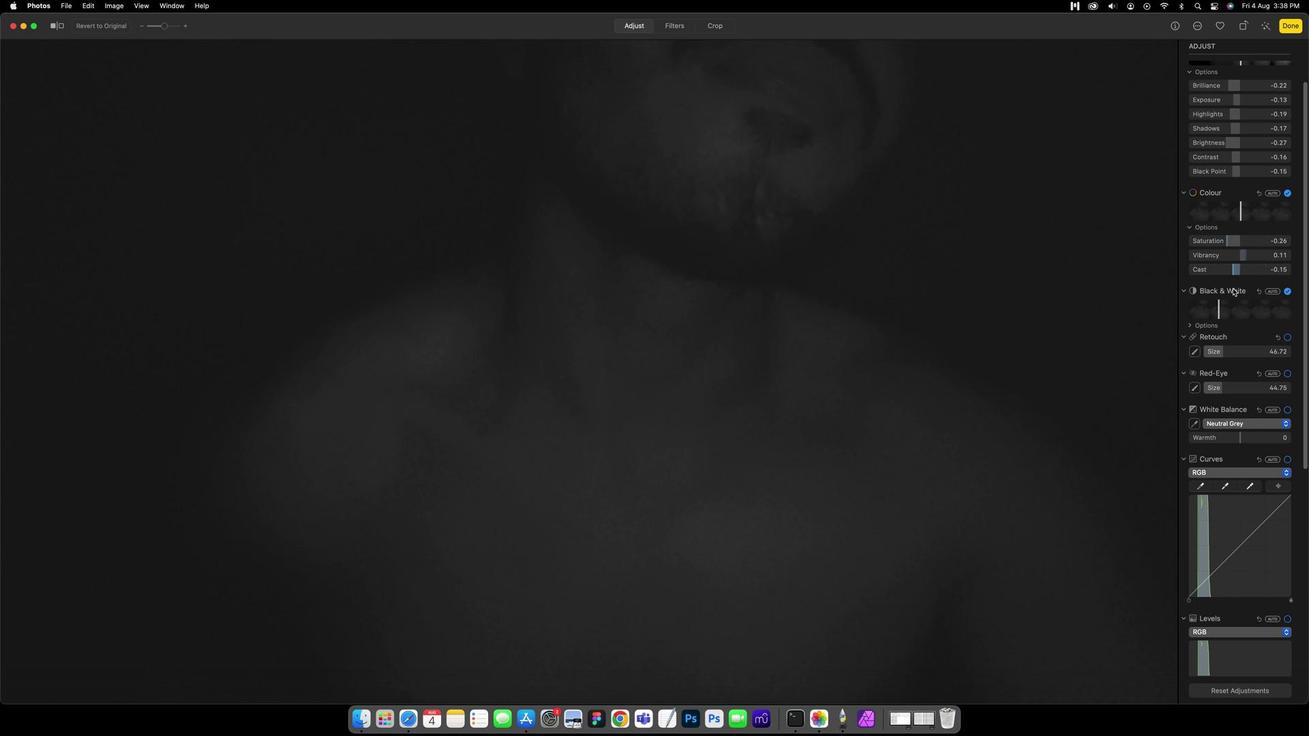 
Action: Mouse scrolled (1217, 285) with delta (12, 35)
Screenshot: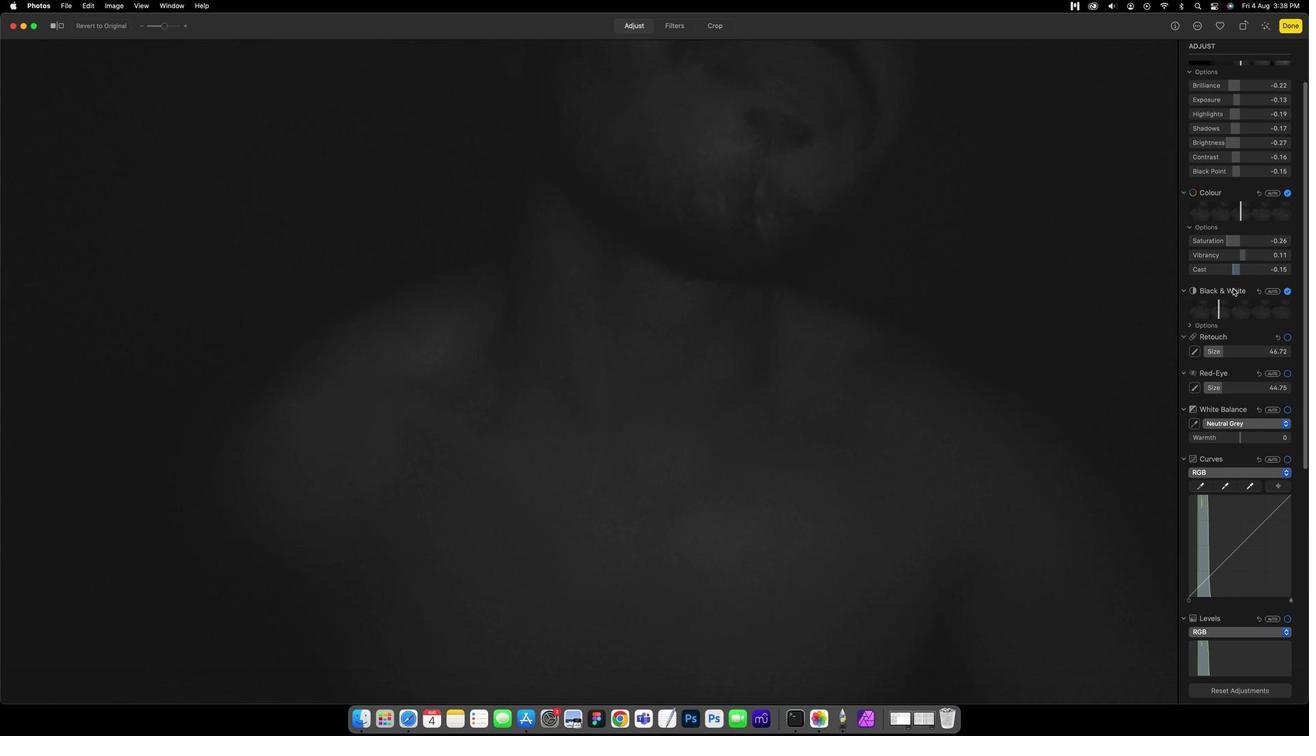 
Action: Mouse scrolled (1217, 285) with delta (12, 34)
Screenshot: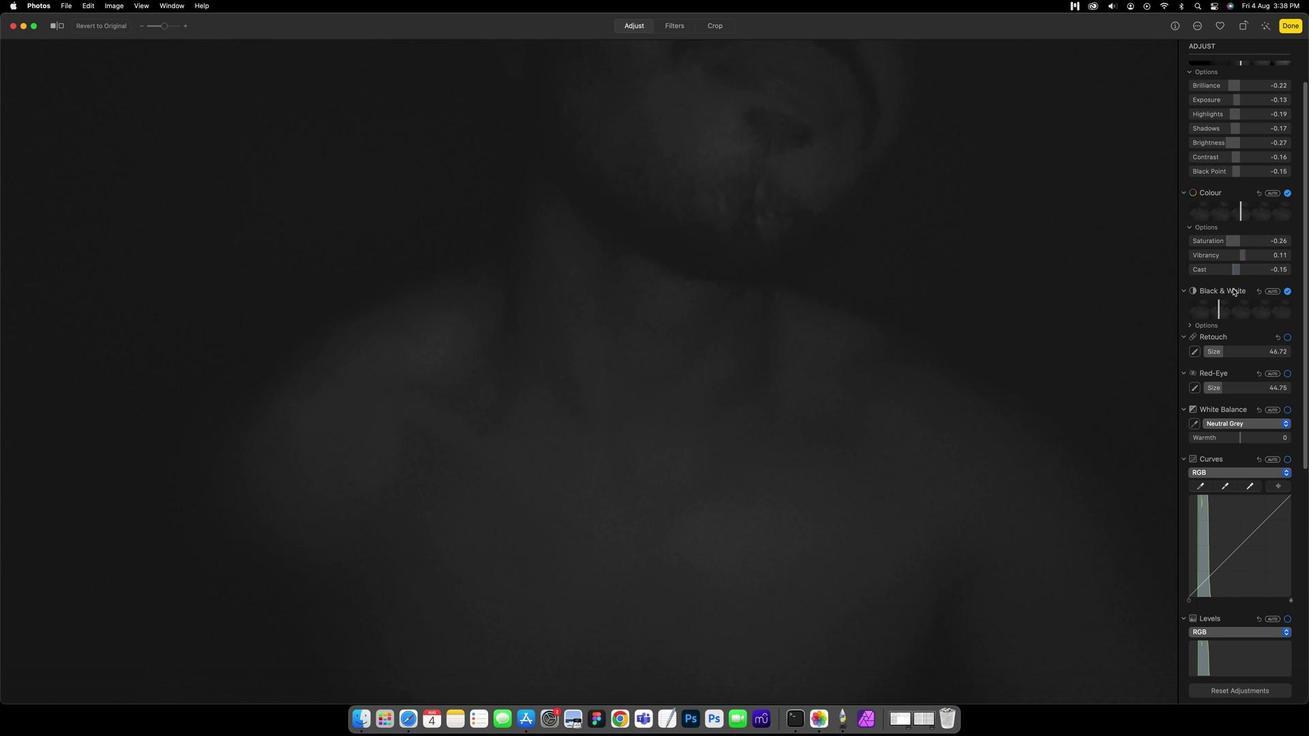 
Action: Mouse moved to (1215, 311)
Screenshot: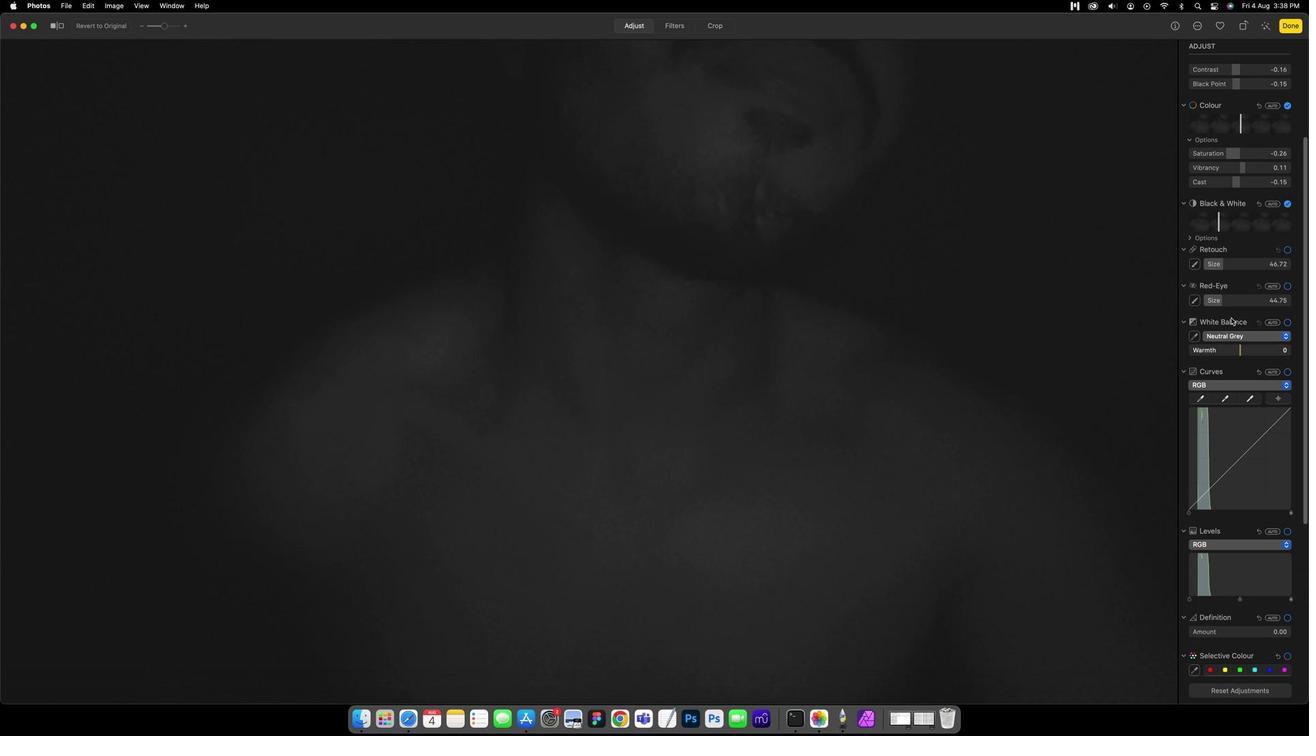 
Action: Mouse scrolled (1215, 311) with delta (12, 35)
Screenshot: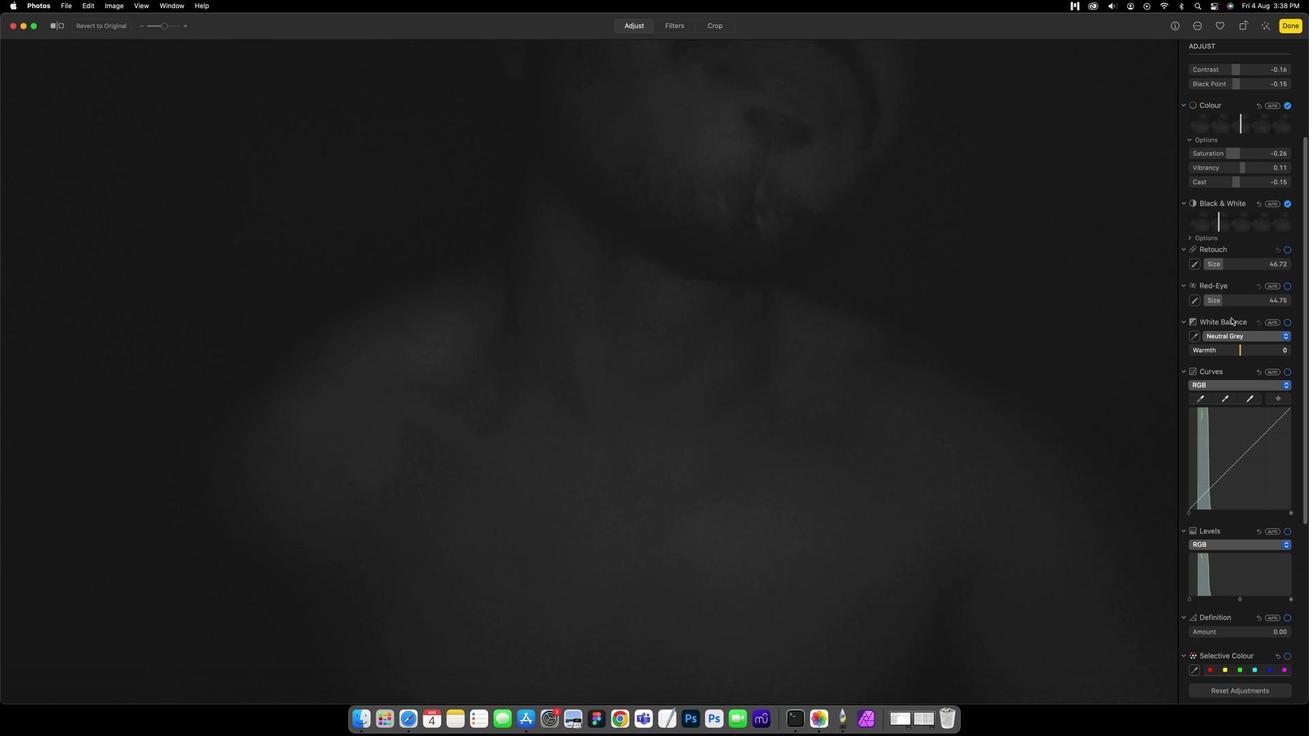 
Action: Mouse moved to (1215, 310)
Screenshot: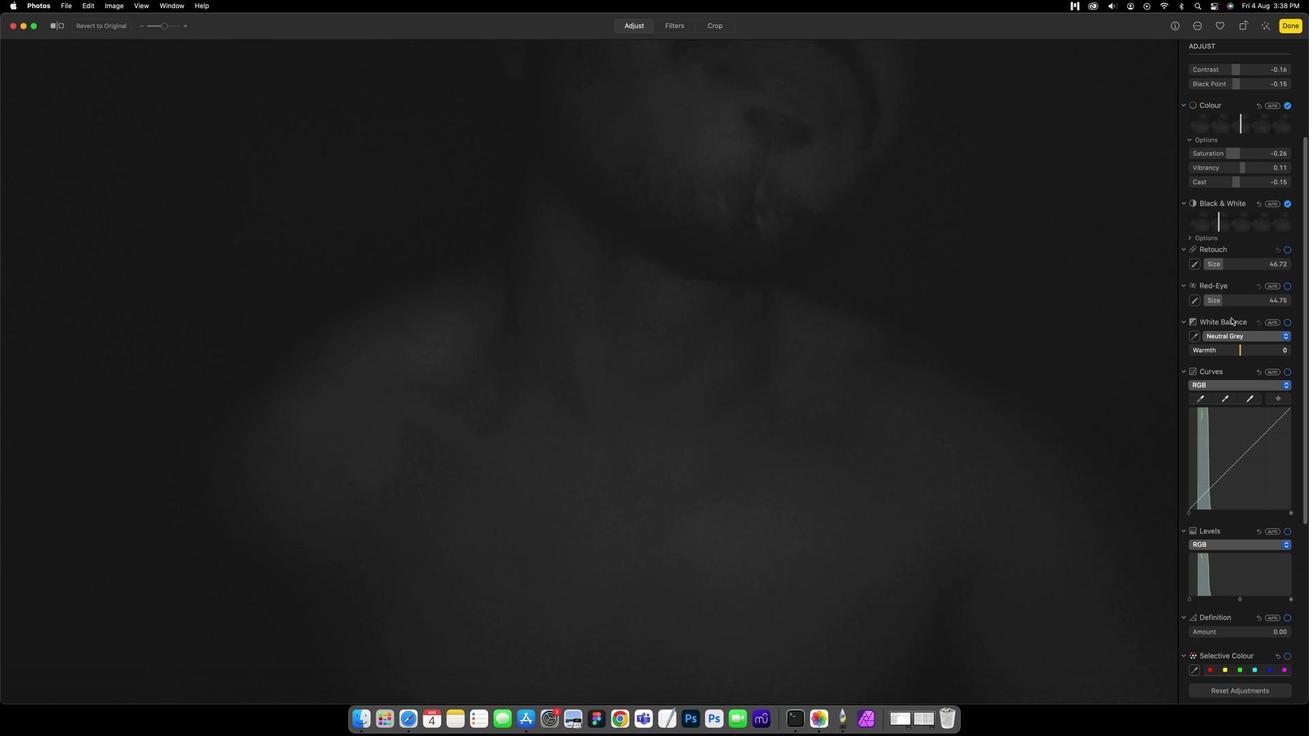 
Action: Mouse scrolled (1215, 310) with delta (12, 35)
Screenshot: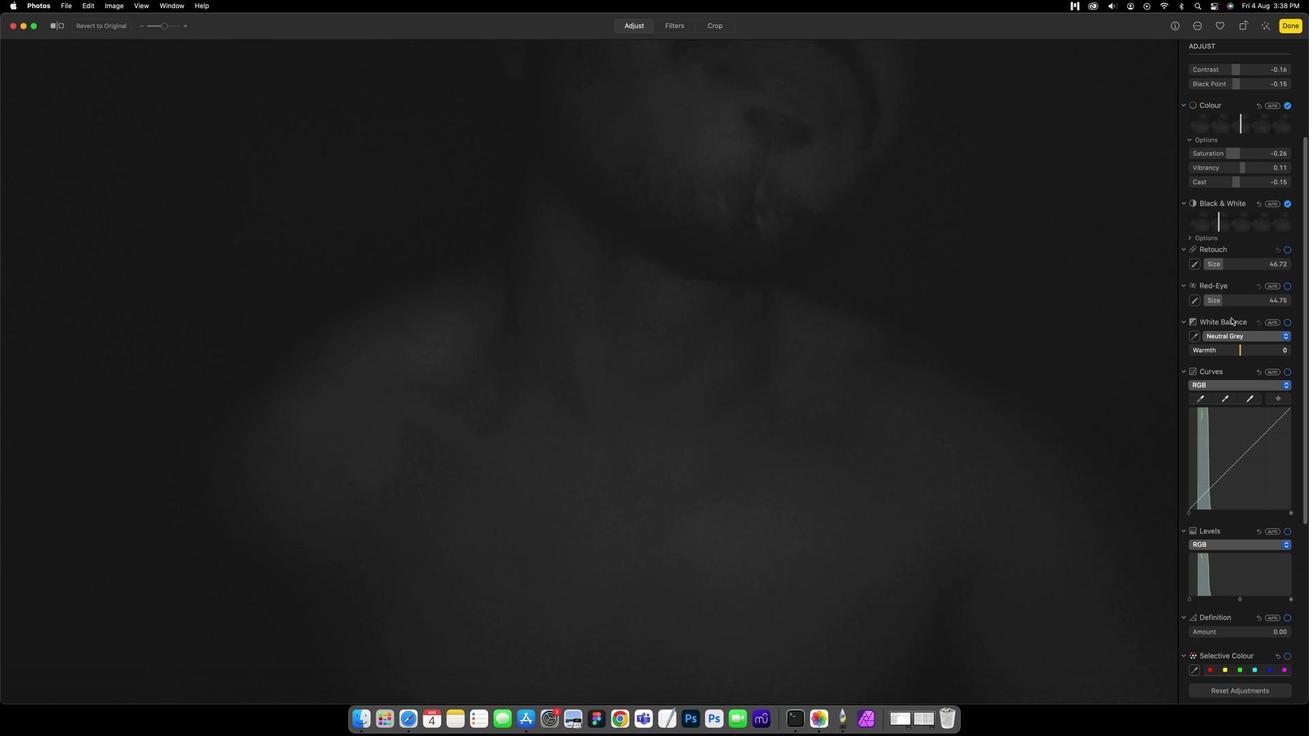 
Action: Mouse scrolled (1215, 310) with delta (12, 34)
Screenshot: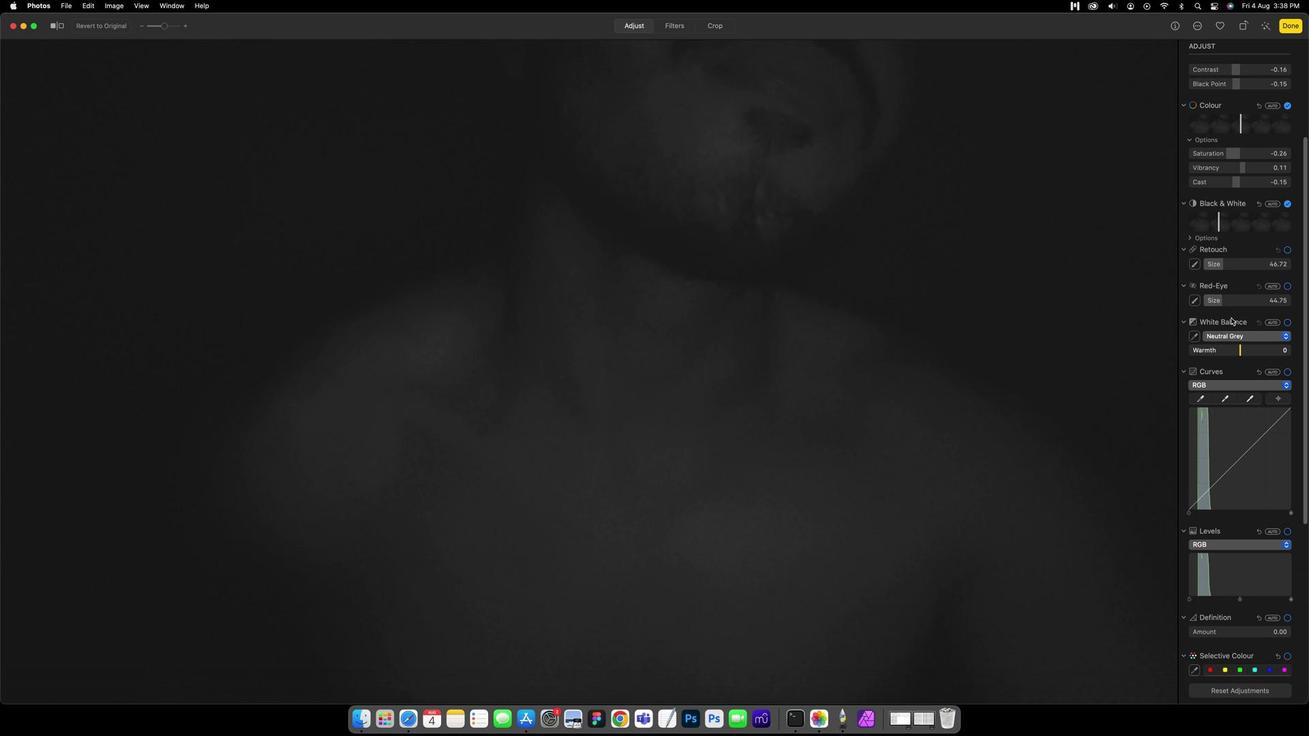 
Action: Mouse scrolled (1215, 310) with delta (12, 34)
Screenshot: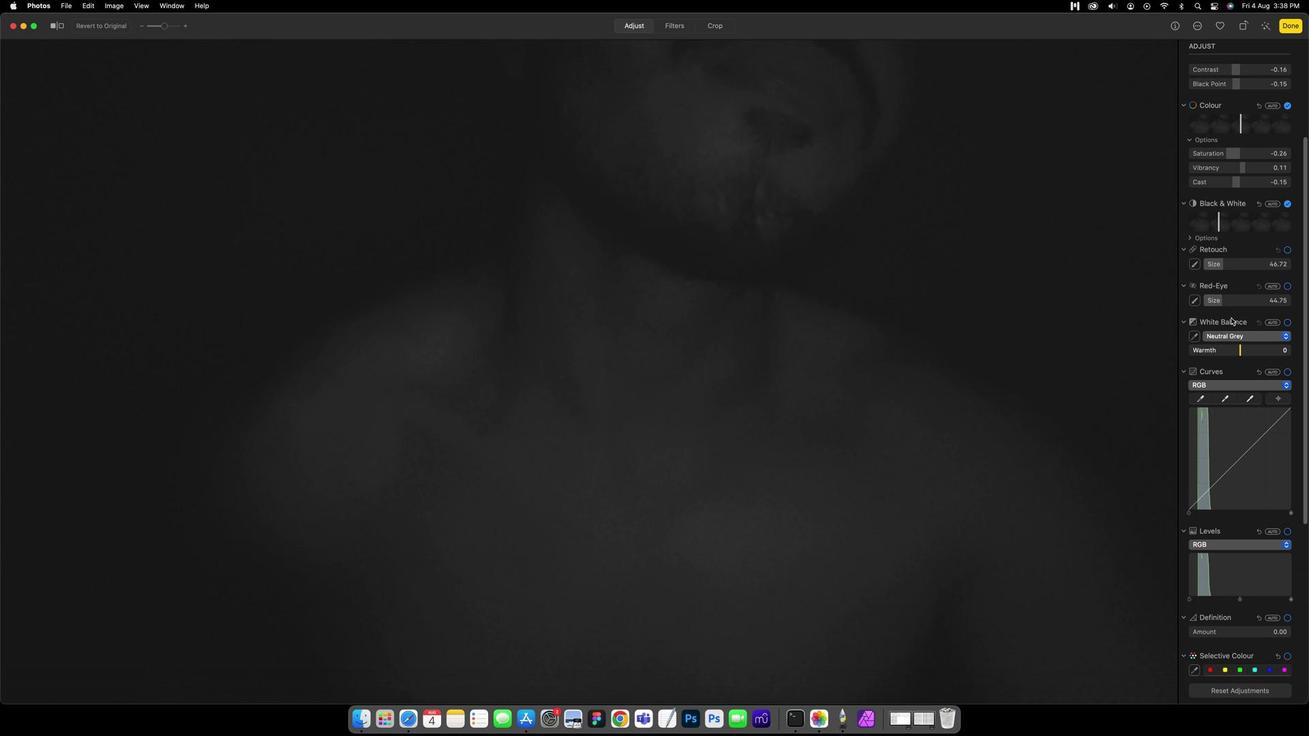 
Action: Mouse scrolled (1215, 310) with delta (12, 33)
Screenshot: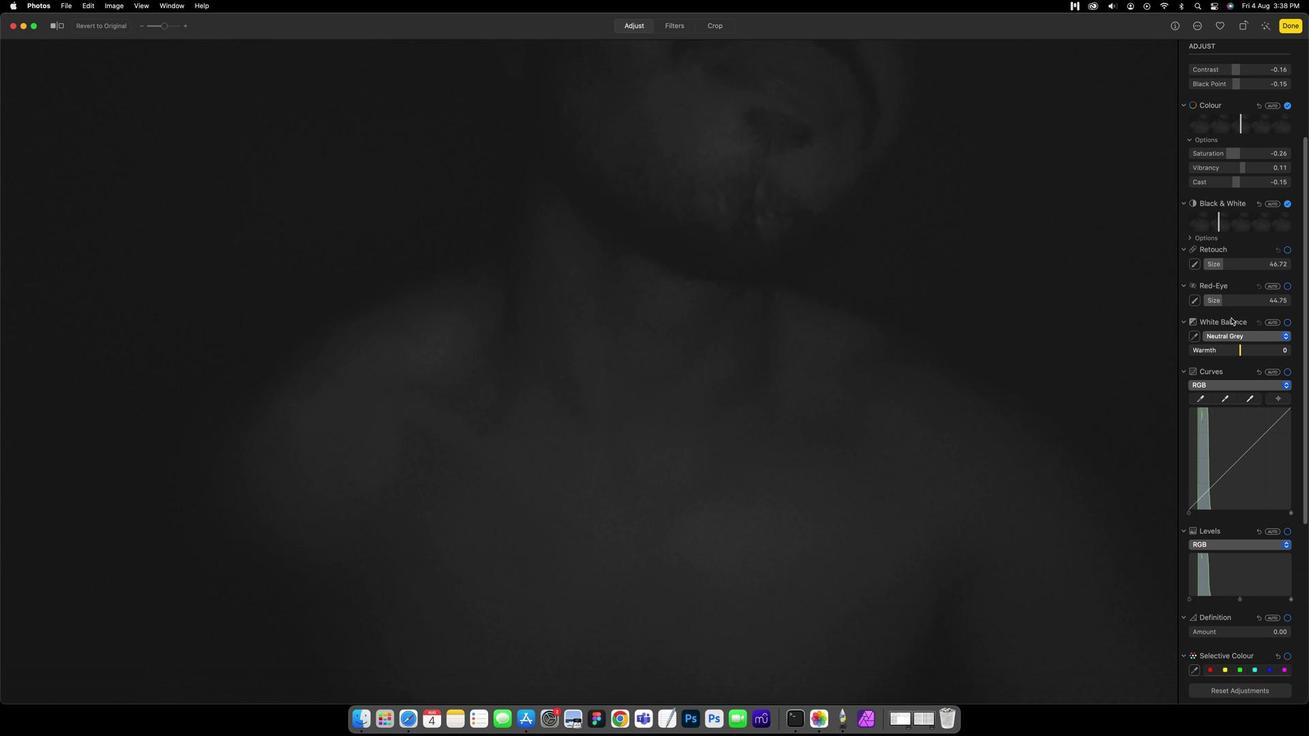 
Action: Mouse scrolled (1215, 310) with delta (12, 35)
Screenshot: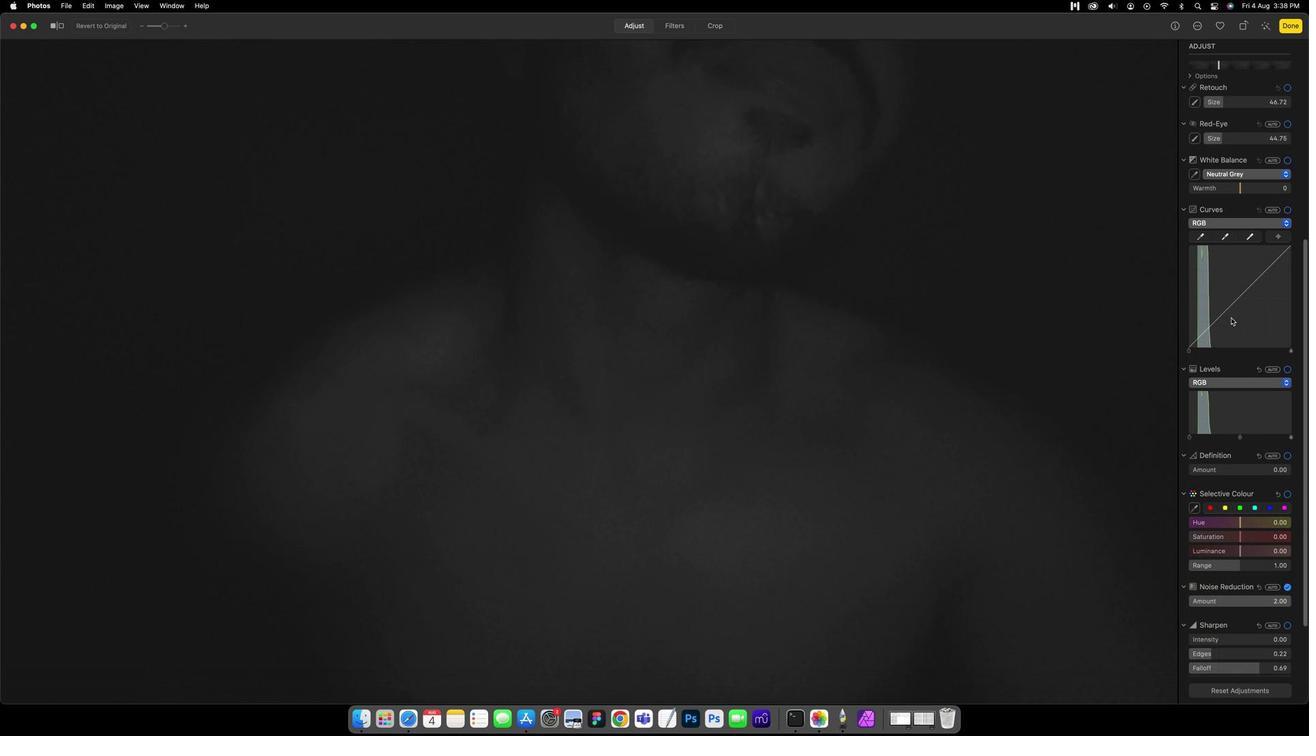 
Action: Mouse scrolled (1215, 310) with delta (12, 35)
Screenshot: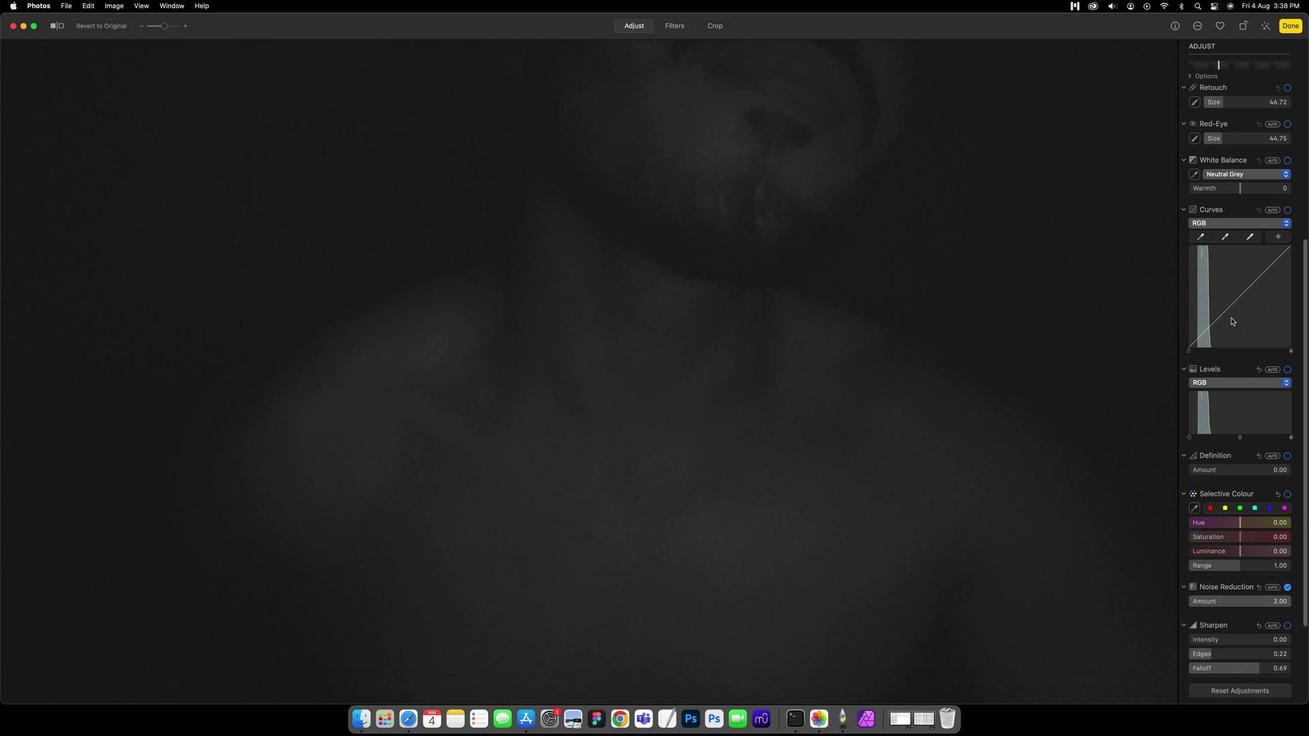 
Action: Mouse scrolled (1215, 310) with delta (12, 34)
Screenshot: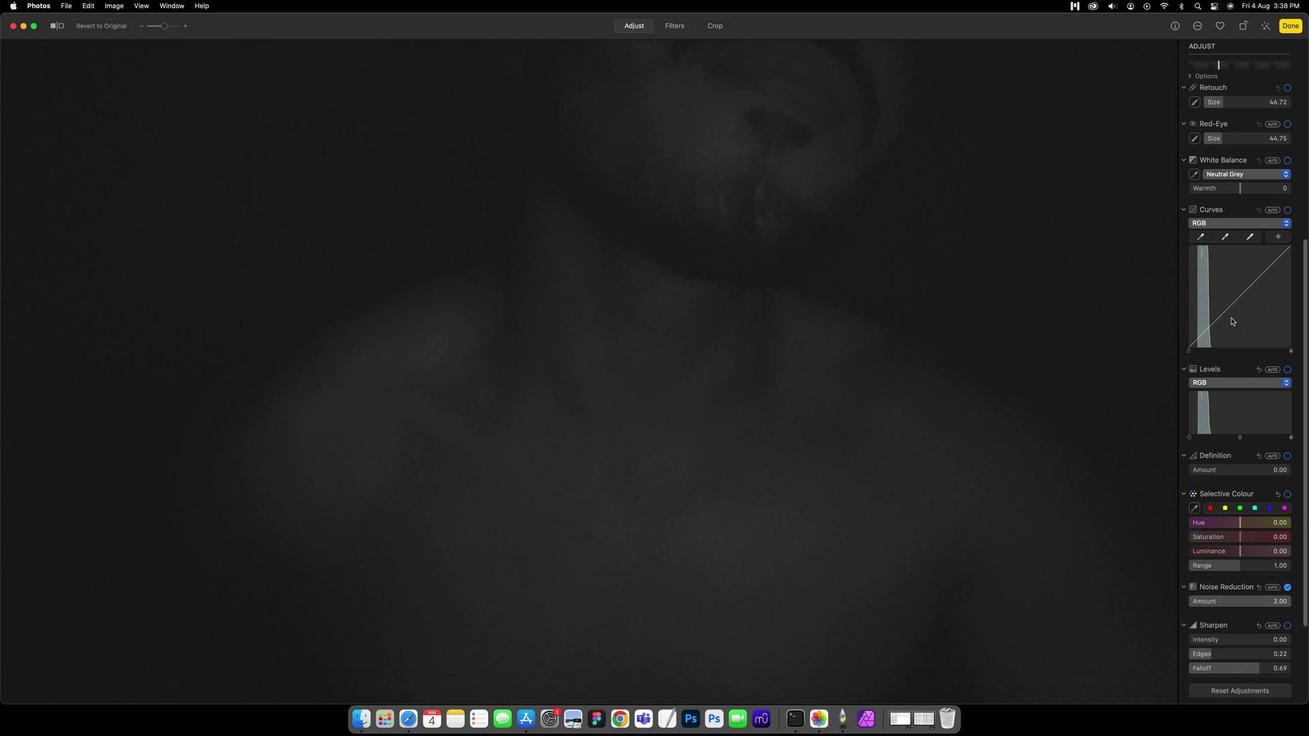 
Action: Mouse scrolled (1215, 310) with delta (12, 34)
Screenshot: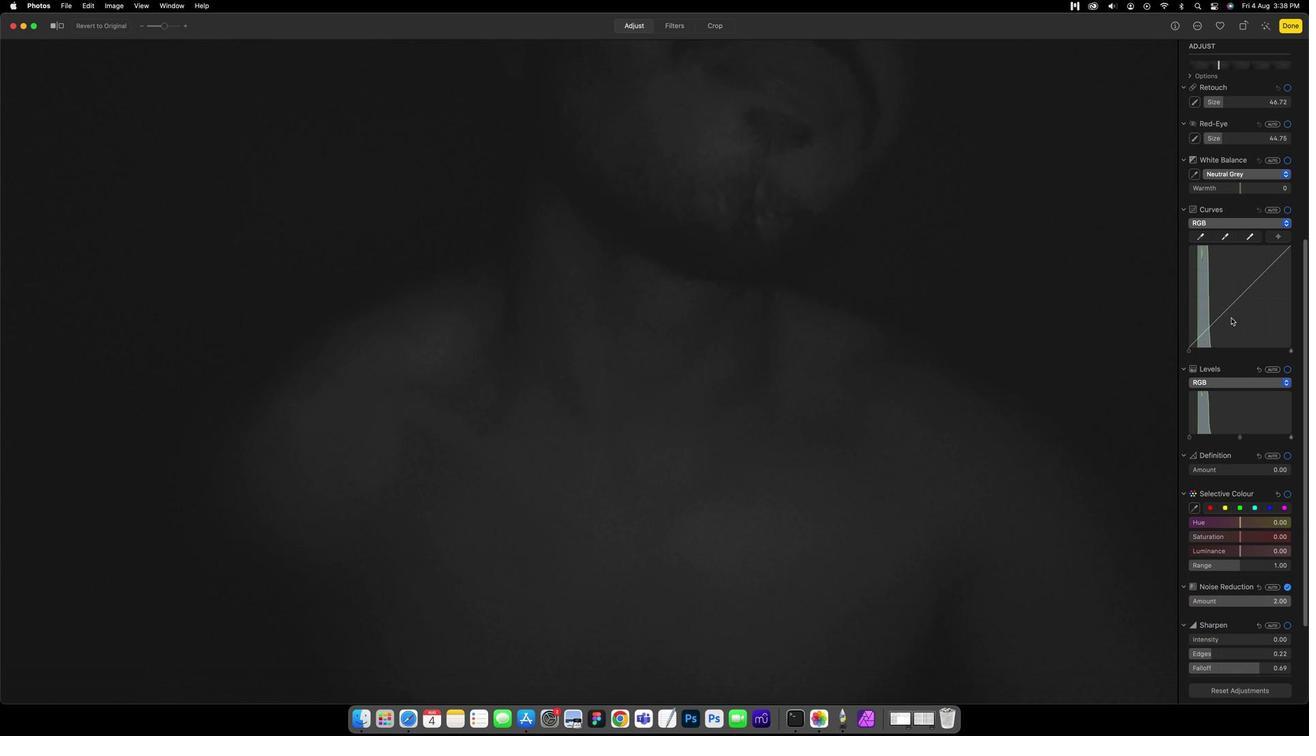
Action: Mouse scrolled (1215, 310) with delta (12, 33)
Screenshot: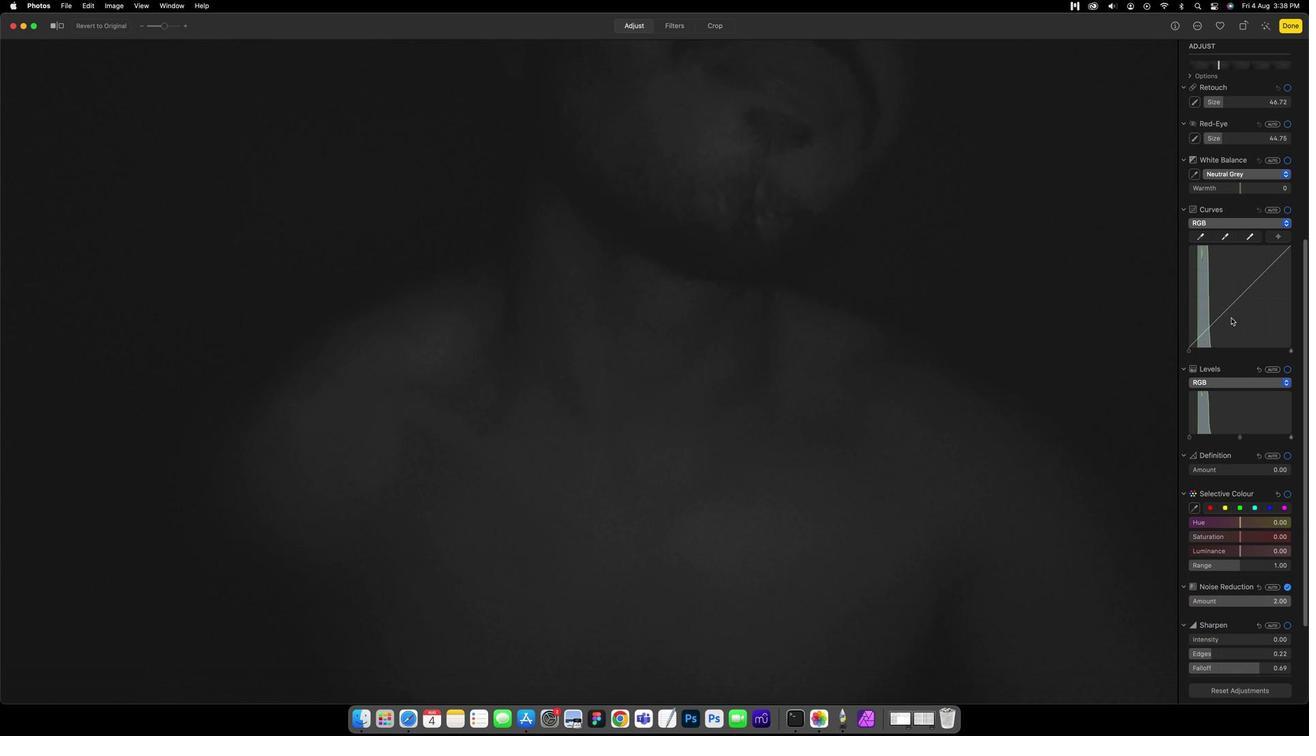 
Action: Mouse scrolled (1215, 310) with delta (12, 32)
Screenshot: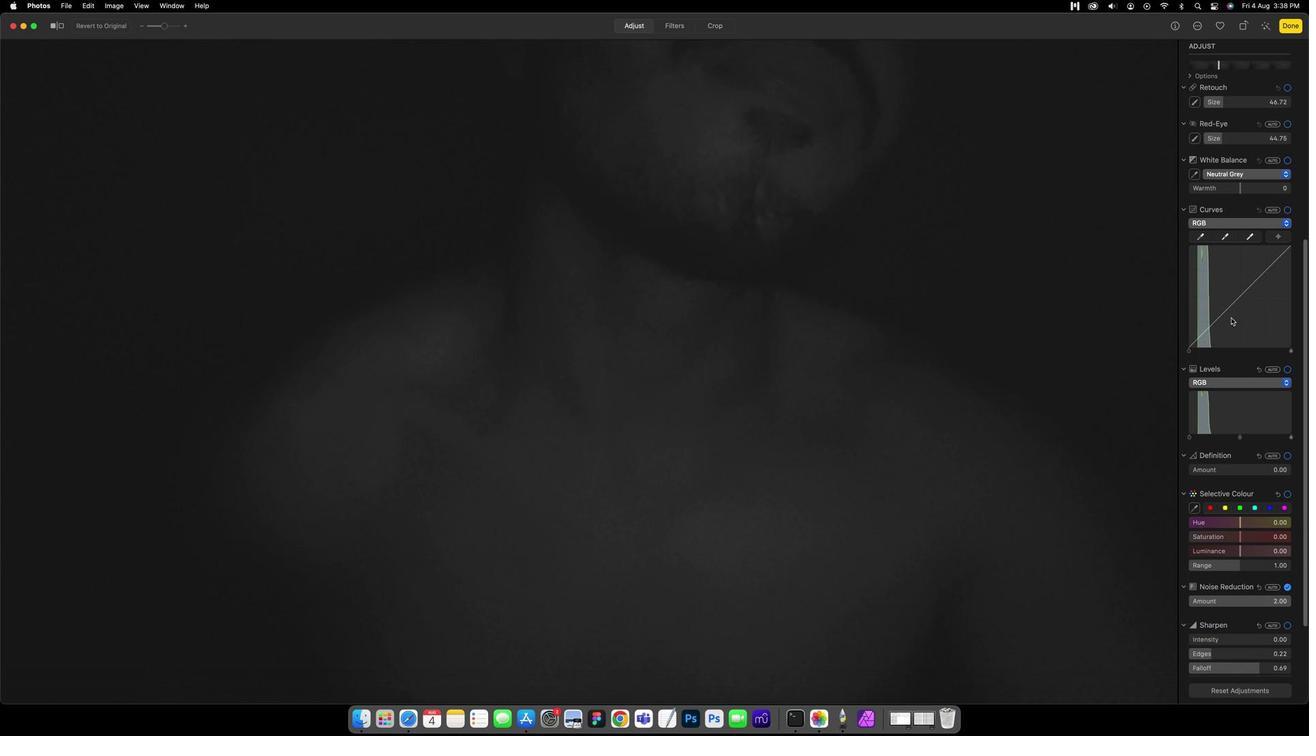 
Action: Mouse scrolled (1215, 310) with delta (12, 32)
Screenshot: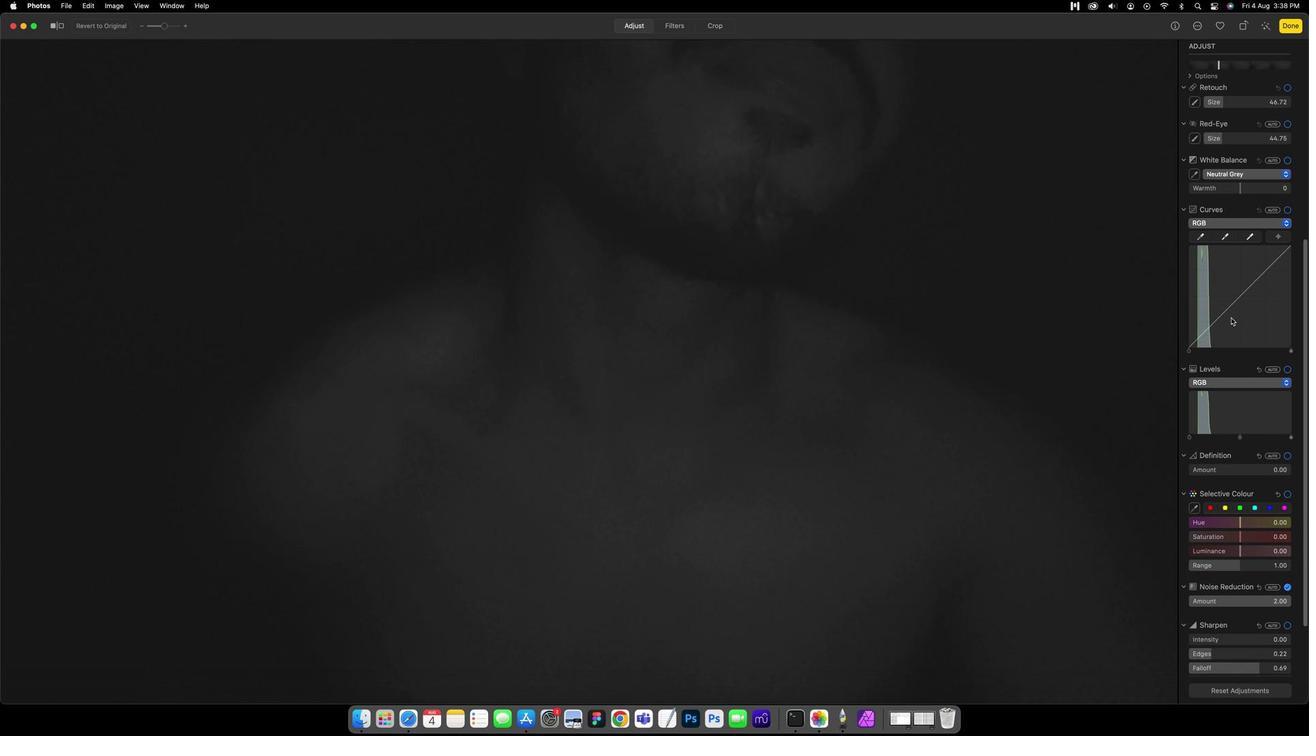 
Action: Mouse moved to (1267, 56)
Screenshot: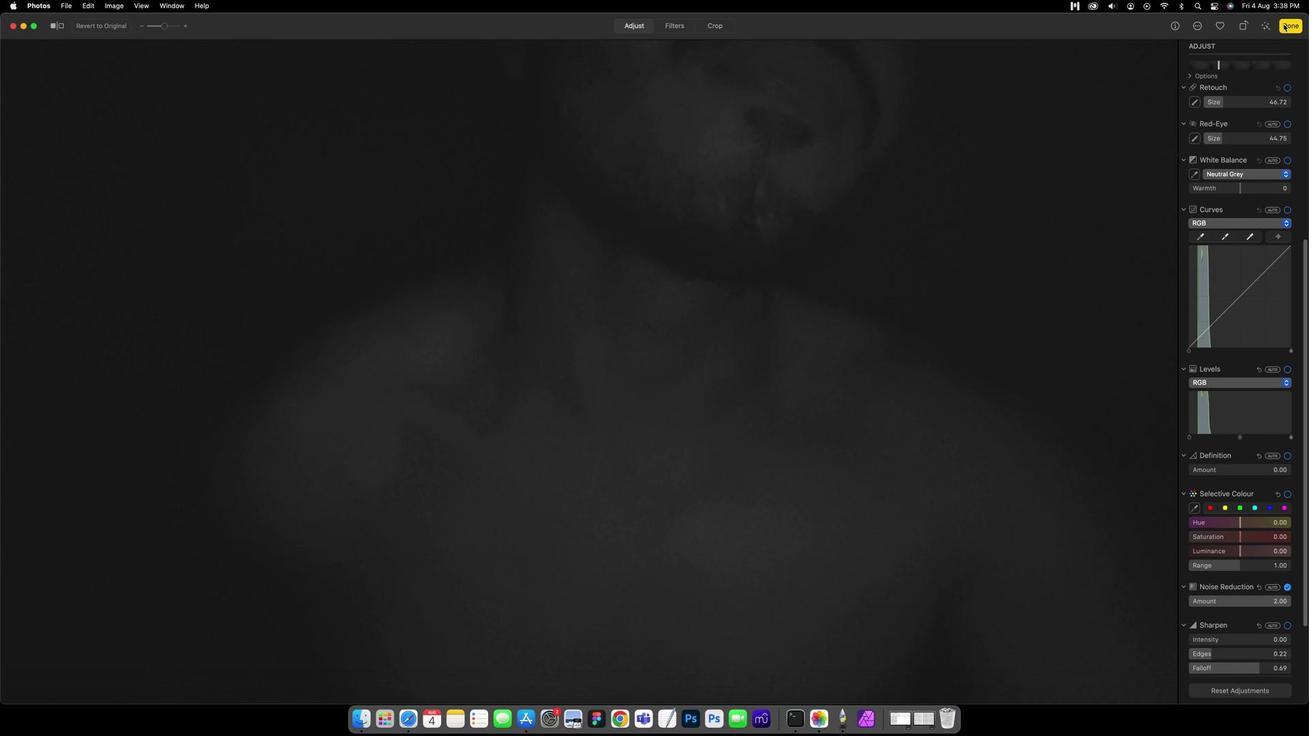 
Action: Mouse pressed left at (1267, 56)
Screenshot: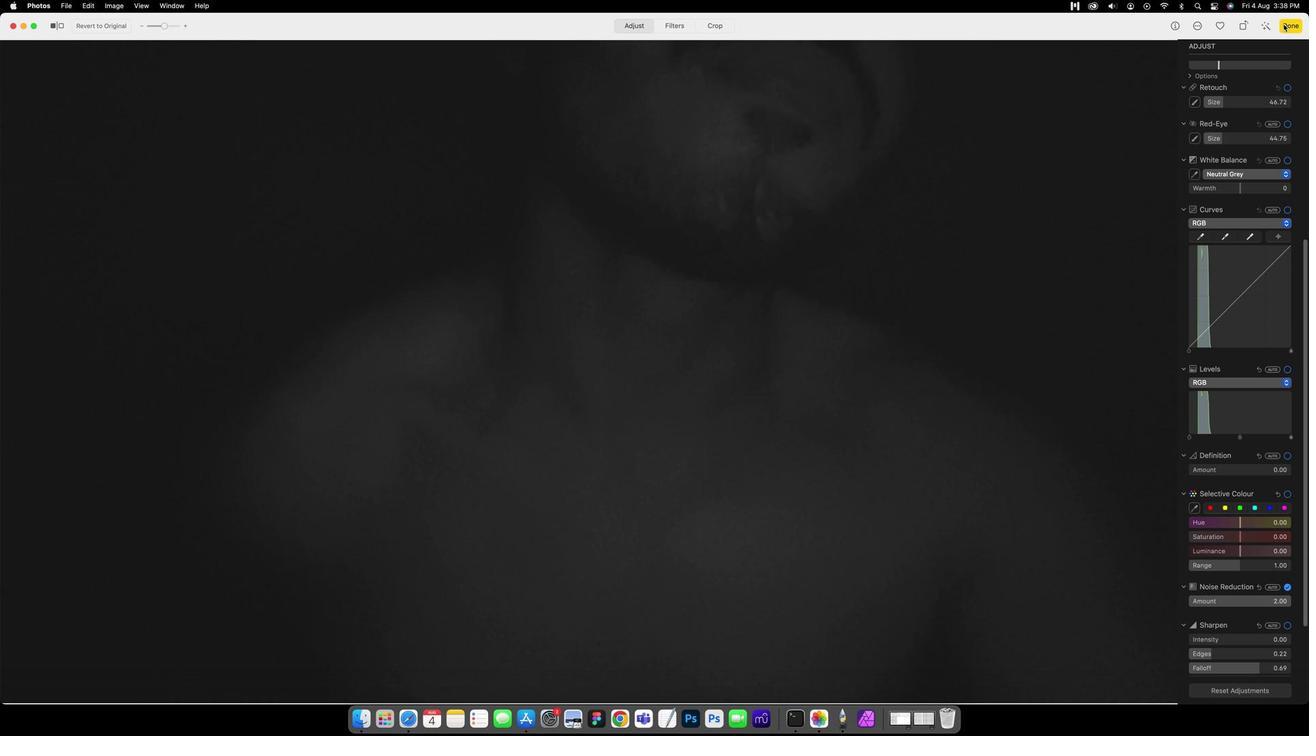 
Action: Mouse moved to (1149, 149)
Screenshot: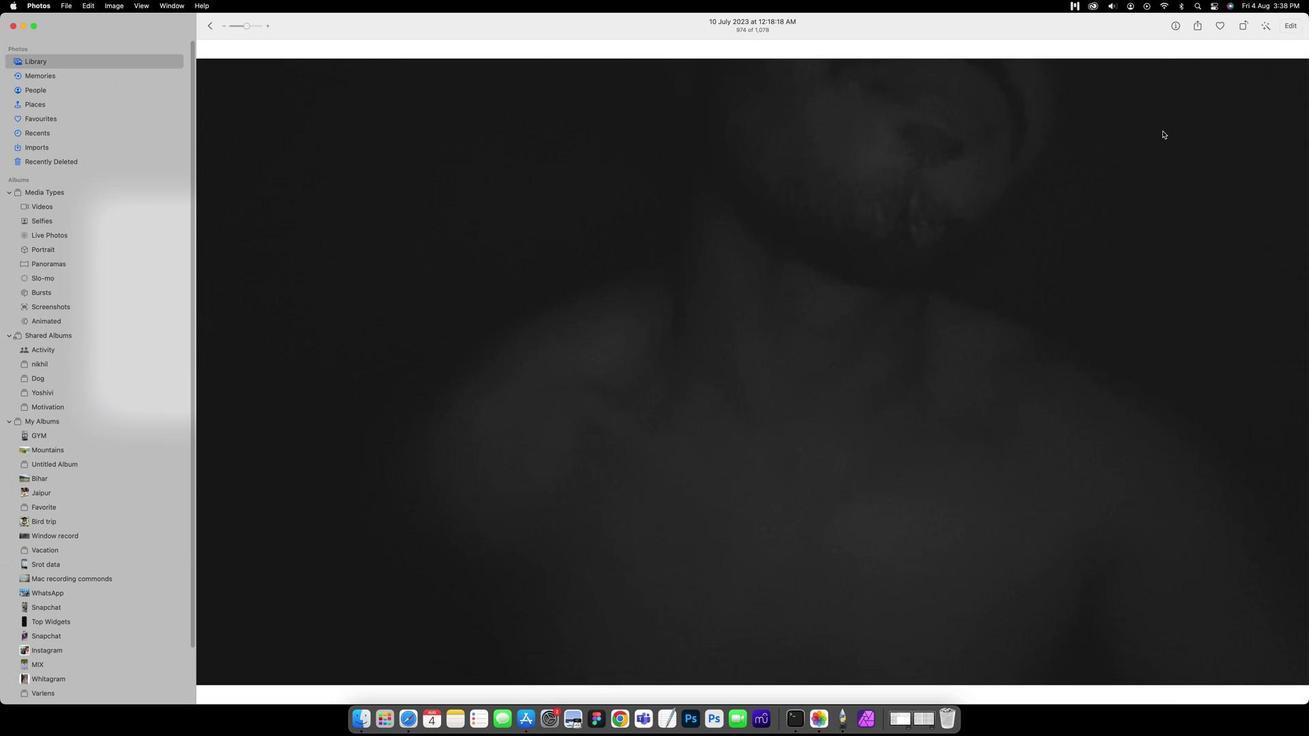 
